 Task: Open the event Staff Training: Communication Skills on '2024/03/07', change the date to 2024/05/27, change the font style of the description to Trebuchet MS, set the availability to Busy, insert an emoji Wed, logged in from the account softage.10@softage.net and add another guest for the event, softage.6@softage.net. Change the alignment of the event description to Align right.Change the font color of the description to Light Purple and select an event charm, 
Action: Mouse moved to (406, 185)
Screenshot: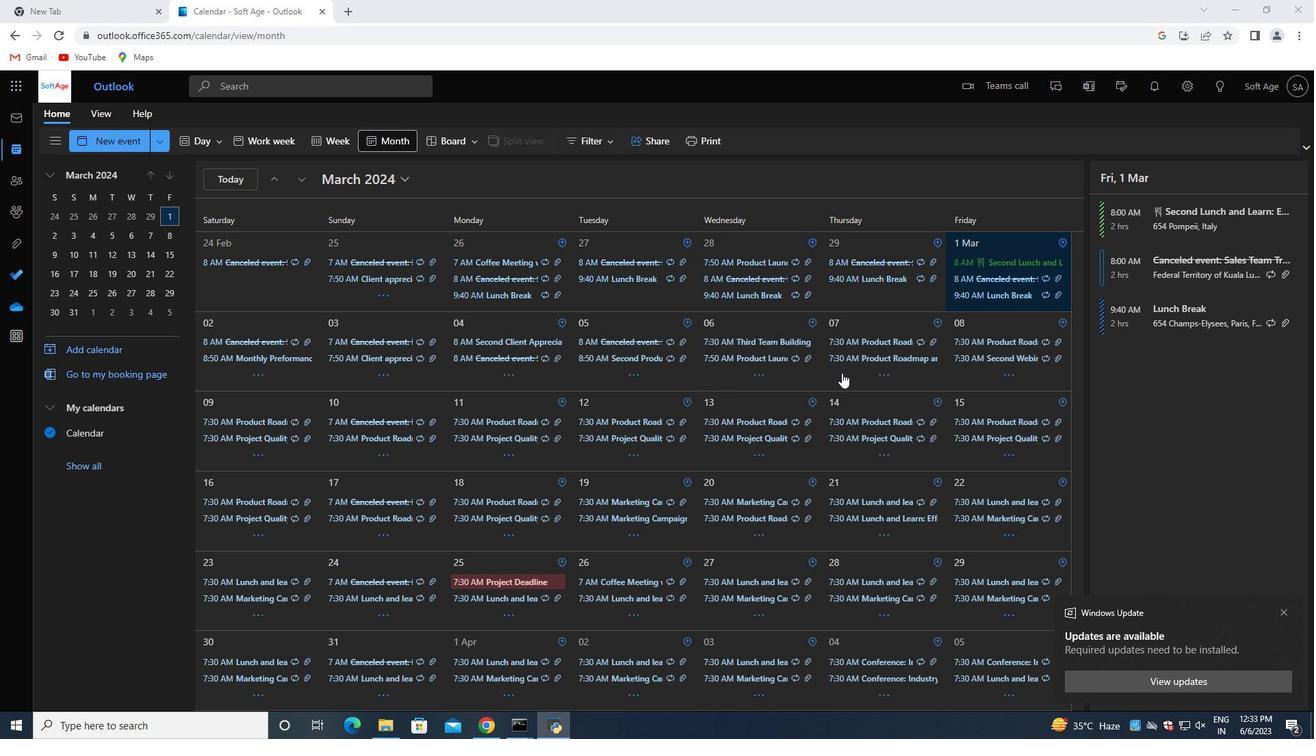 
Action: Mouse pressed left at (406, 185)
Screenshot: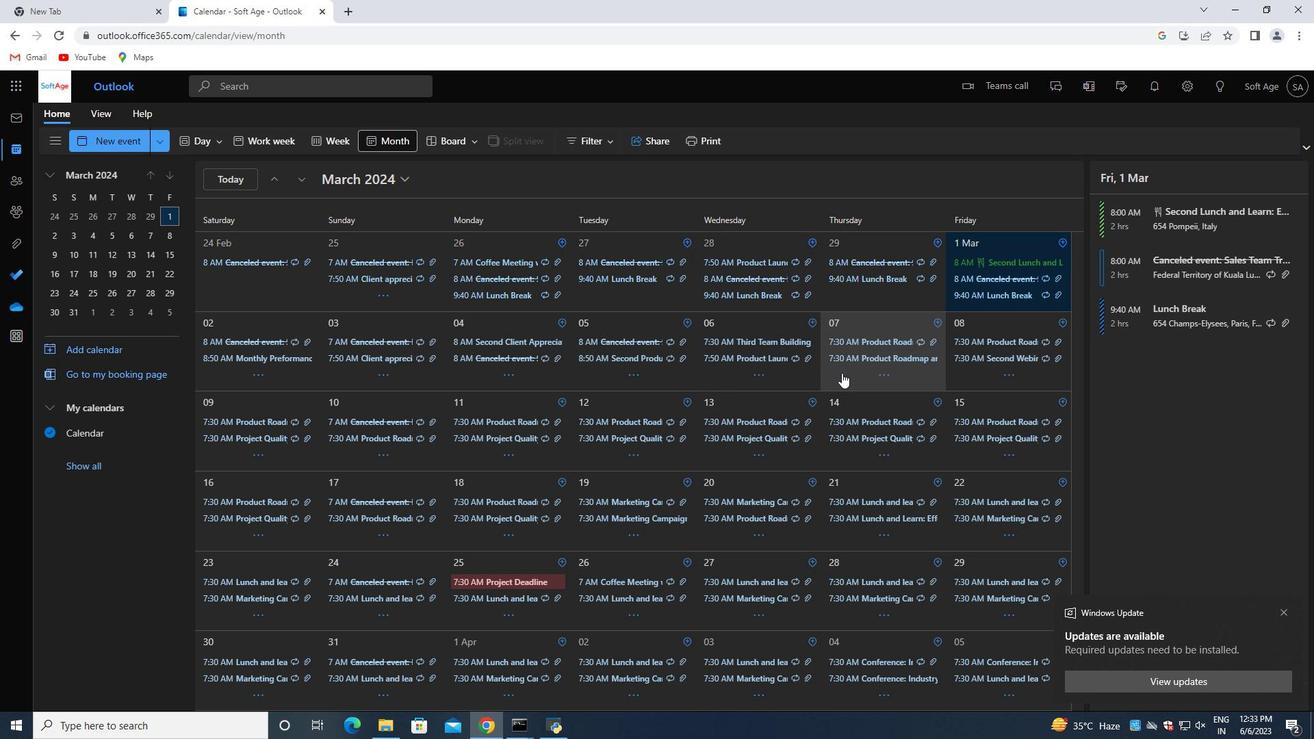 
Action: Mouse moved to (453, 210)
Screenshot: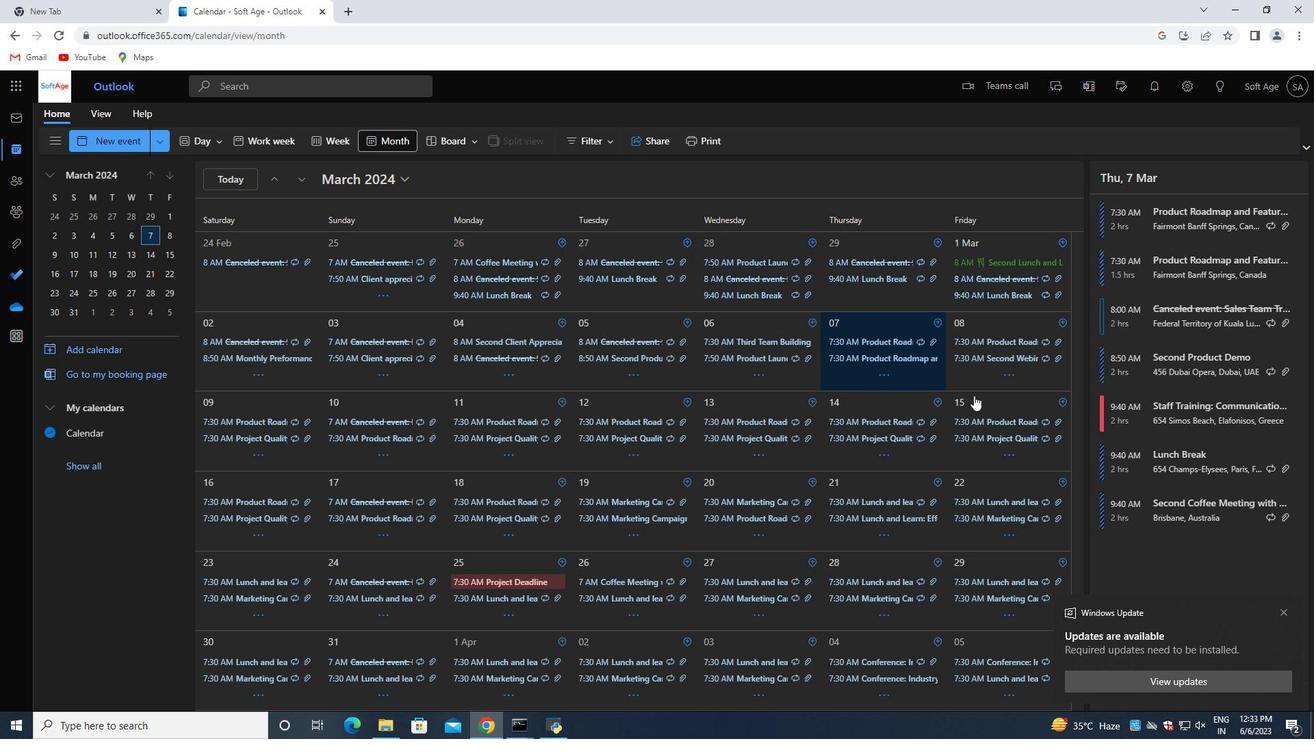 
Action: Mouse pressed left at (453, 210)
Screenshot: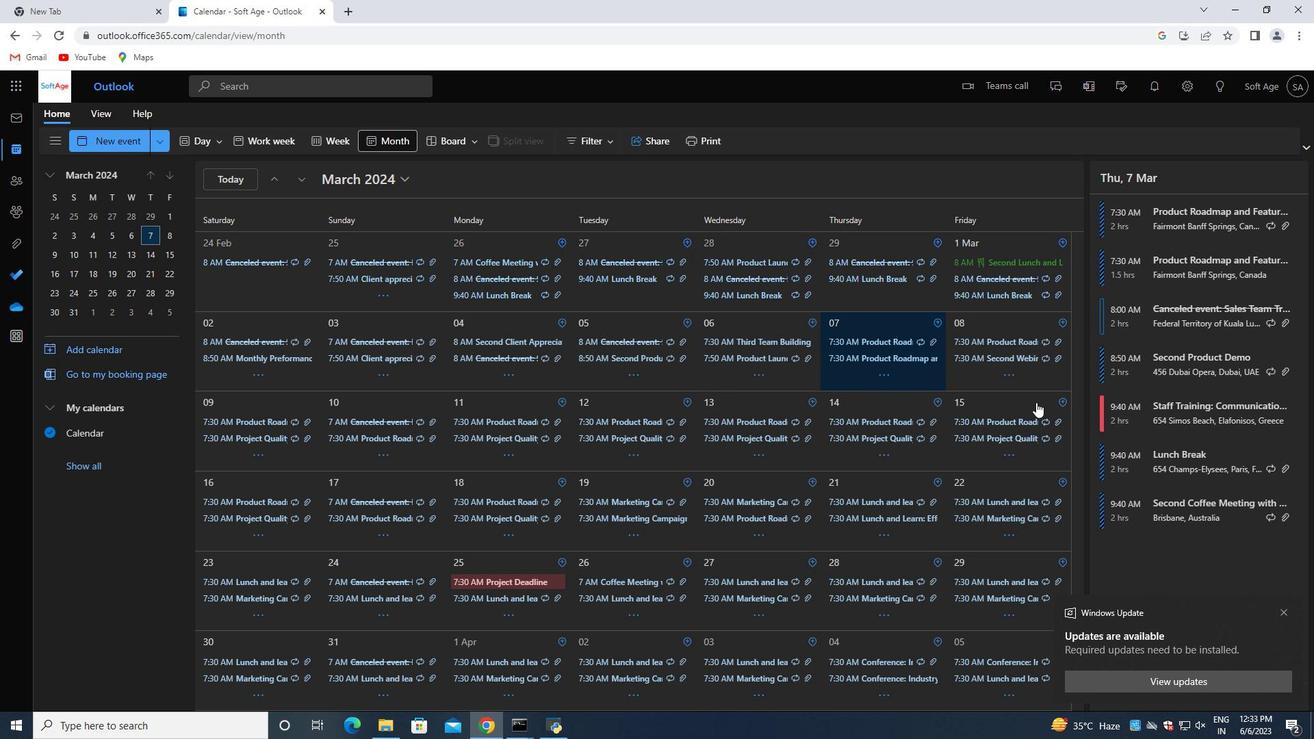 
Action: Mouse moved to (406, 243)
Screenshot: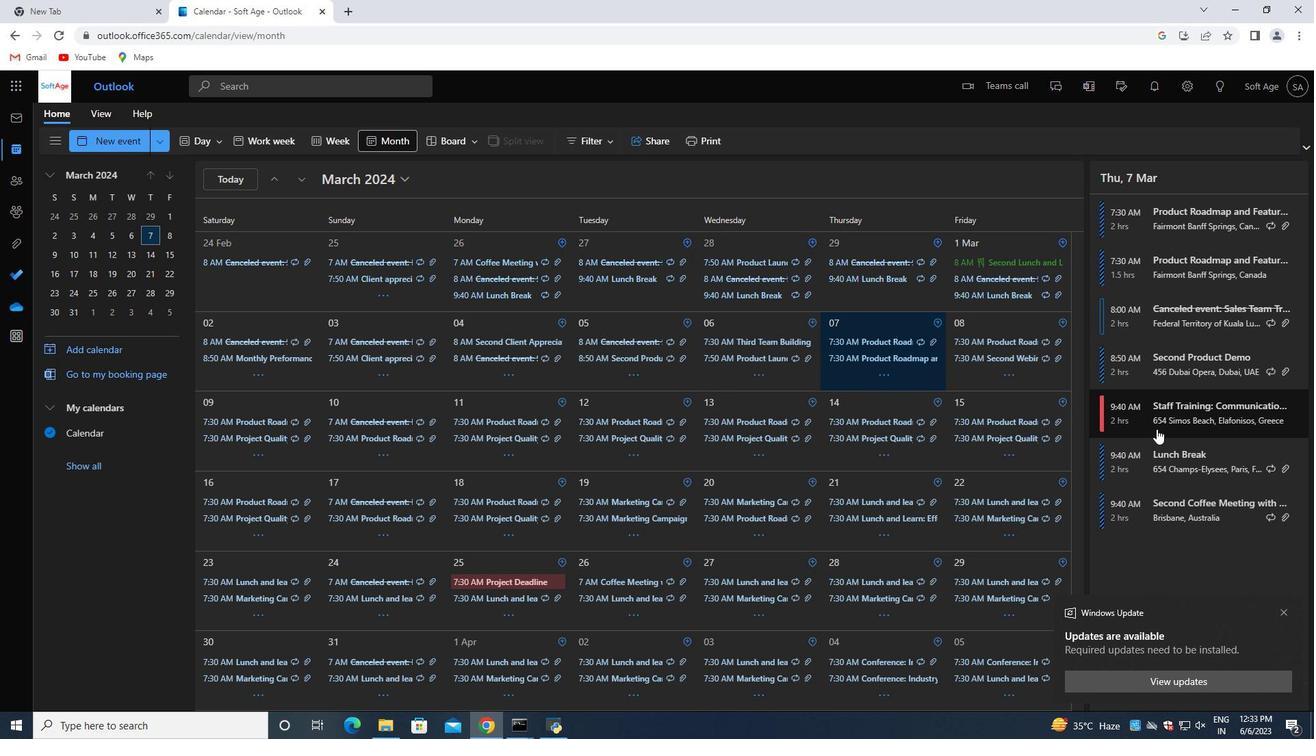 
Action: Mouse pressed left at (406, 243)
Screenshot: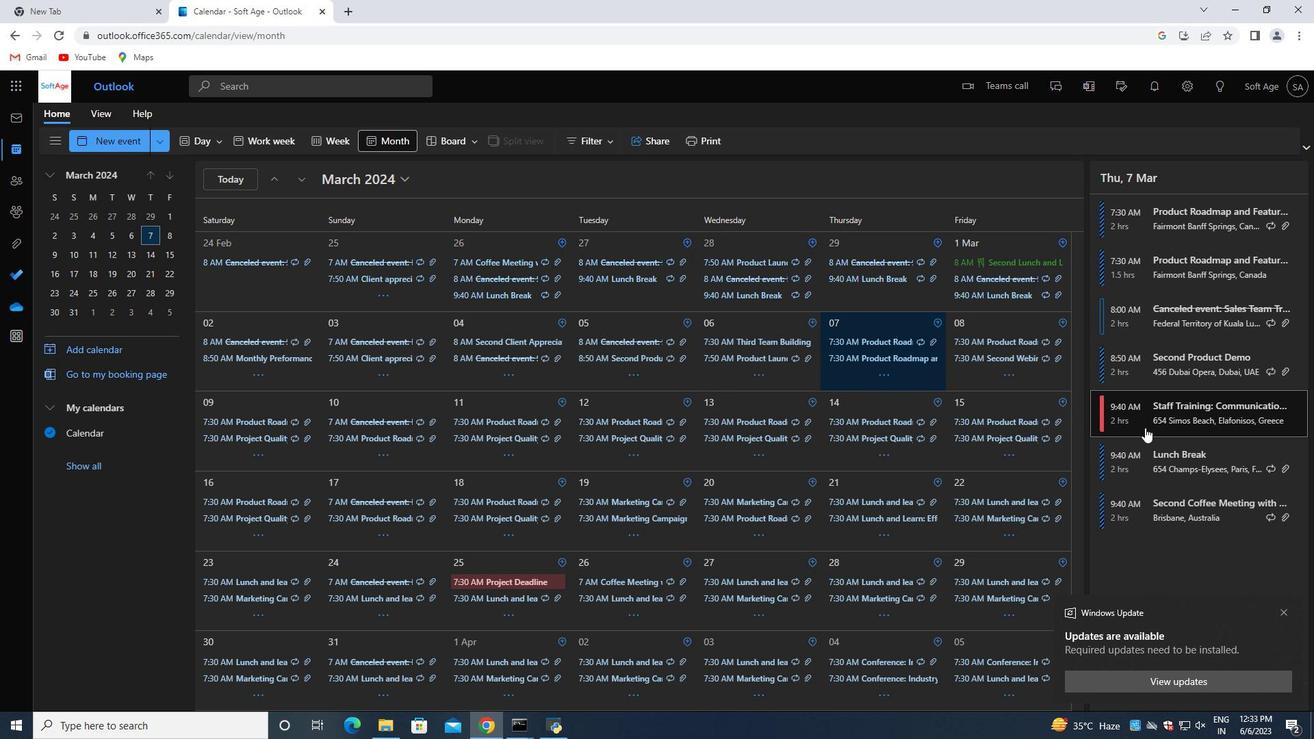 
Action: Mouse moved to (719, 186)
Screenshot: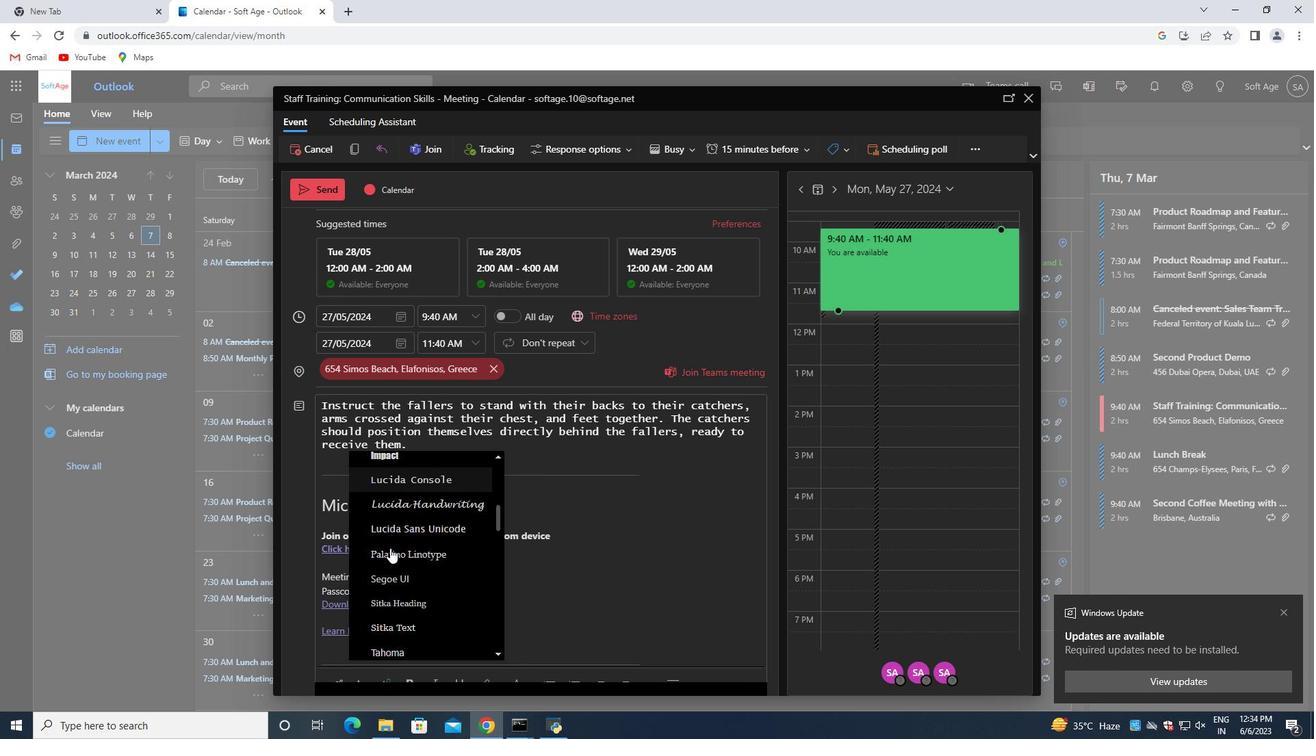 
Action: Mouse pressed left at (719, 186)
Screenshot: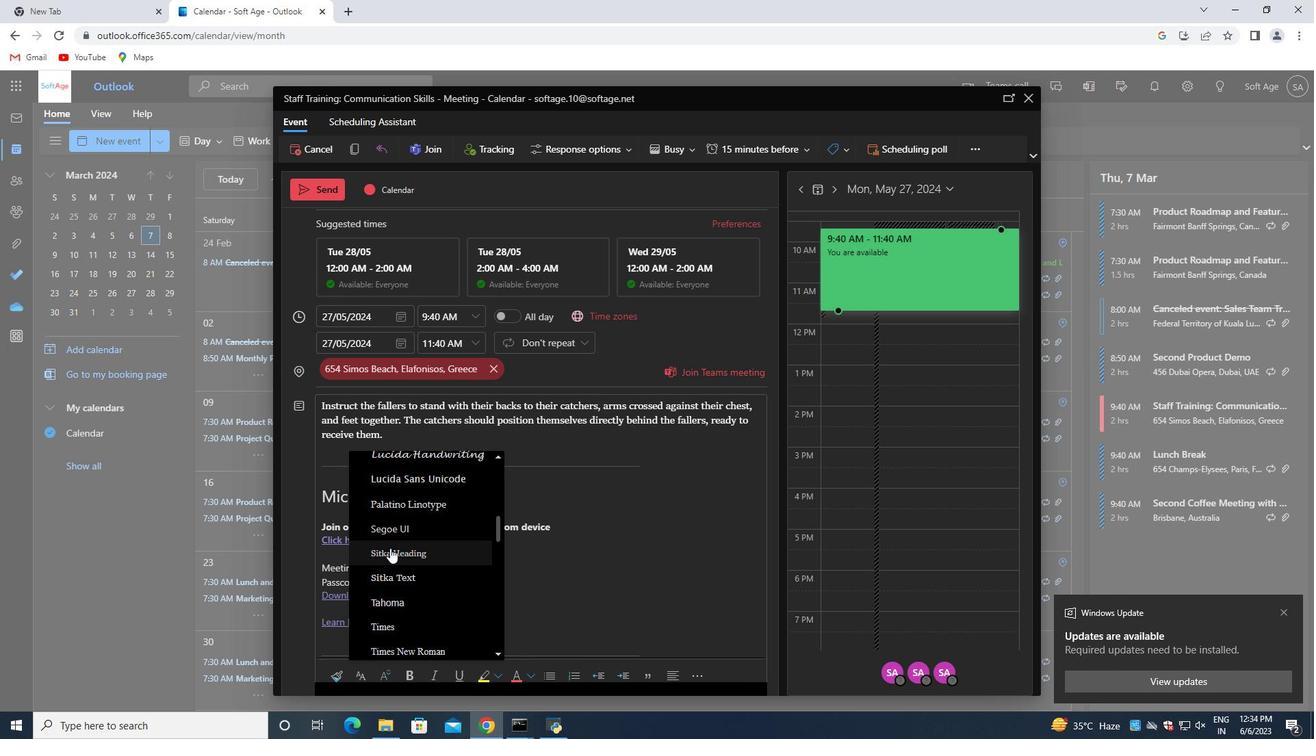 
Action: Mouse moved to (842, 373)
Screenshot: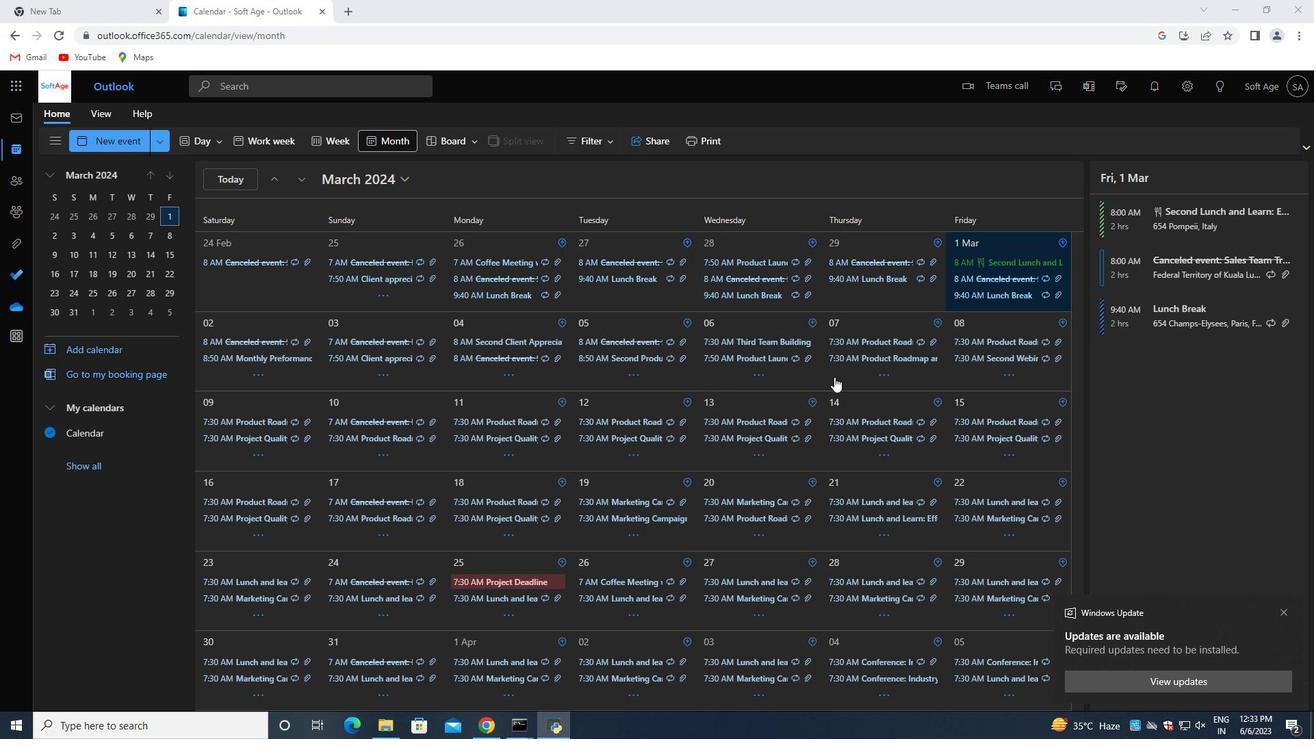 
Action: Mouse pressed left at (842, 373)
Screenshot: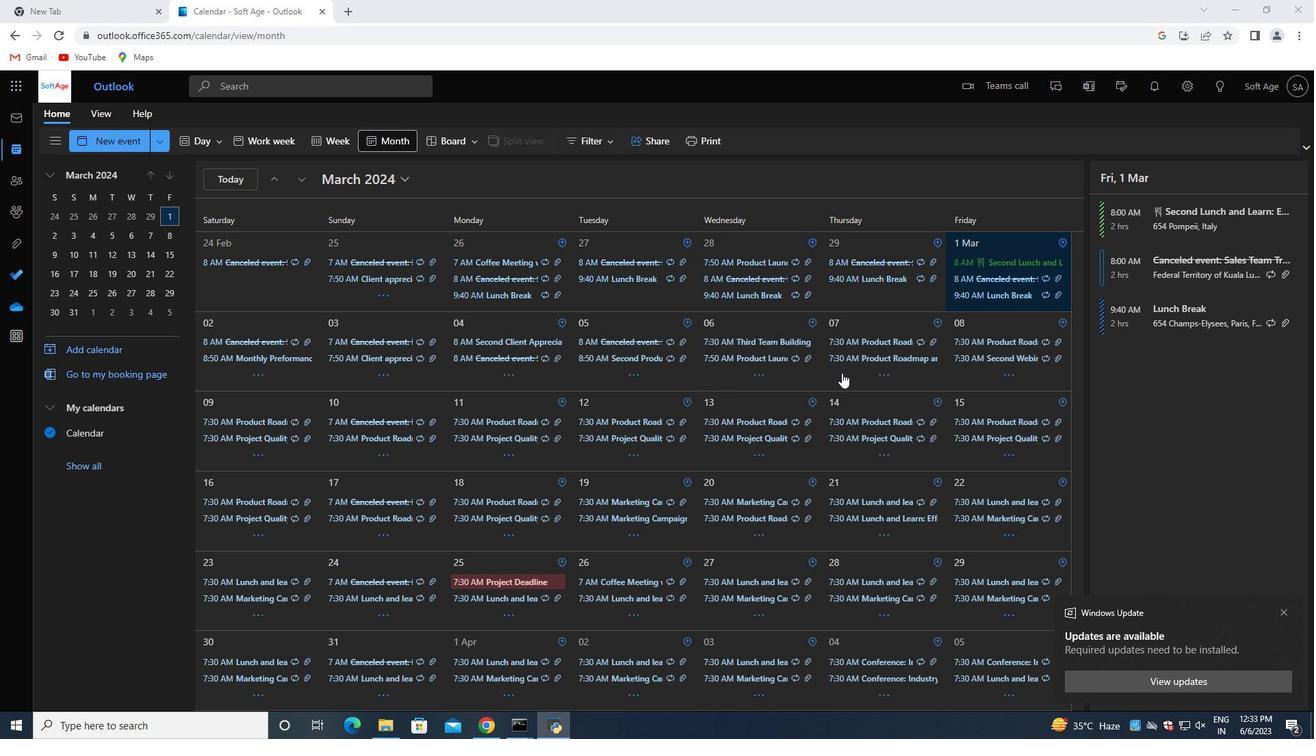 
Action: Mouse moved to (1145, 427)
Screenshot: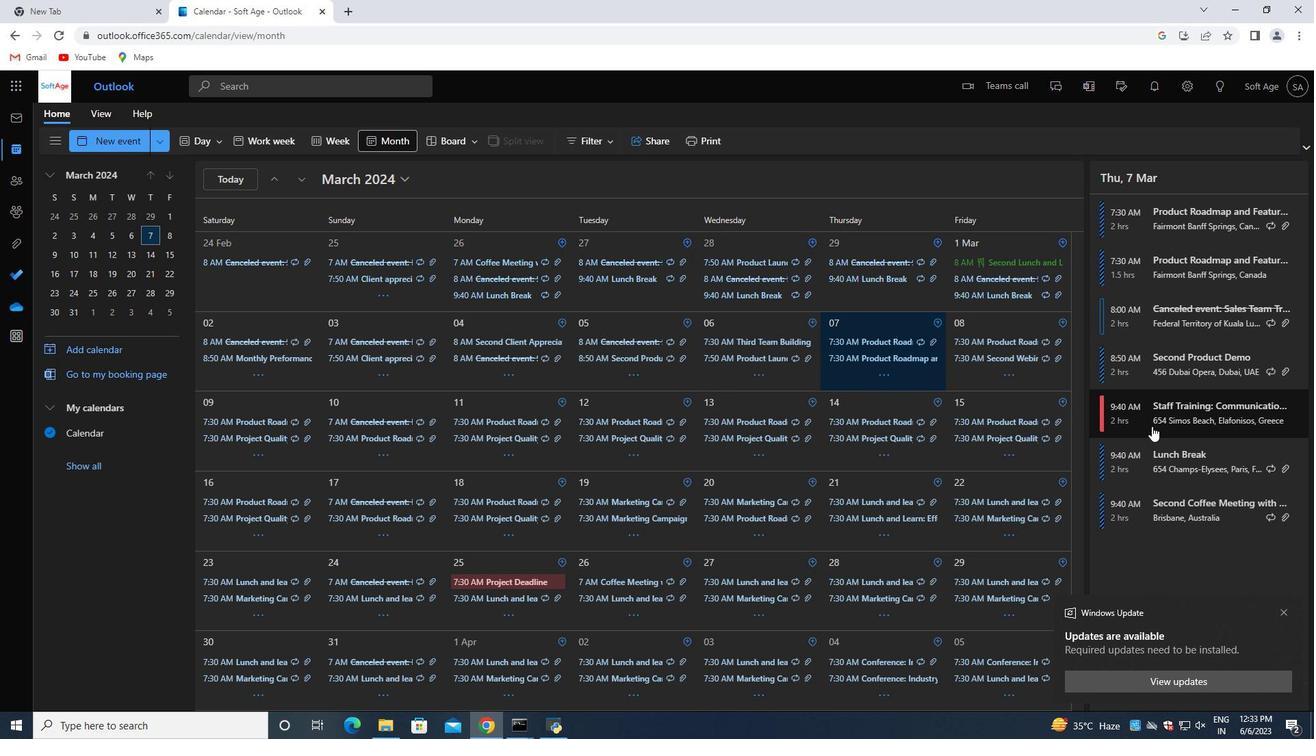 
Action: Mouse pressed left at (1145, 427)
Screenshot: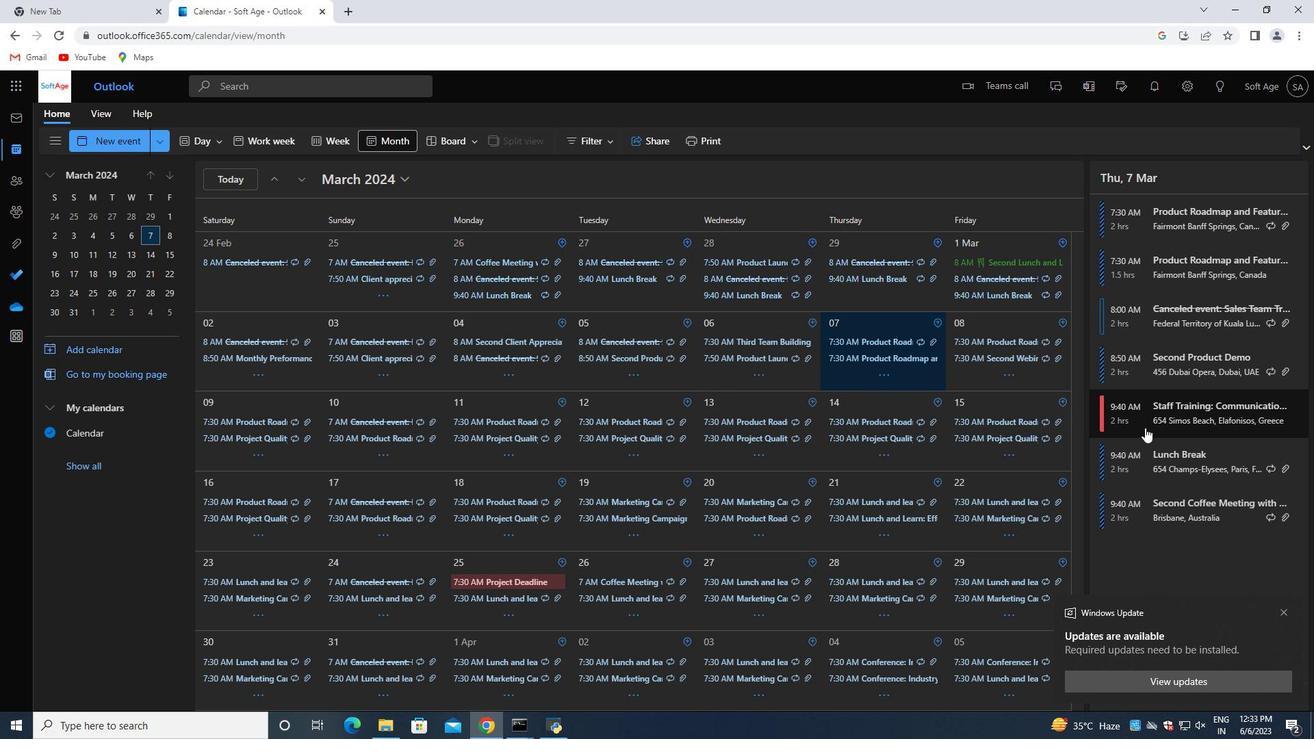 
Action: Mouse moved to (878, 542)
Screenshot: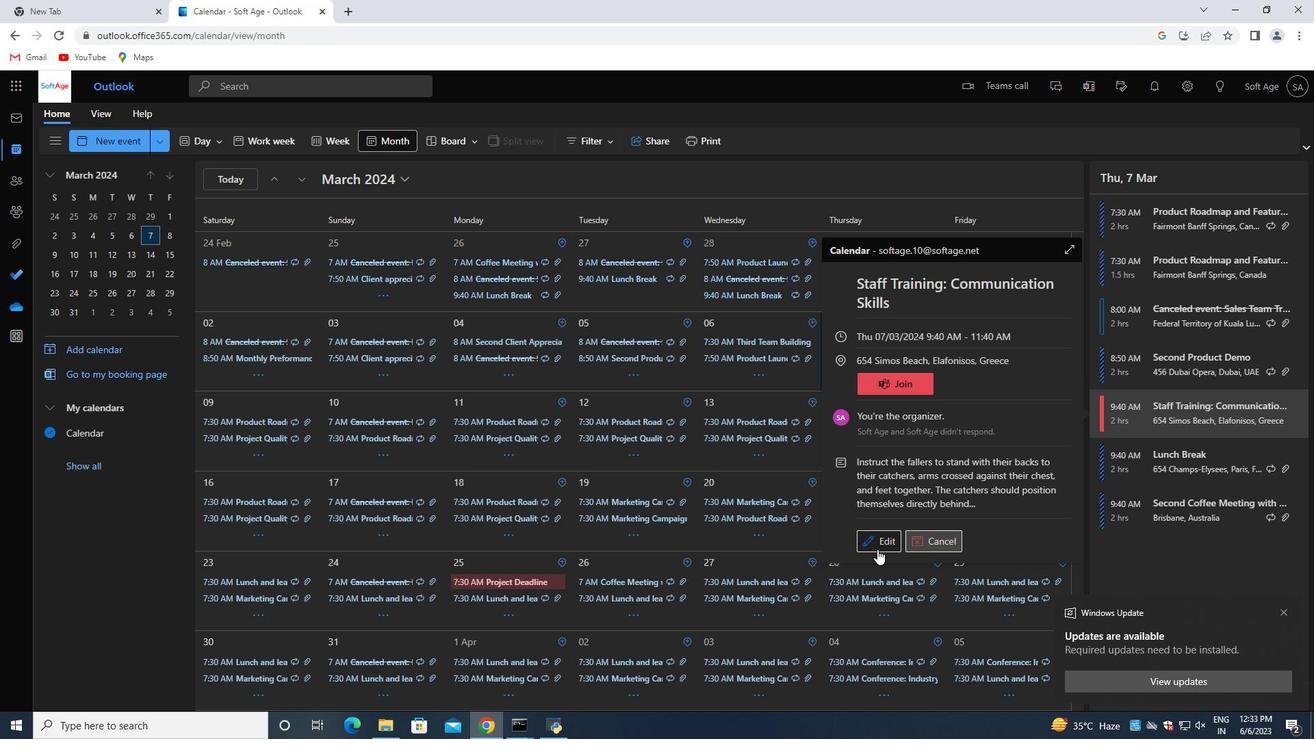 
Action: Mouse pressed left at (878, 542)
Screenshot: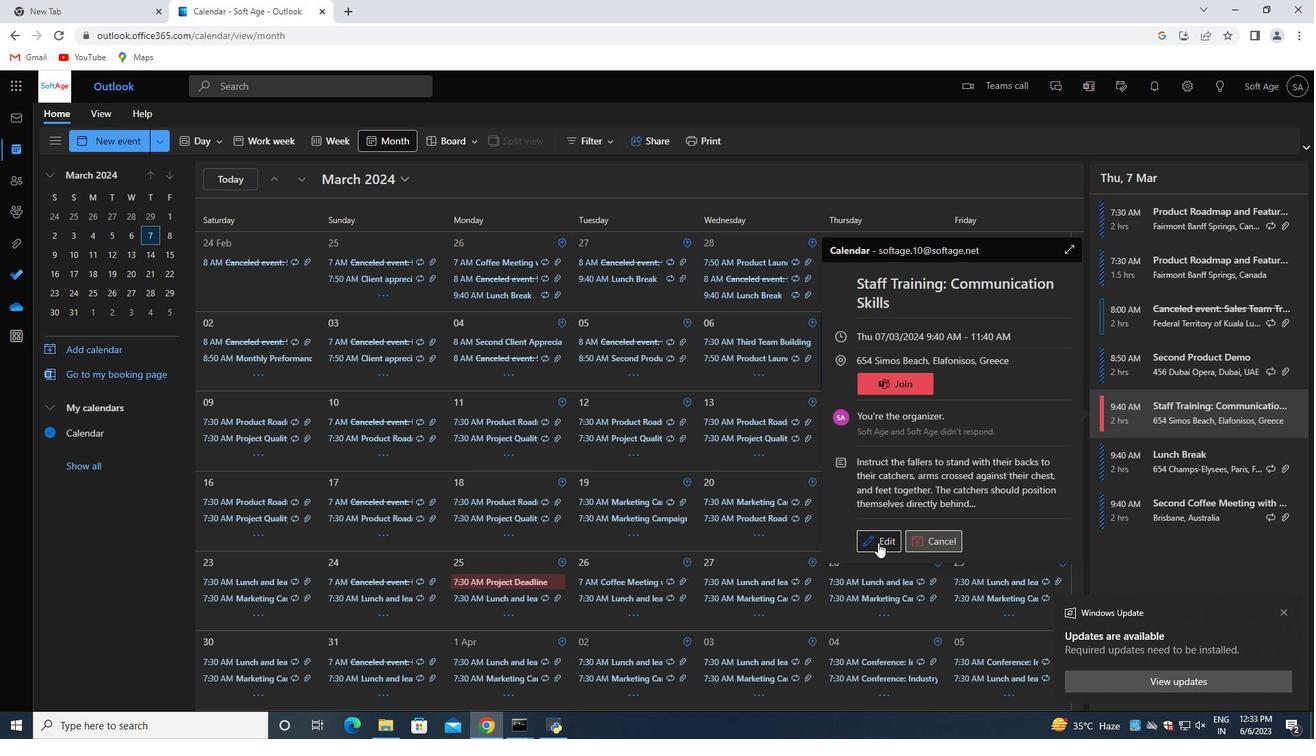 
Action: Mouse moved to (401, 380)
Screenshot: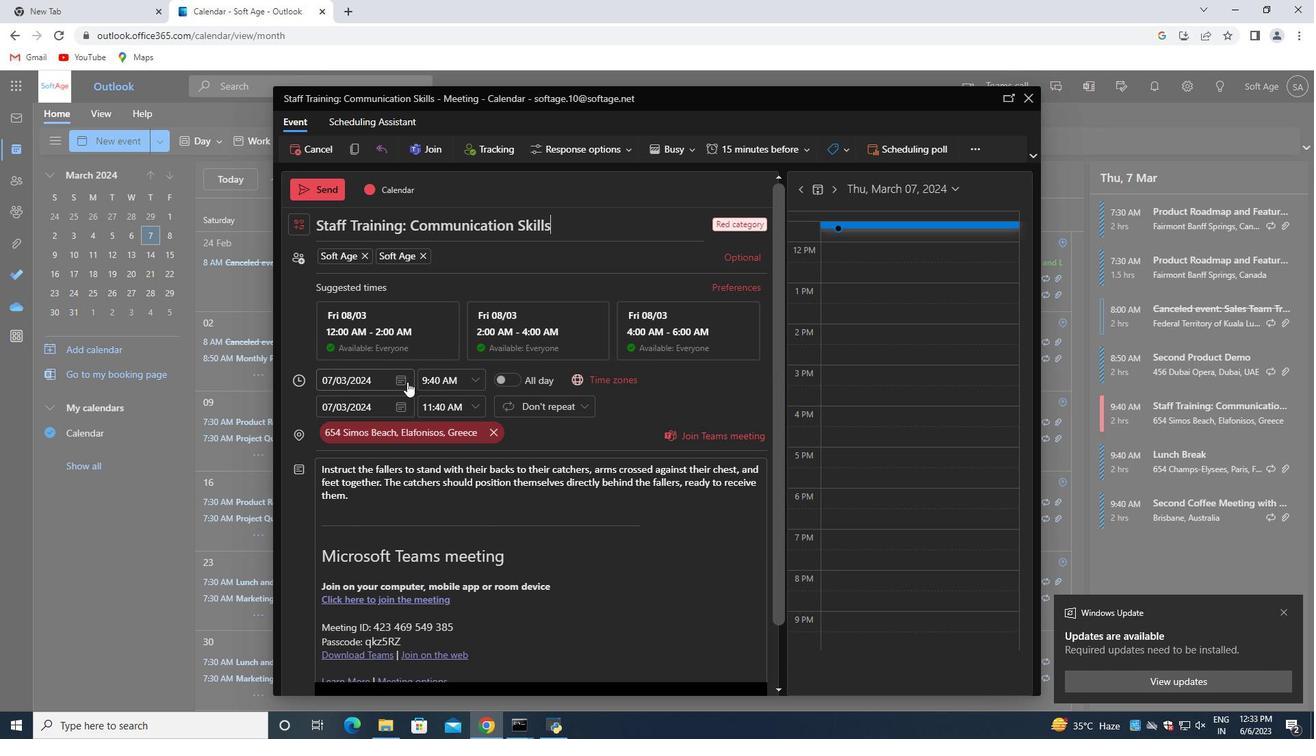 
Action: Mouse pressed left at (401, 380)
Screenshot: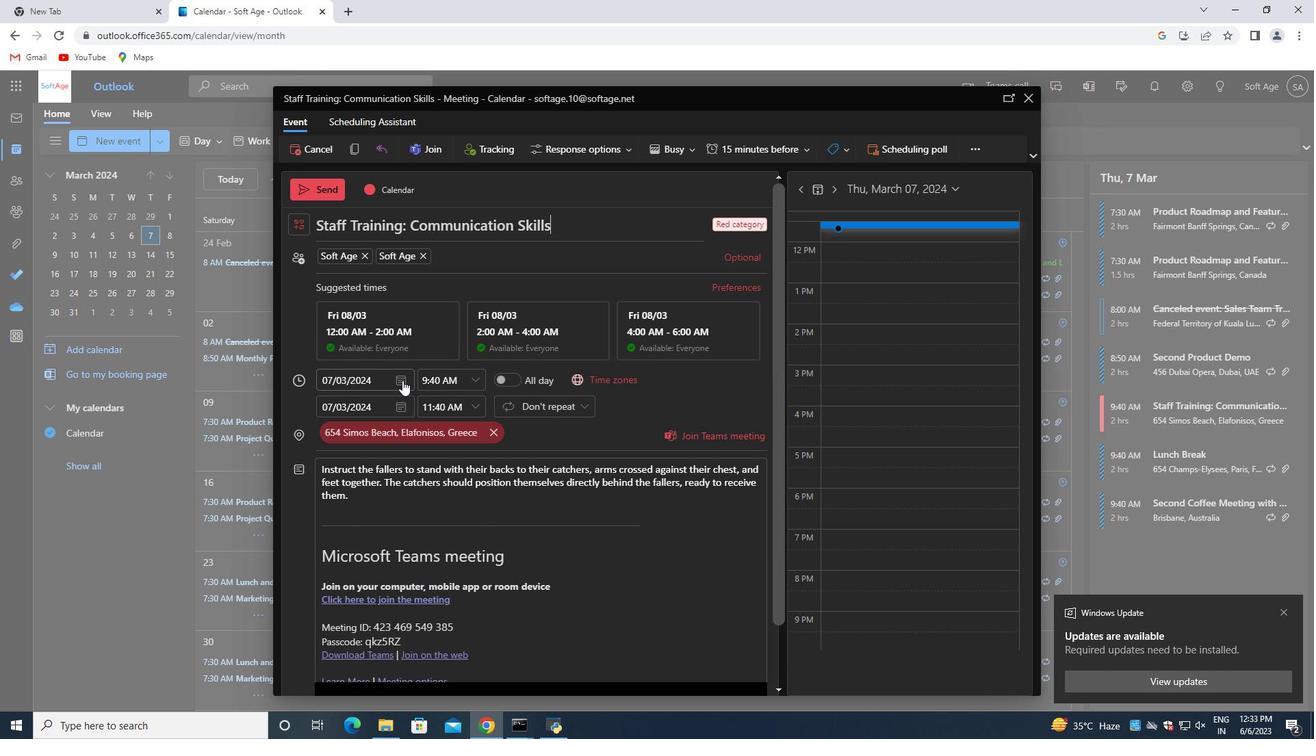 
Action: Mouse moved to (447, 401)
Screenshot: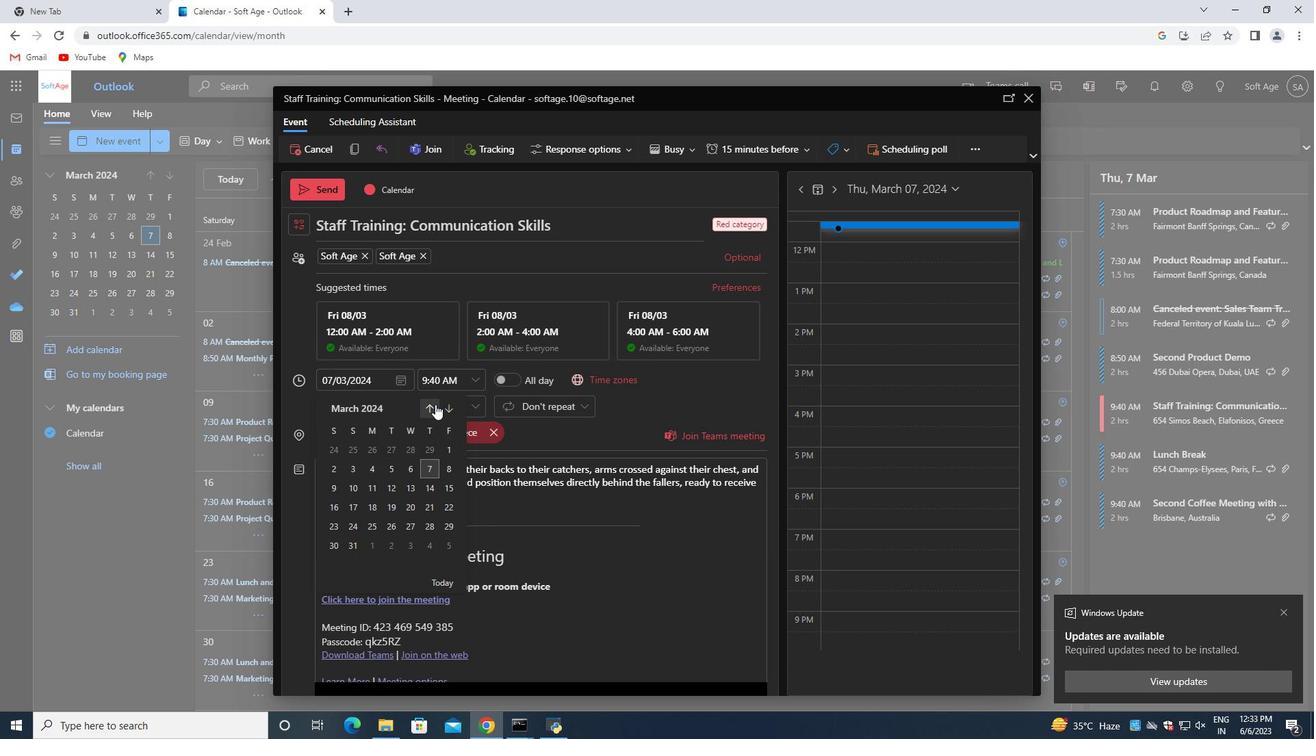 
Action: Mouse pressed left at (447, 401)
Screenshot: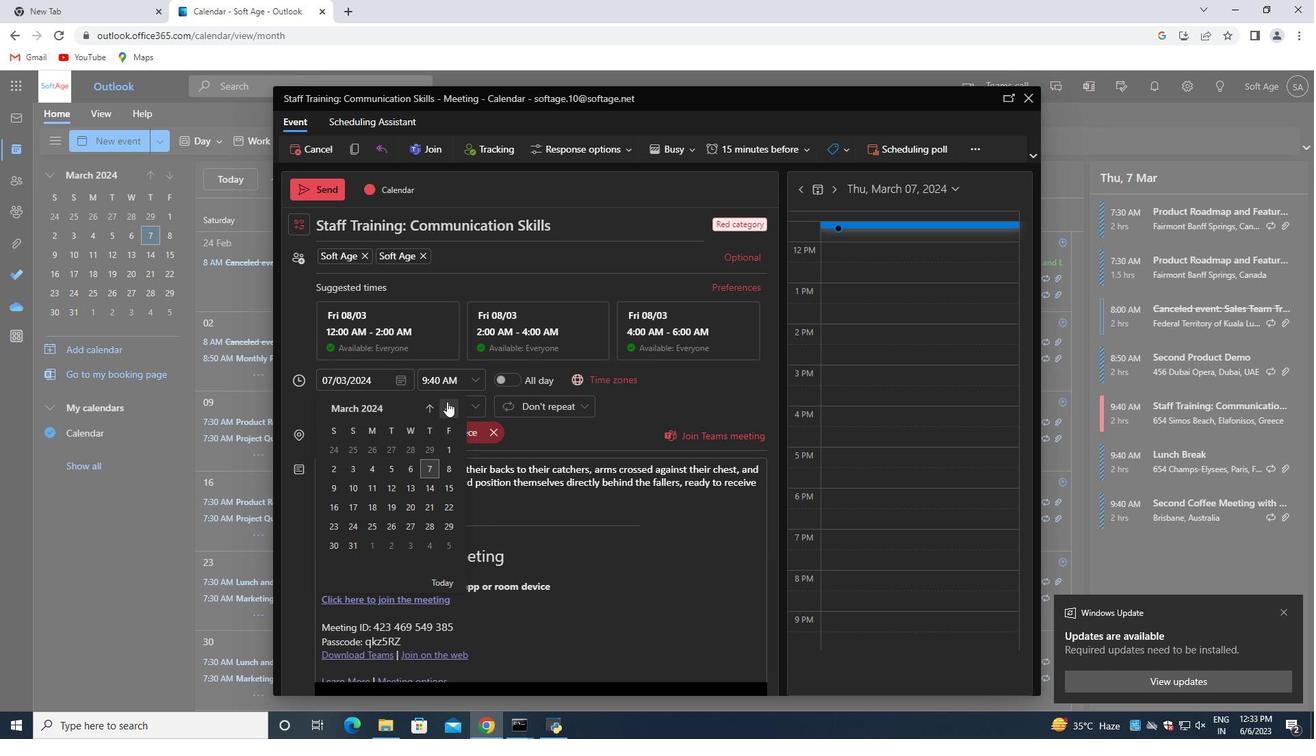 
Action: Mouse pressed left at (447, 401)
Screenshot: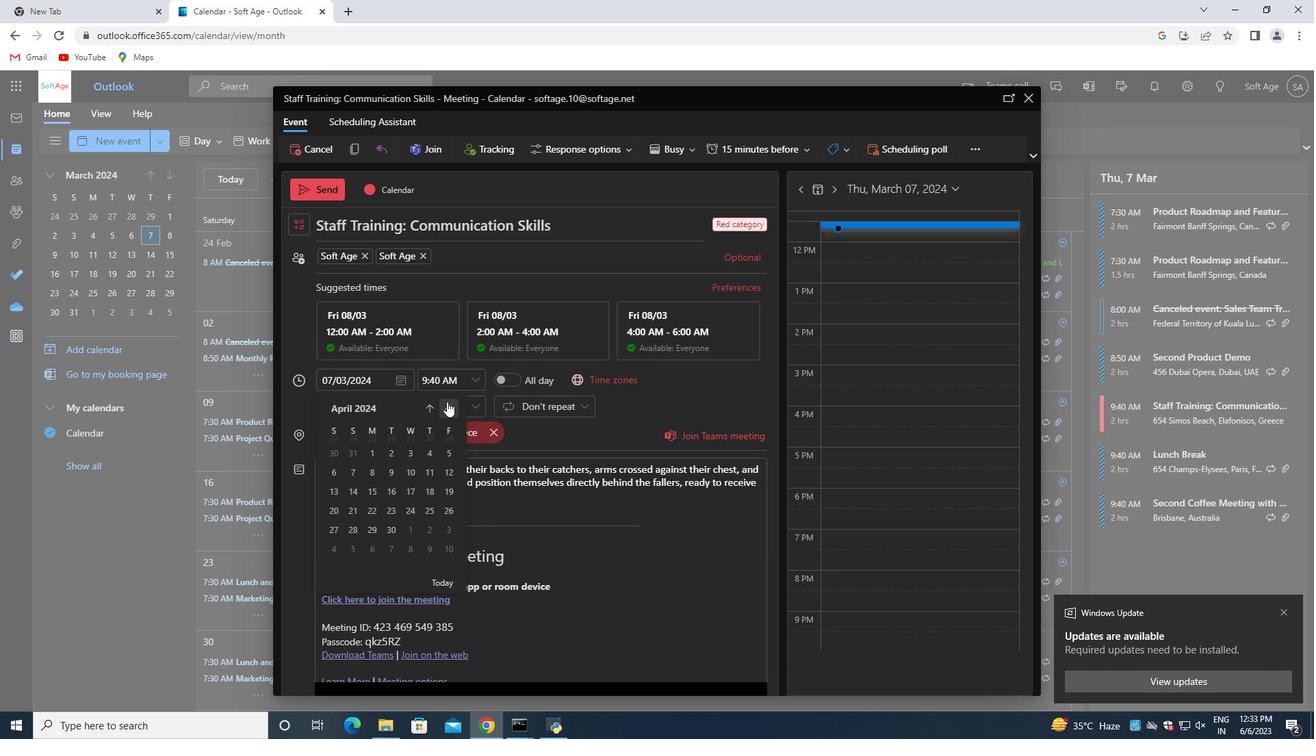 
Action: Mouse moved to (369, 525)
Screenshot: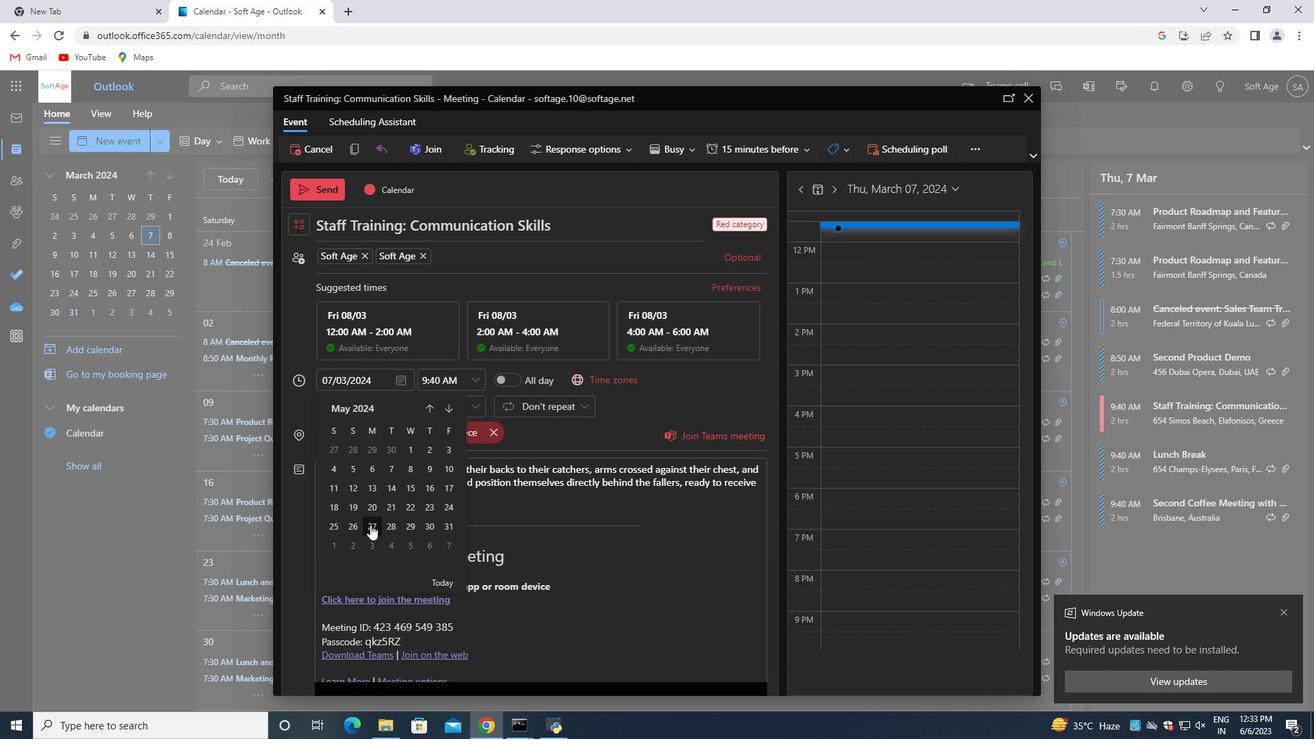 
Action: Mouse pressed left at (369, 525)
Screenshot: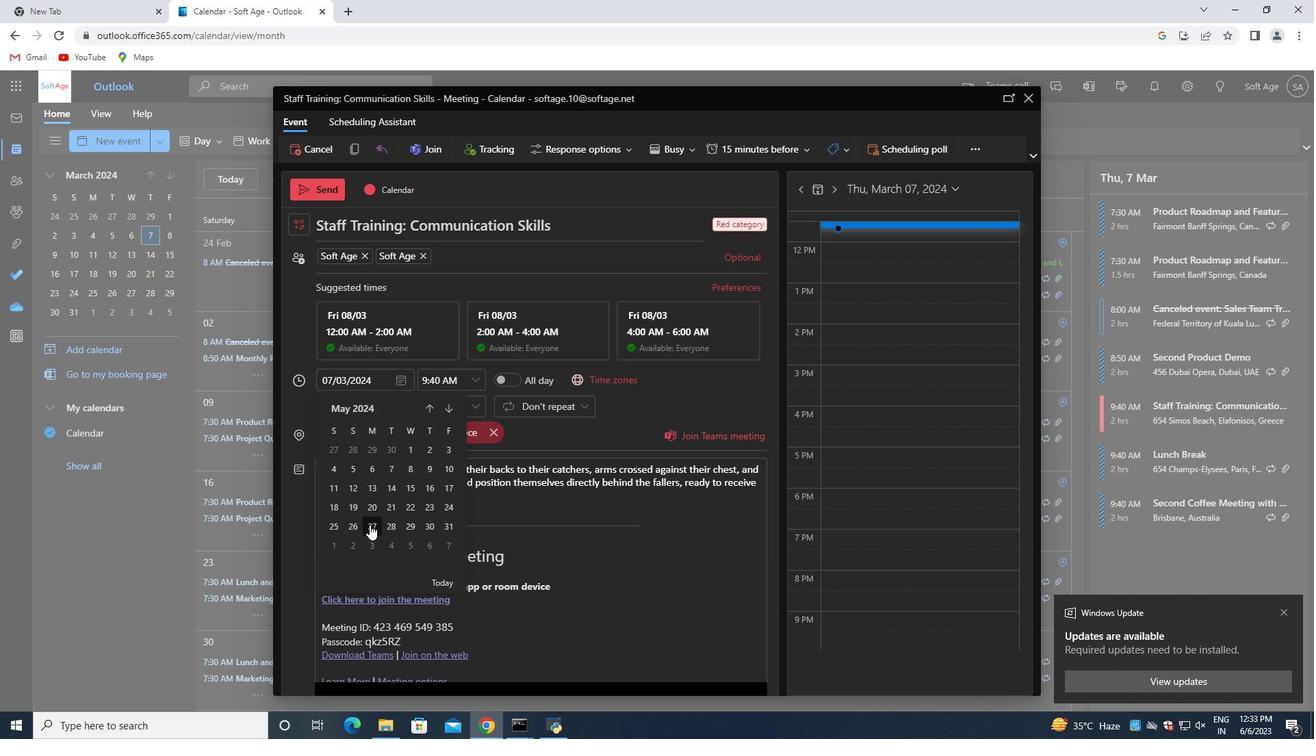 
Action: Mouse moved to (350, 498)
Screenshot: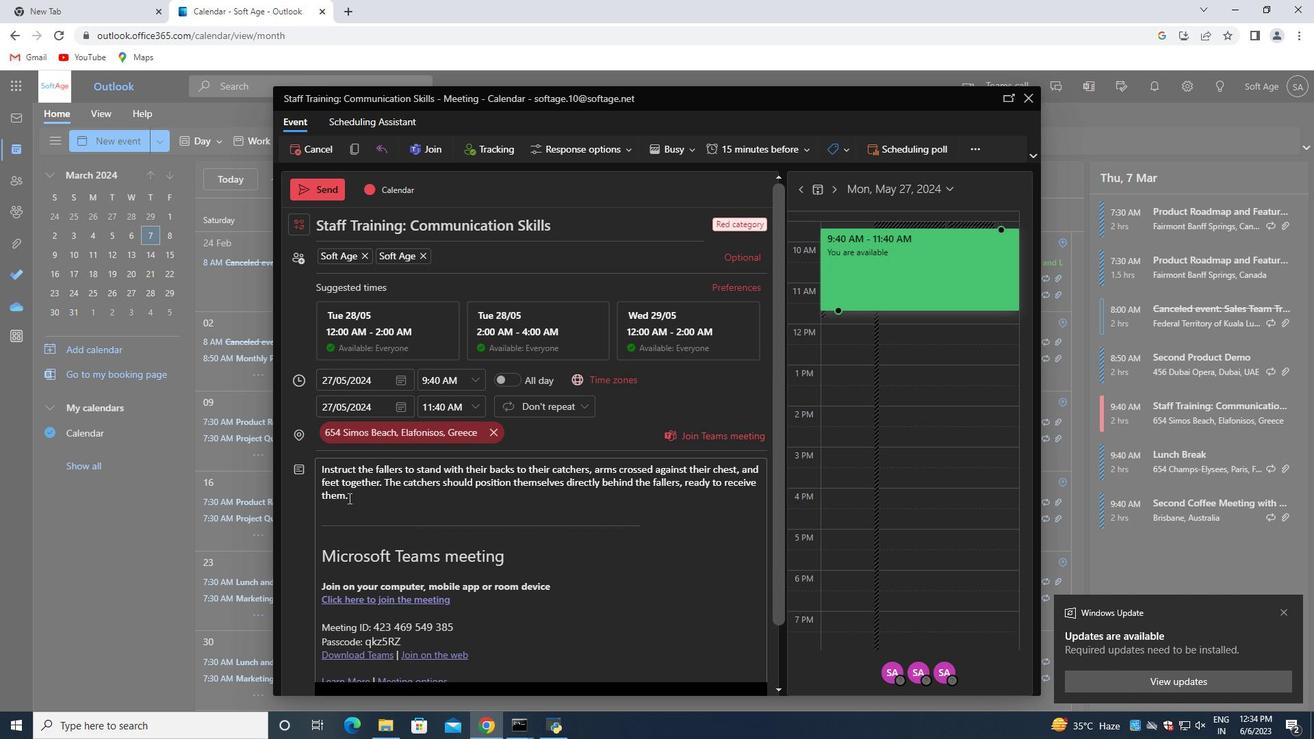 
Action: Mouse pressed left at (350, 498)
Screenshot: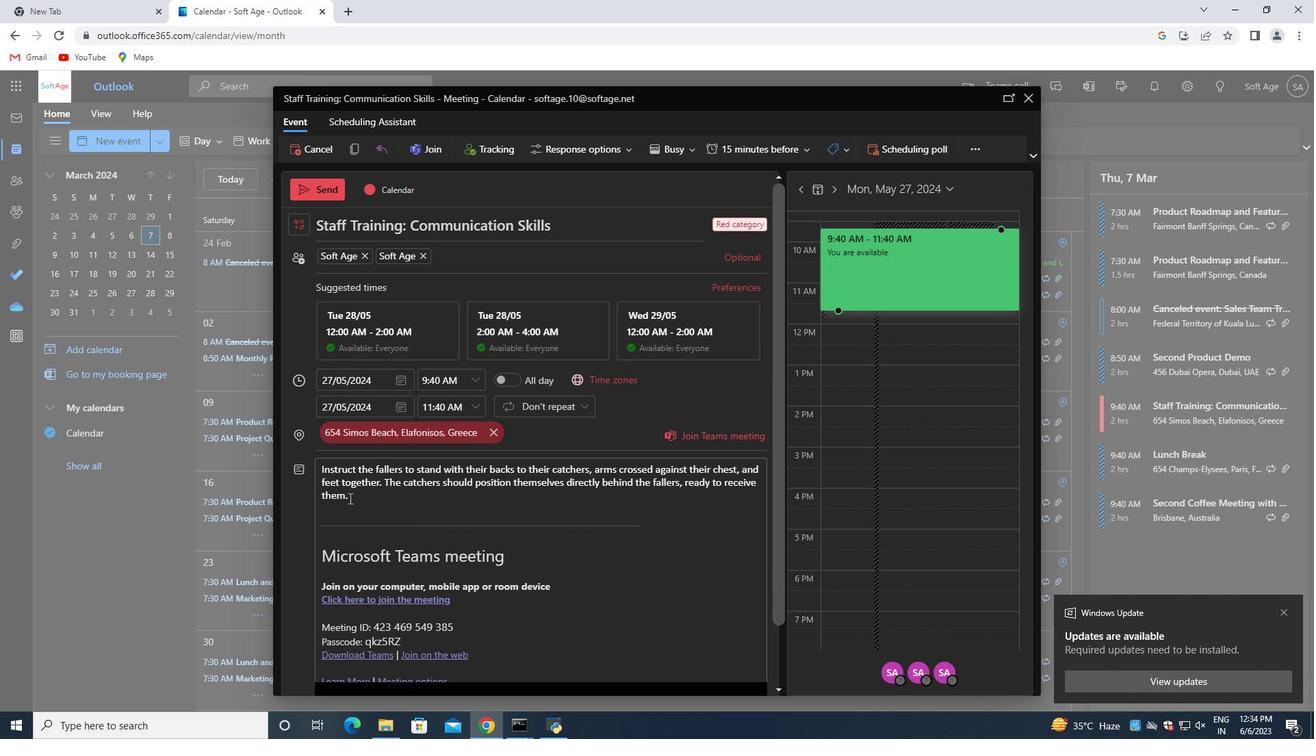 
Action: Mouse moved to (414, 539)
Screenshot: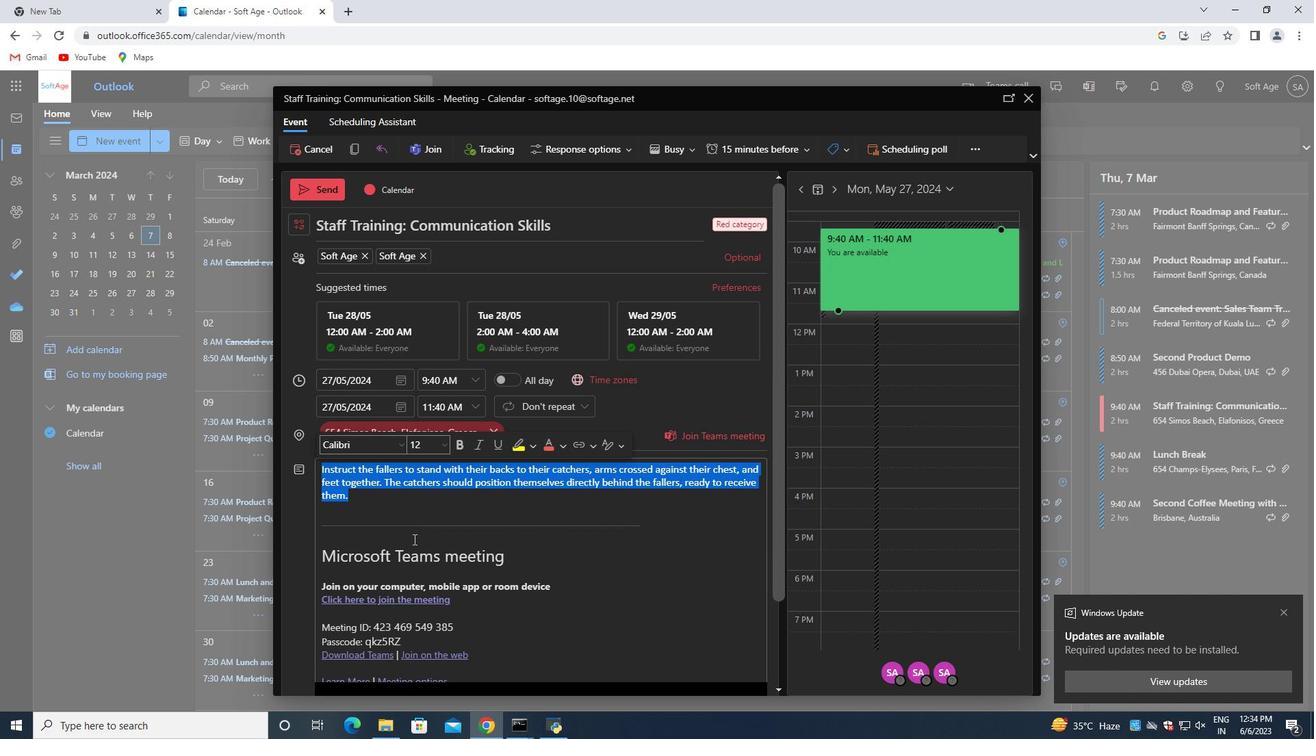 
Action: Mouse scrolled (414, 538) with delta (0, 0)
Screenshot: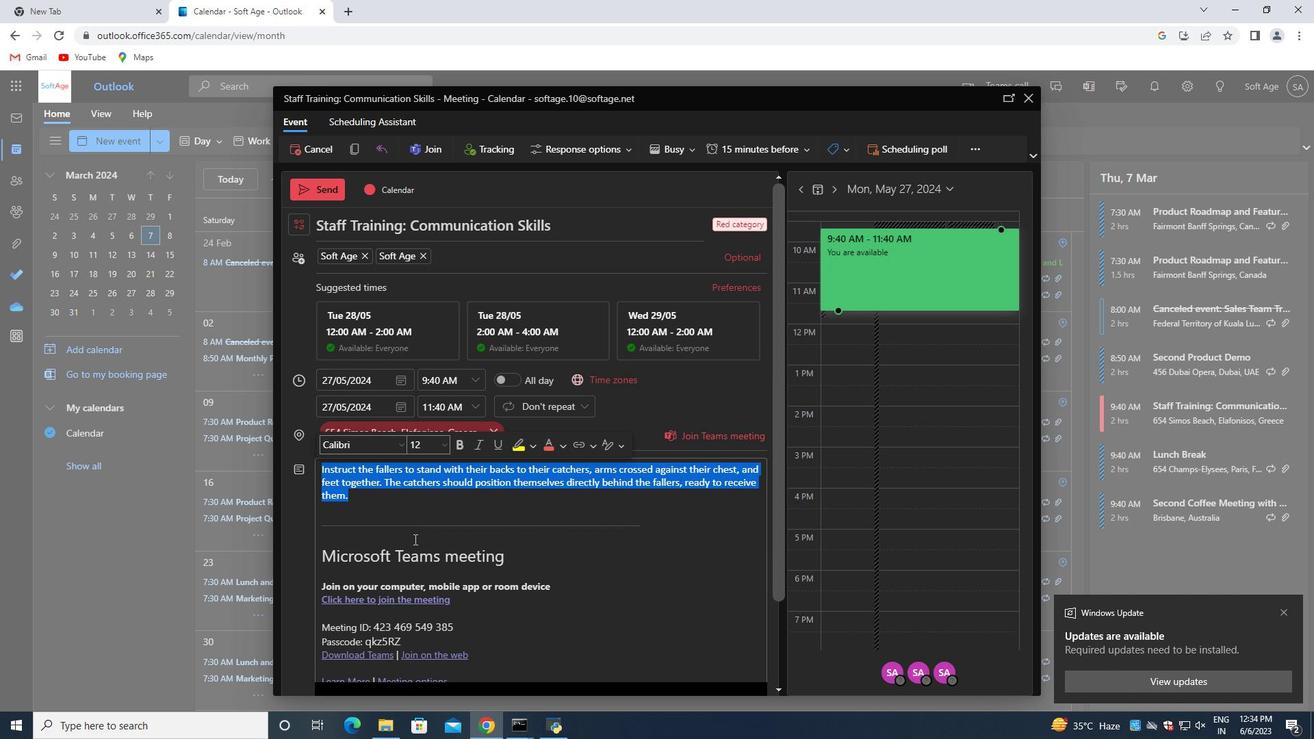 
Action: Mouse scrolled (414, 538) with delta (0, 0)
Screenshot: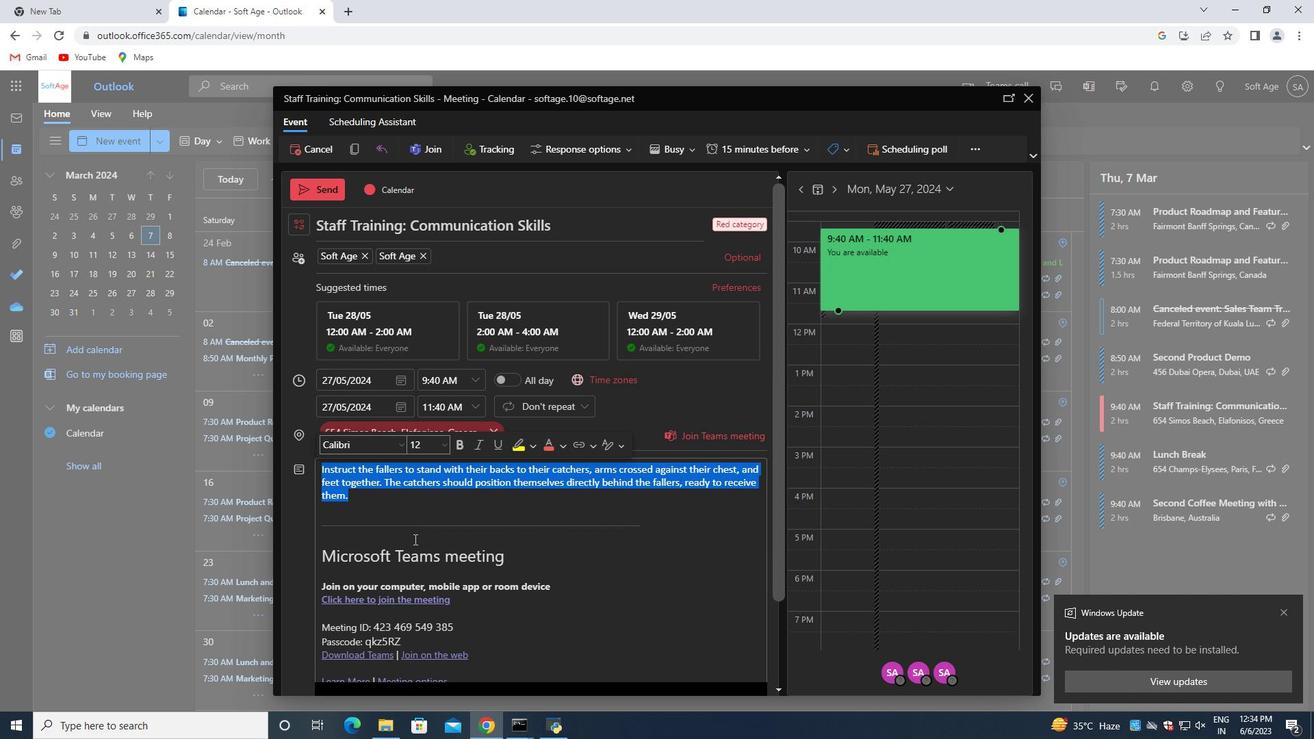 
Action: Mouse moved to (364, 626)
Screenshot: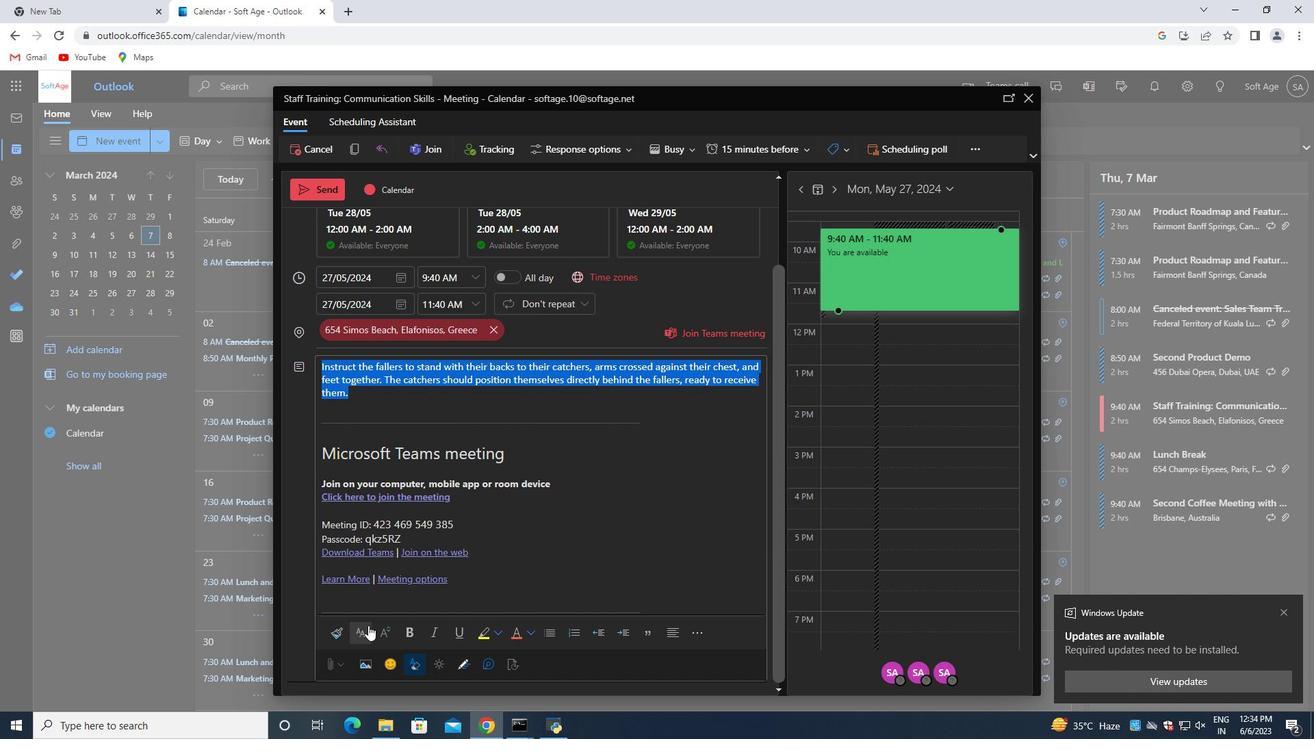 
Action: Mouse pressed left at (364, 626)
Screenshot: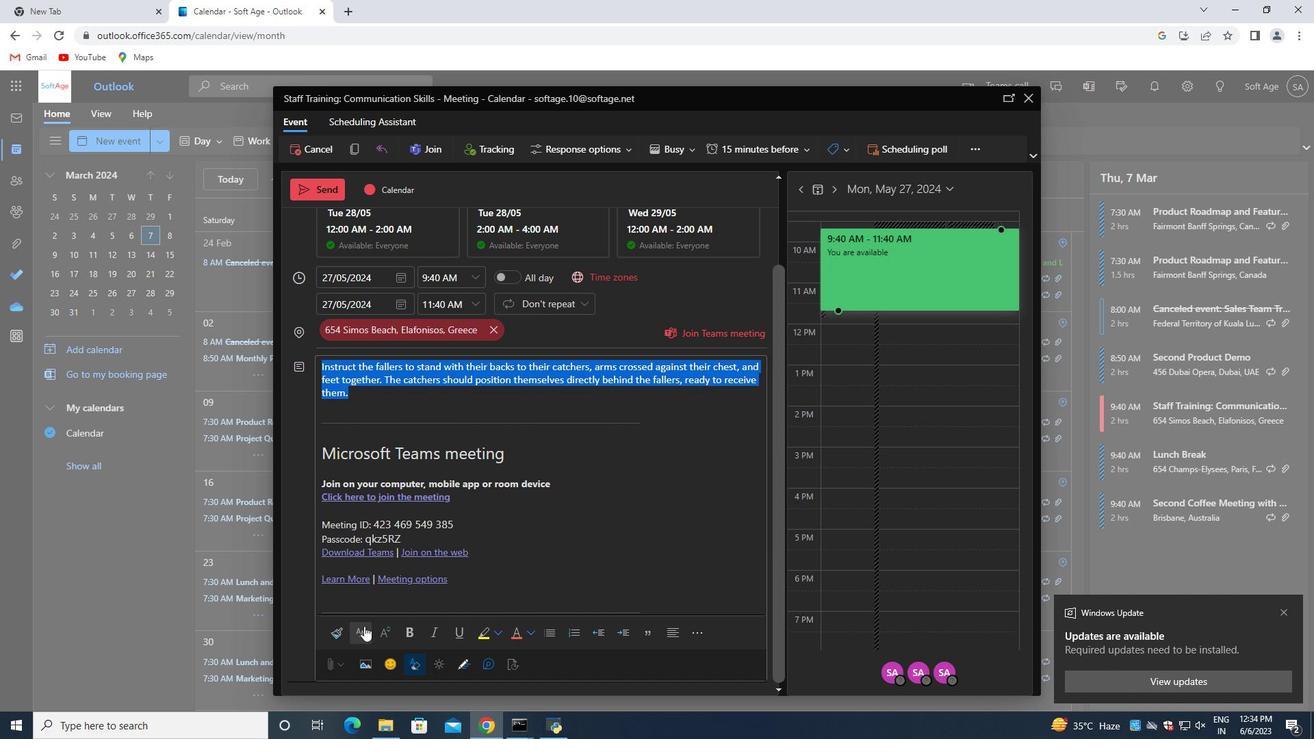 
Action: Mouse moved to (387, 542)
Screenshot: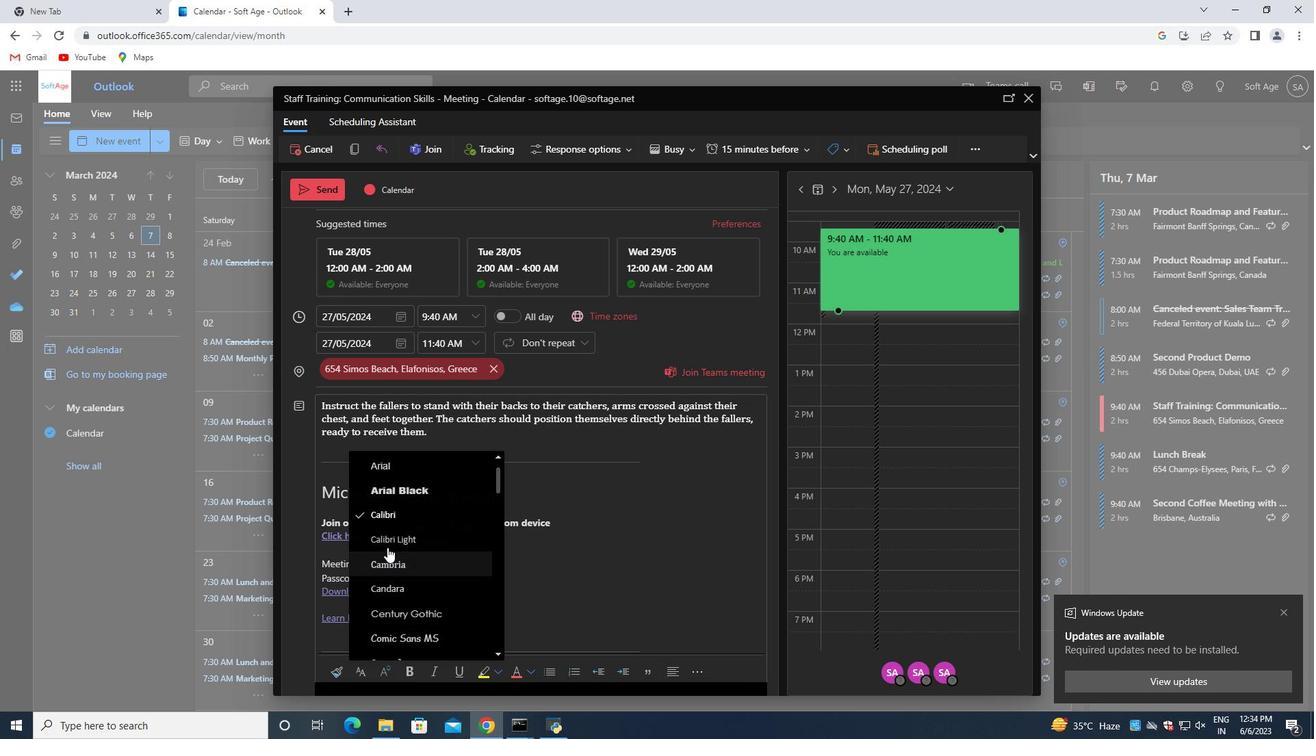 
Action: Mouse scrolled (387, 541) with delta (0, 0)
Screenshot: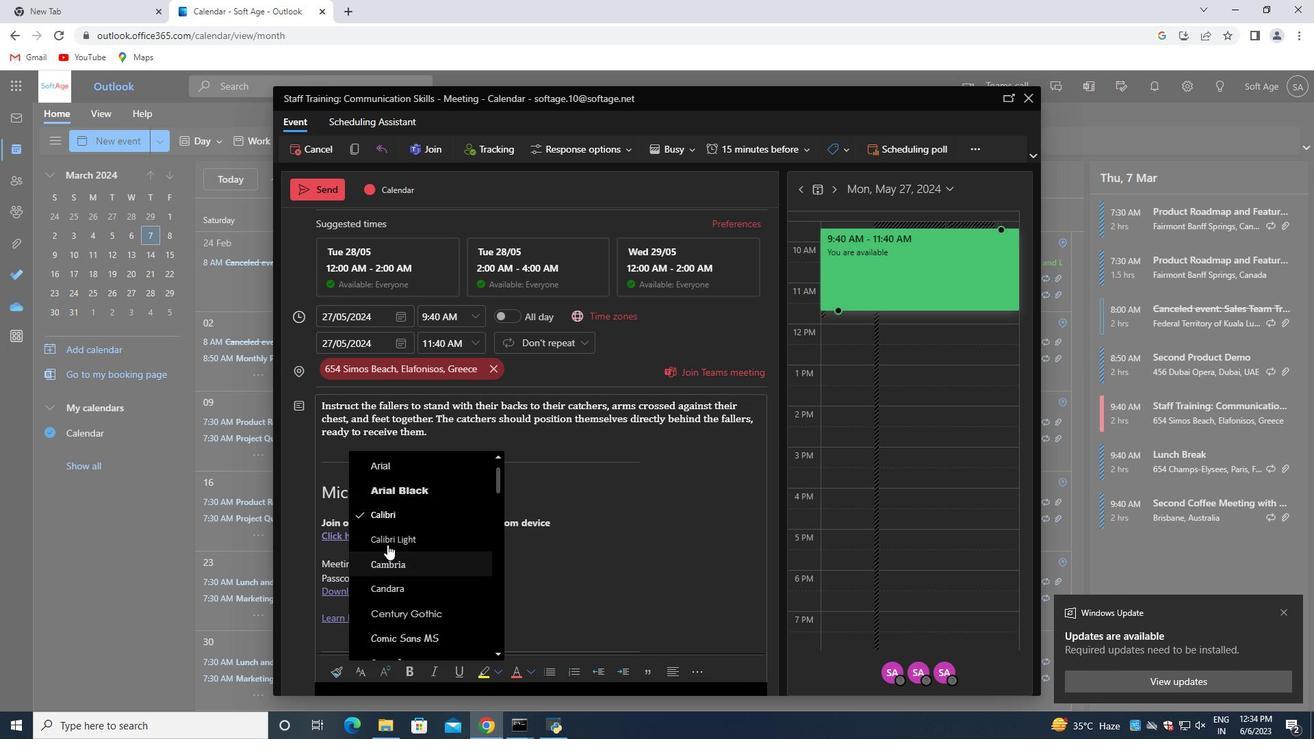 
Action: Mouse scrolled (387, 541) with delta (0, 0)
Screenshot: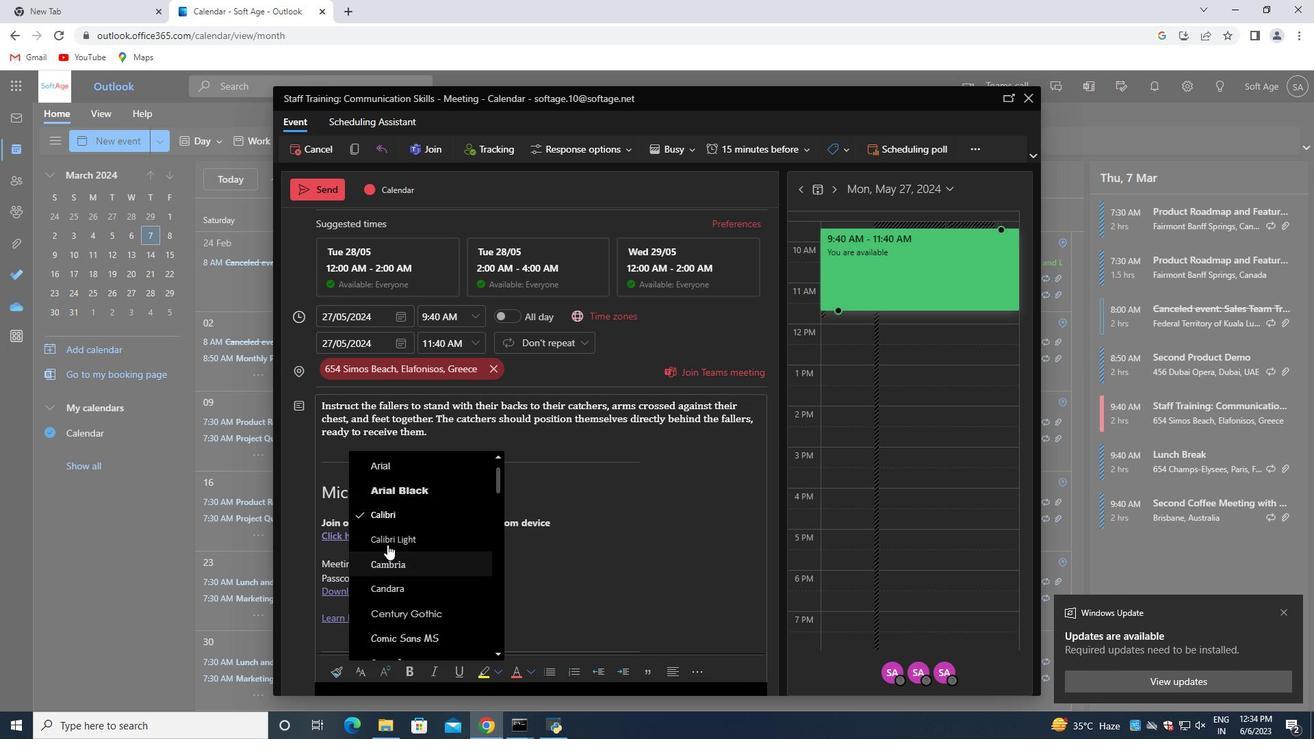 
Action: Mouse moved to (388, 543)
Screenshot: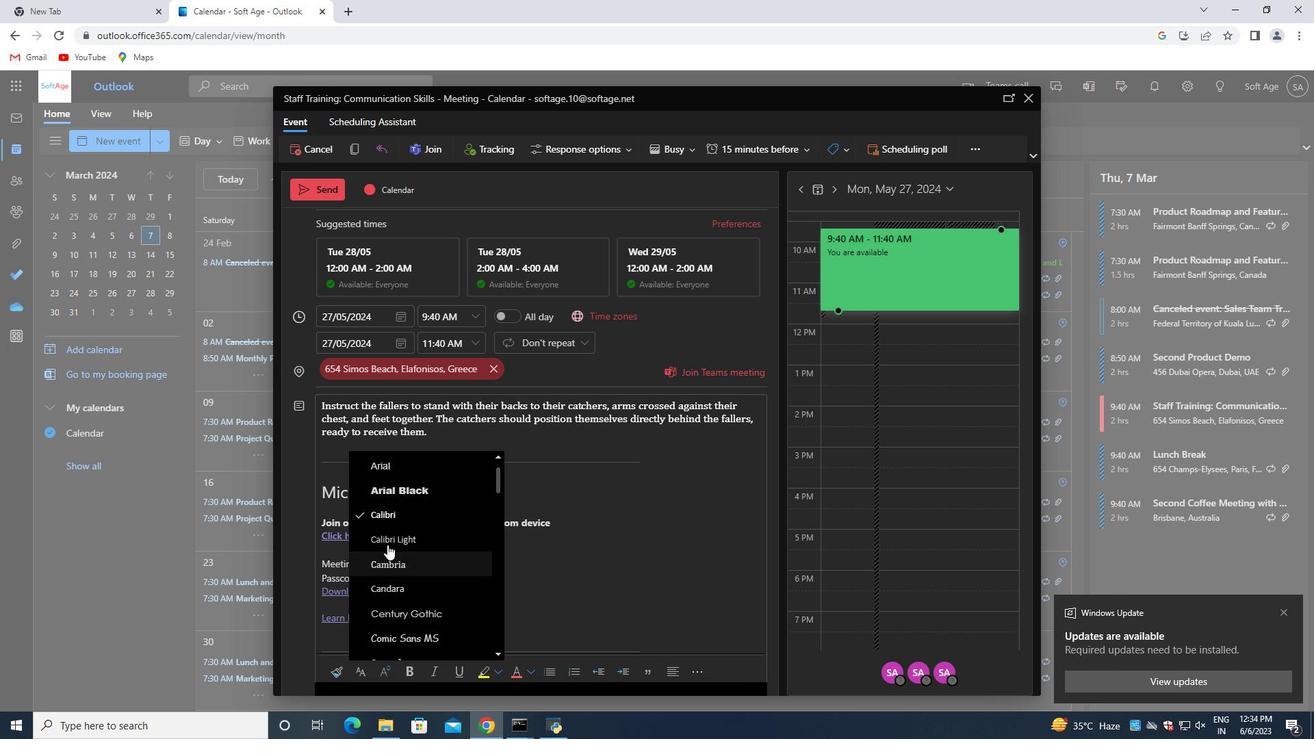 
Action: Mouse scrolled (388, 542) with delta (0, 0)
Screenshot: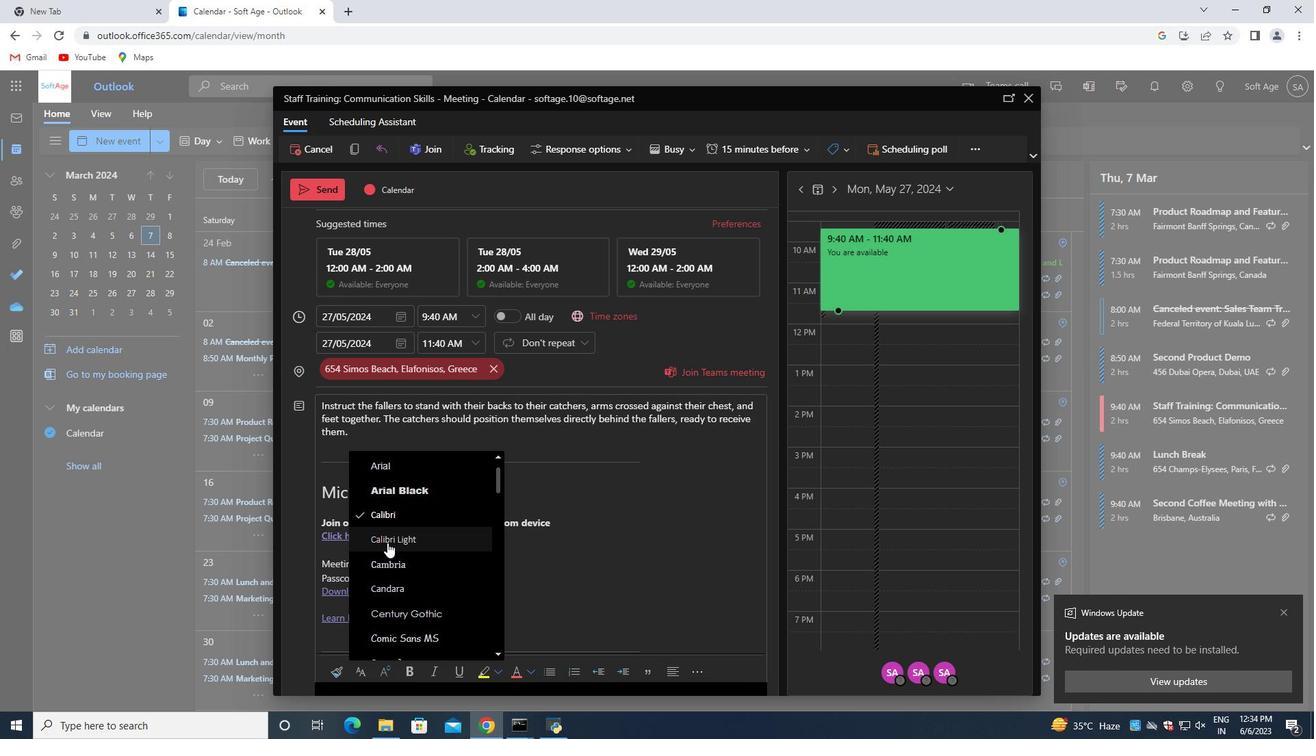 
Action: Mouse moved to (389, 547)
Screenshot: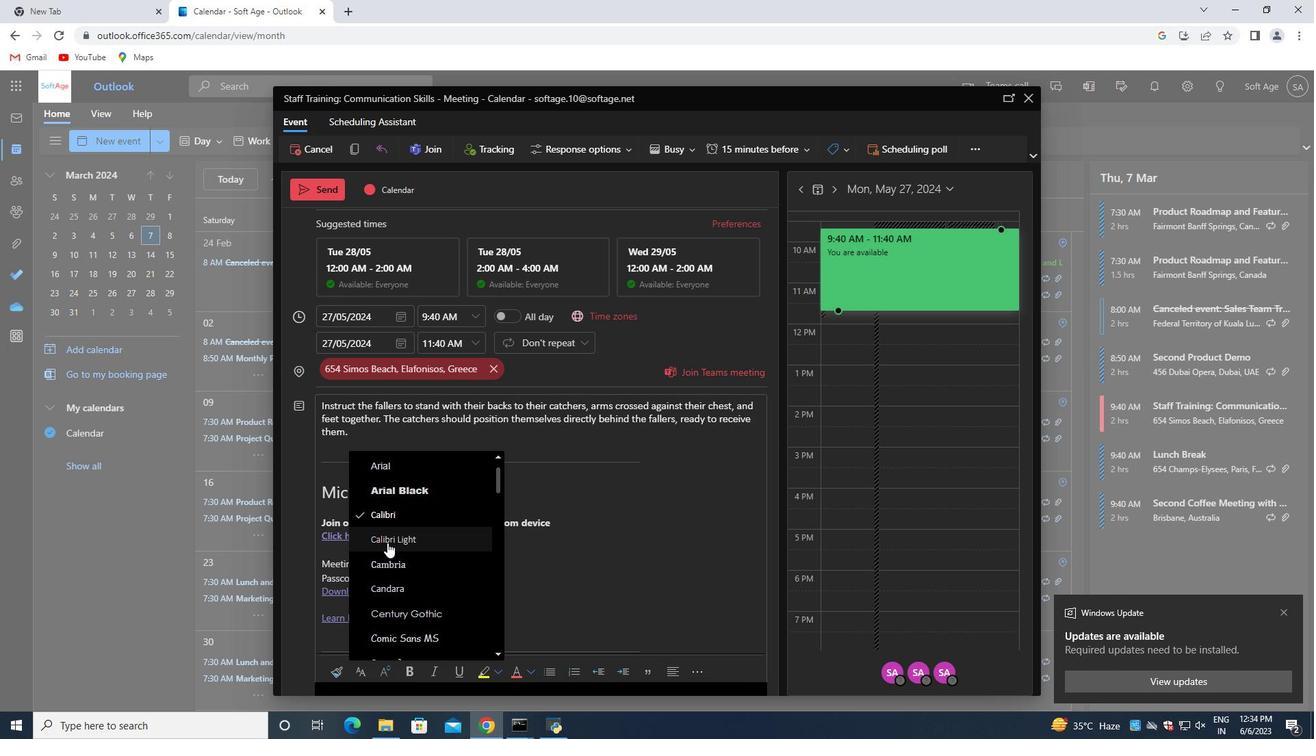 
Action: Mouse scrolled (389, 547) with delta (0, 0)
Screenshot: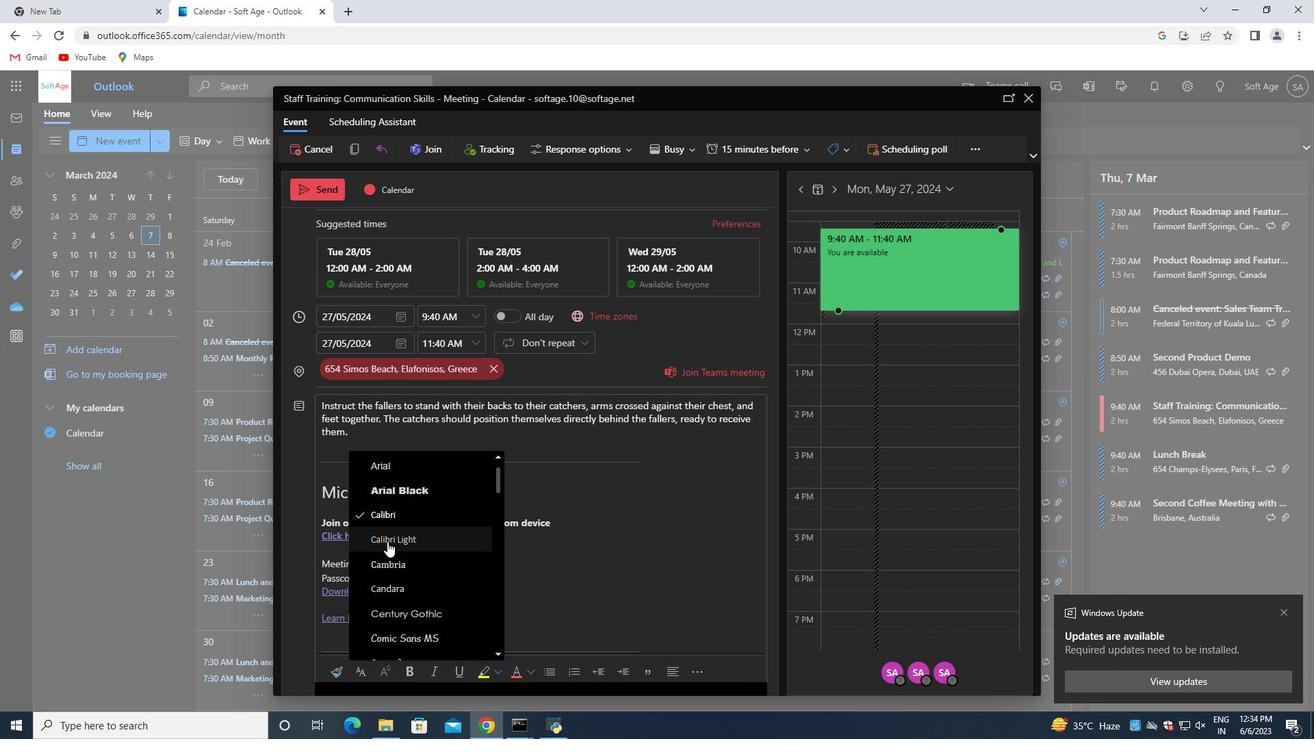 
Action: Mouse scrolled (389, 547) with delta (0, 0)
Screenshot: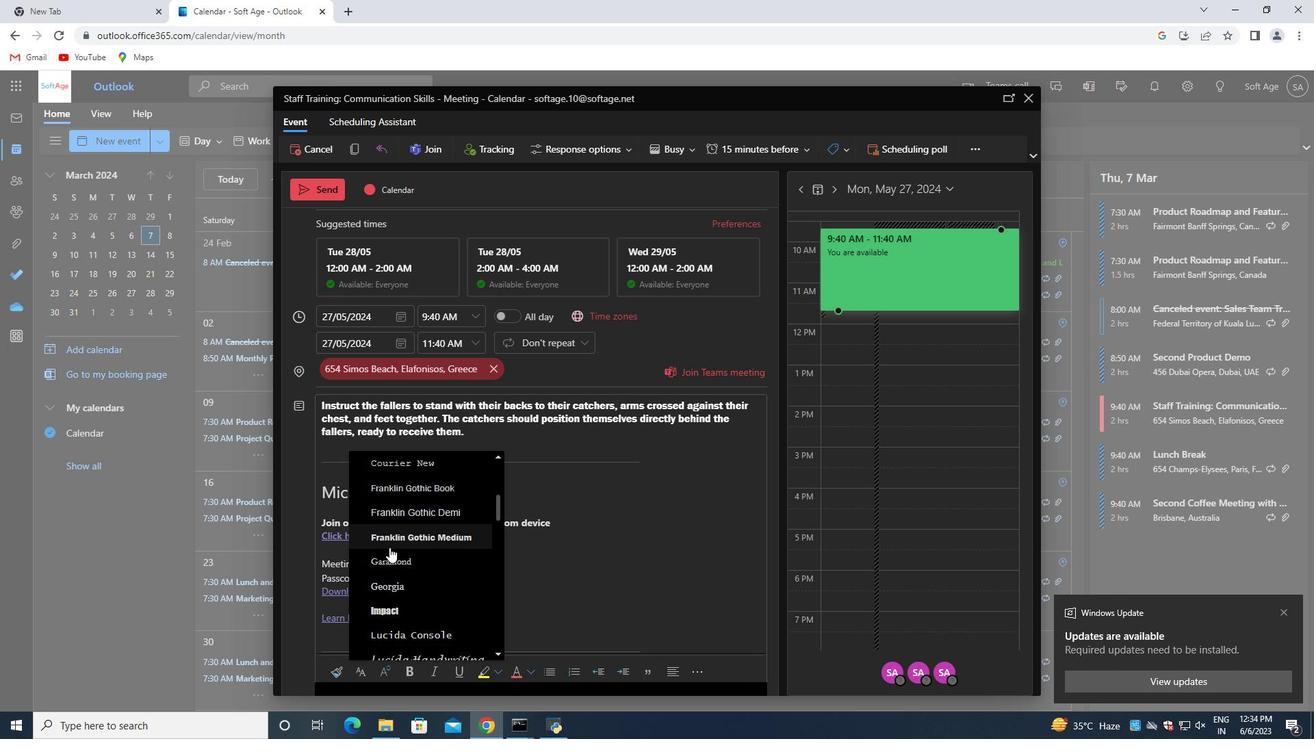 
Action: Mouse scrolled (389, 547) with delta (0, 0)
Screenshot: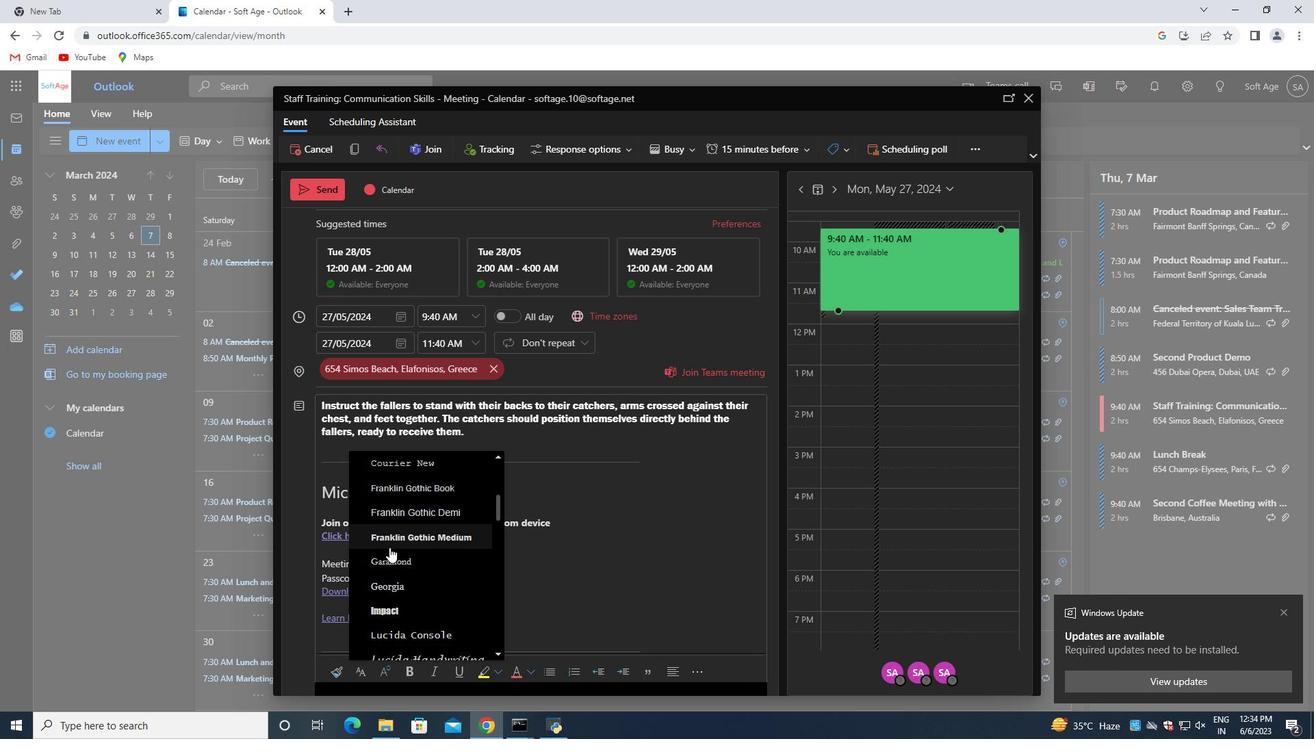 
Action: Mouse scrolled (389, 547) with delta (0, 0)
Screenshot: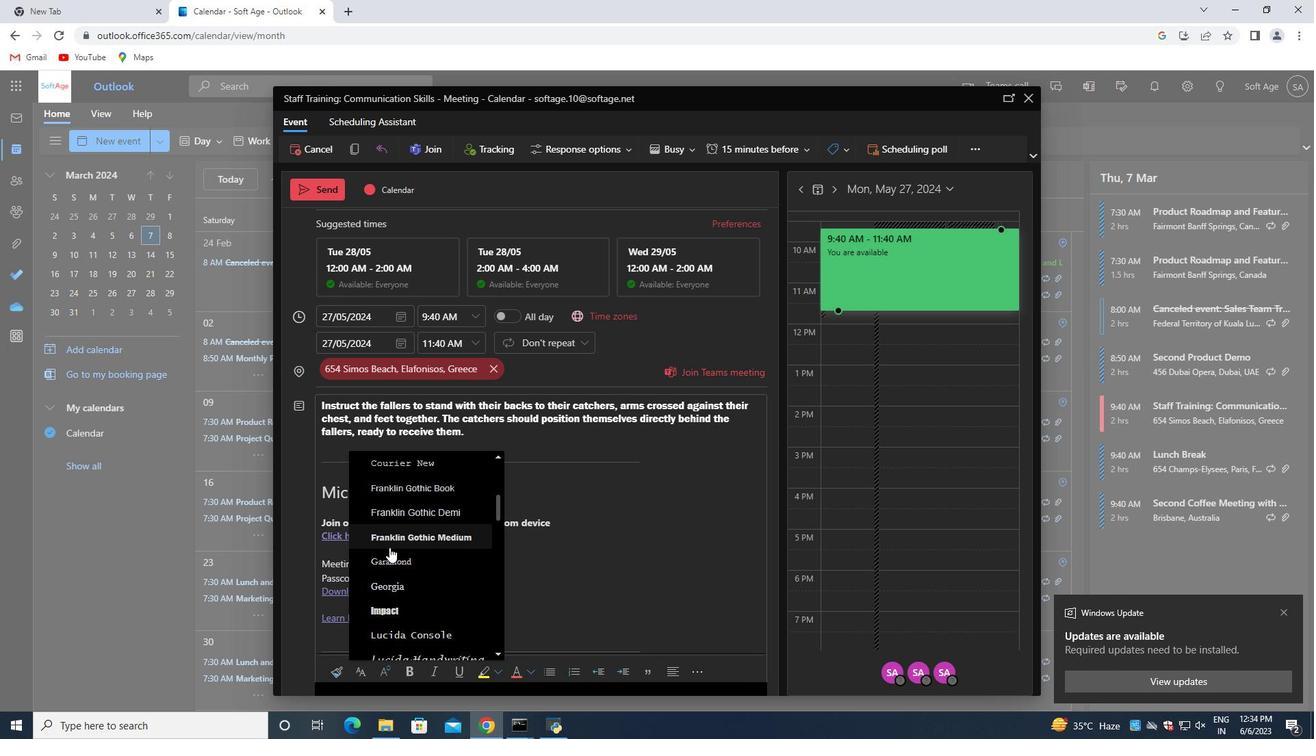 
Action: Mouse moved to (390, 548)
Screenshot: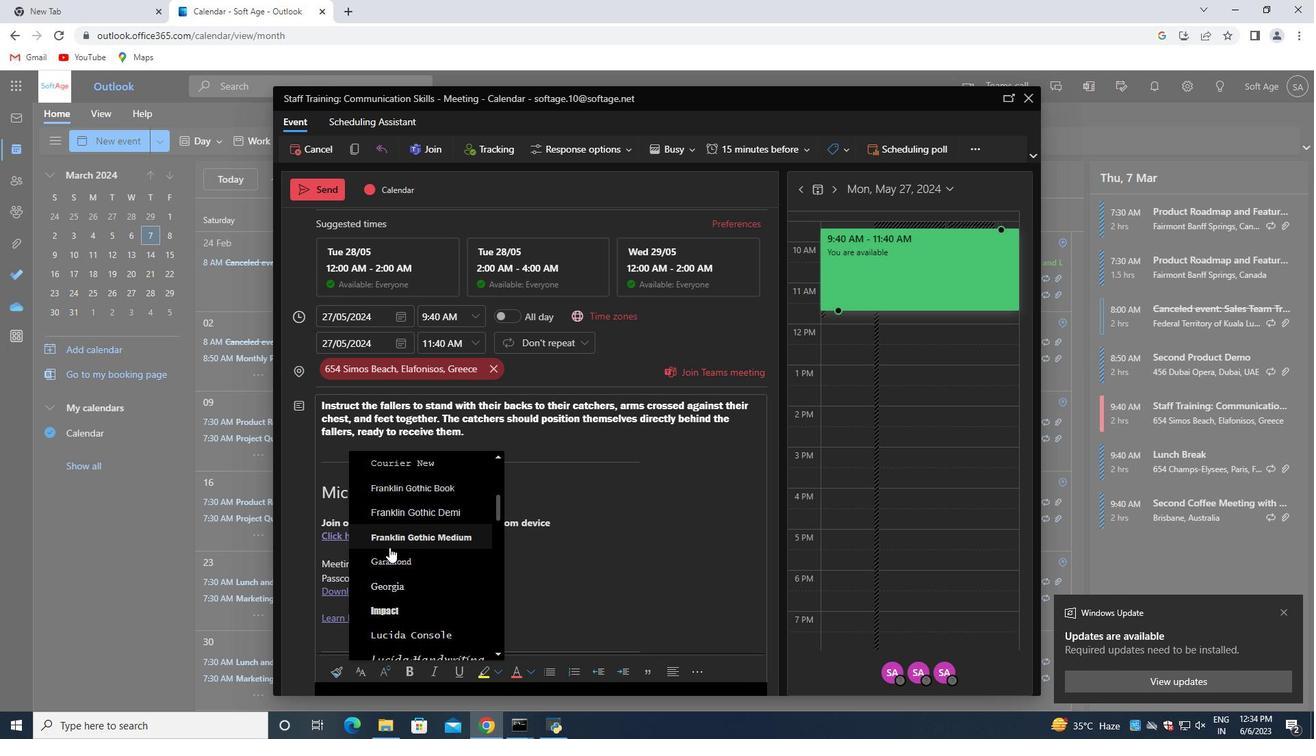 
Action: Mouse scrolled (390, 547) with delta (0, 0)
Screenshot: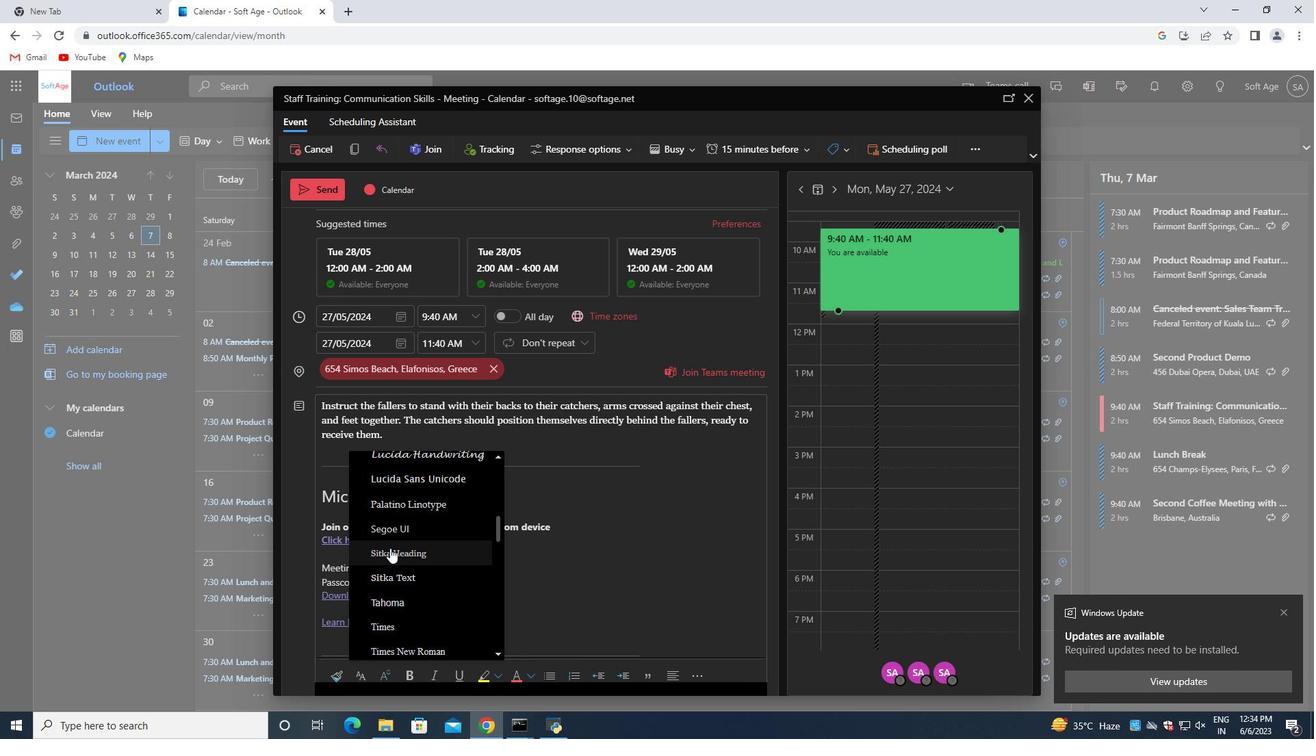 
Action: Mouse moved to (415, 602)
Screenshot: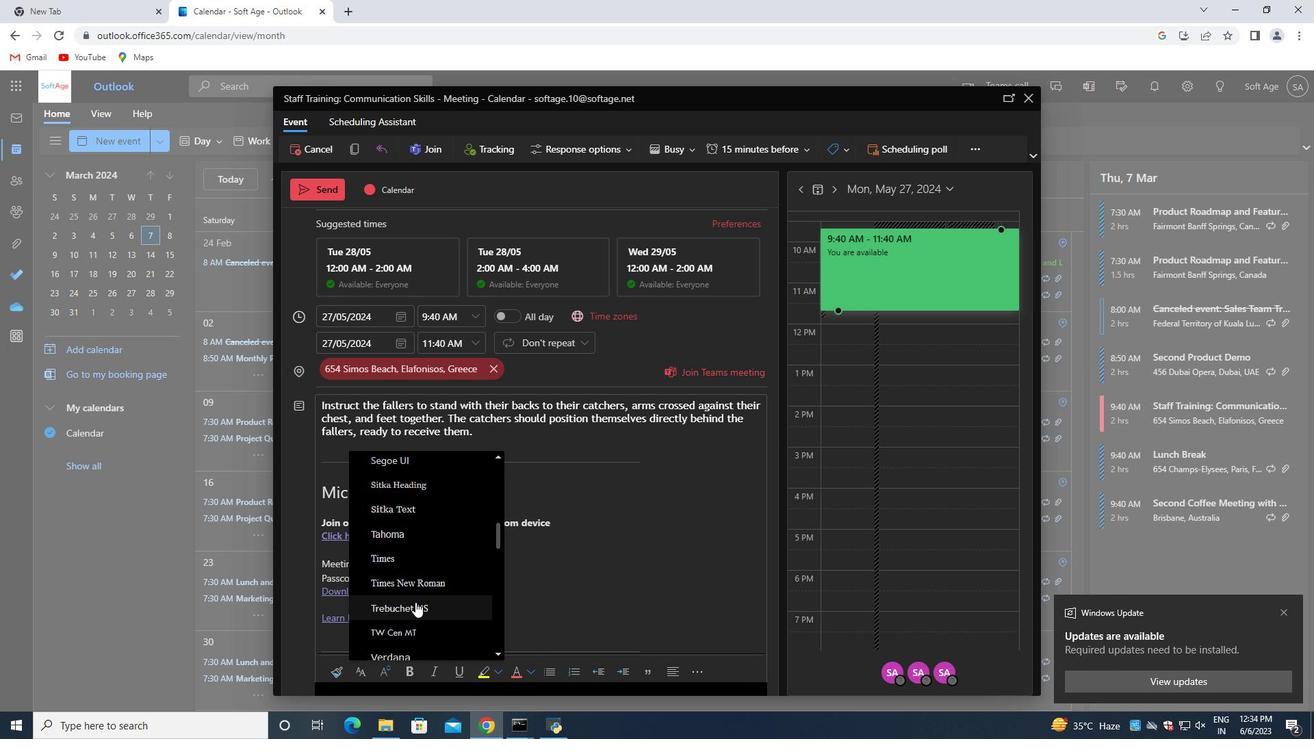 
Action: Mouse pressed left at (415, 602)
Screenshot: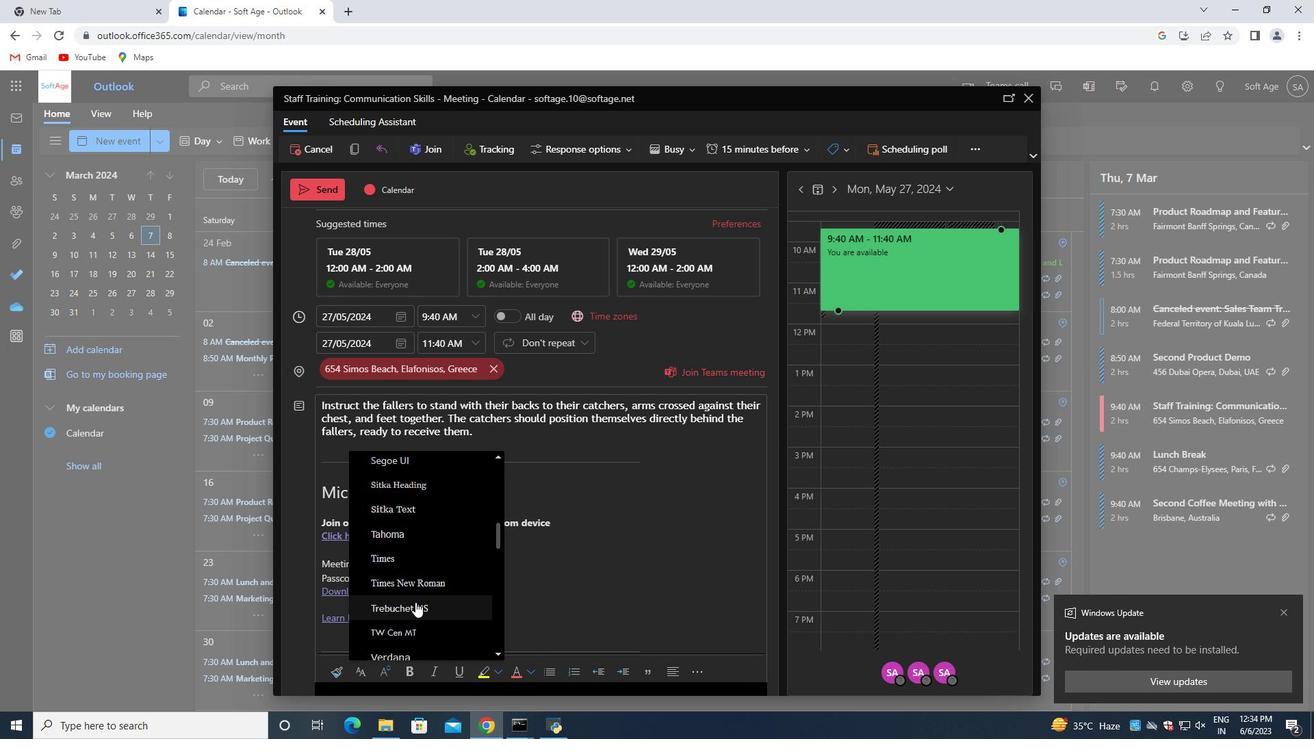 
Action: Mouse moved to (499, 434)
Screenshot: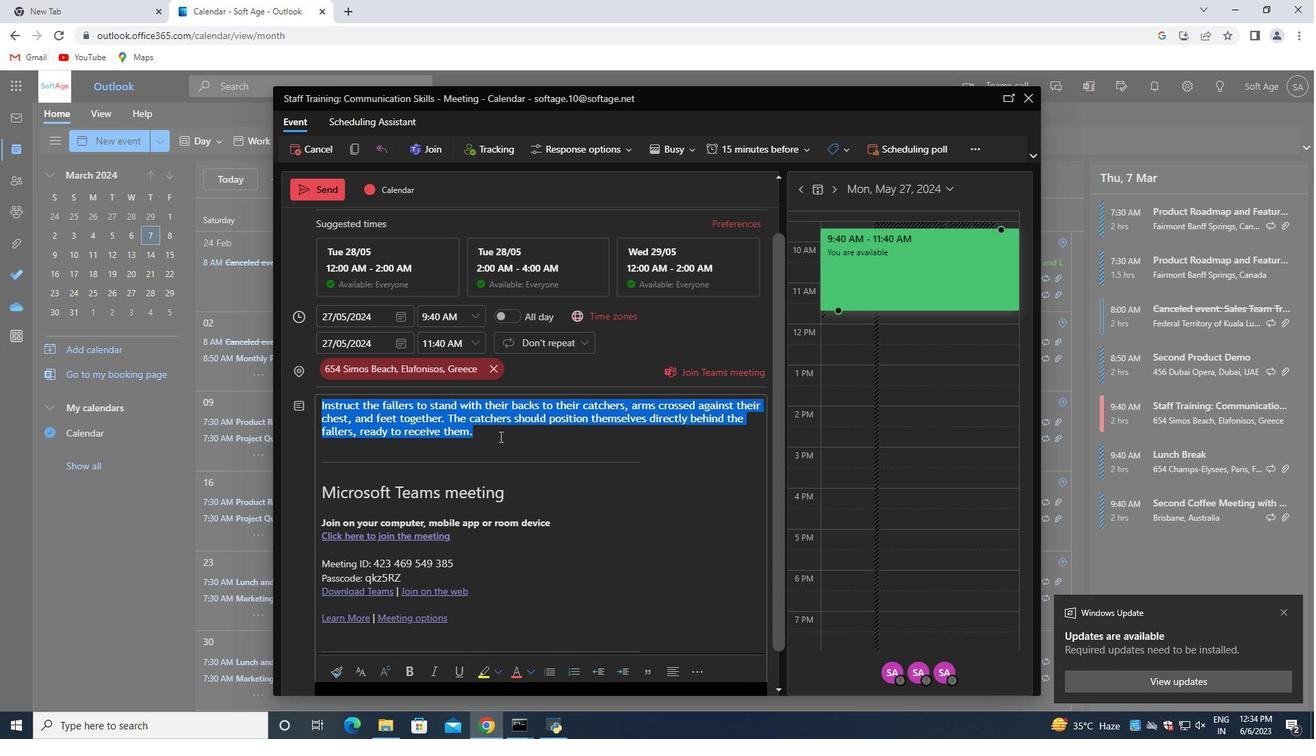 
Action: Mouse pressed left at (499, 434)
Screenshot: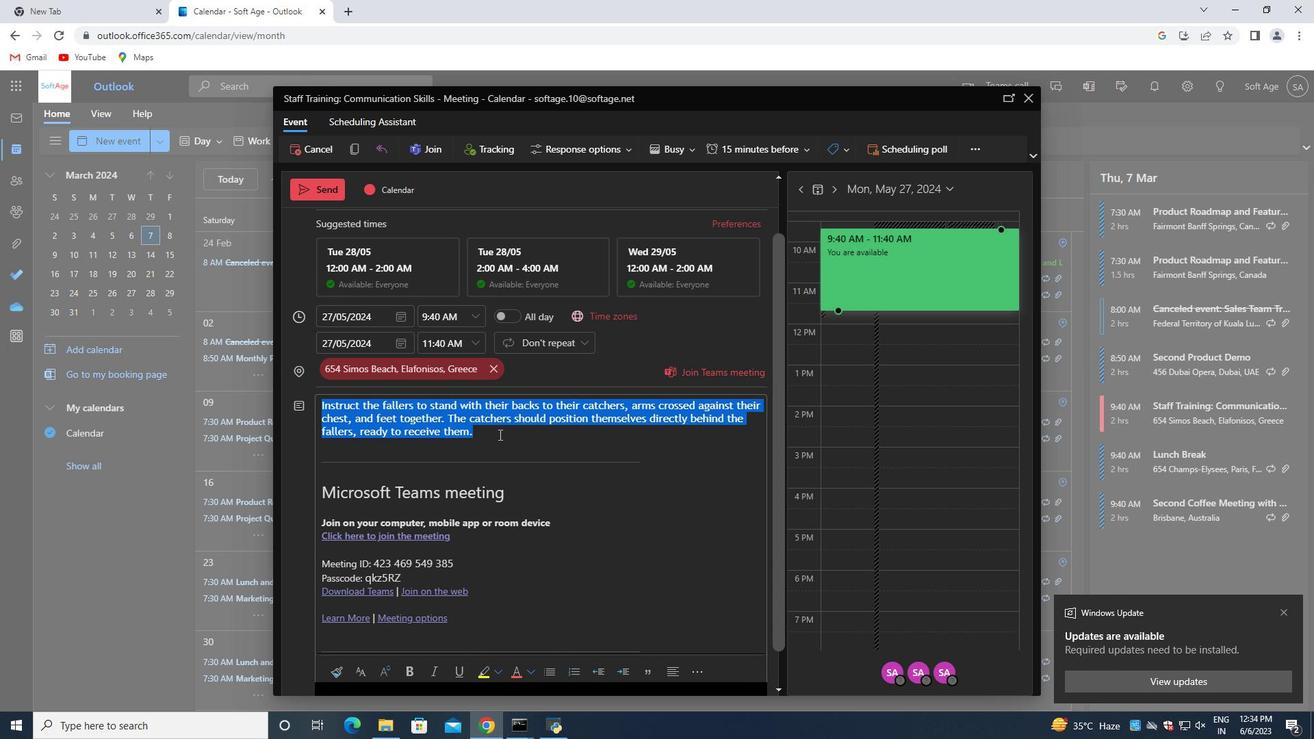 
Action: Mouse scrolled (499, 435) with delta (0, 0)
Screenshot: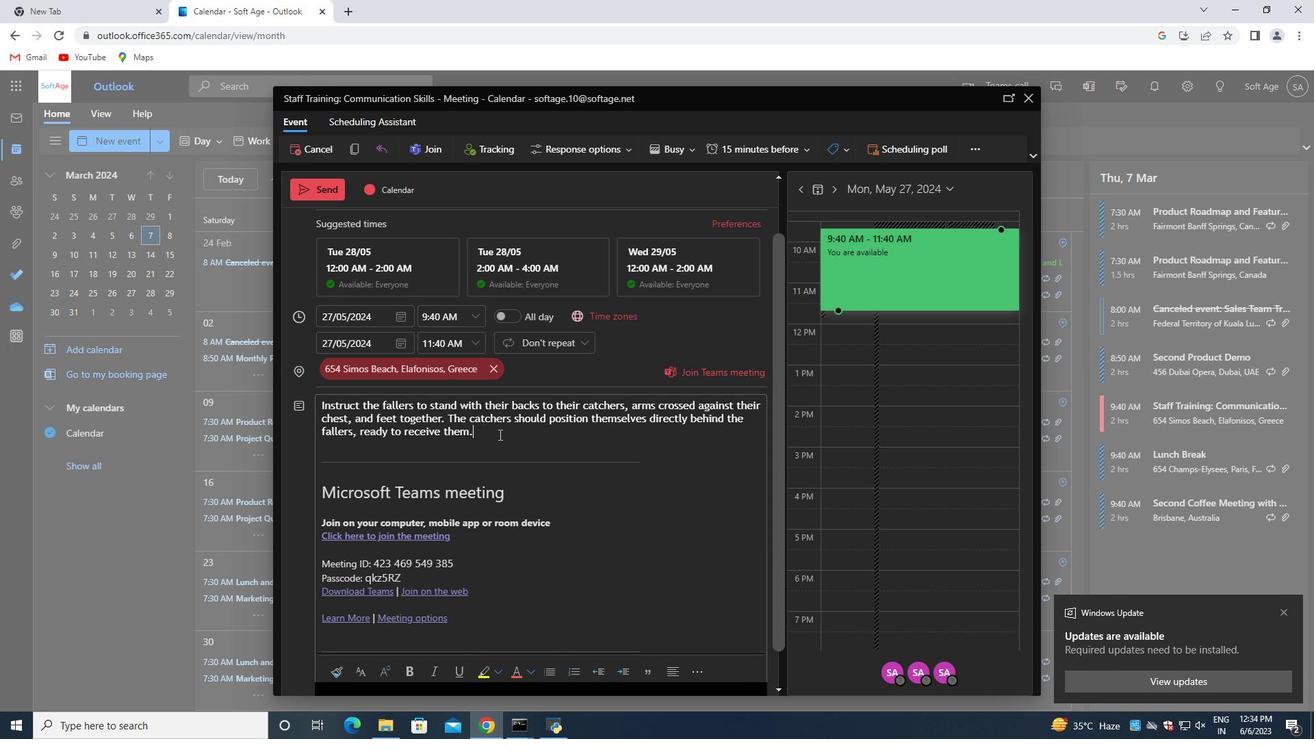
Action: Mouse scrolled (499, 435) with delta (0, 0)
Screenshot: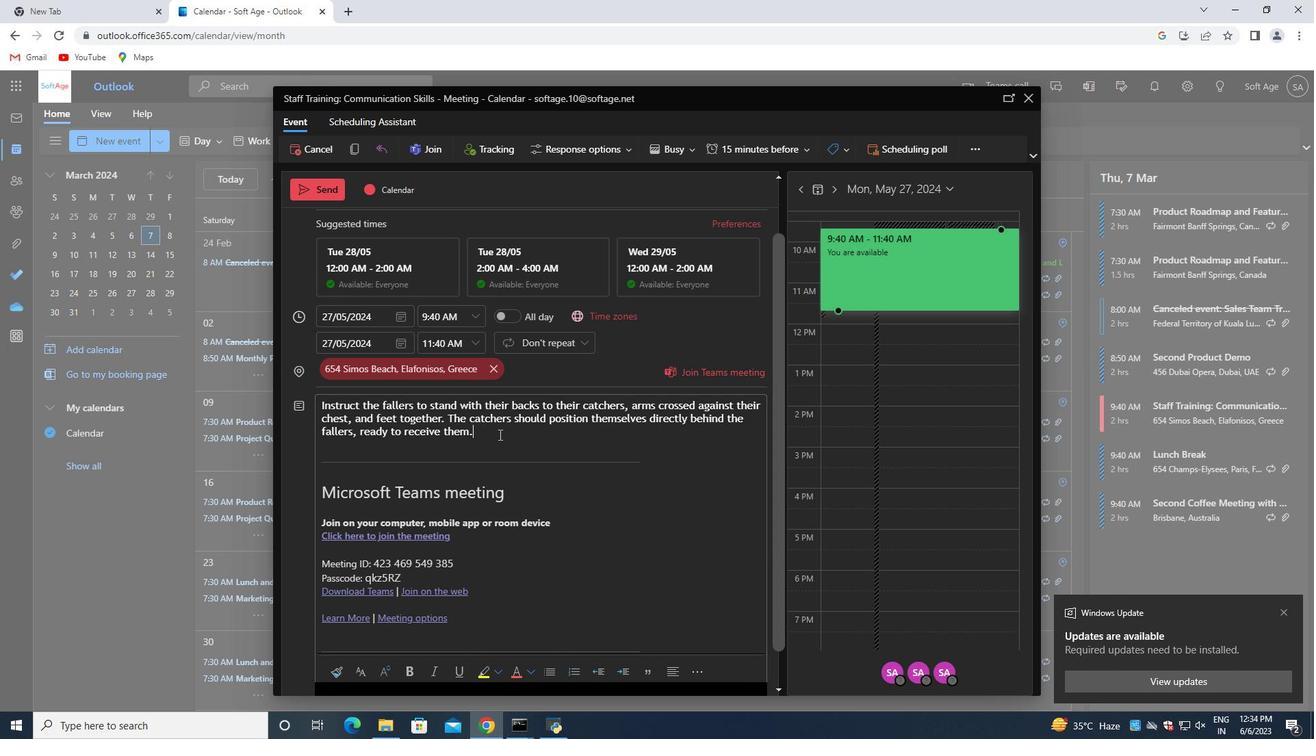 
Action: Mouse scrolled (499, 435) with delta (0, 0)
Screenshot: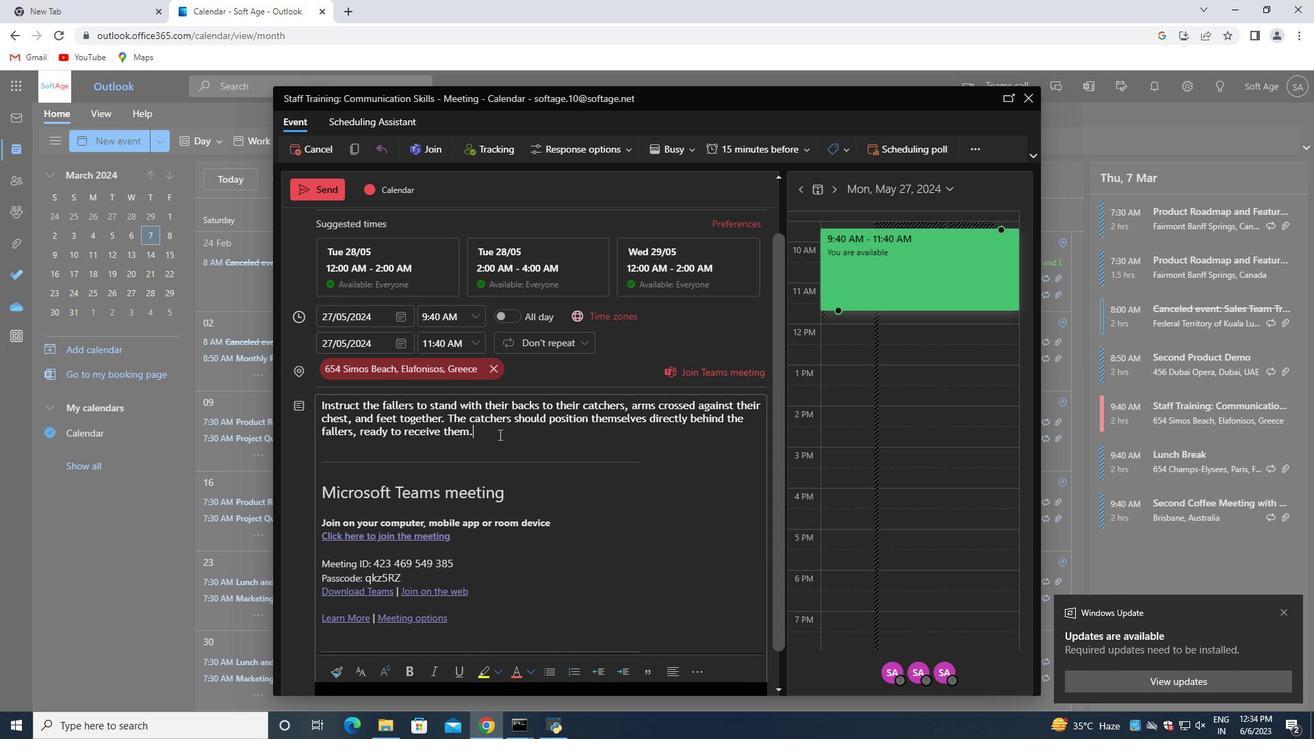 
Action: Mouse scrolled (499, 435) with delta (0, 0)
Screenshot: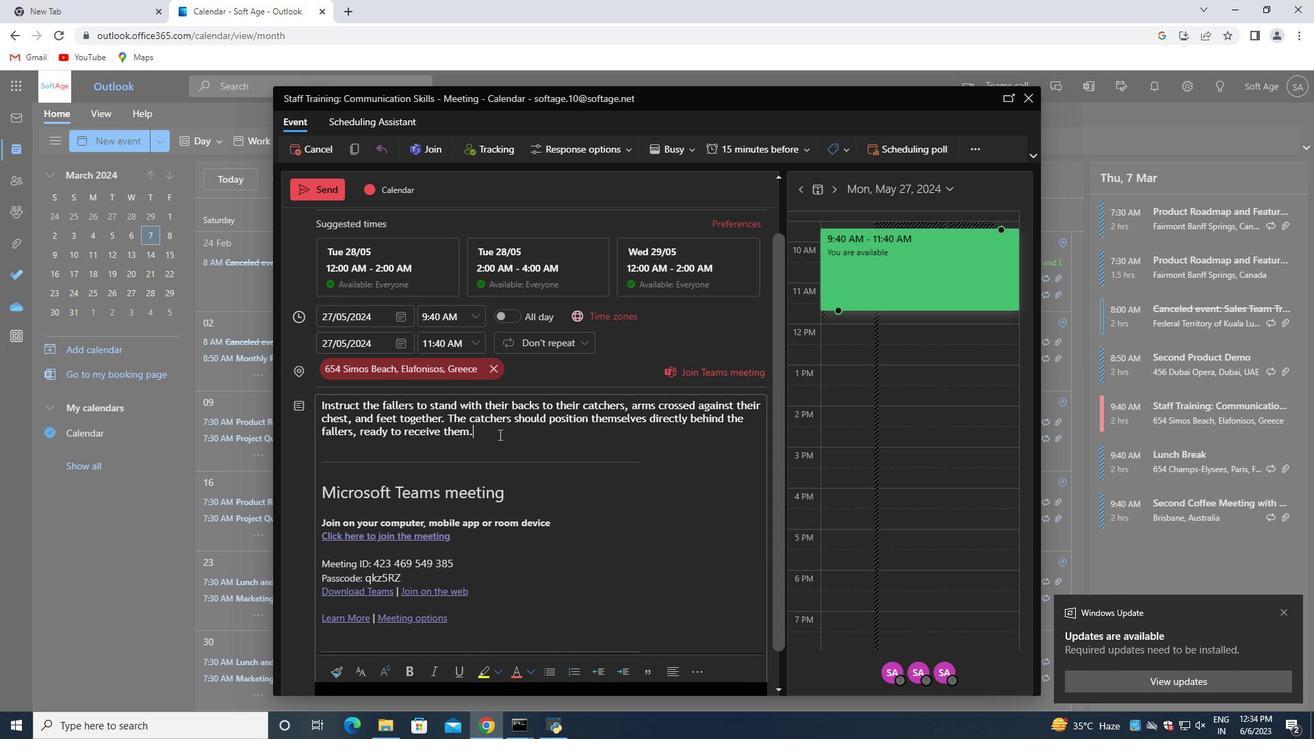 
Action: Mouse scrolled (499, 435) with delta (0, 0)
Screenshot: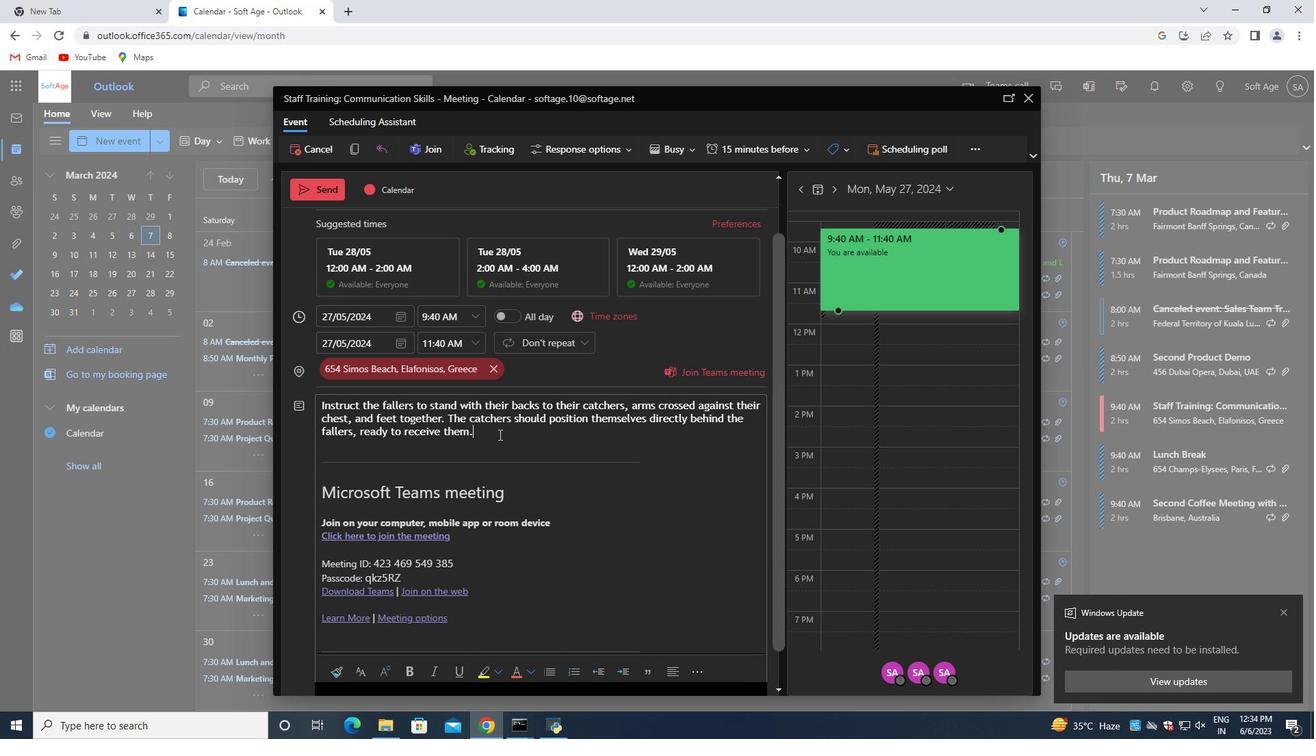 
Action: Mouse scrolled (499, 435) with delta (0, 0)
Screenshot: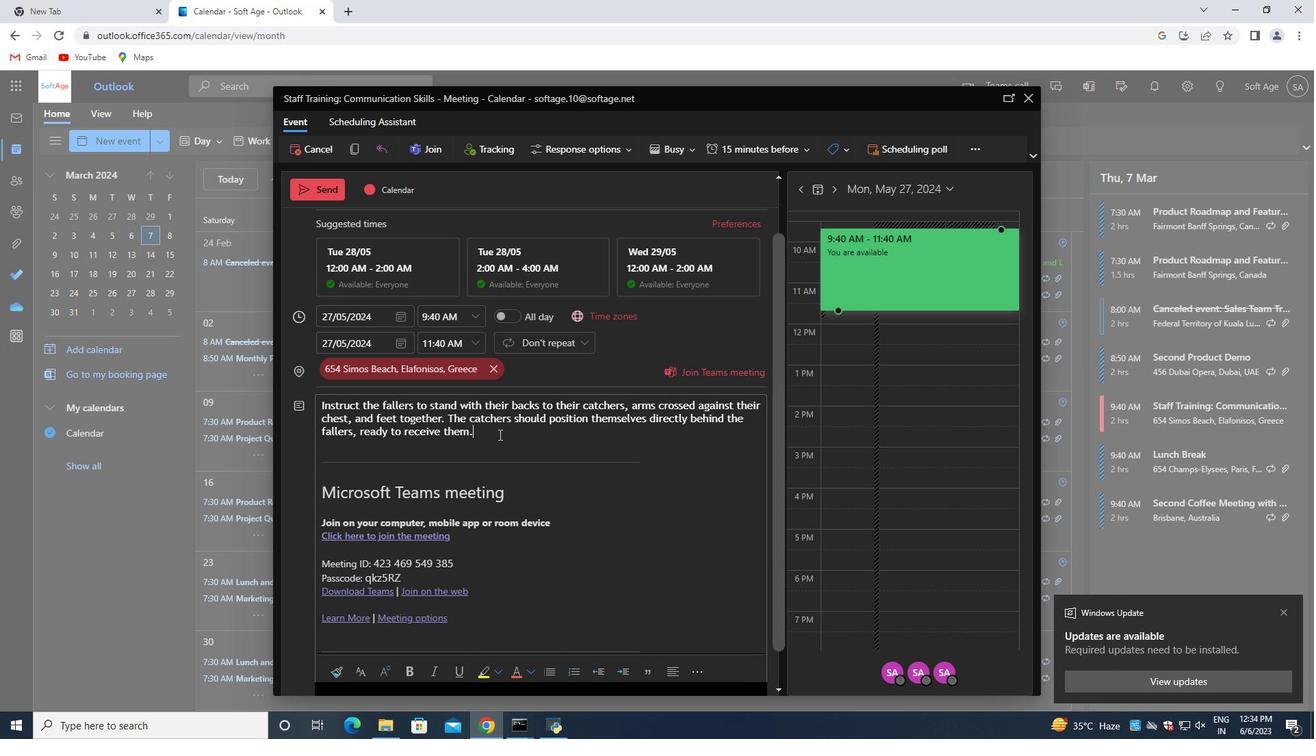 
Action: Mouse moved to (666, 147)
Screenshot: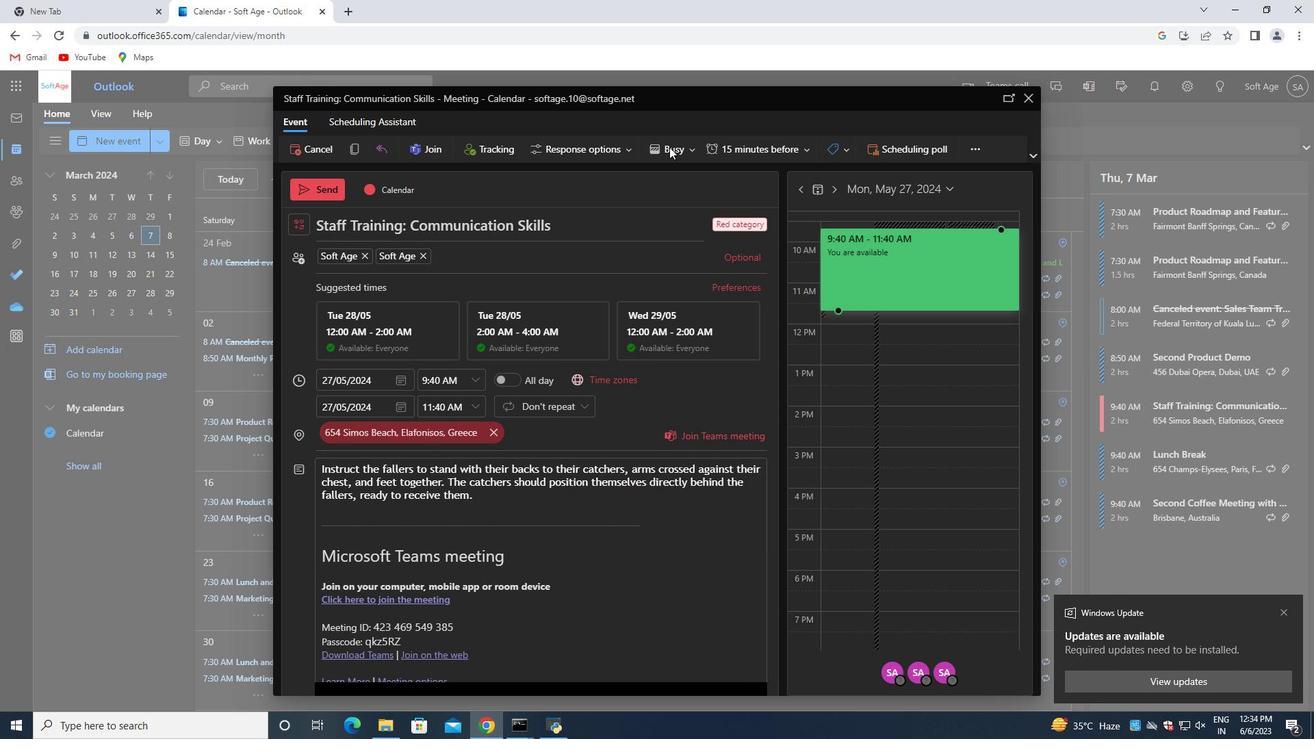 
Action: Mouse pressed left at (666, 147)
Screenshot: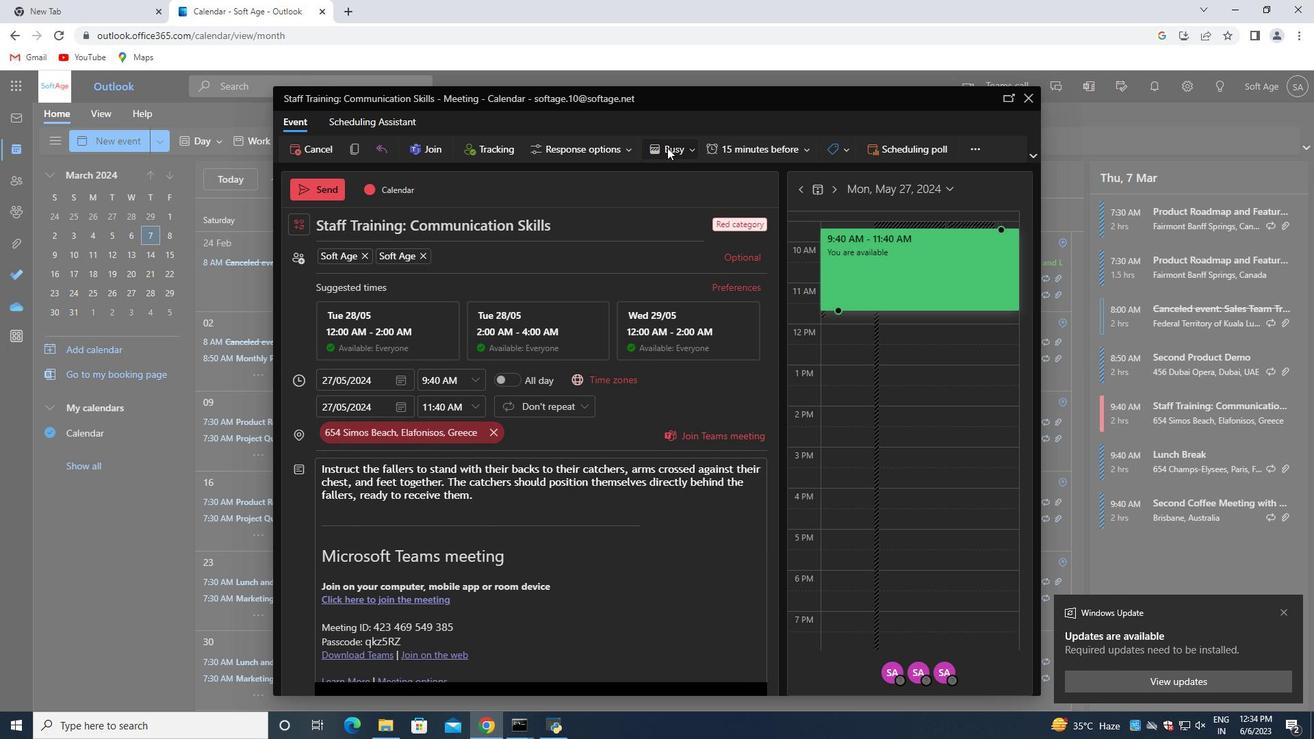 
Action: Mouse moved to (618, 255)
Screenshot: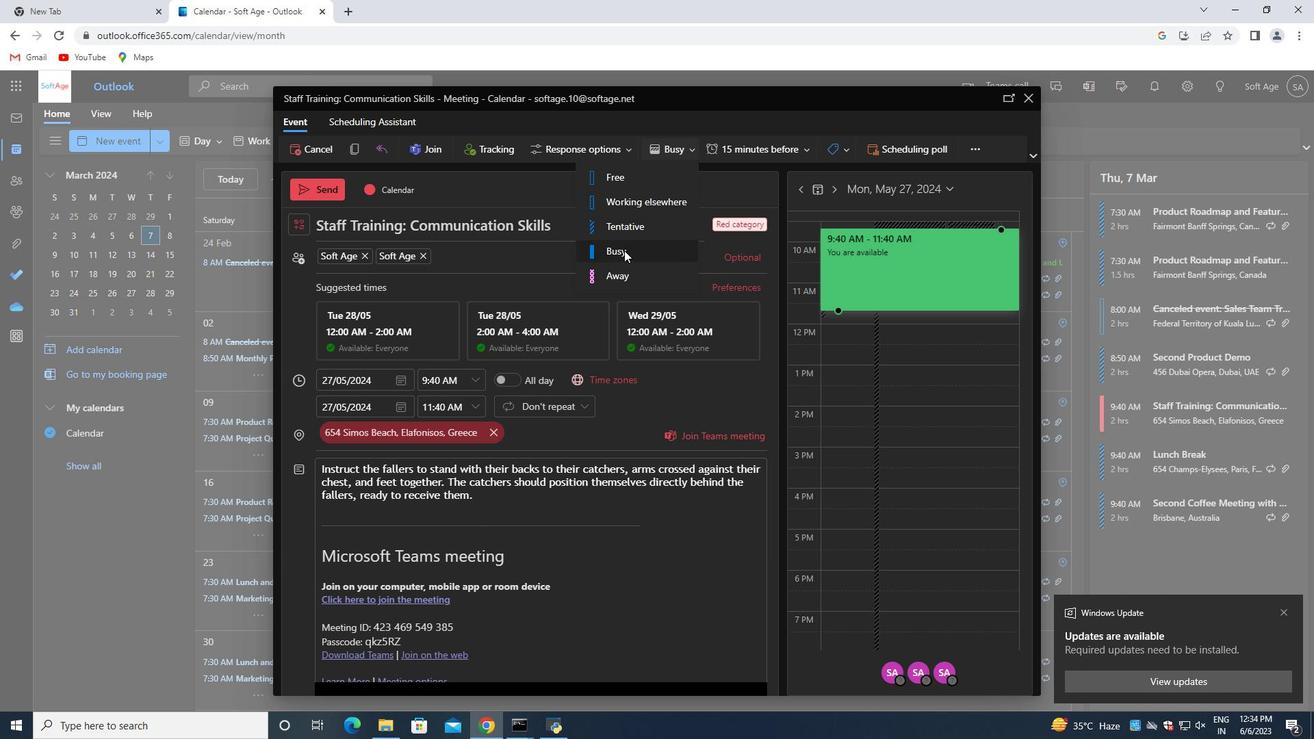
Action: Mouse pressed left at (618, 255)
Screenshot: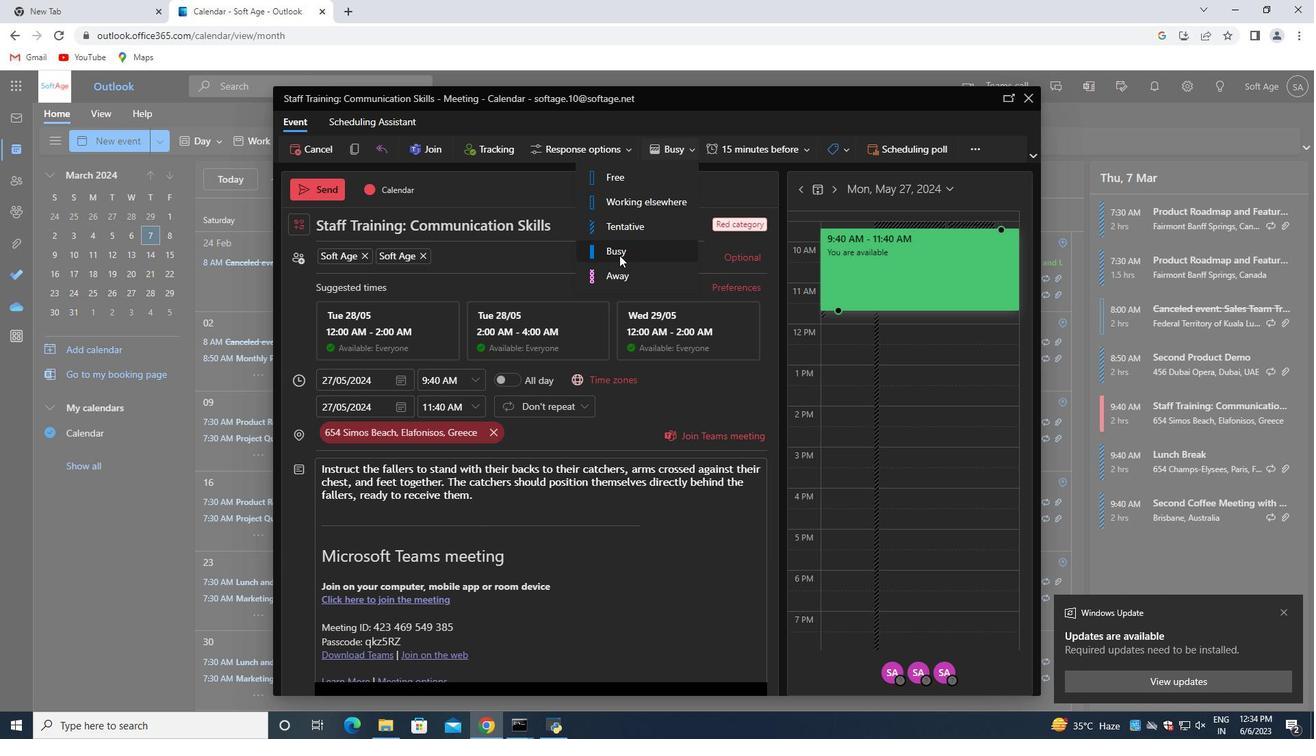 
Action: Mouse moved to (477, 497)
Screenshot: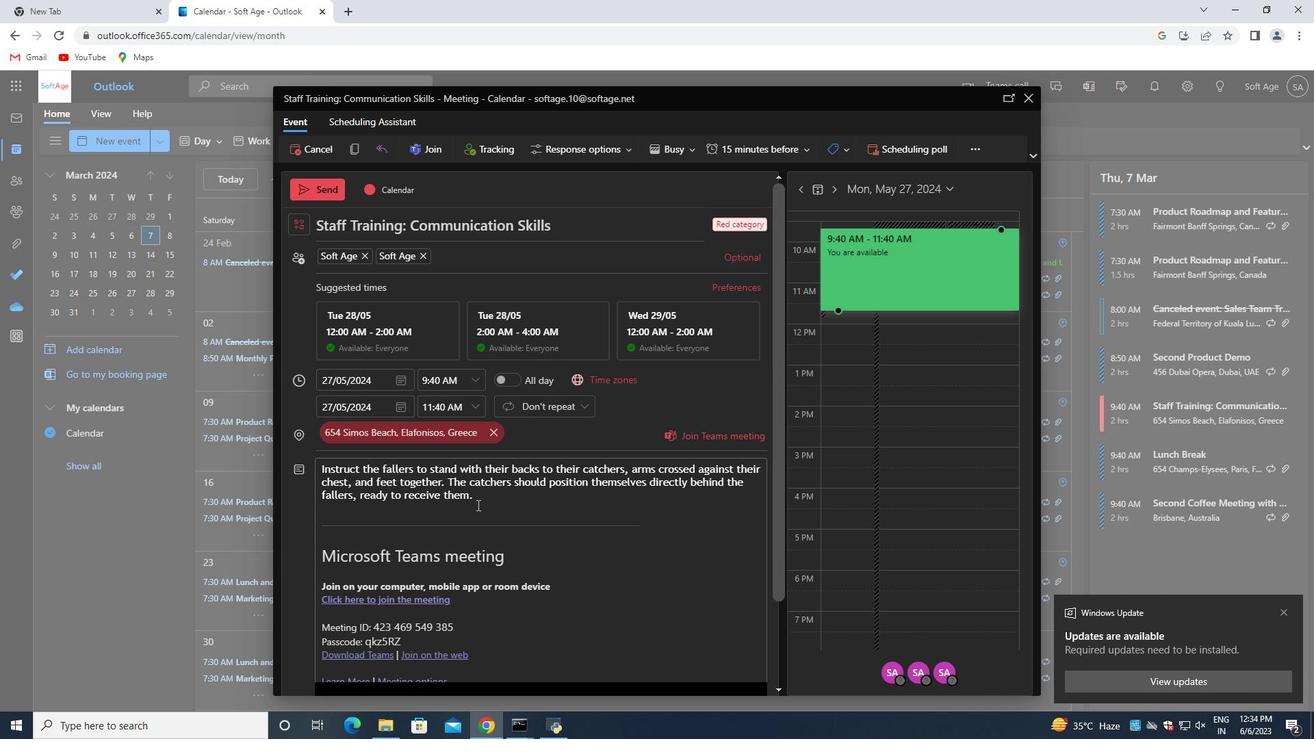 
Action: Mouse pressed left at (477, 497)
Screenshot: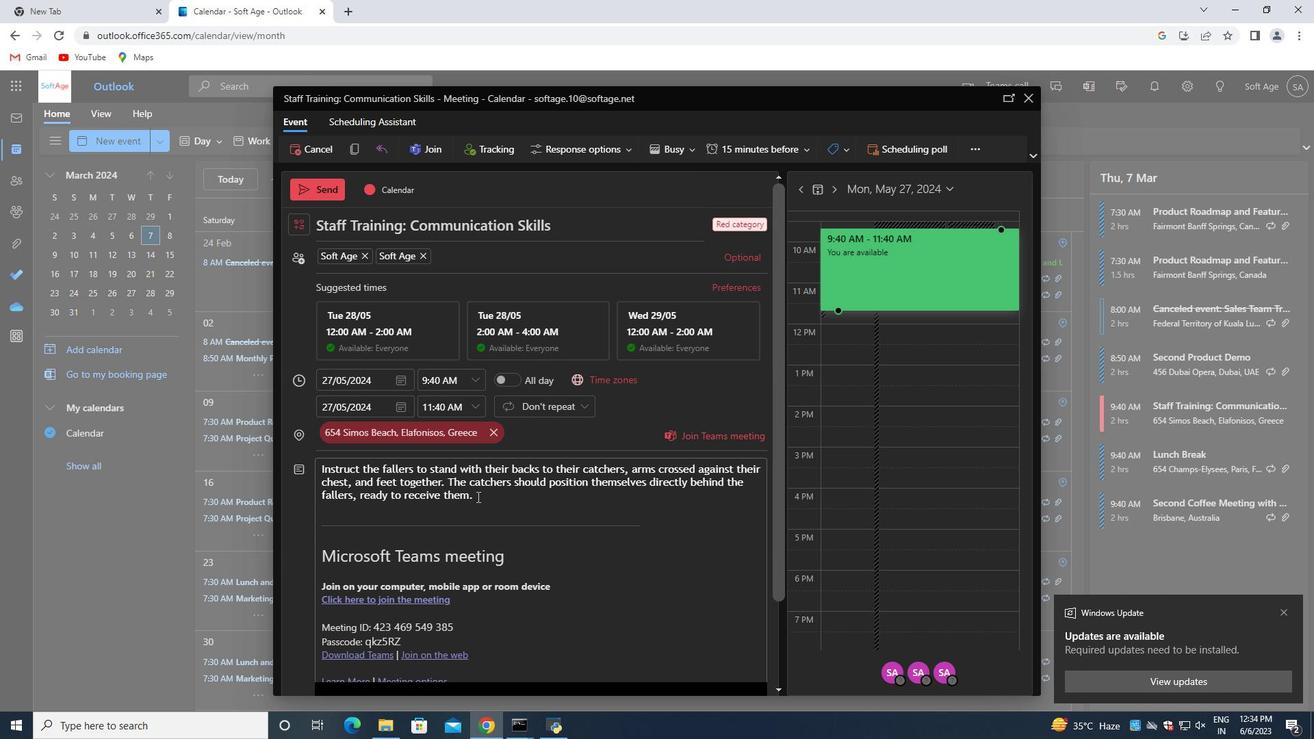 
Action: Mouse moved to (488, 262)
Screenshot: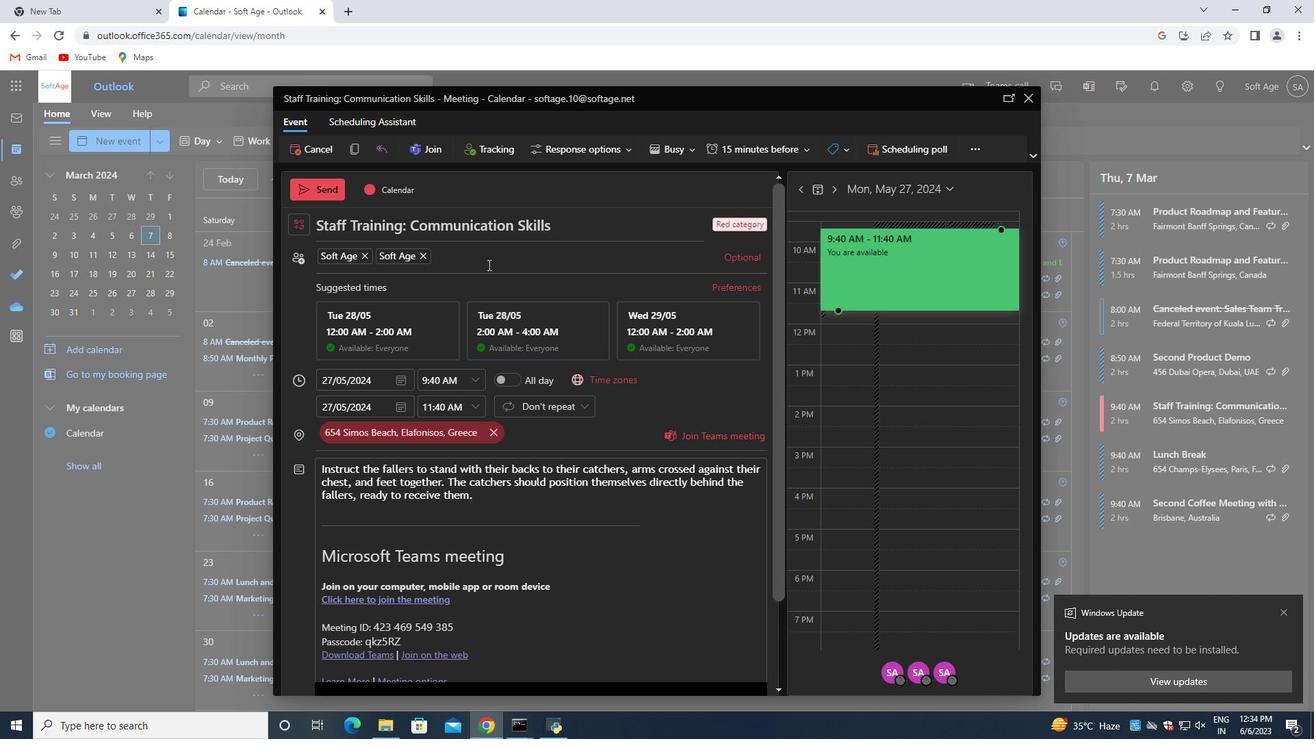 
Action: Mouse pressed left at (488, 262)
Screenshot: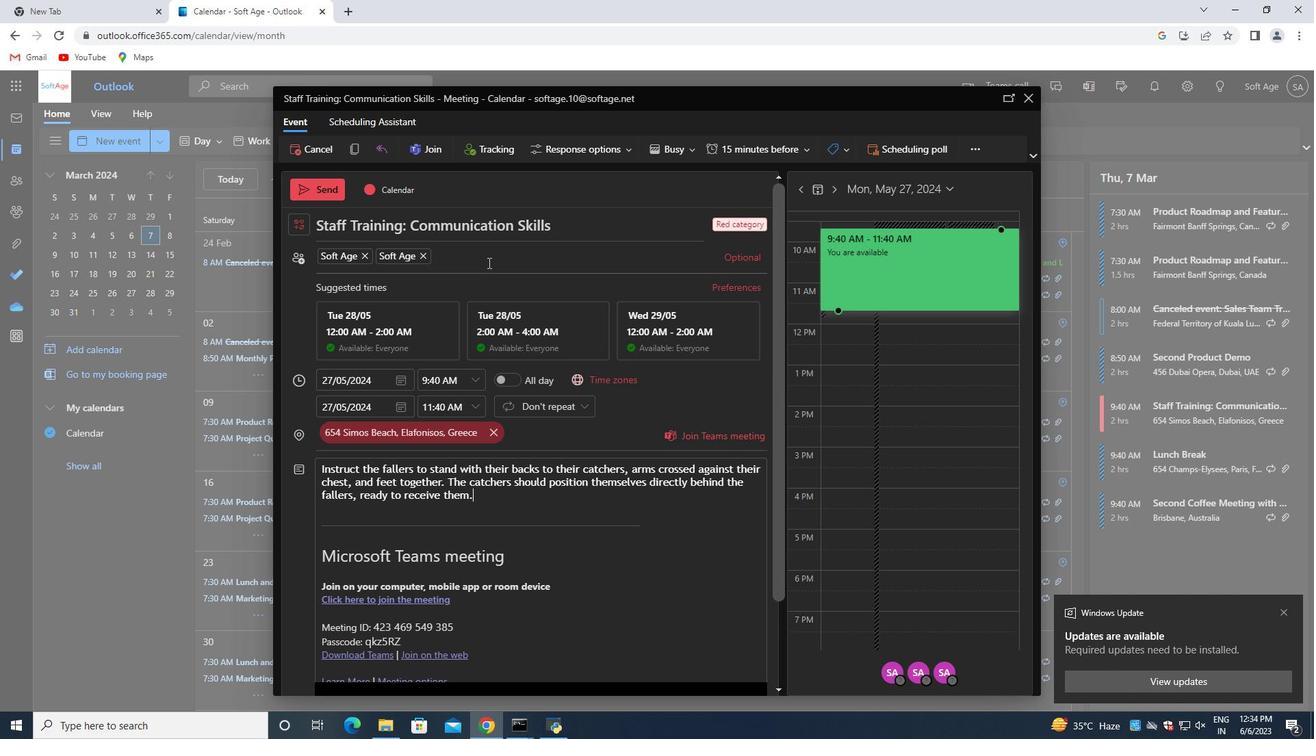 
Action: Mouse moved to (514, 283)
Screenshot: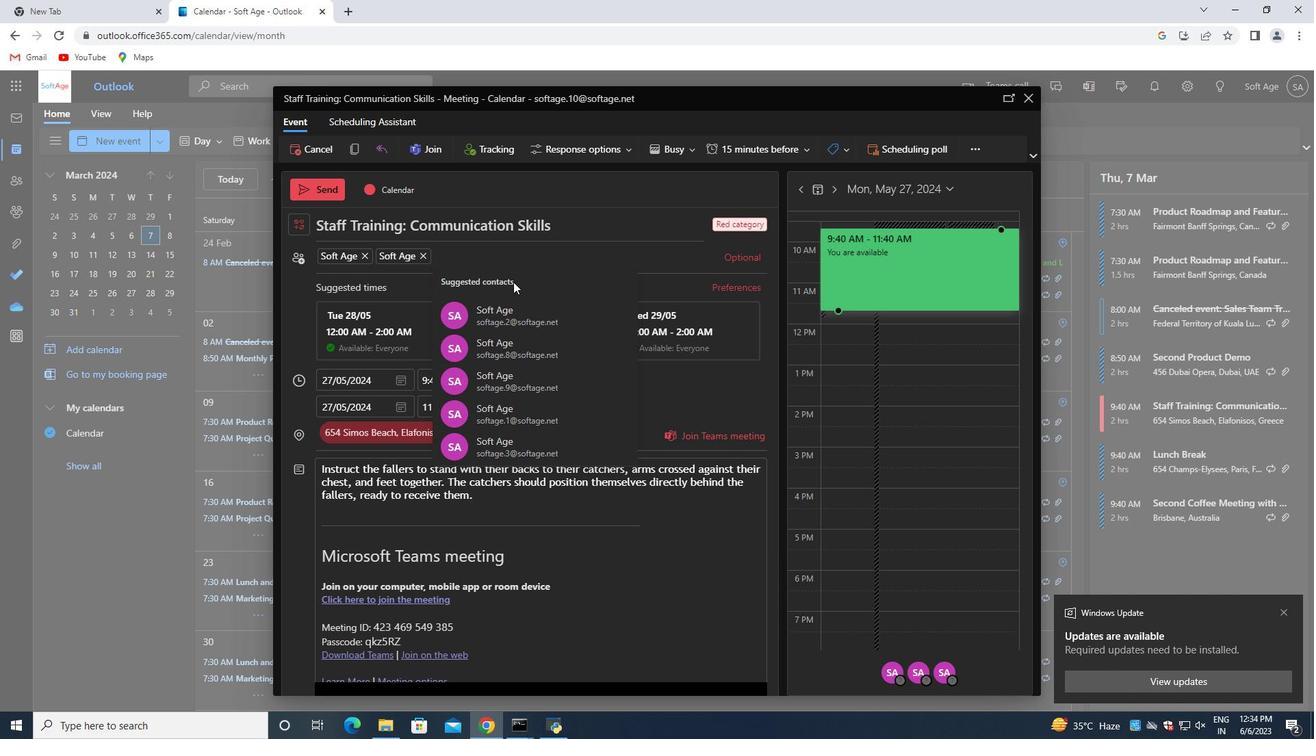 
Action: Key pressed s
Screenshot: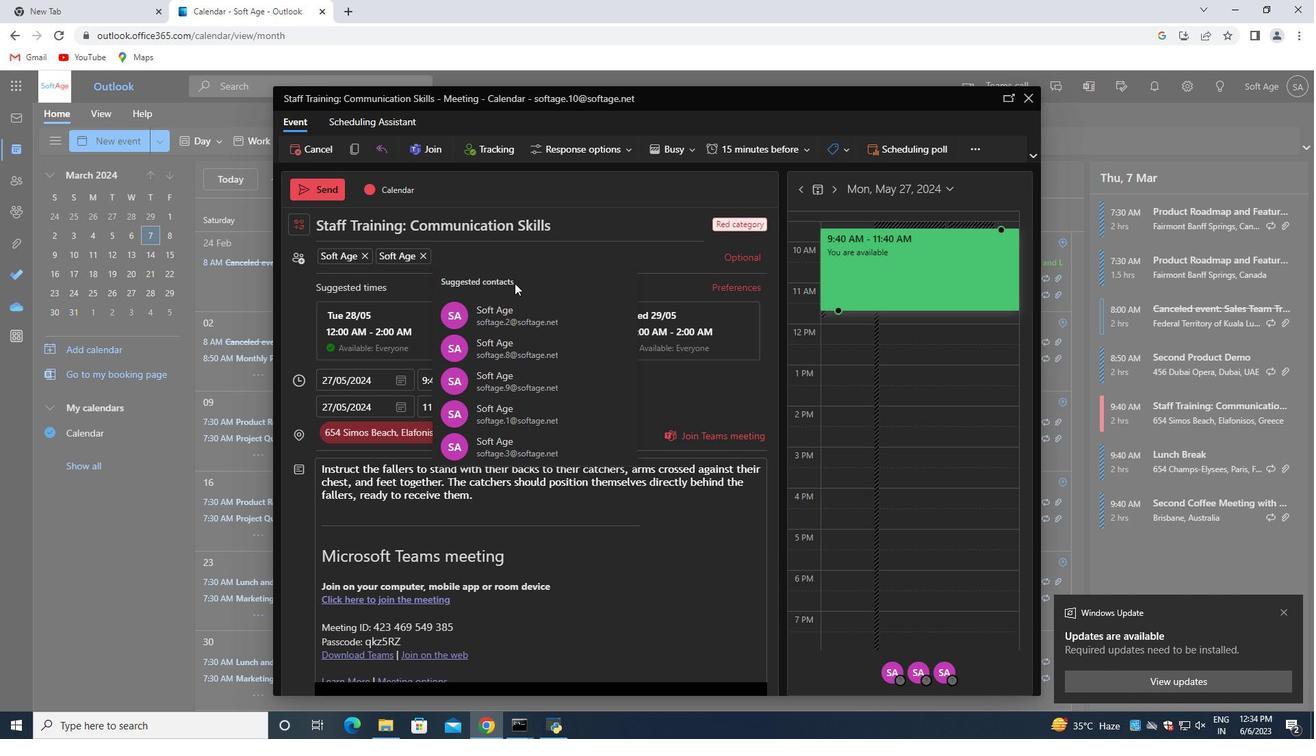 
Action: Mouse moved to (515, 284)
Screenshot: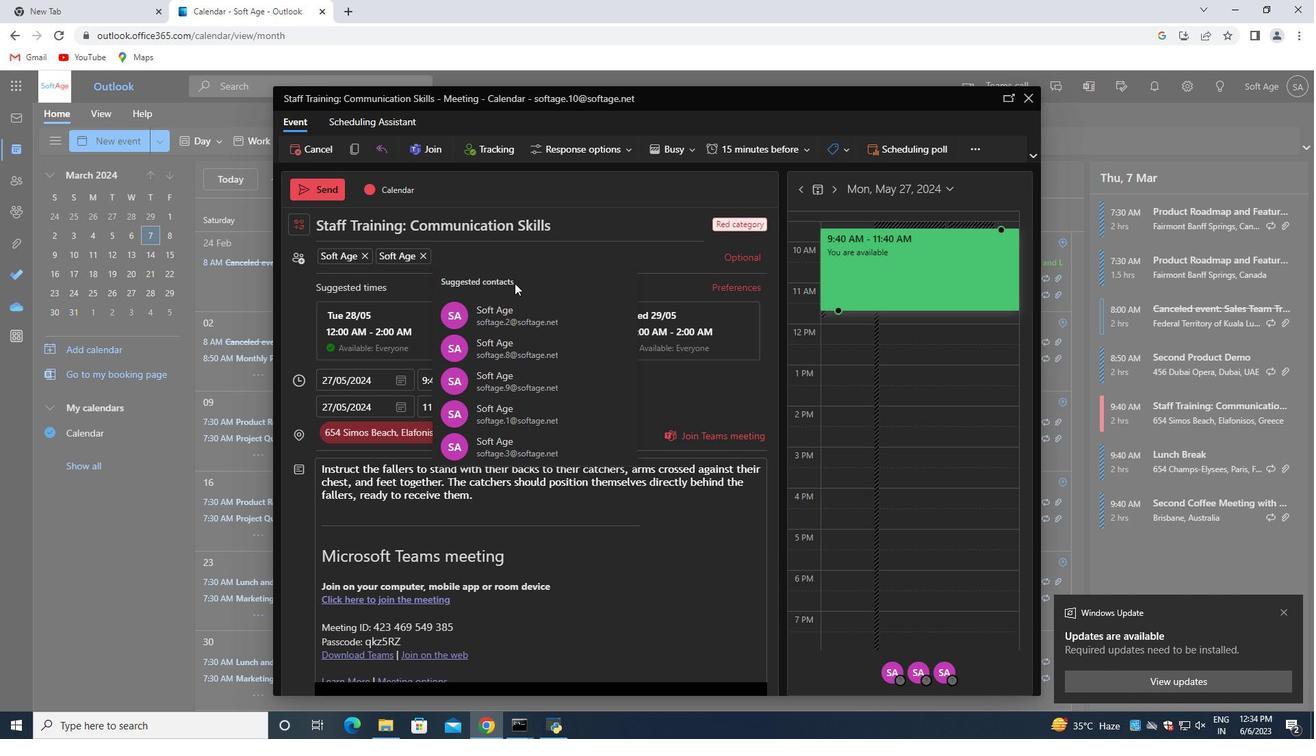
Action: Key pressed oft
Screenshot: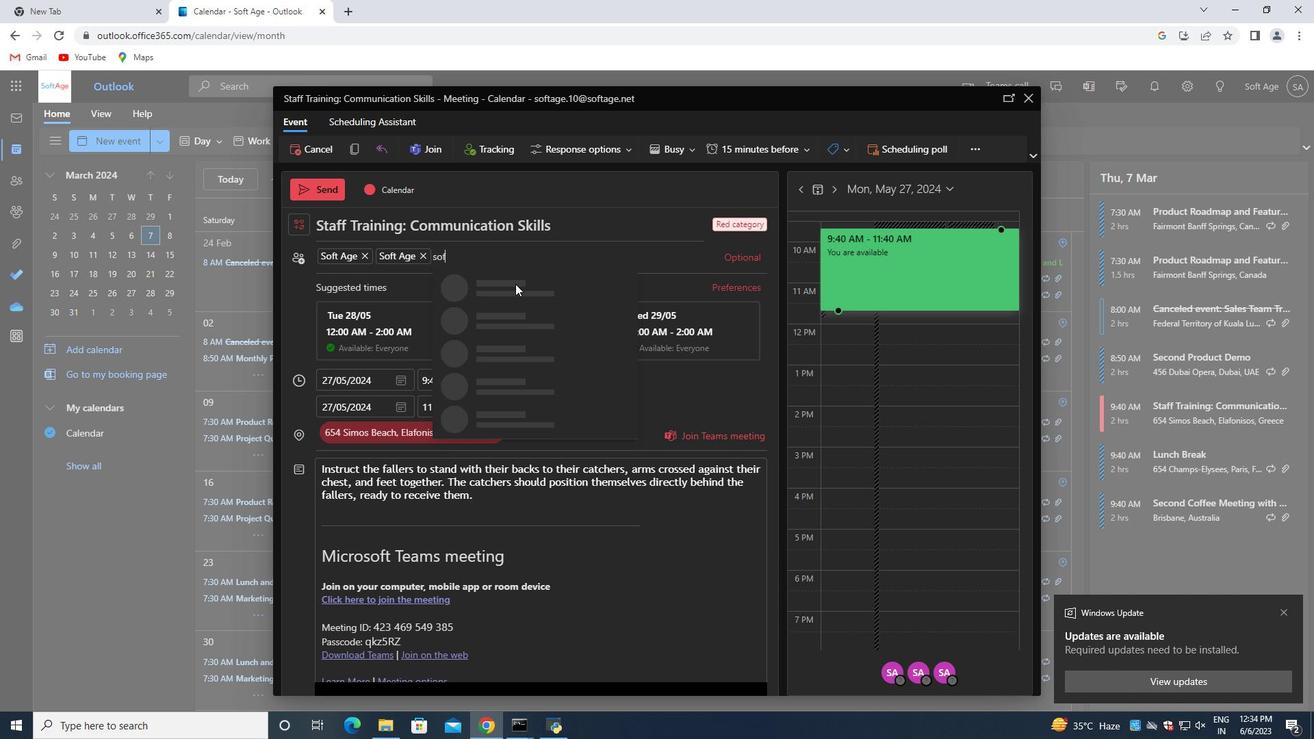 
Action: Mouse moved to (515, 284)
Screenshot: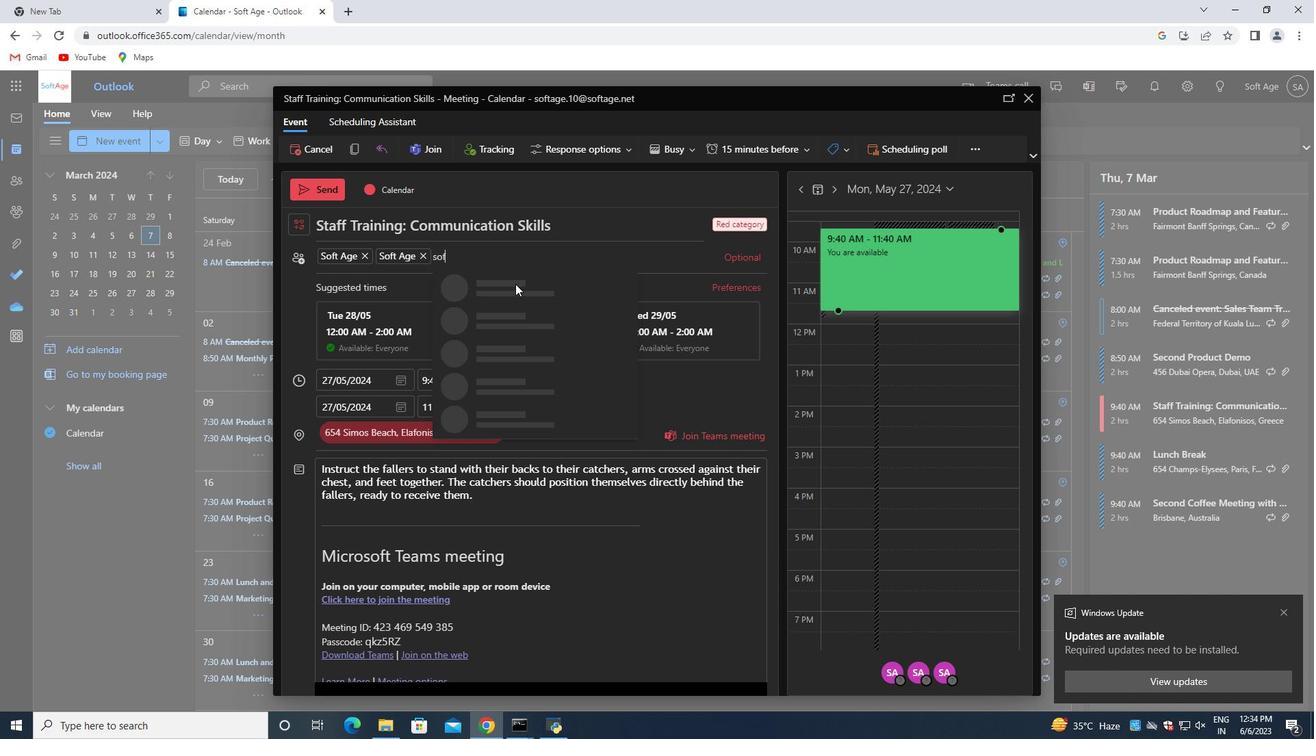 
Action: Key pressed age.6<Key.shift>@softage<Key.space><Key.space><Key.backspace><Key.backspace>.net<Key.enter>
Screenshot: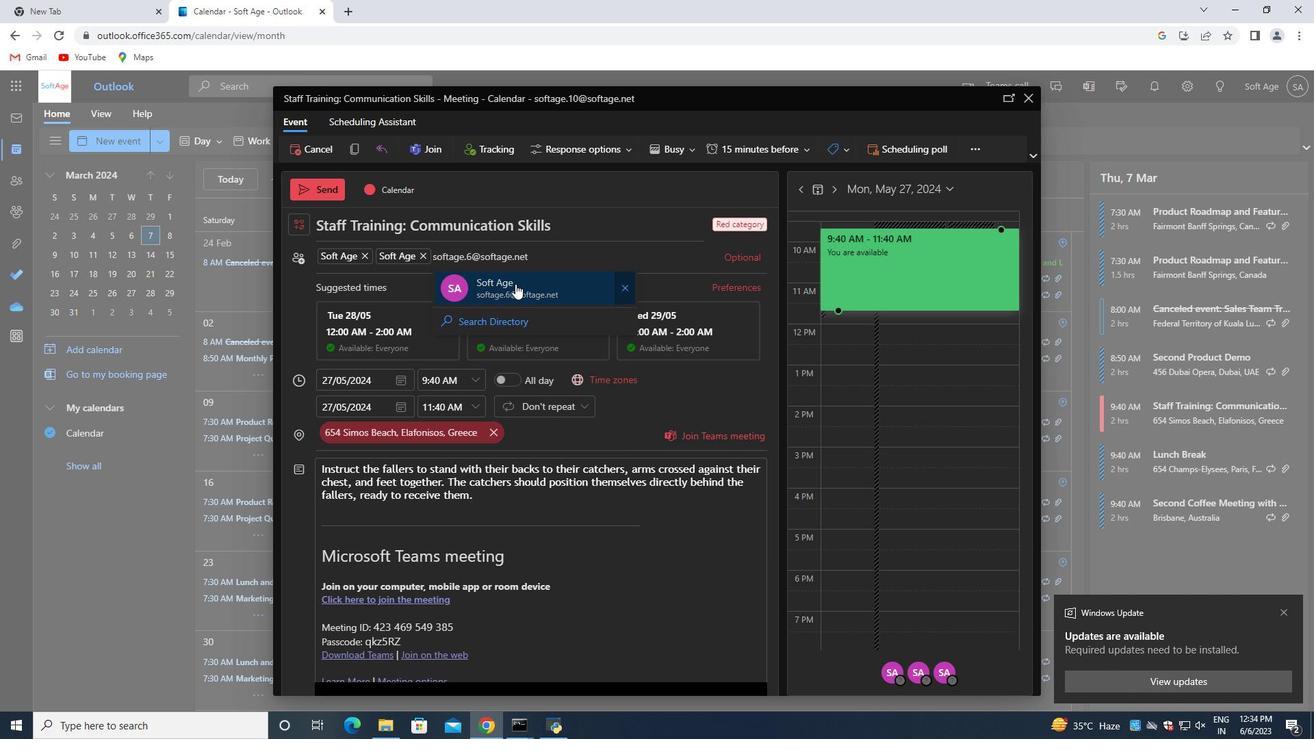 
Action: Mouse moved to (516, 288)
Screenshot: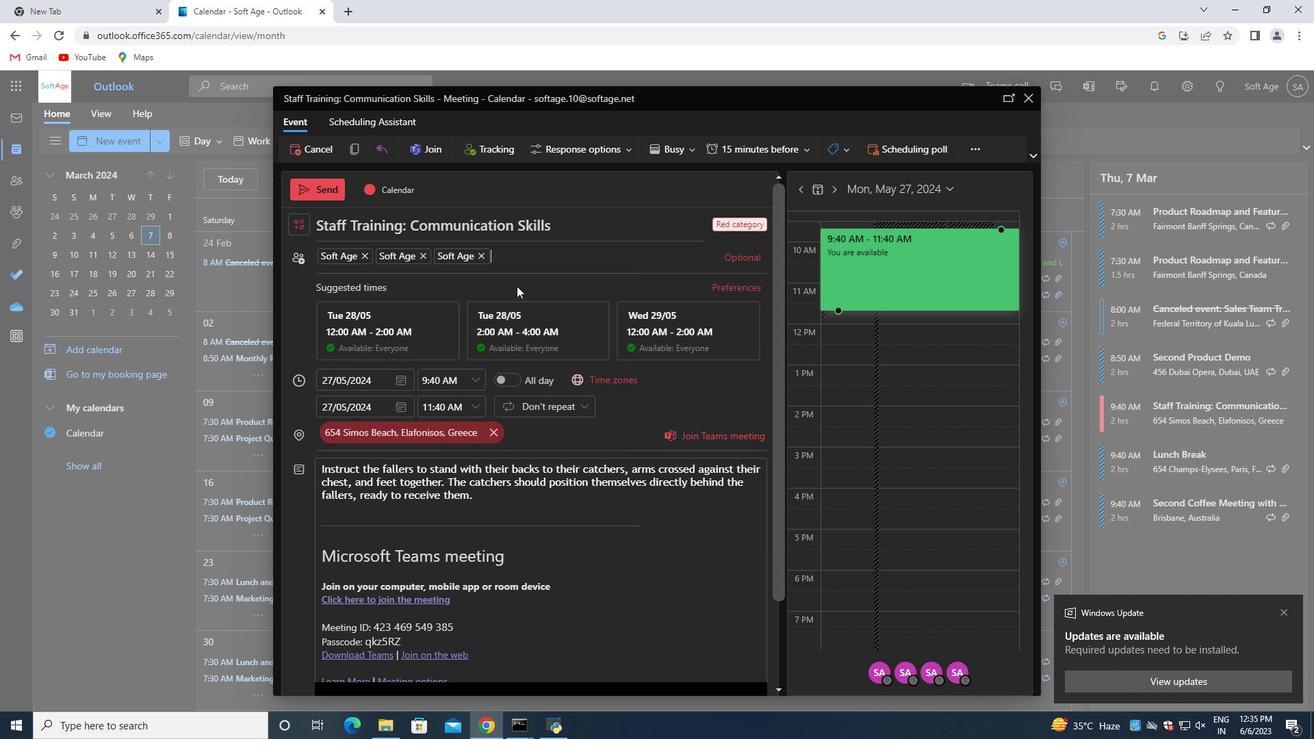 
Action: Mouse scrolled (516, 287) with delta (0, 0)
Screenshot: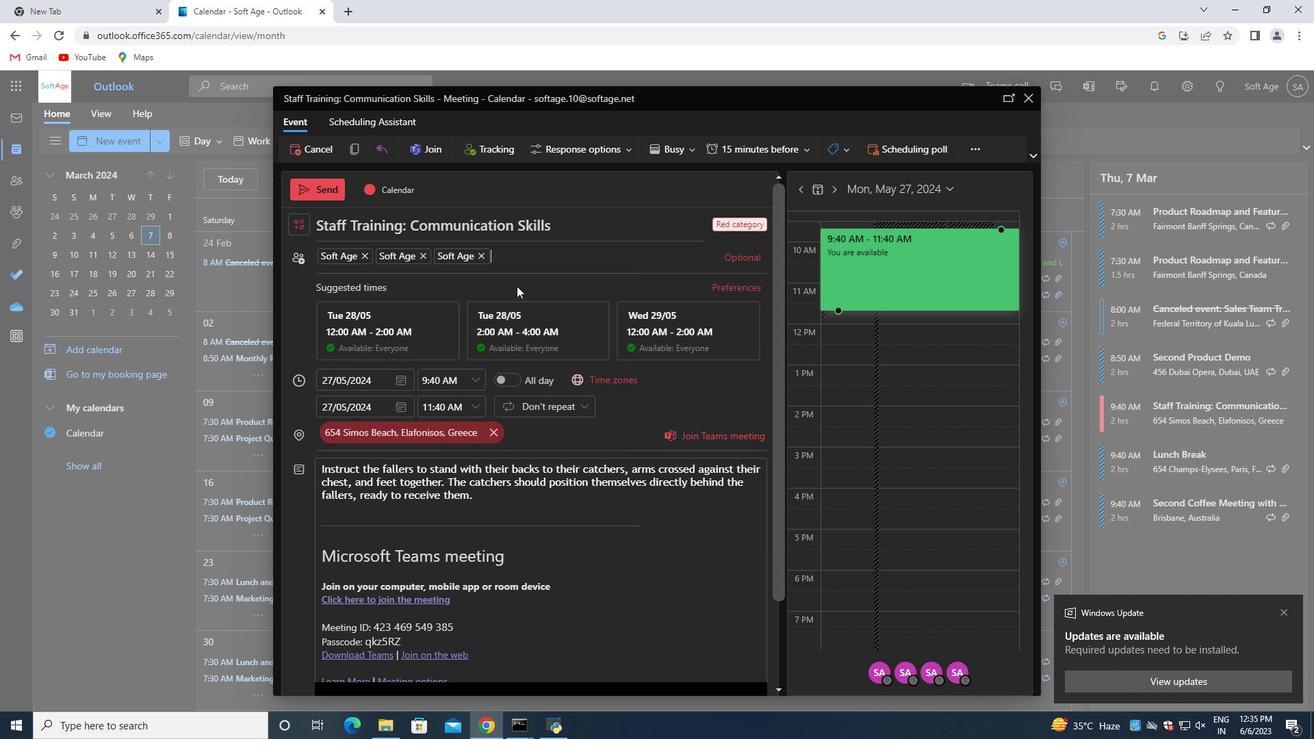 
Action: Mouse moved to (514, 290)
Screenshot: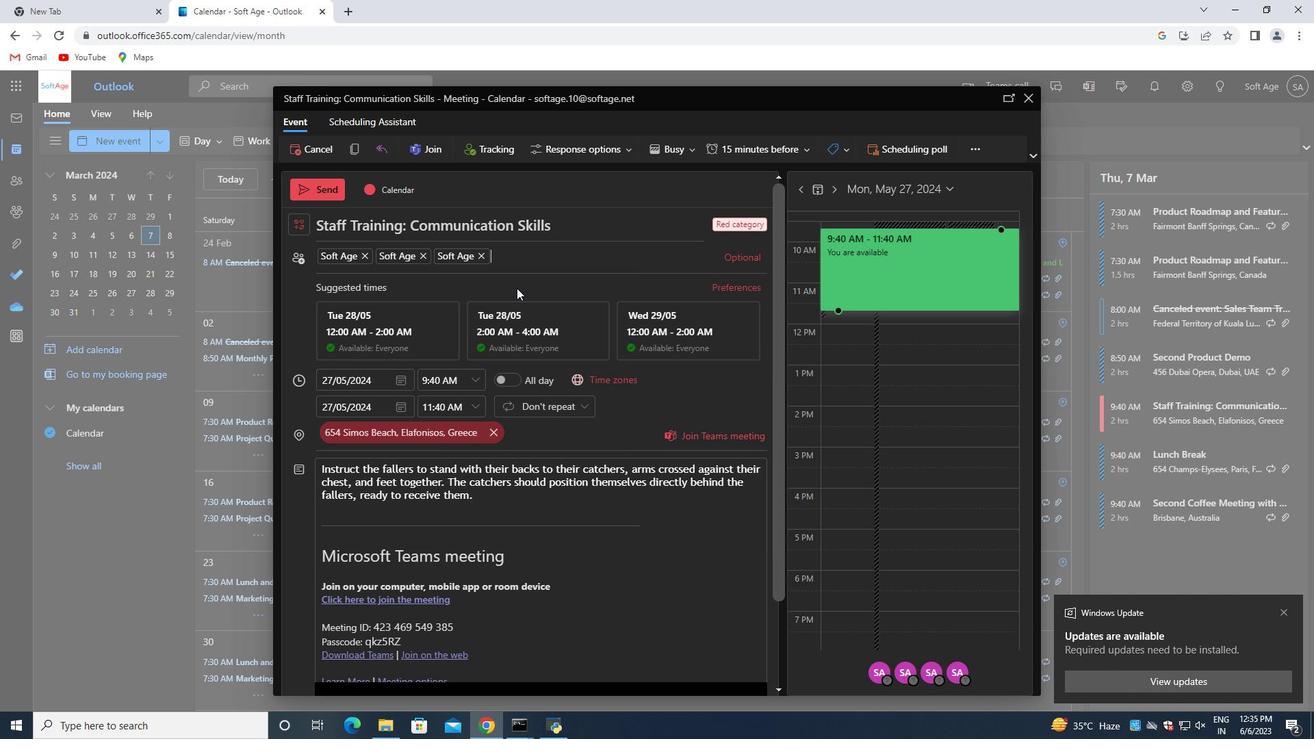 
Action: Mouse scrolled (514, 289) with delta (0, 0)
Screenshot: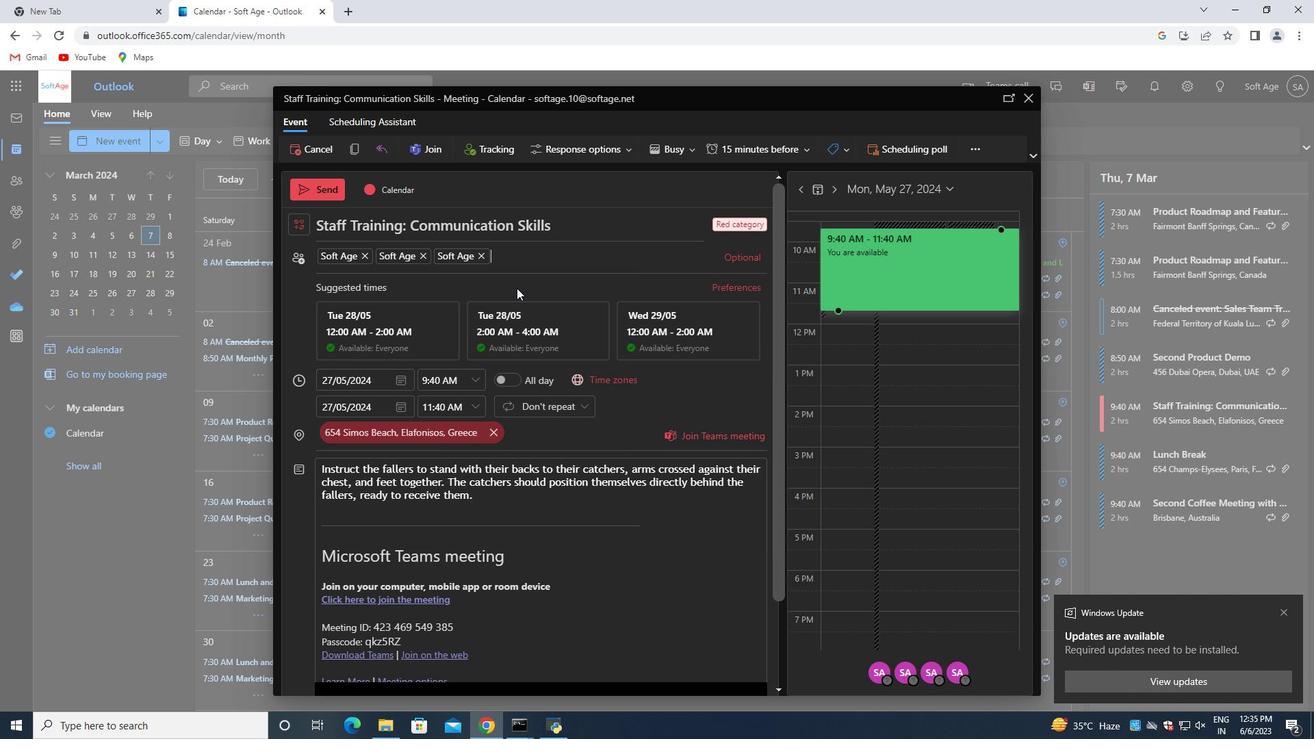 
Action: Mouse moved to (512, 301)
Screenshot: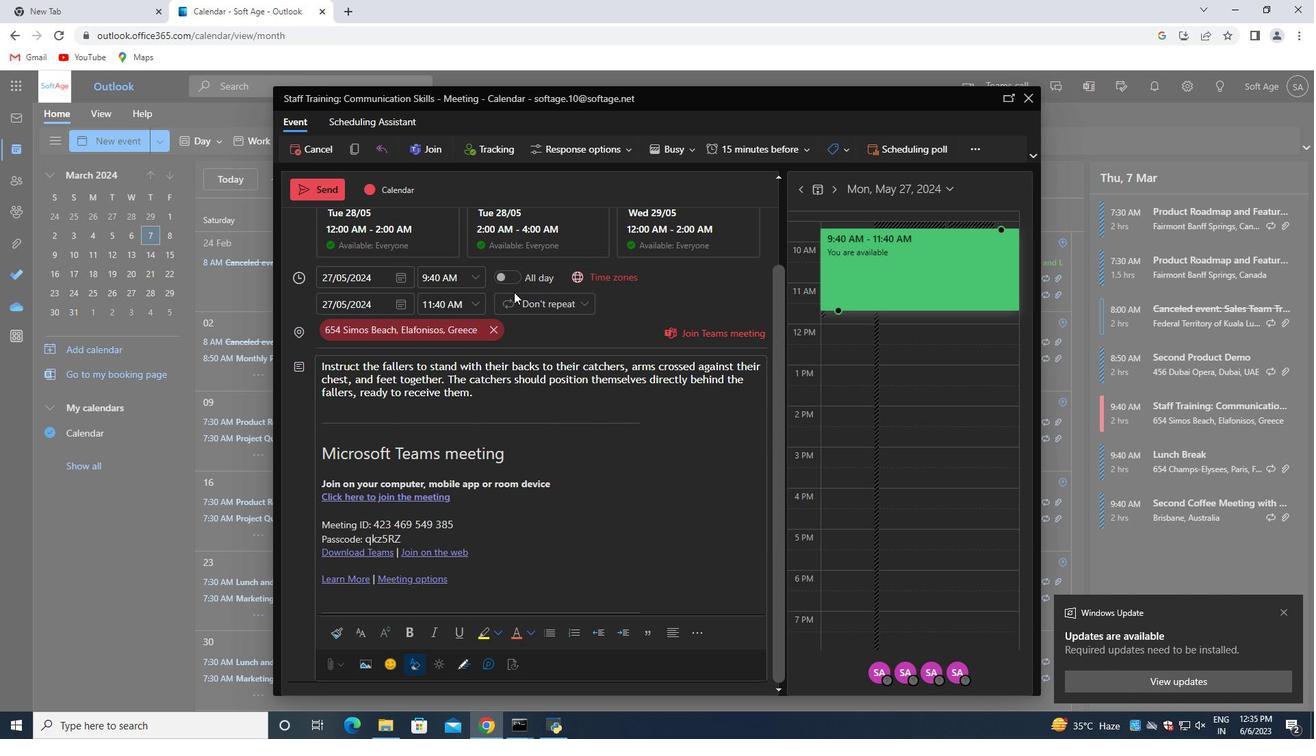 
Action: Mouse scrolled (512, 300) with delta (0, 0)
Screenshot: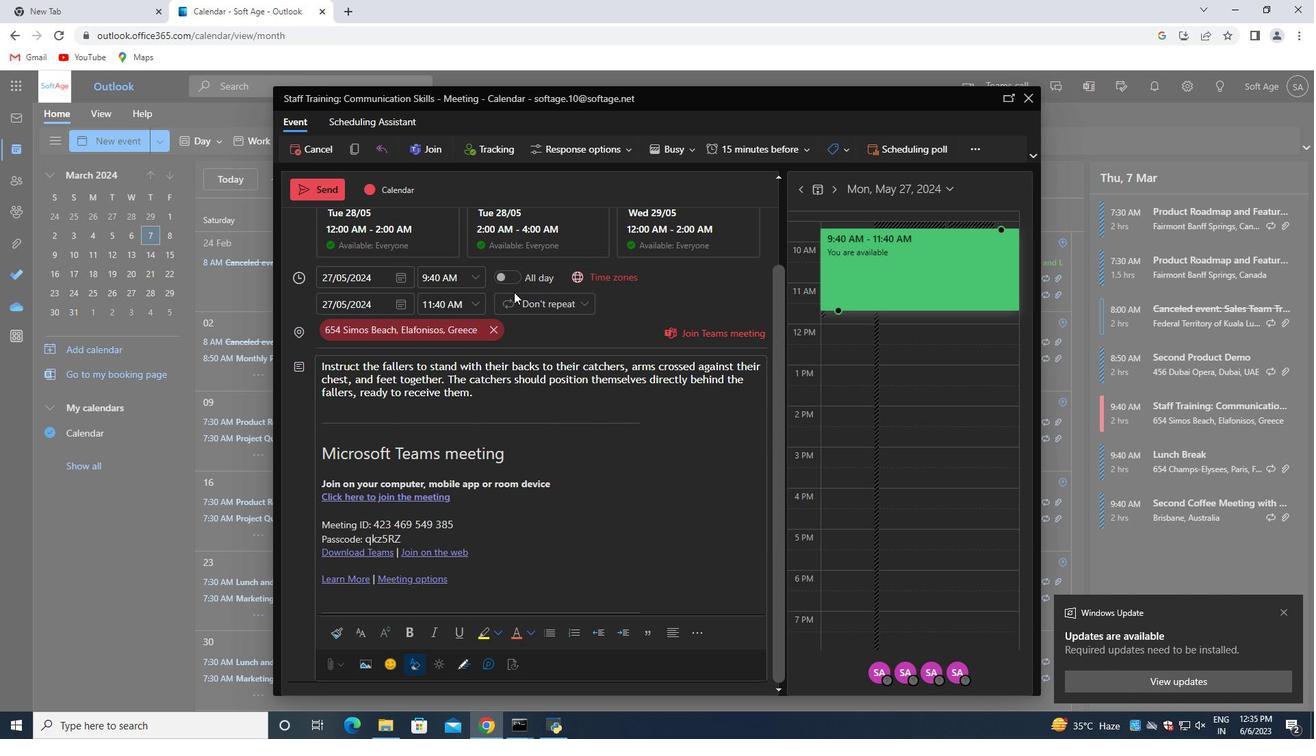 
Action: Mouse moved to (479, 394)
Screenshot: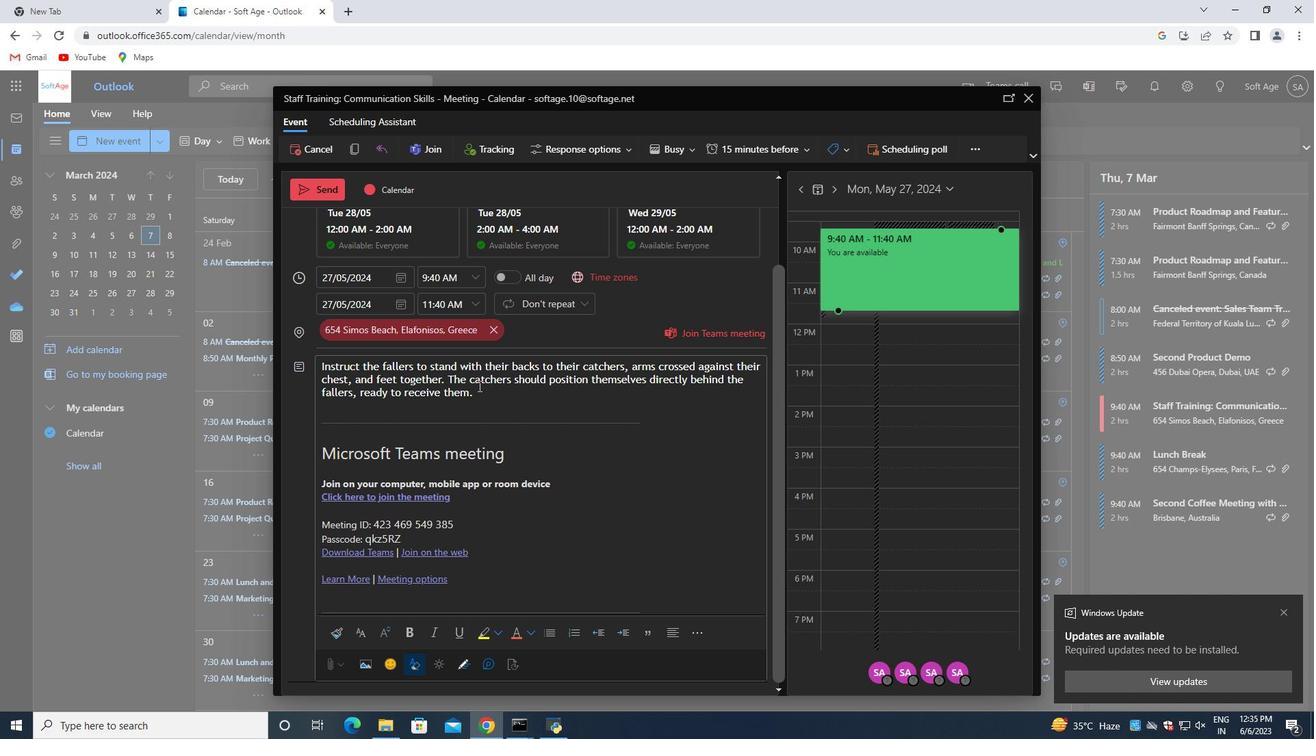 
Action: Mouse pressed left at (479, 394)
Screenshot: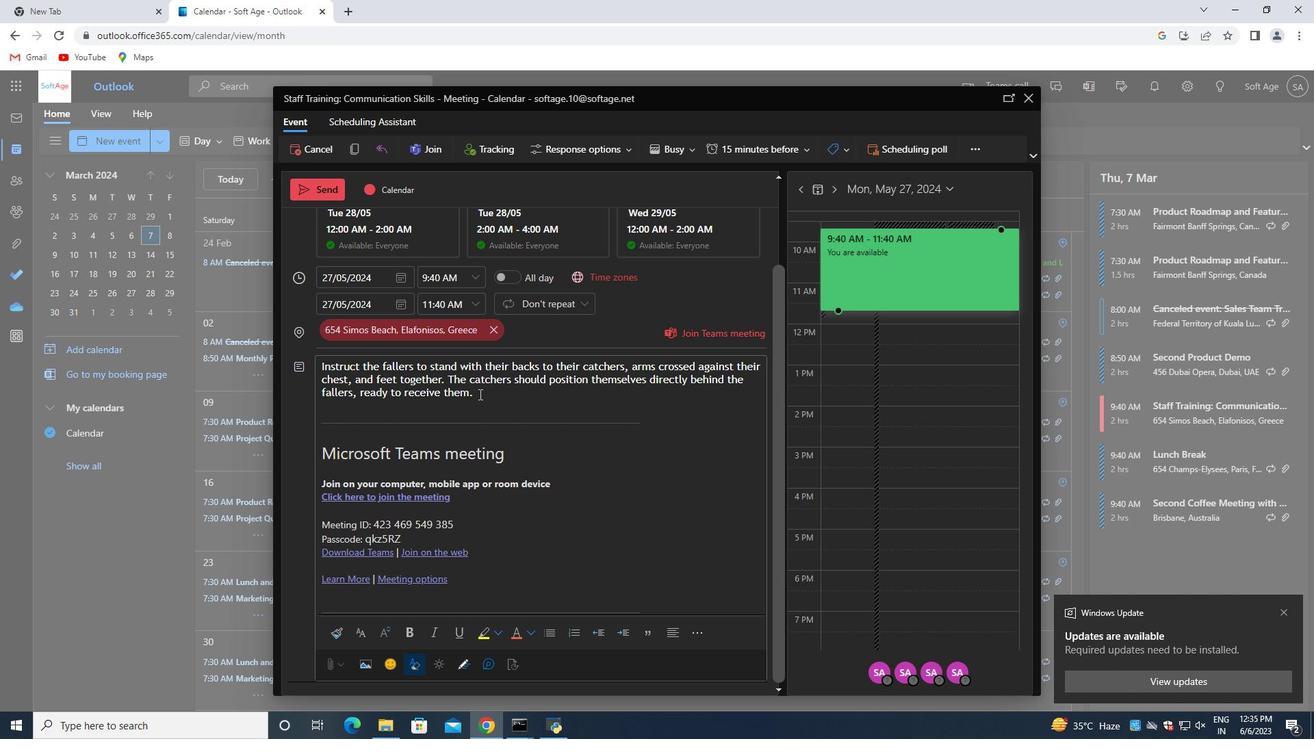 
Action: Mouse moved to (388, 666)
Screenshot: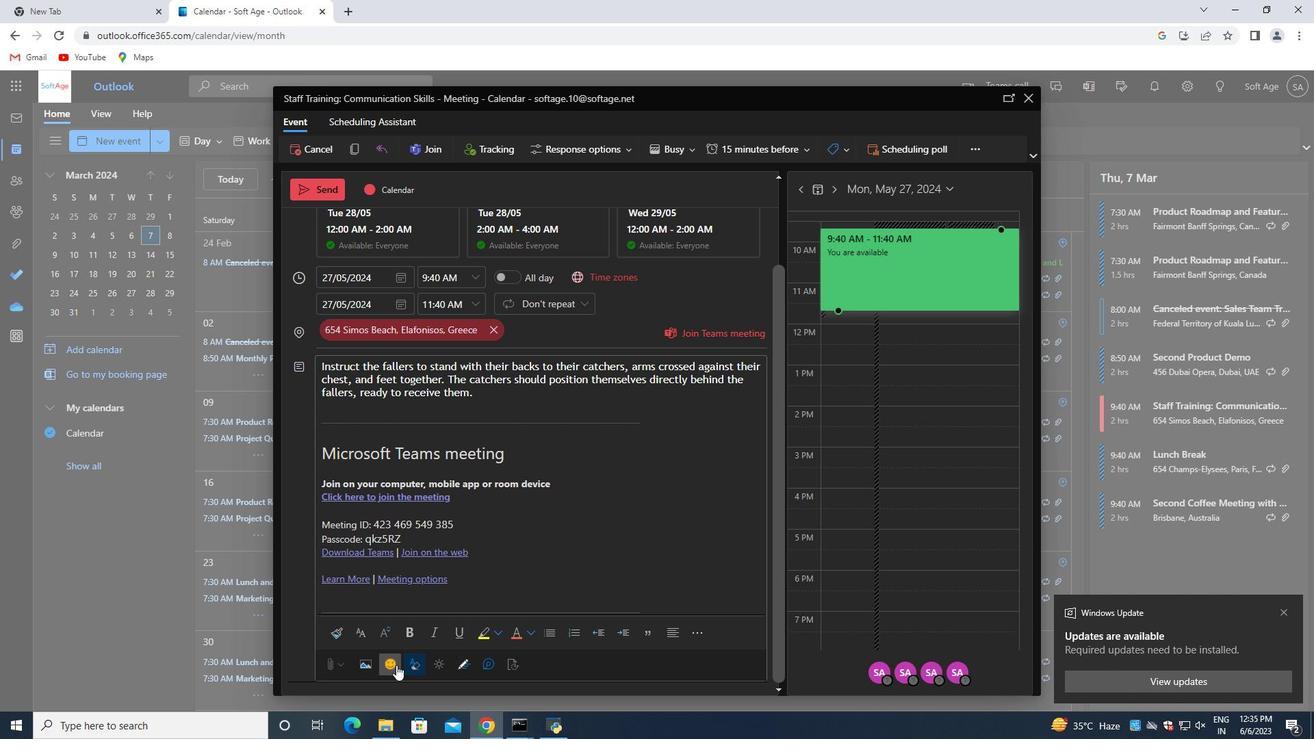 
Action: Mouse pressed left at (388, 666)
Screenshot: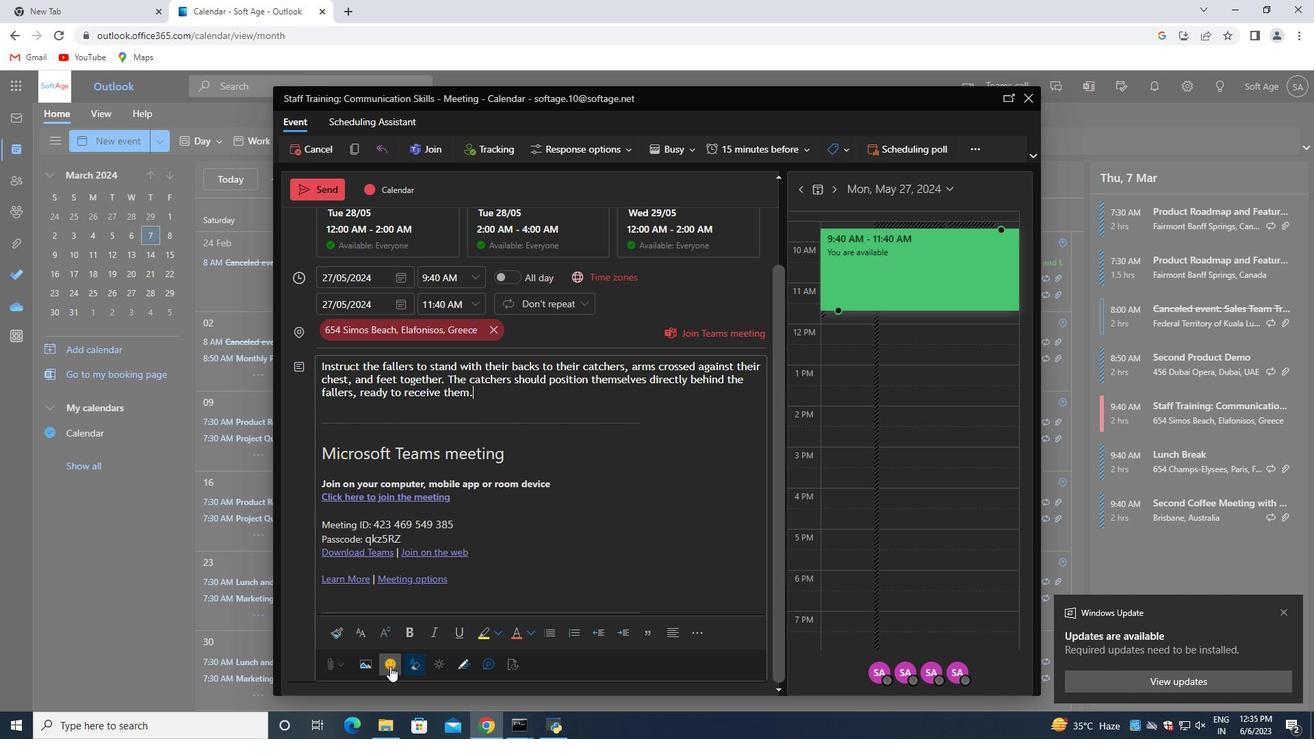 
Action: Mouse moved to (575, 514)
Screenshot: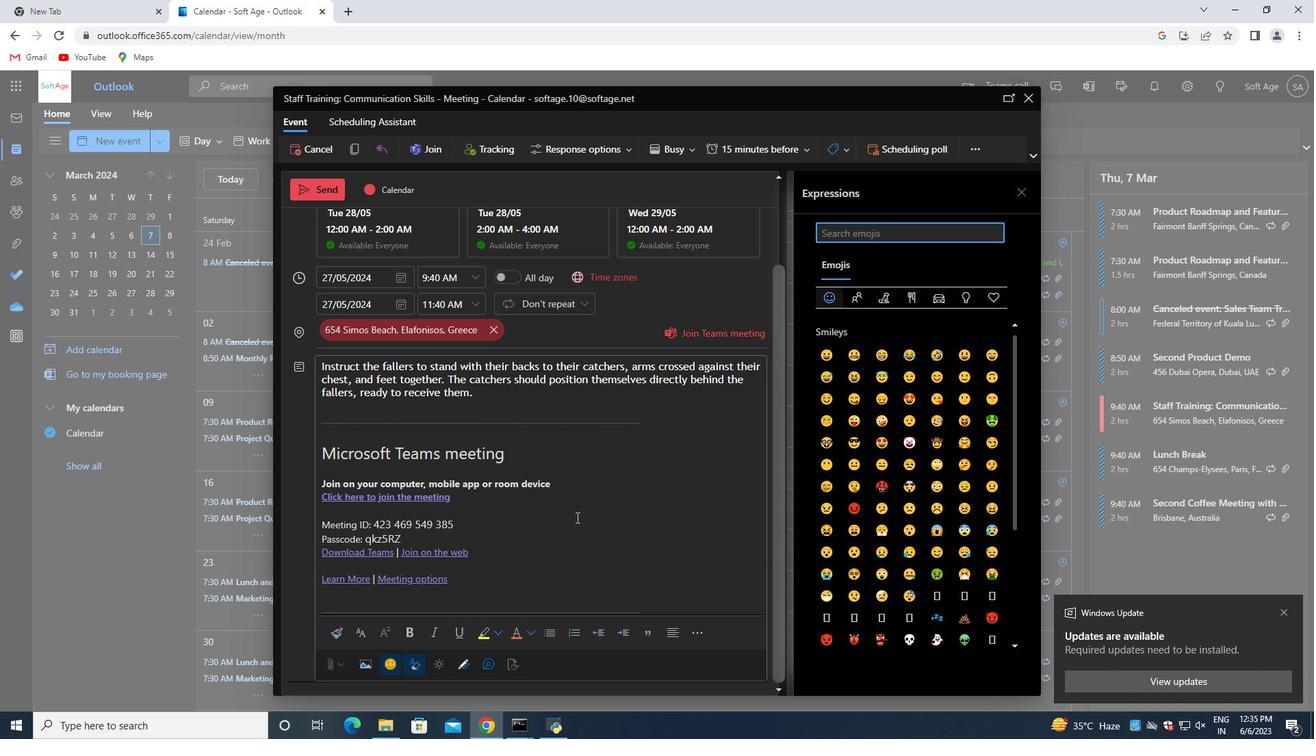 
Action: Mouse scrolled (575, 514) with delta (0, 0)
Screenshot: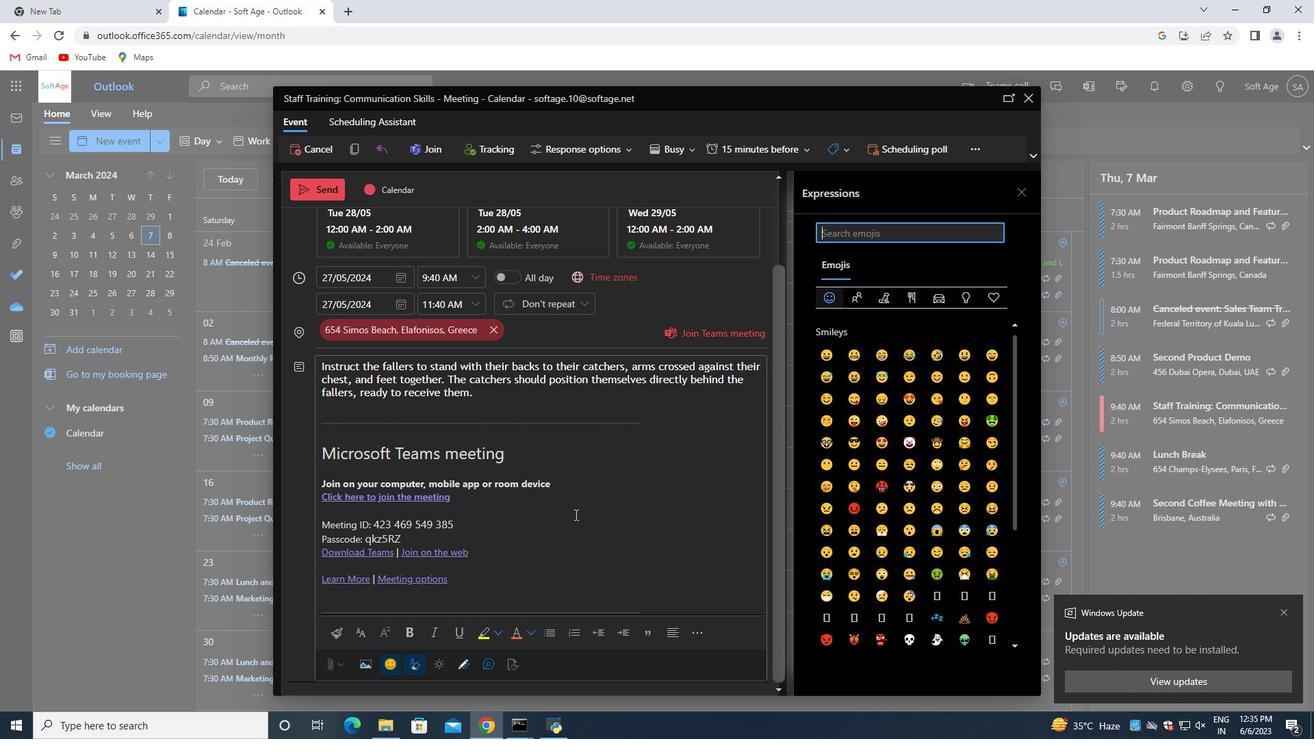 
Action: Mouse scrolled (575, 514) with delta (0, 0)
Screenshot: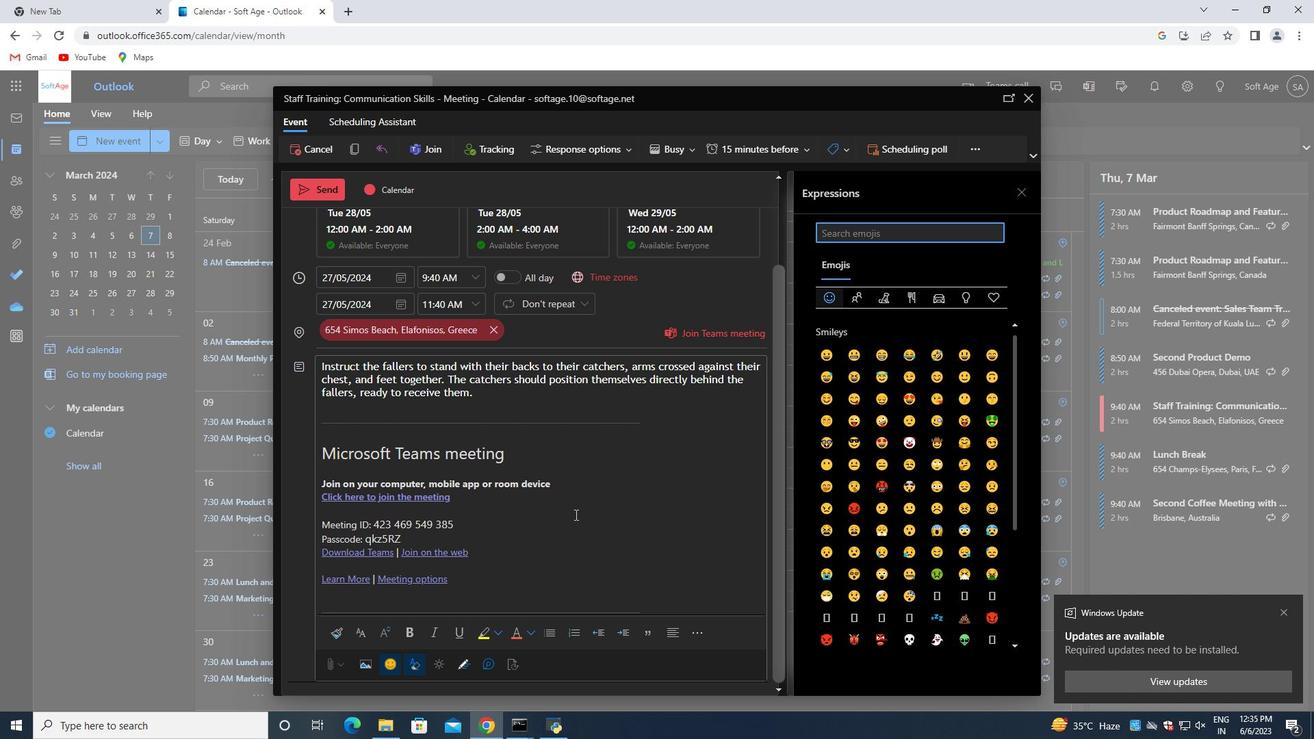 
Action: Mouse moved to (897, 447)
Screenshot: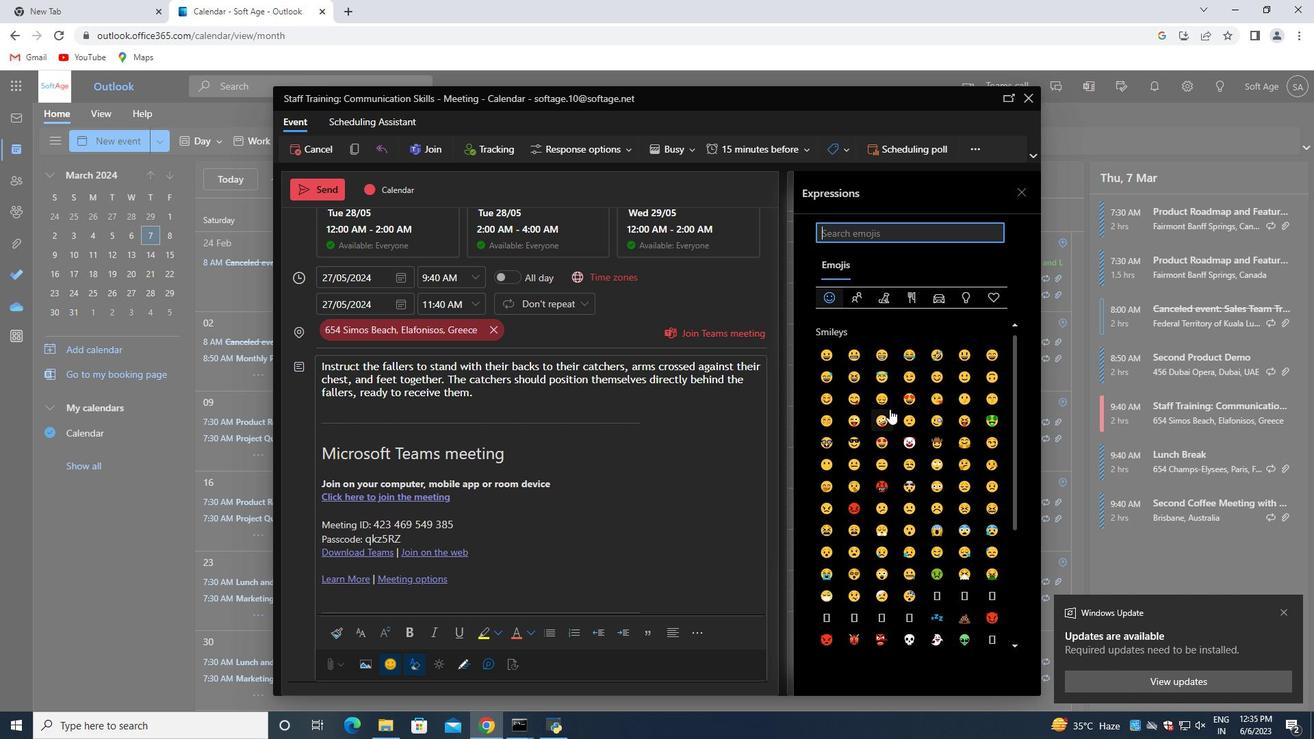 
Action: Mouse scrolled (901, 437) with delta (0, 0)
Screenshot: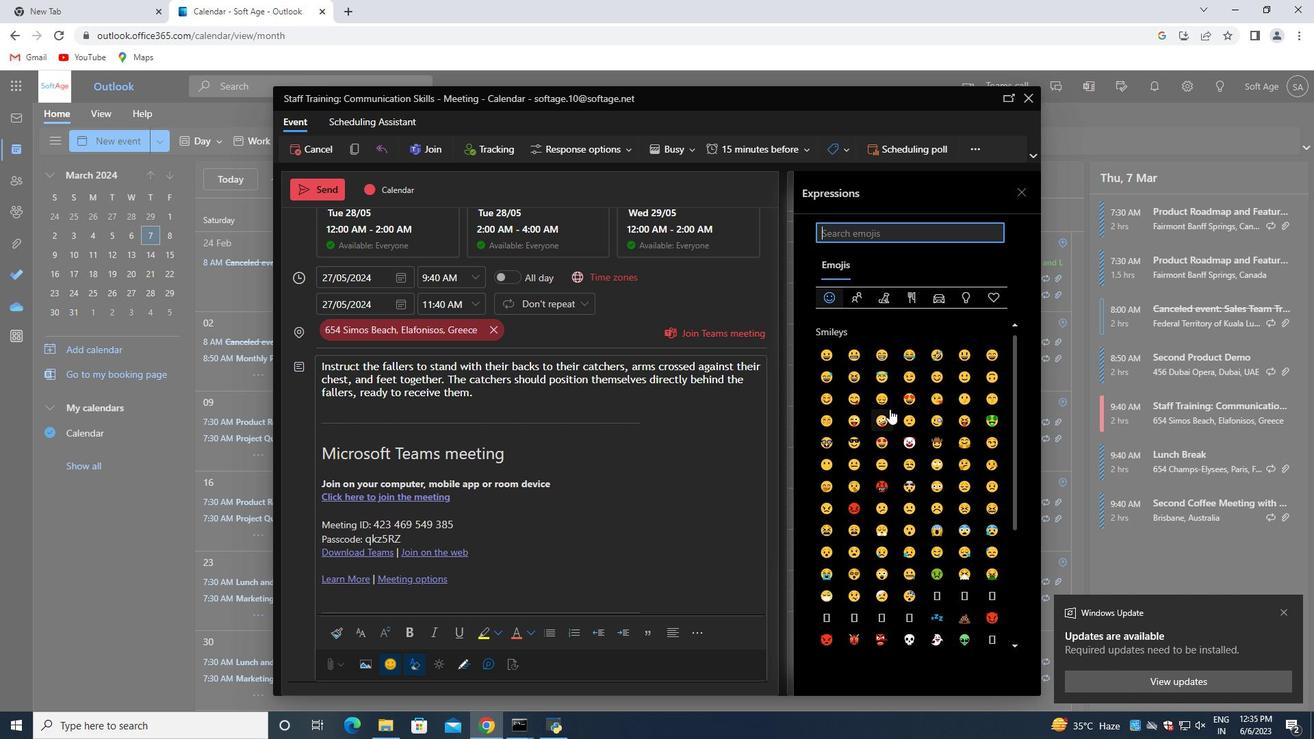 
Action: Mouse moved to (897, 448)
Screenshot: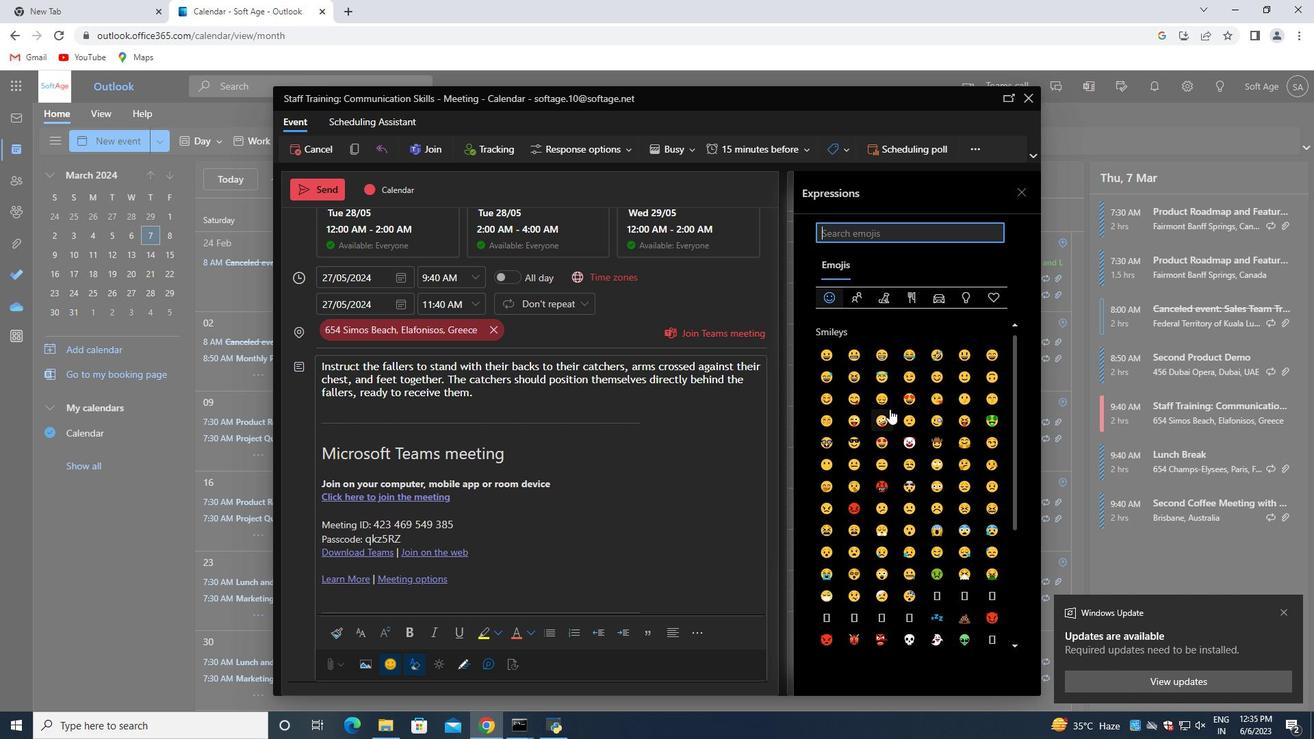 
Action: Mouse scrolled (897, 447) with delta (0, 0)
Screenshot: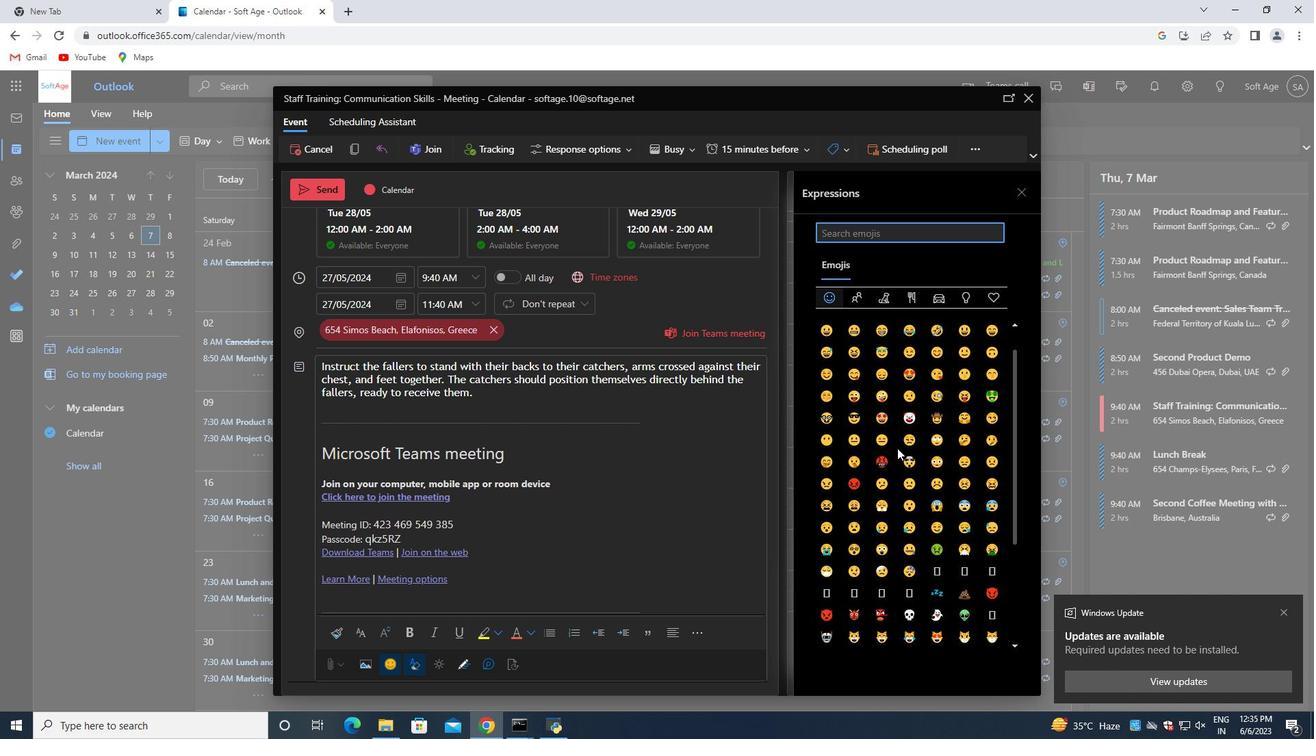 
Action: Mouse moved to (897, 449)
Screenshot: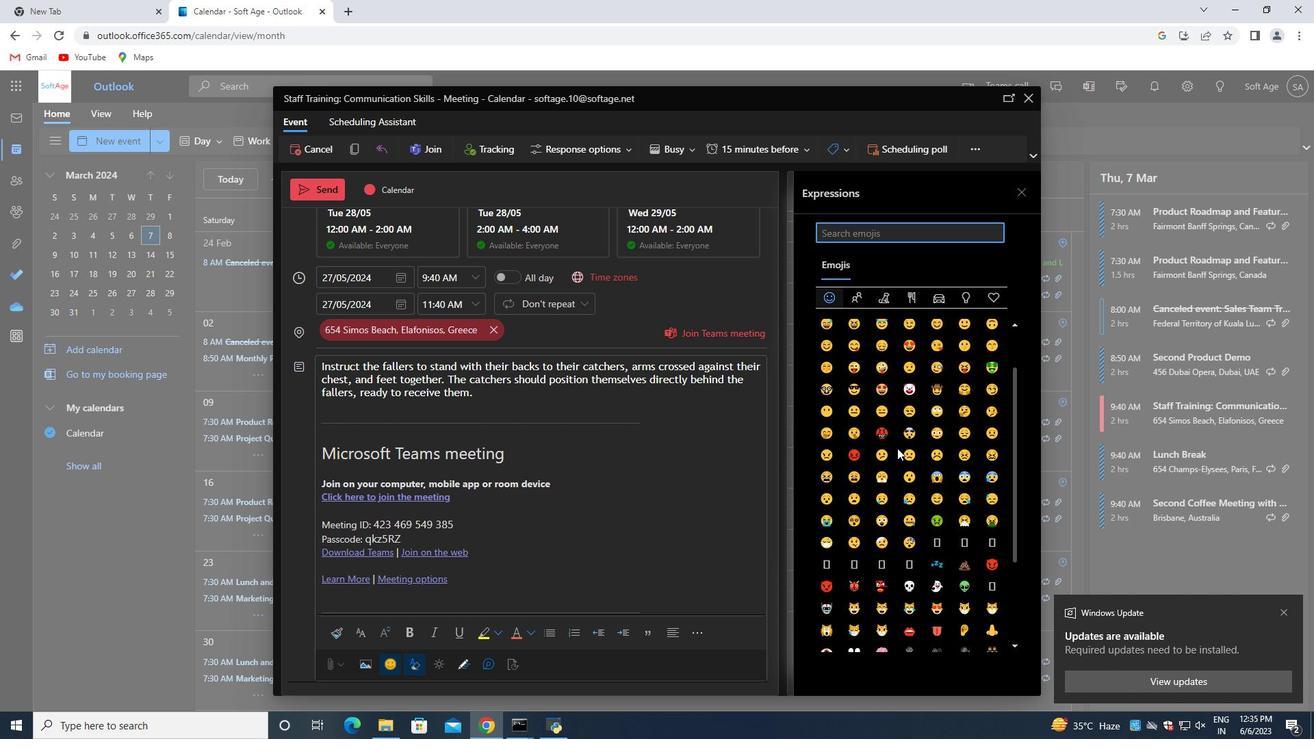 
Action: Mouse scrolled (897, 448) with delta (0, 0)
Screenshot: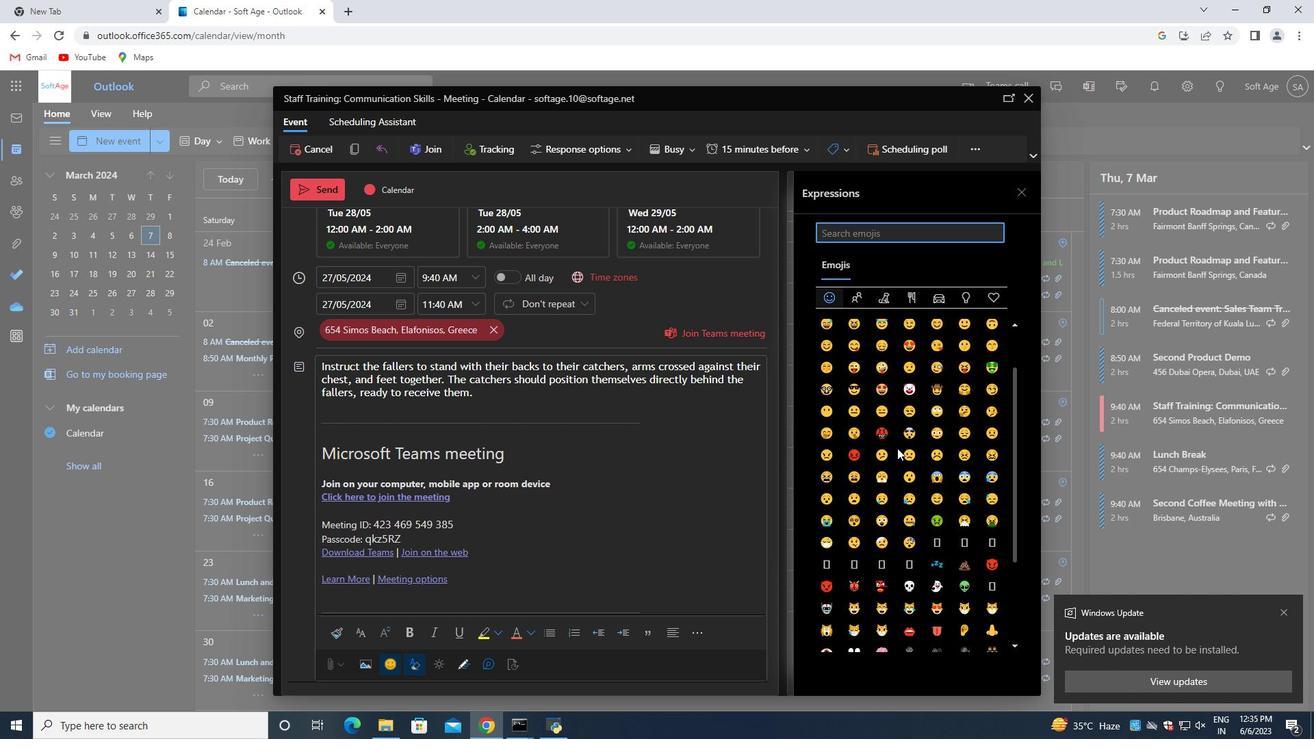 
Action: Mouse moved to (897, 450)
Screenshot: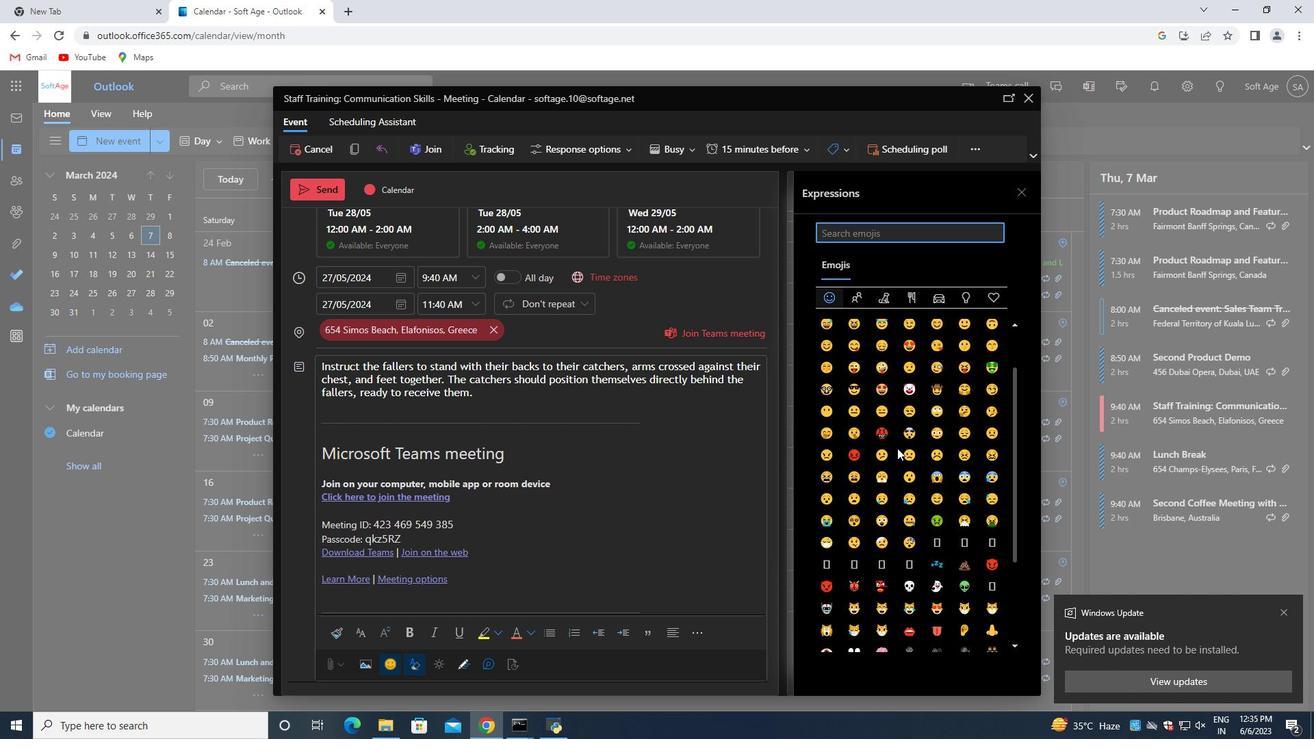 
Action: Mouse scrolled (897, 449) with delta (0, 0)
Screenshot: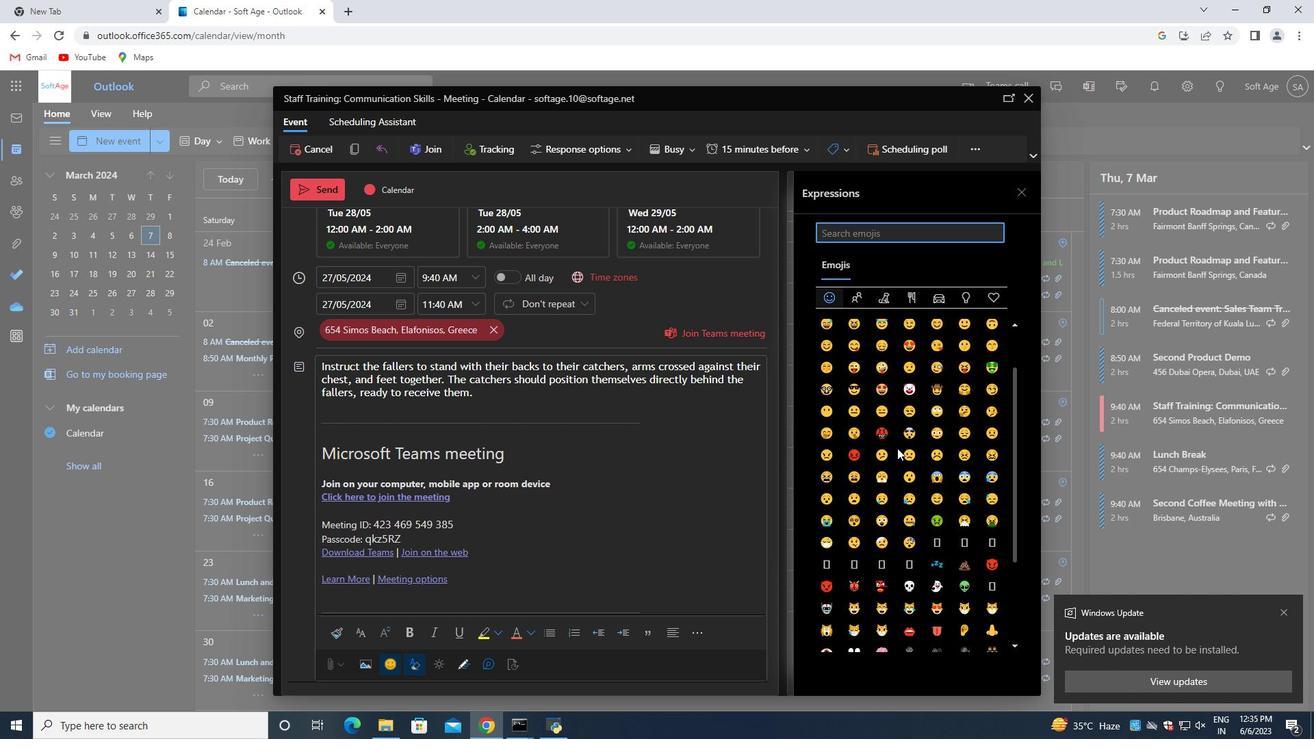 
Action: Mouse moved to (897, 451)
Screenshot: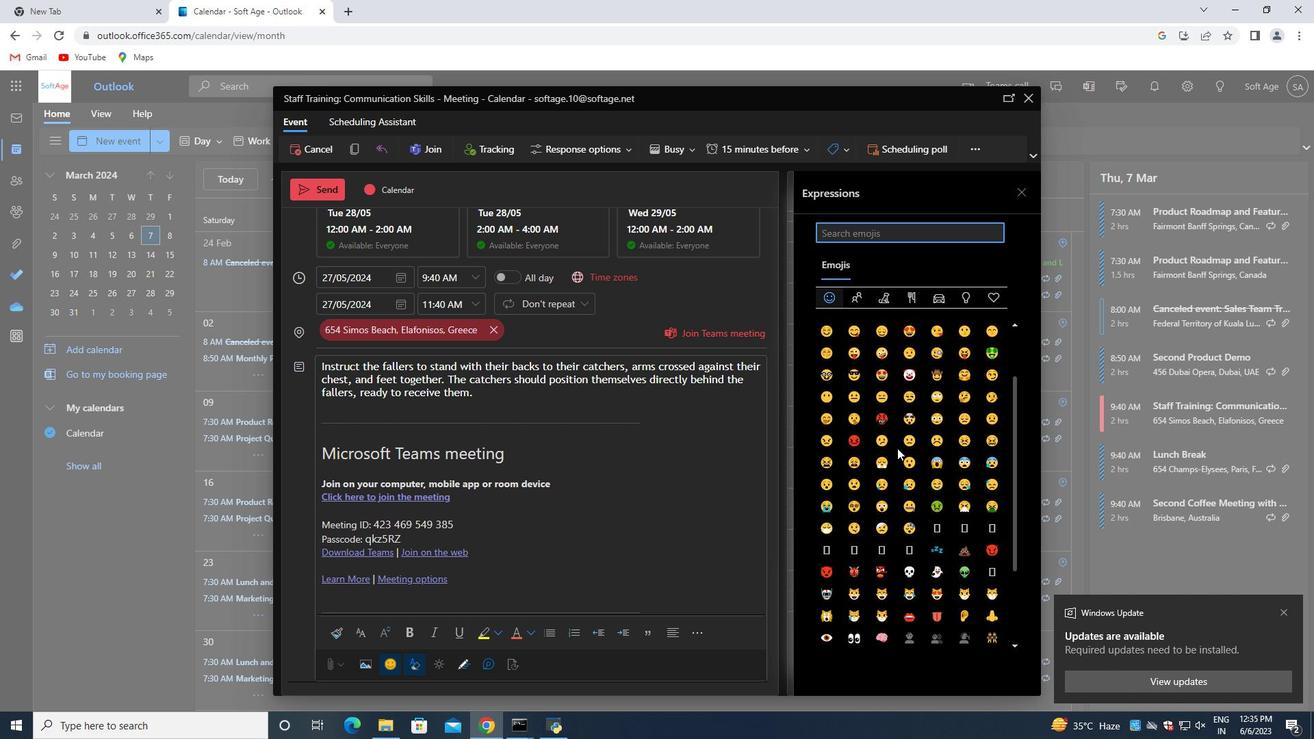
Action: Mouse scrolled (897, 450) with delta (0, 0)
Screenshot: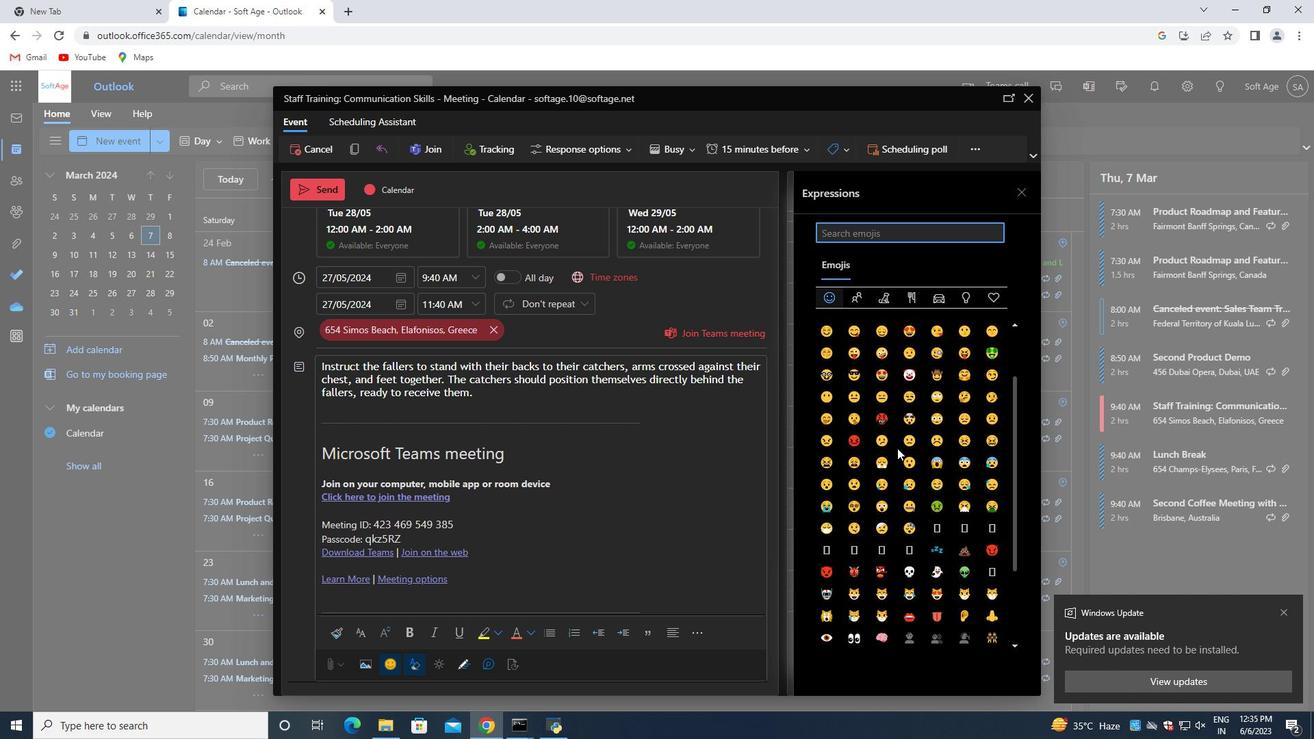 
Action: Mouse moved to (897, 453)
Screenshot: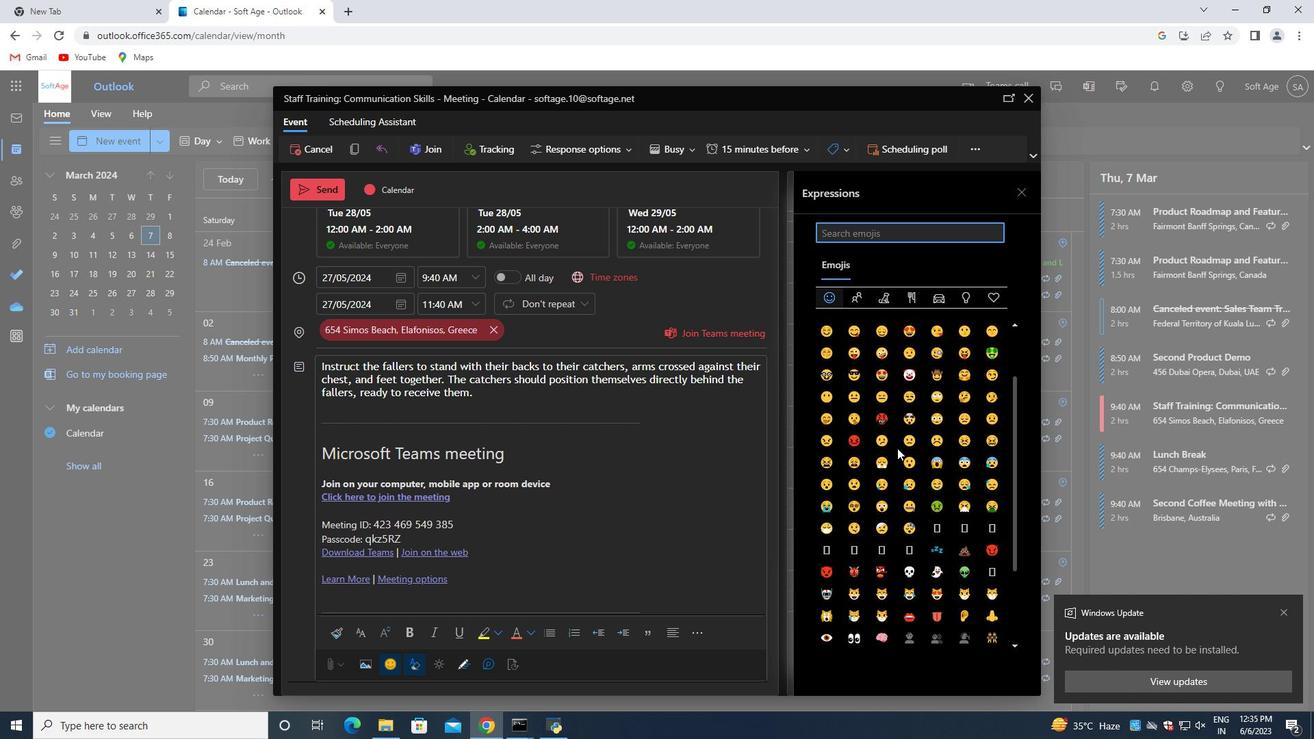 
Action: Mouse scrolled (897, 453) with delta (0, 0)
Screenshot: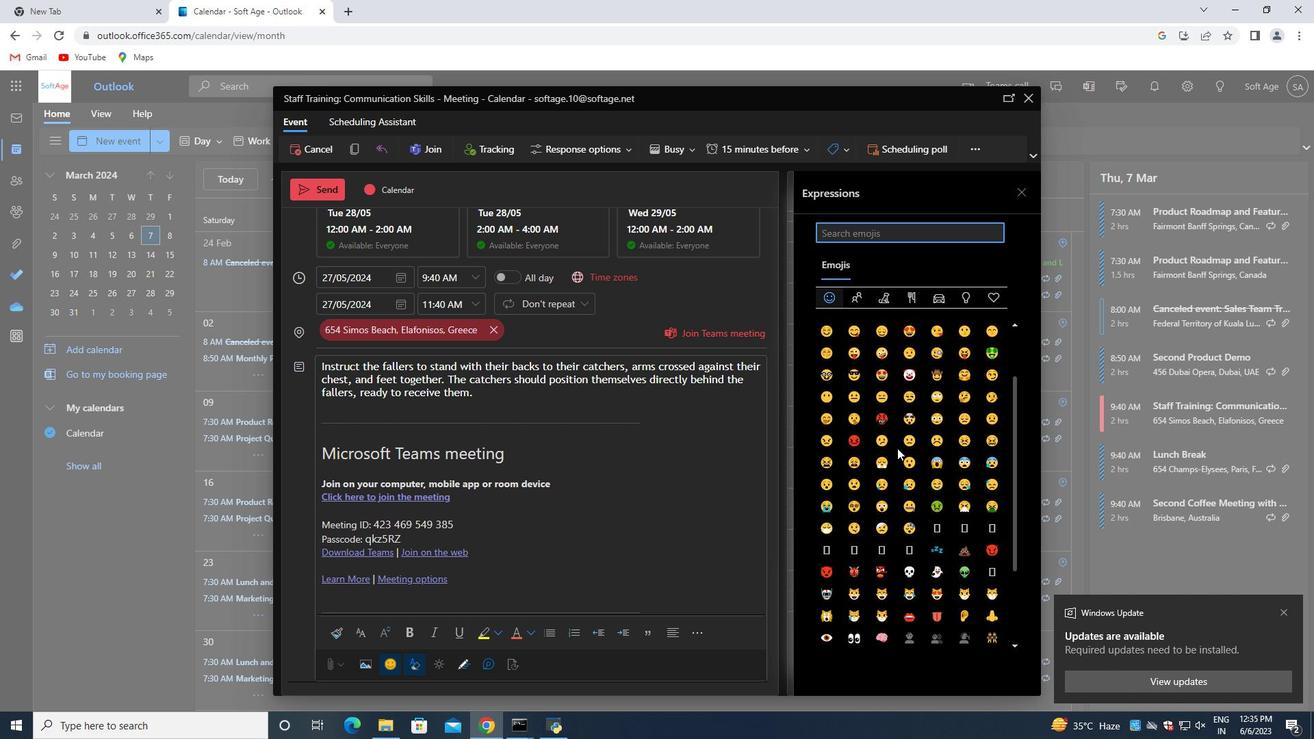 
Action: Mouse moved to (897, 461)
Screenshot: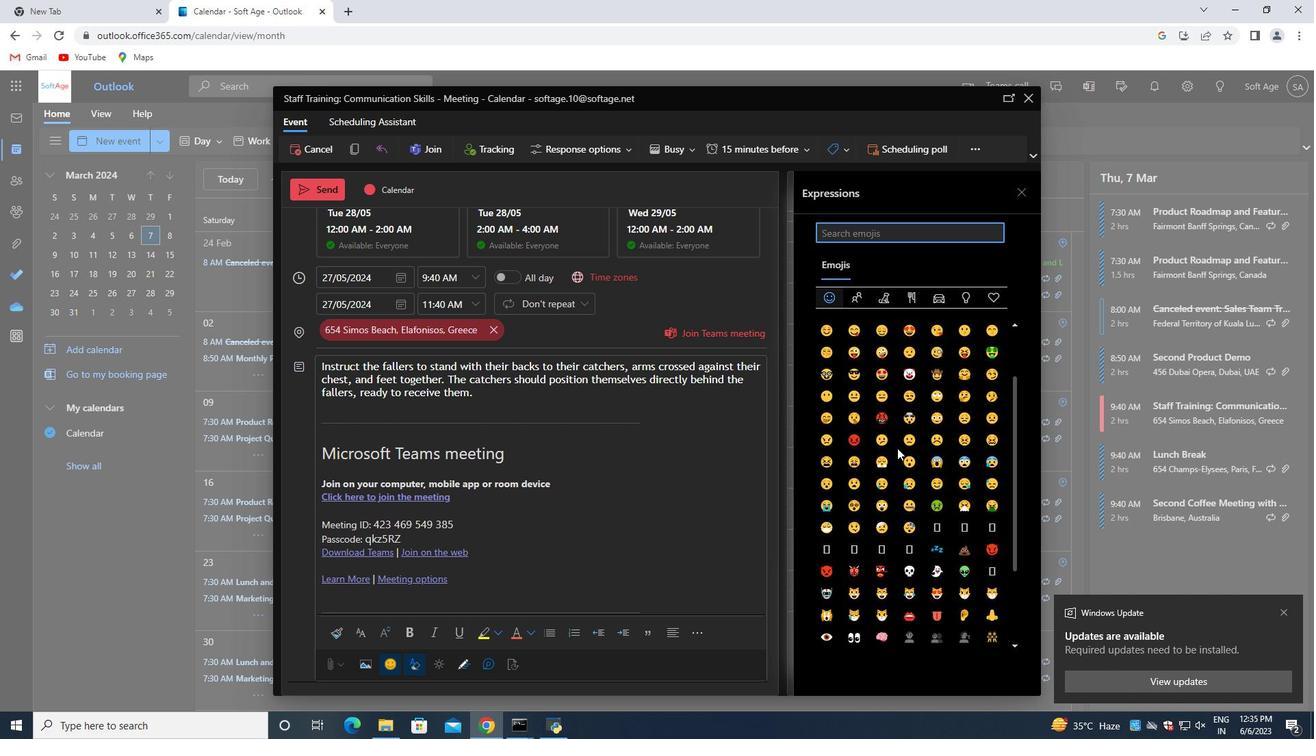 
Action: Mouse scrolled (897, 460) with delta (0, 0)
Screenshot: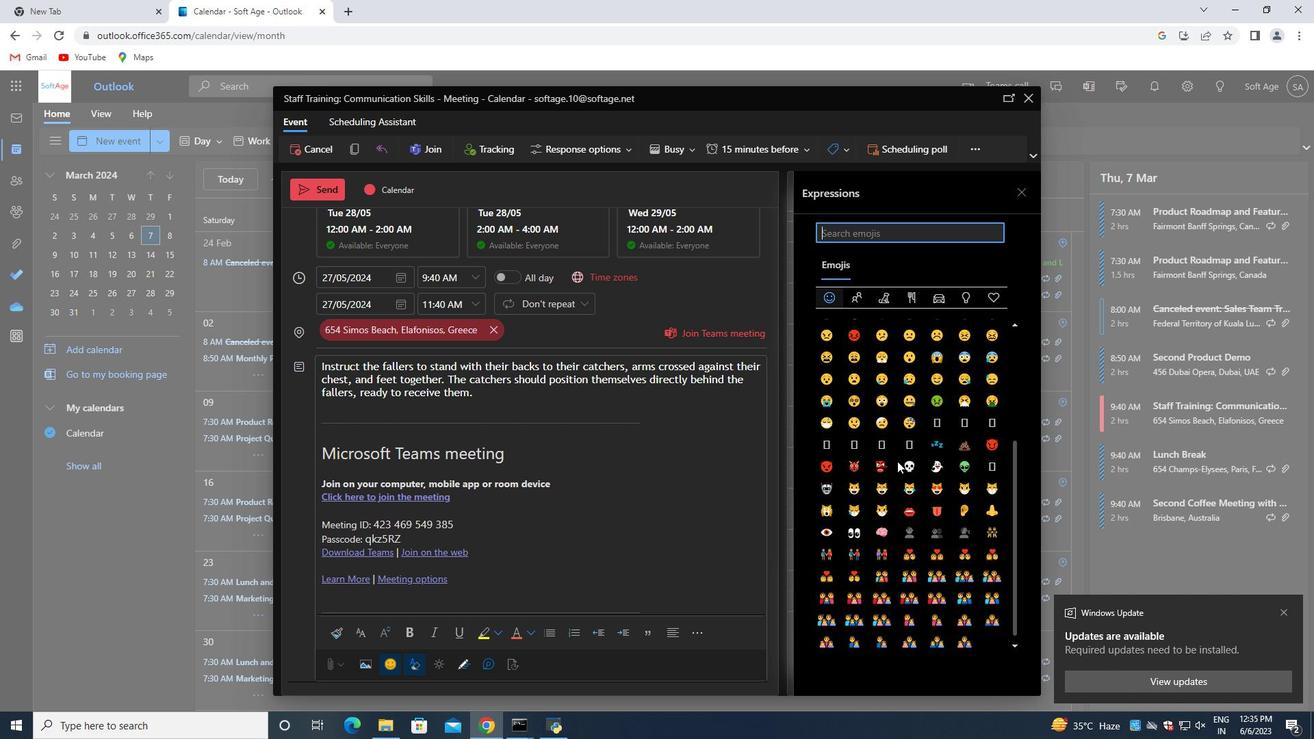 
Action: Mouse moved to (896, 462)
Screenshot: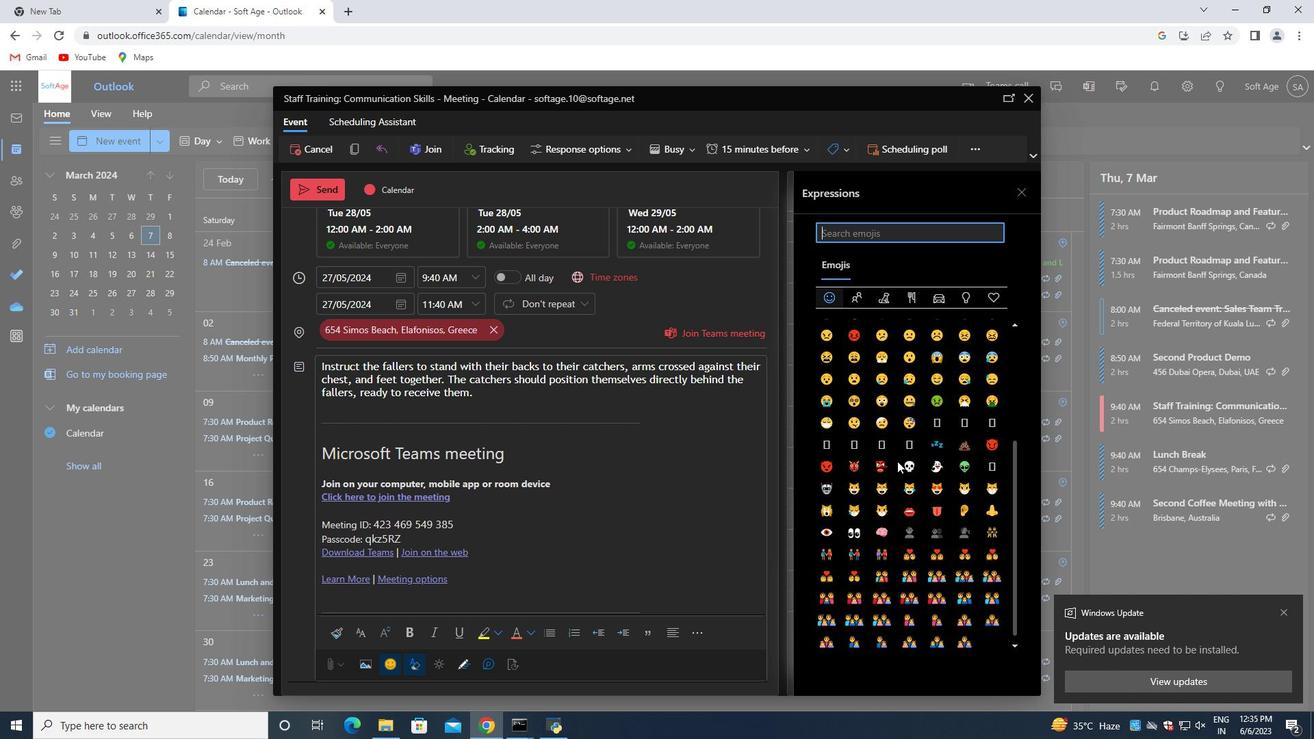 
Action: Mouse scrolled (896, 461) with delta (0, 0)
Screenshot: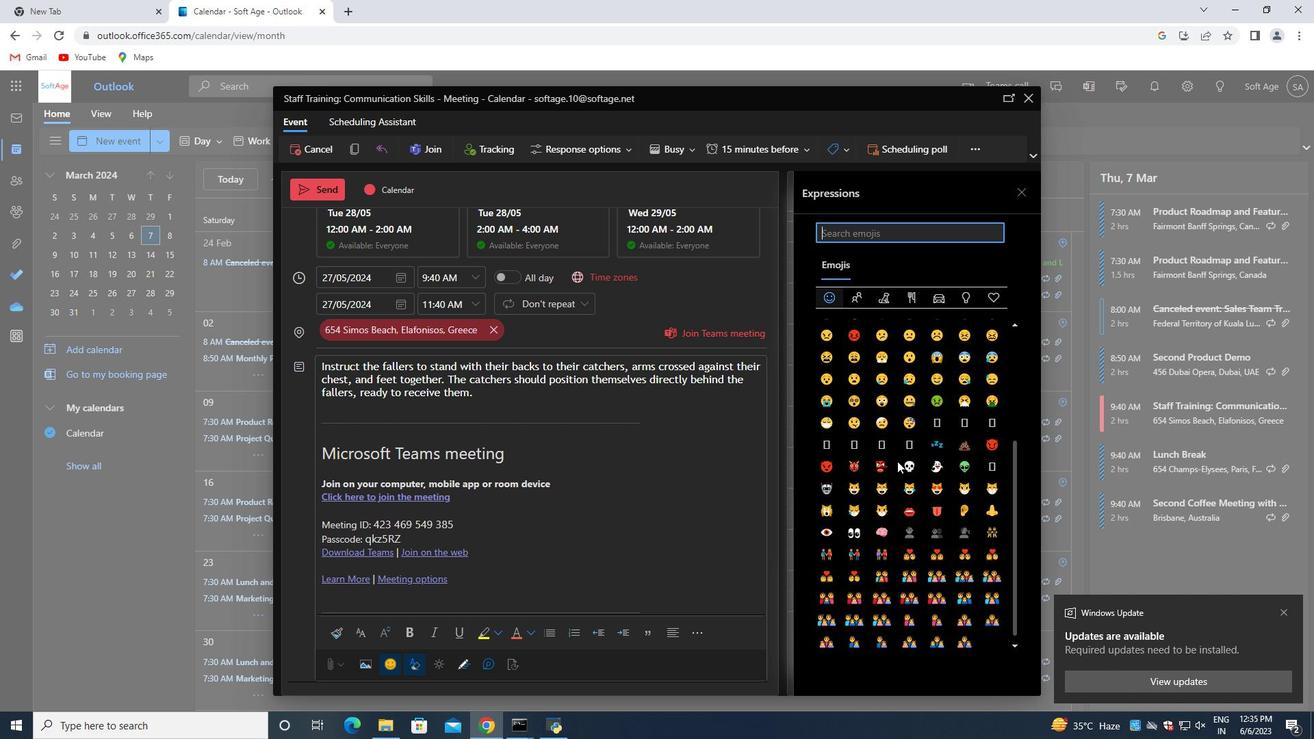
Action: Mouse scrolled (896, 461) with delta (0, 0)
Screenshot: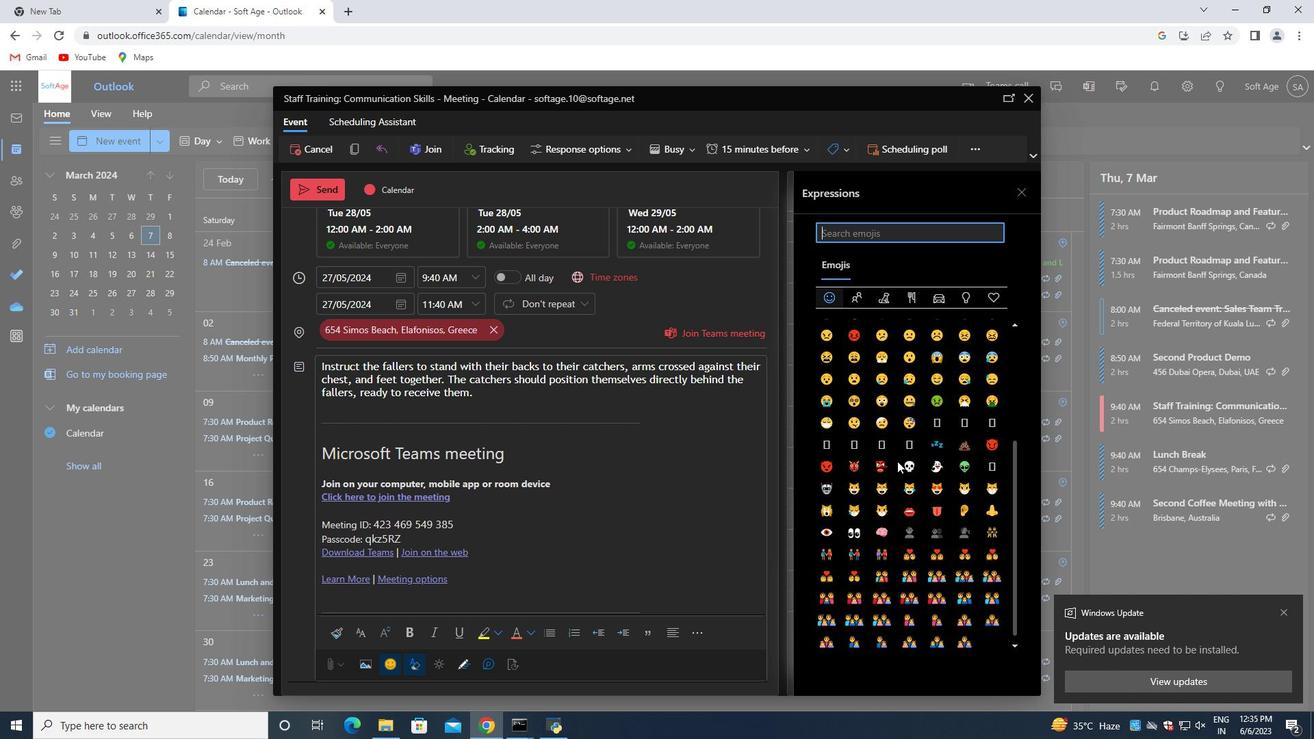 
Action: Mouse scrolled (896, 461) with delta (0, 0)
Screenshot: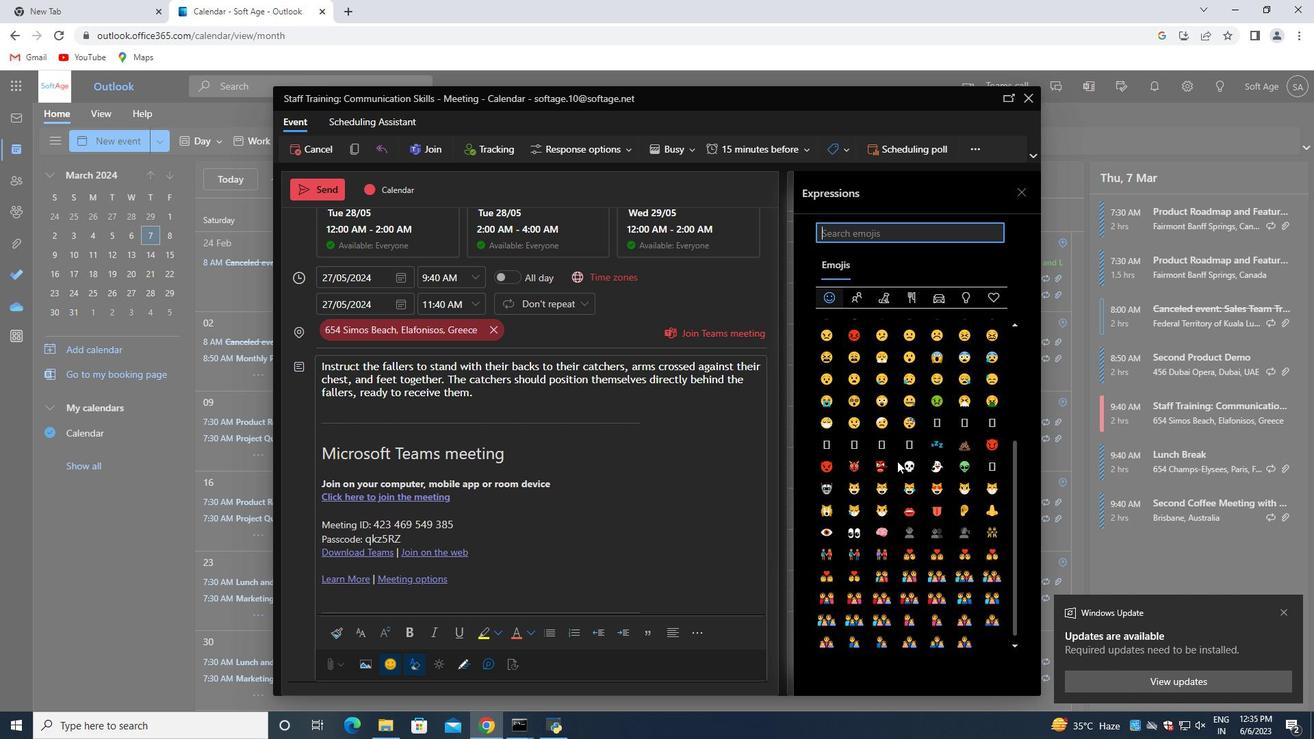 
Action: Mouse moved to (855, 292)
Screenshot: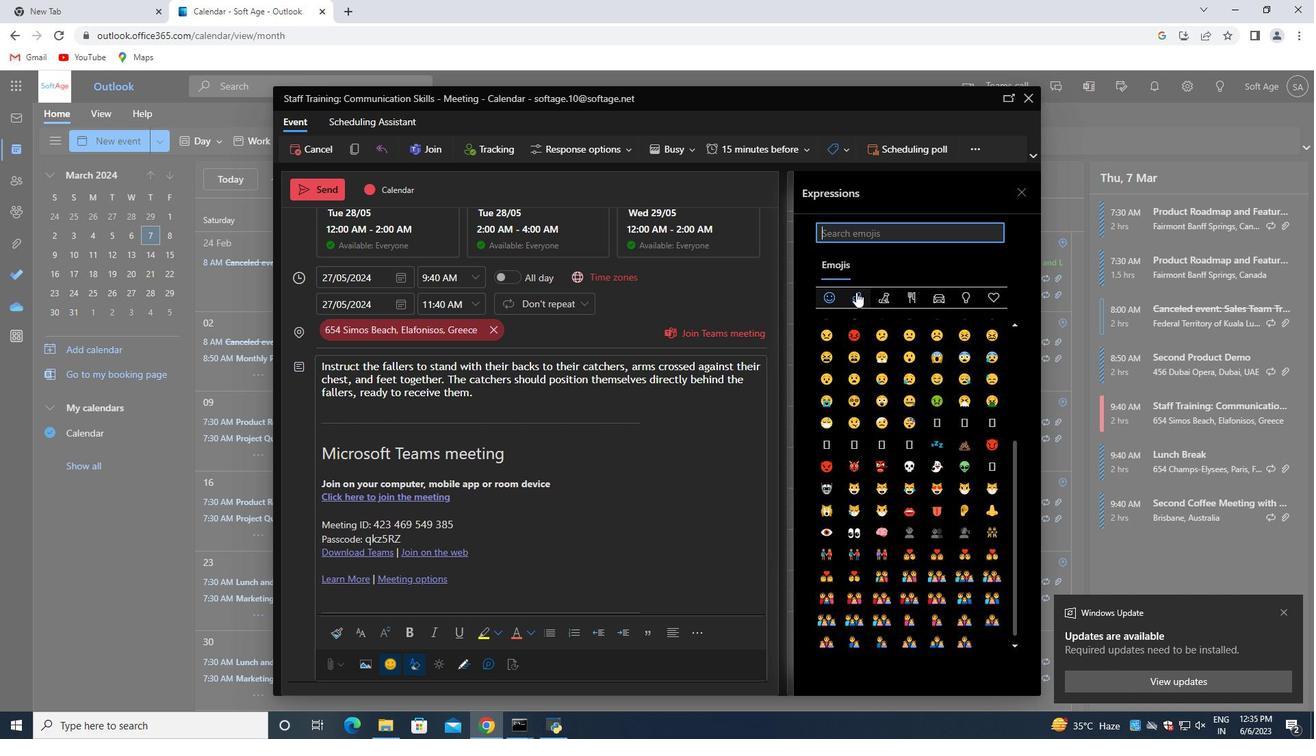 
Action: Mouse pressed left at (855, 292)
Screenshot: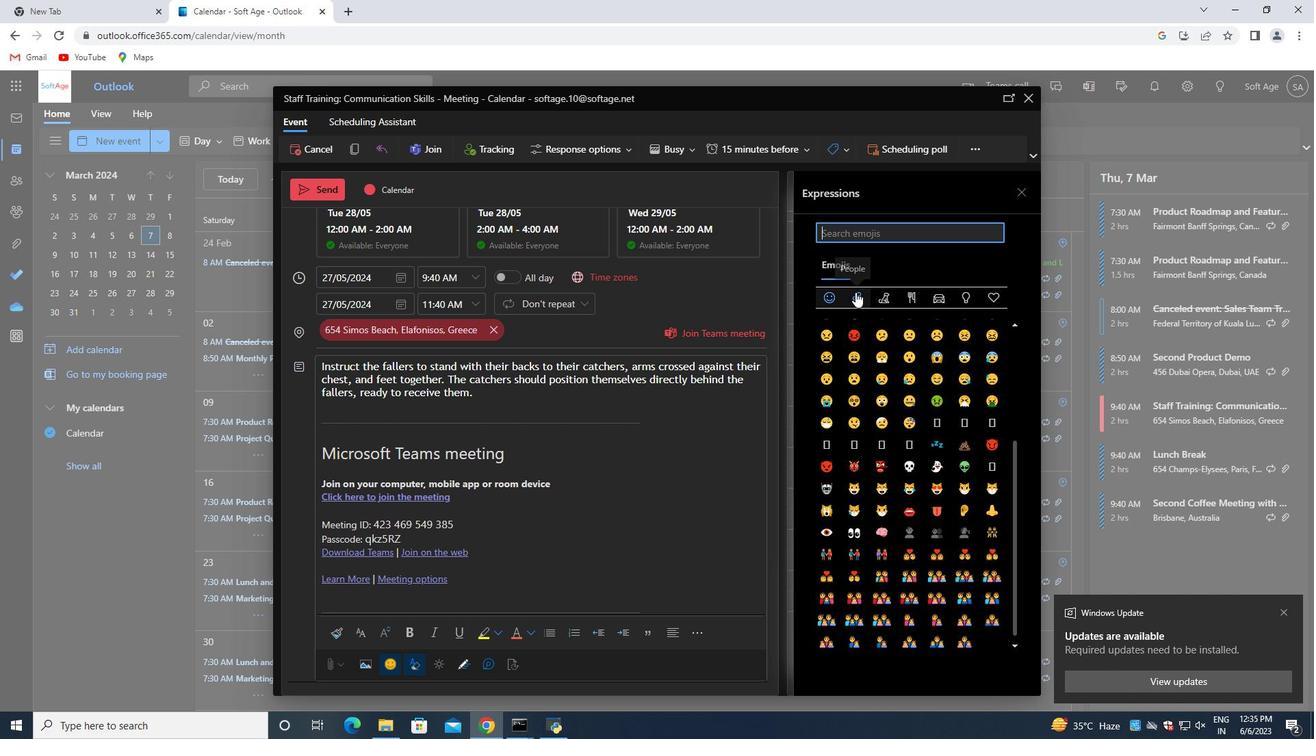 
Action: Mouse moved to (870, 484)
Screenshot: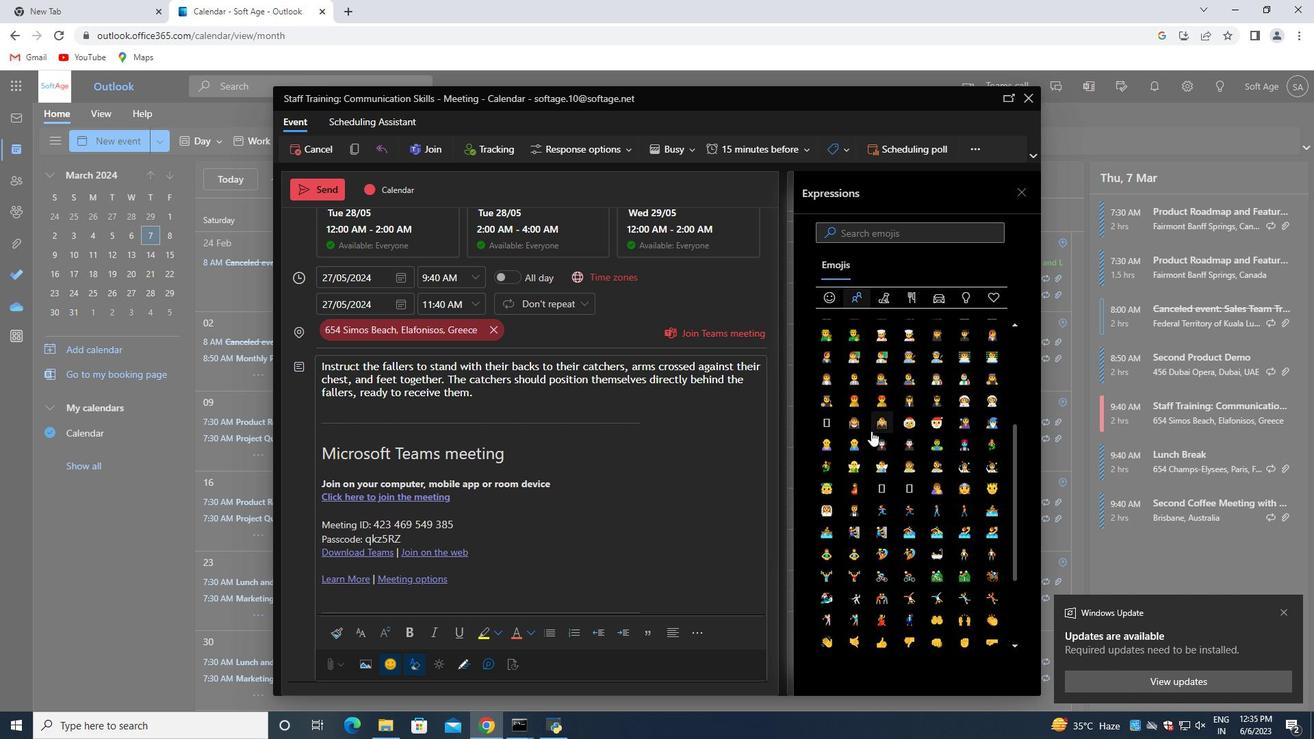 
Action: Mouse scrolled (870, 483) with delta (0, 0)
Screenshot: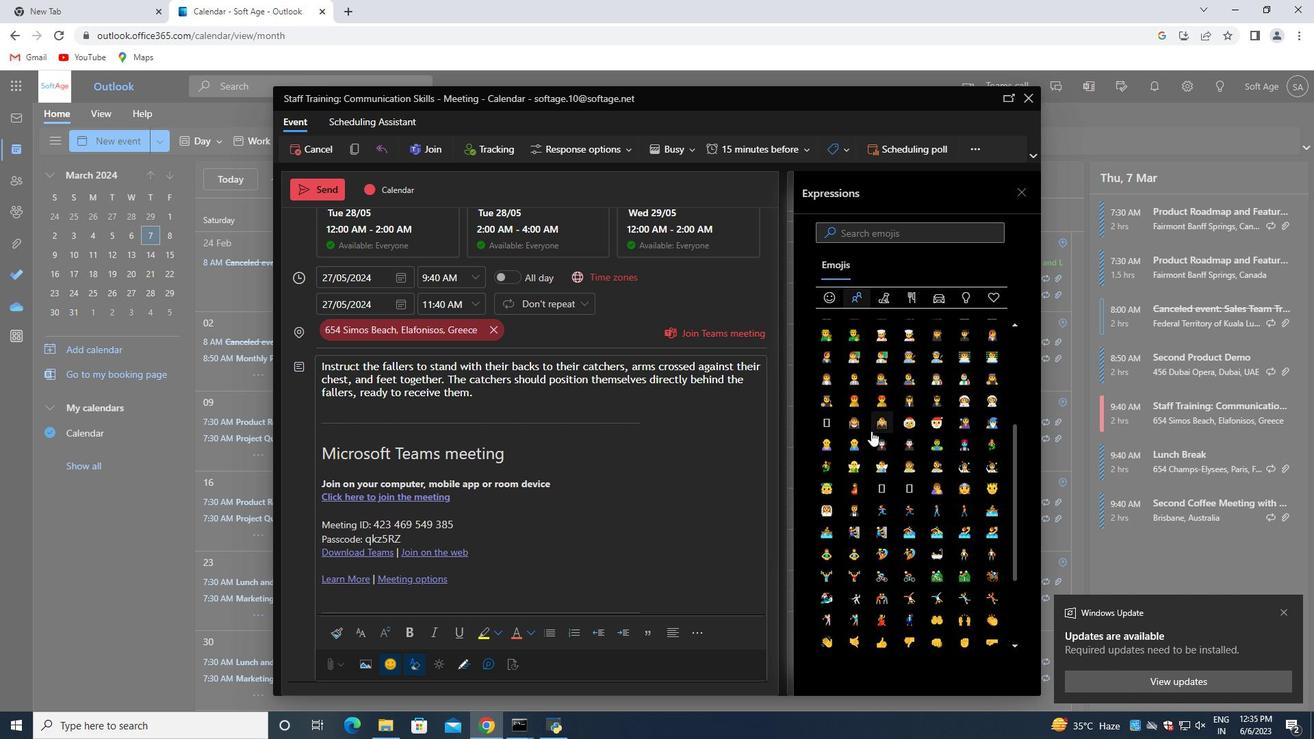 
Action: Mouse moved to (871, 495)
Screenshot: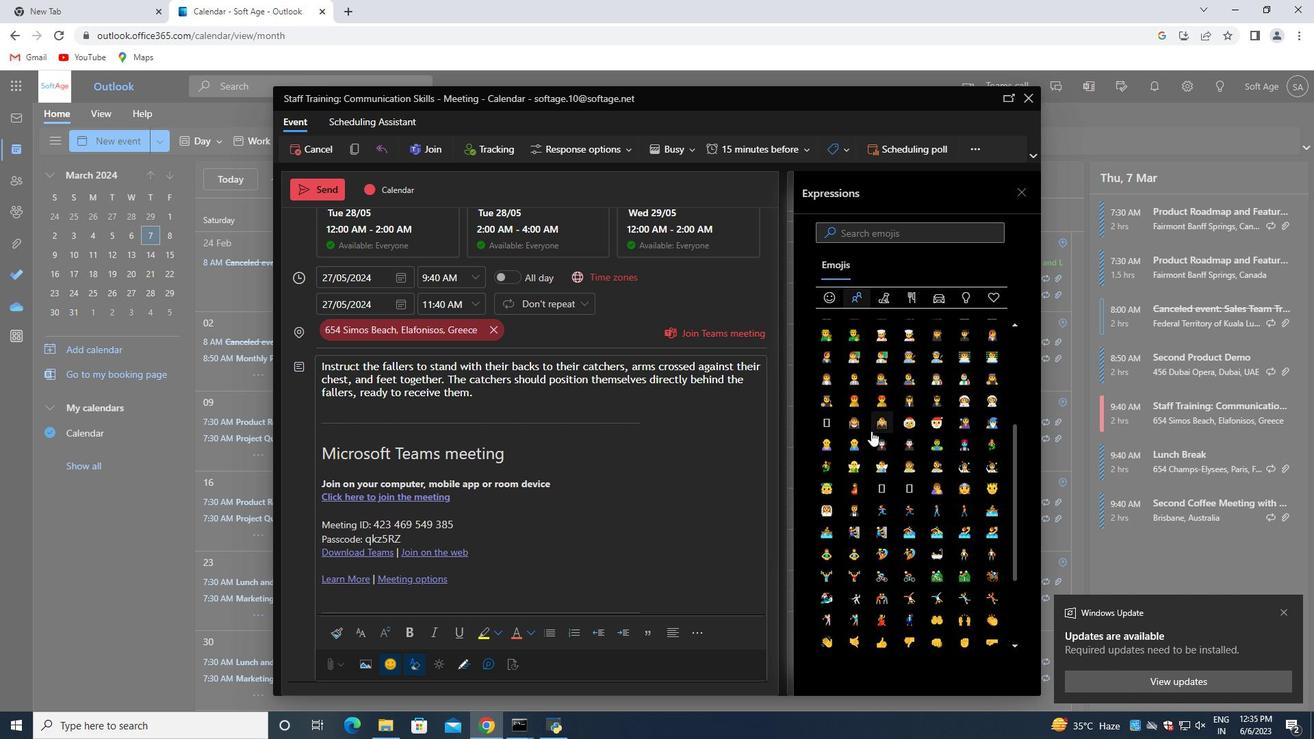 
Action: Mouse scrolled (871, 495) with delta (0, 0)
Screenshot: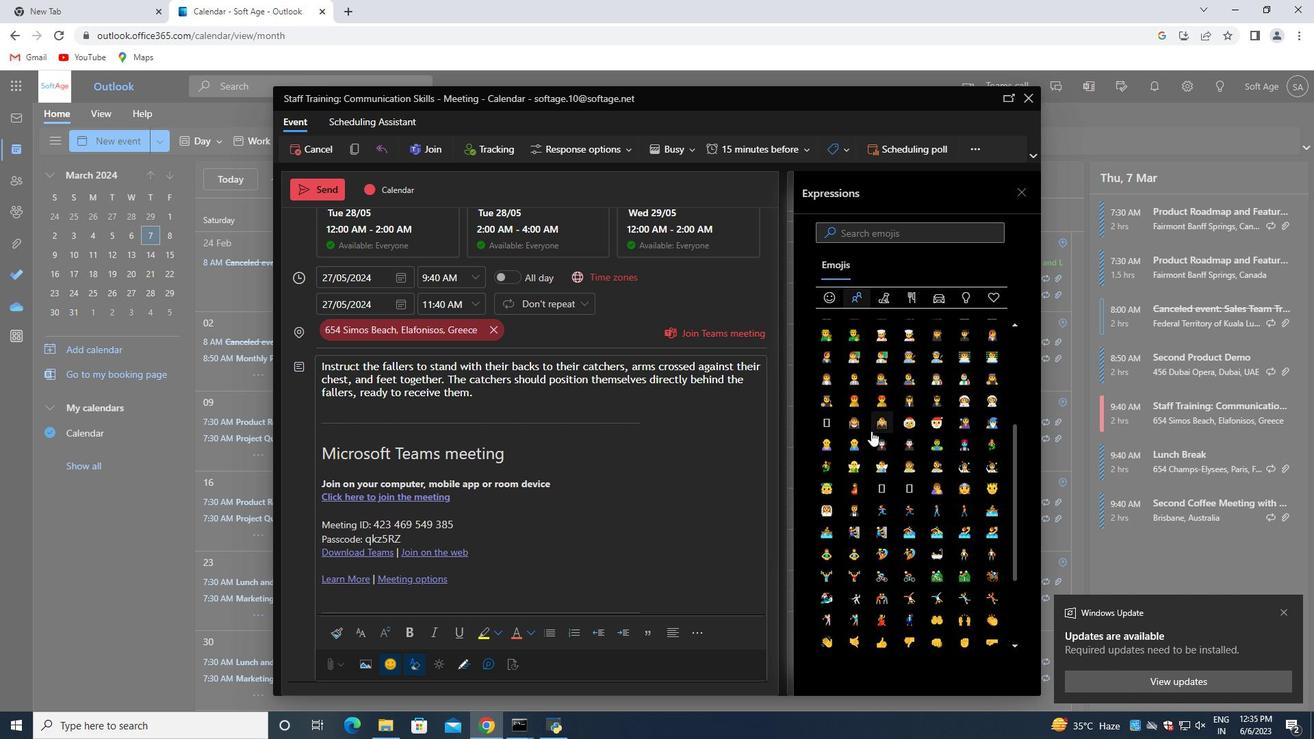 
Action: Mouse moved to (875, 511)
Screenshot: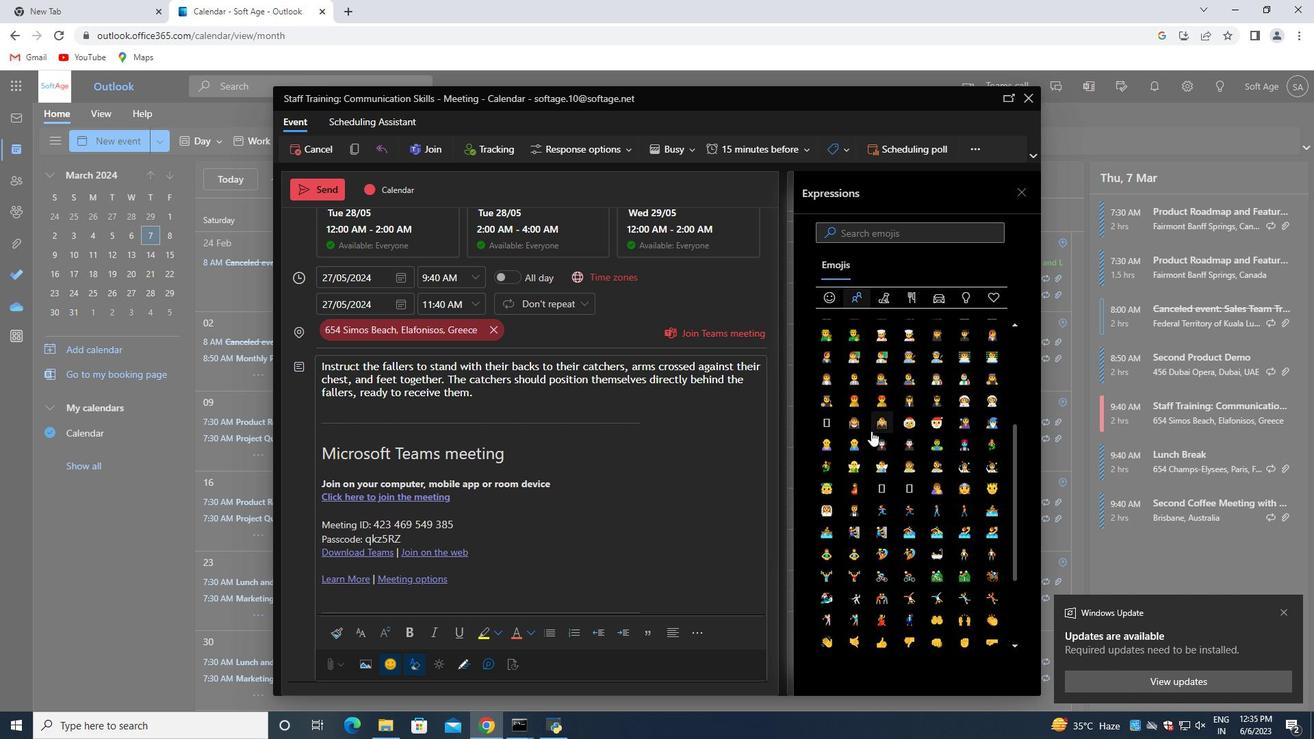 
Action: Mouse scrolled (875, 510) with delta (0, 0)
Screenshot: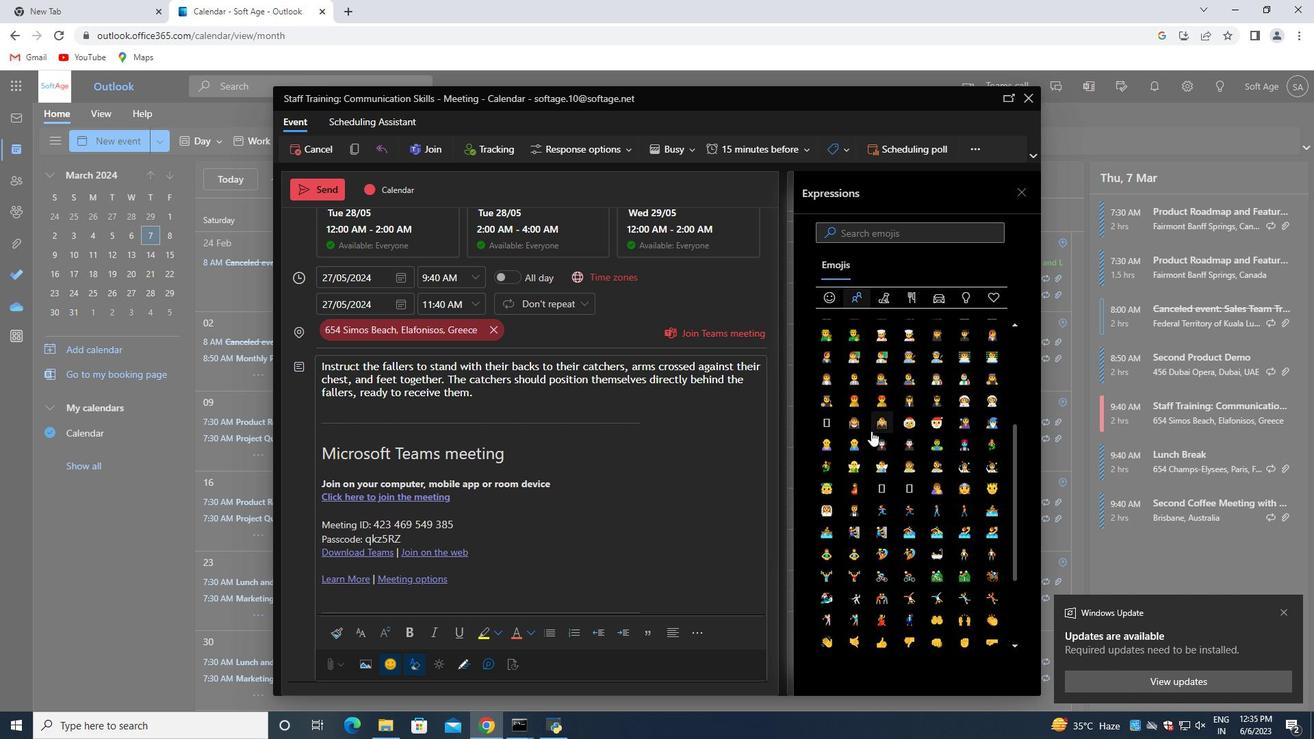 
Action: Mouse moved to (876, 521)
Screenshot: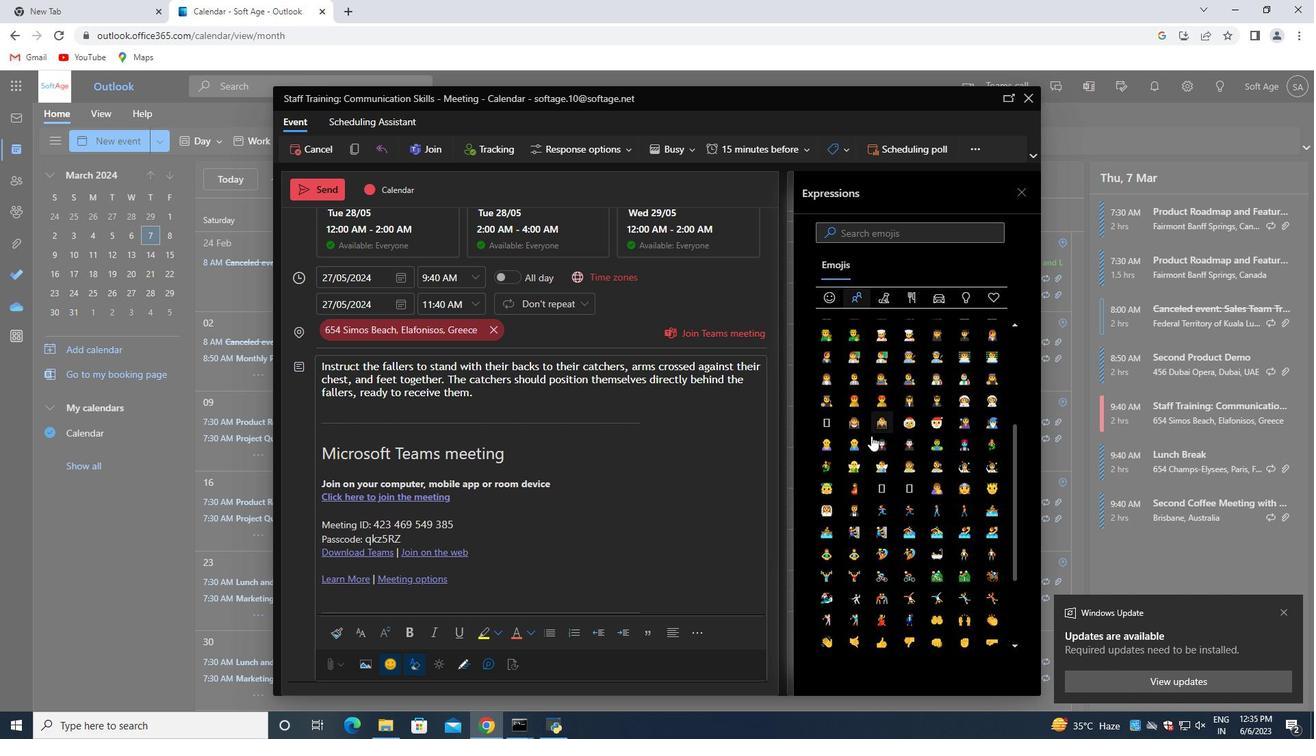 
Action: Mouse scrolled (876, 521) with delta (0, 0)
Screenshot: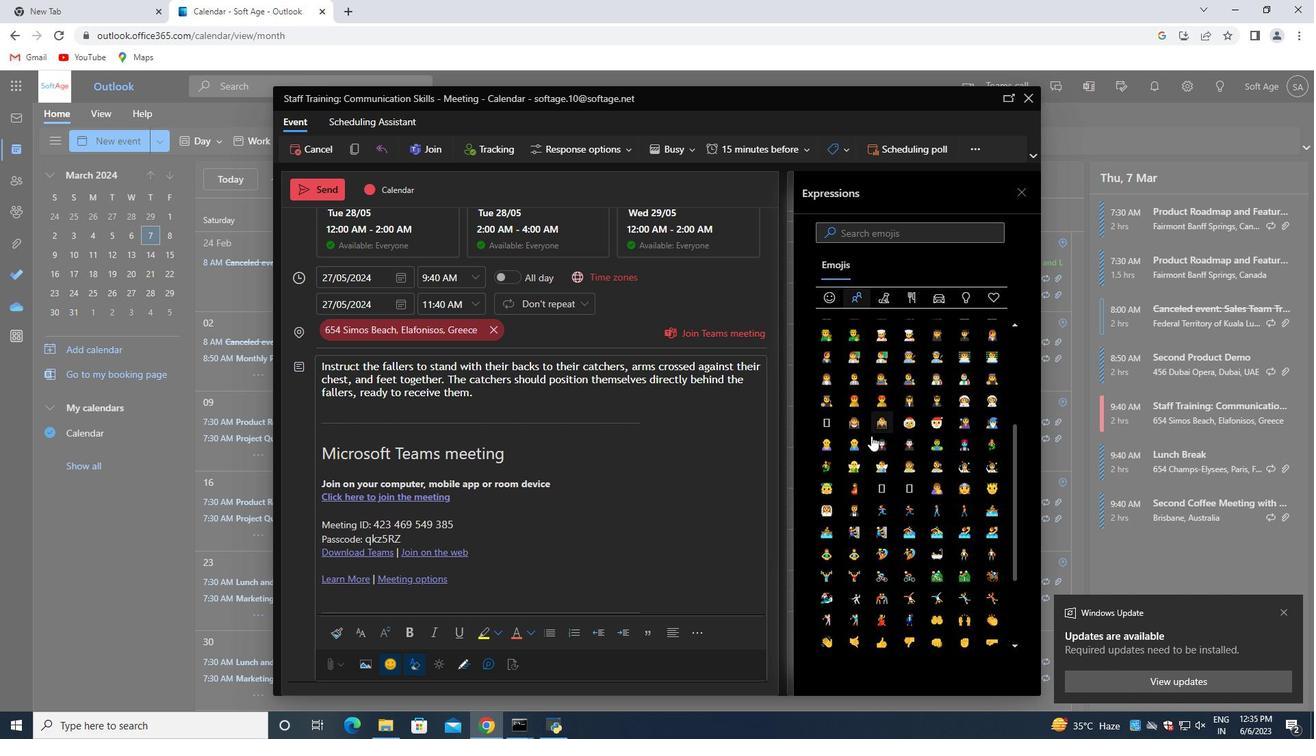 
Action: Mouse moved to (888, 536)
Screenshot: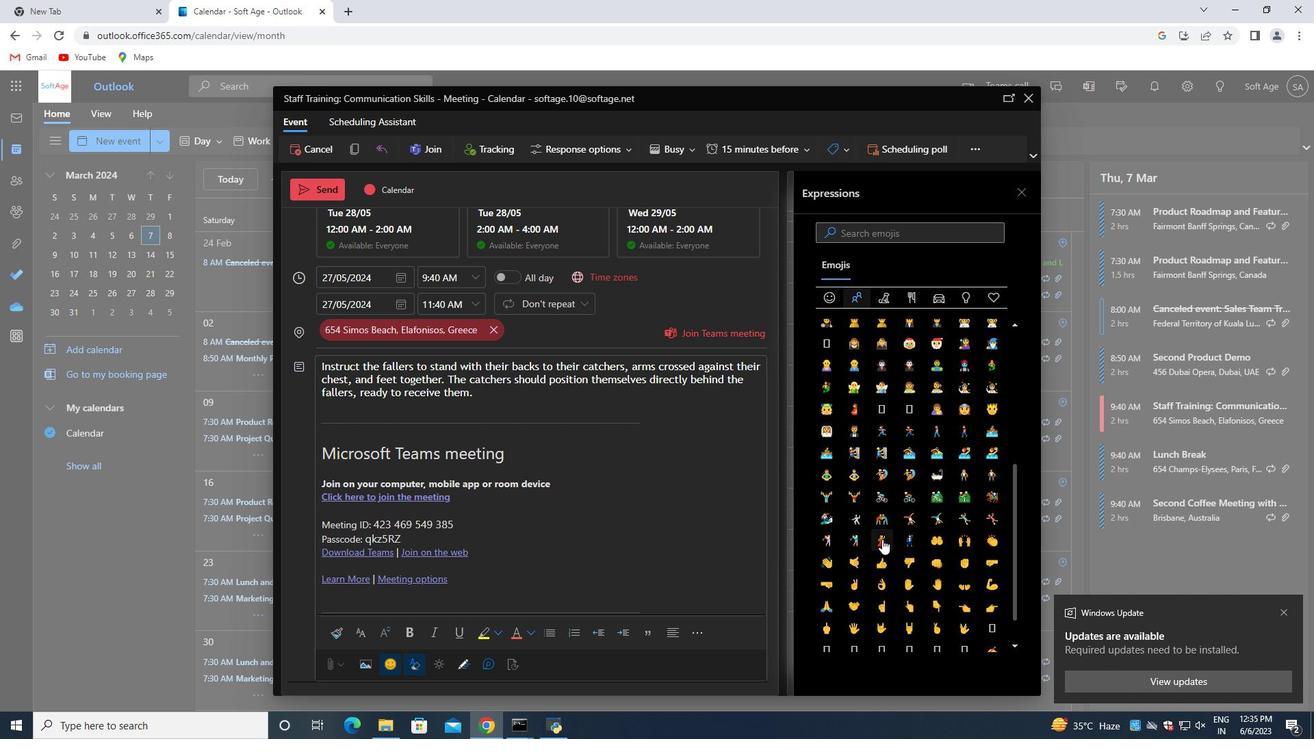 
Action: Mouse scrolled (888, 535) with delta (0, 0)
Screenshot: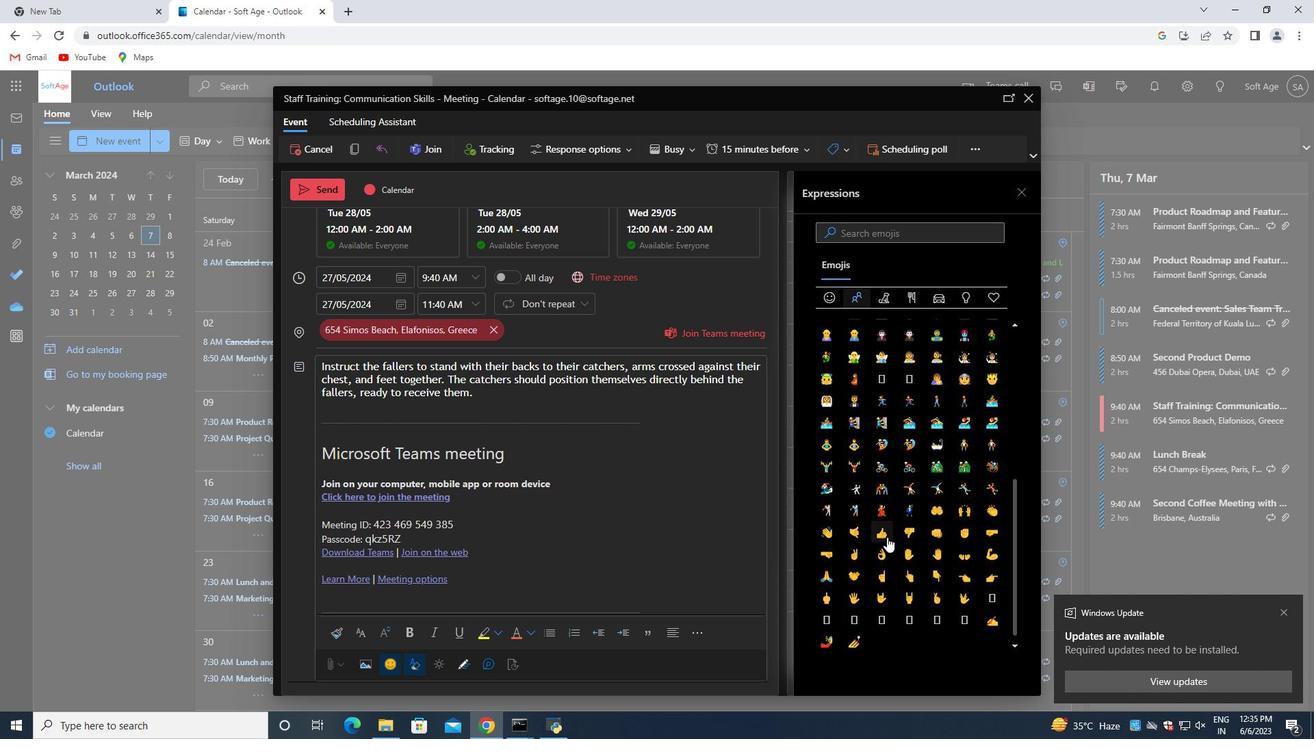 
Action: Mouse scrolled (888, 535) with delta (0, 0)
Screenshot: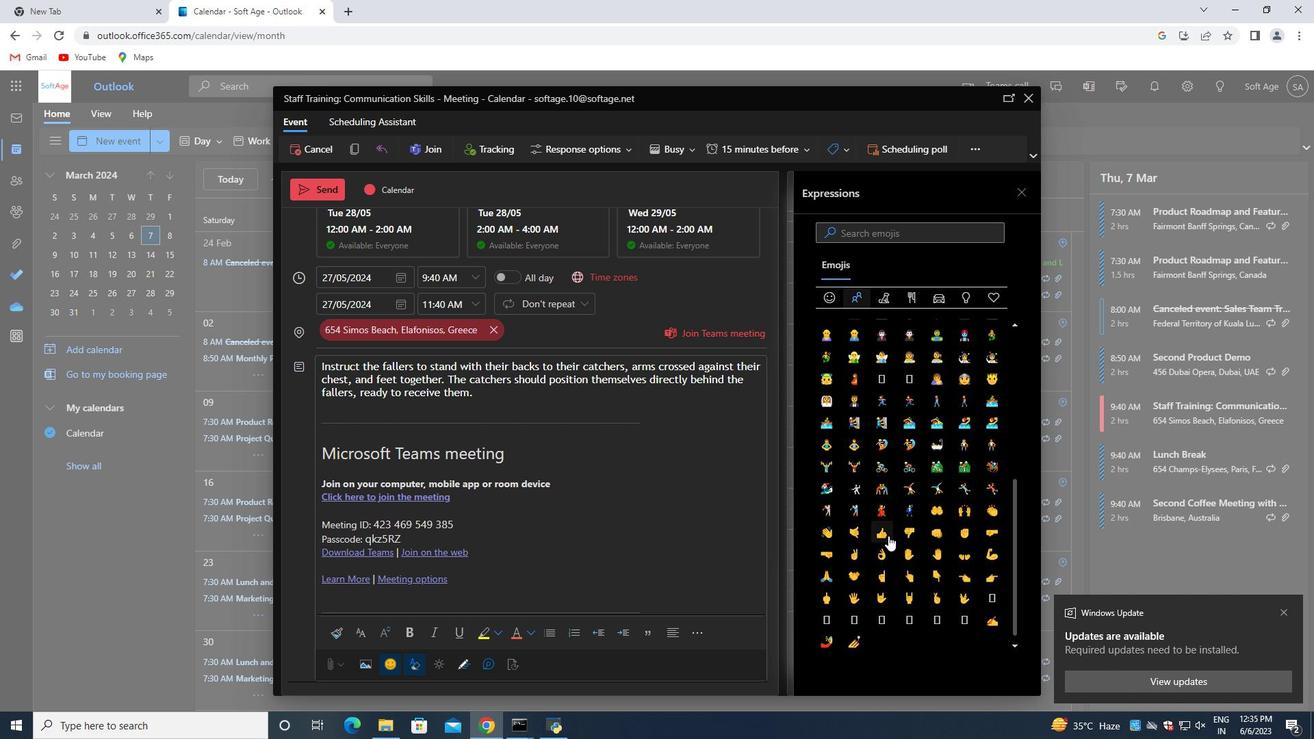 
Action: Mouse scrolled (888, 535) with delta (0, 0)
Screenshot: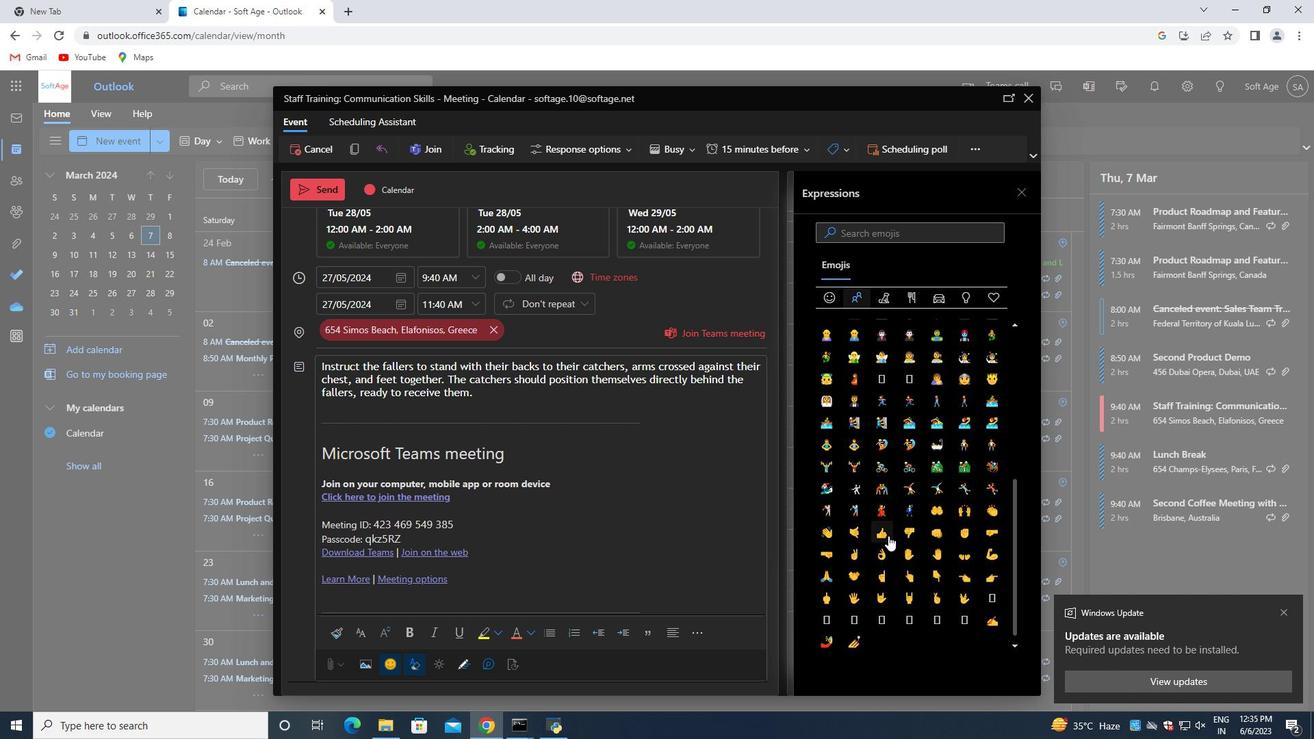 
Action: Mouse scrolled (888, 535) with delta (0, 0)
Screenshot: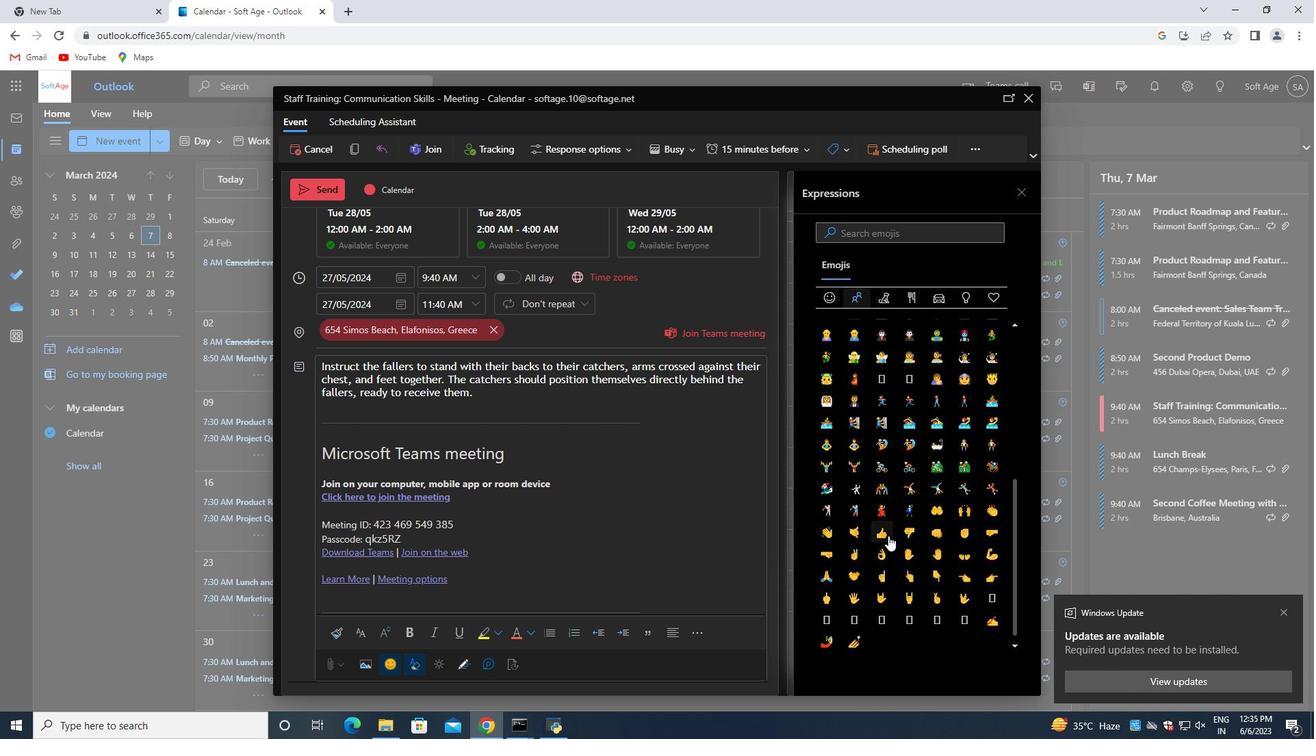 
Action: Mouse moved to (888, 536)
Screenshot: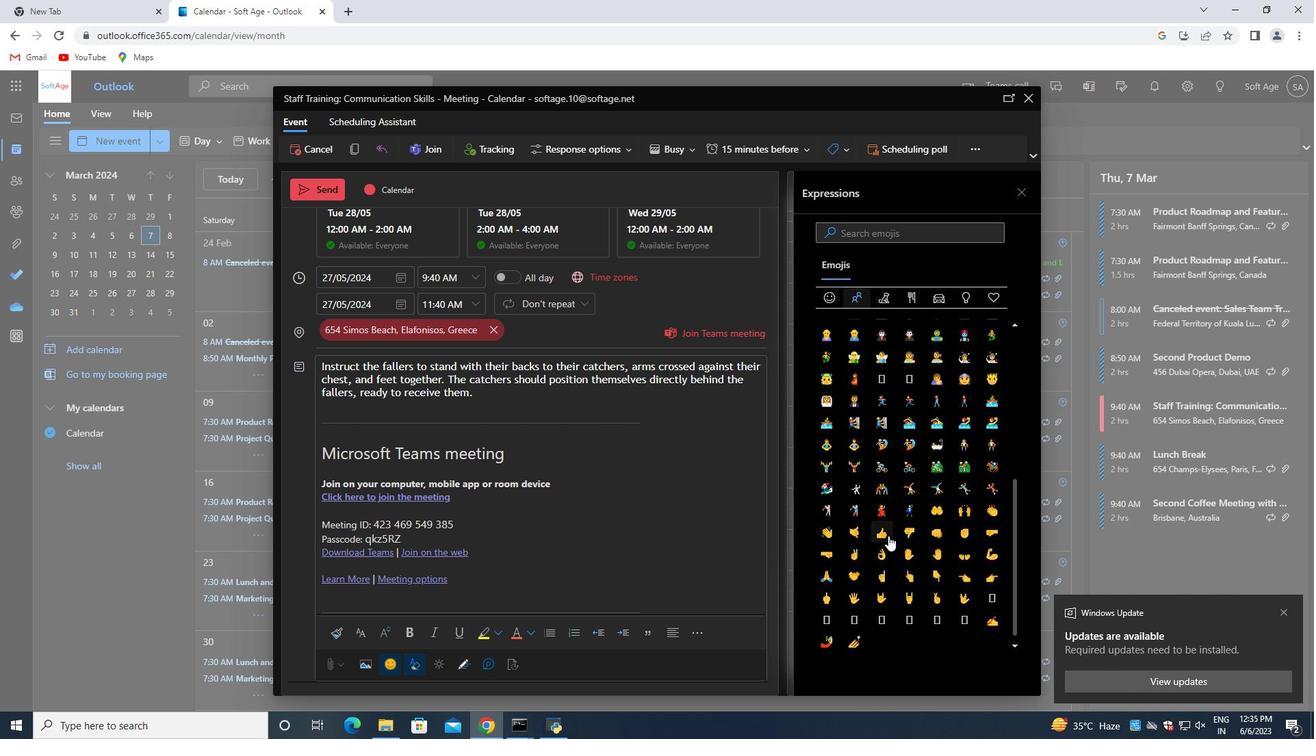 
Action: Mouse scrolled (888, 535) with delta (0, 0)
Screenshot: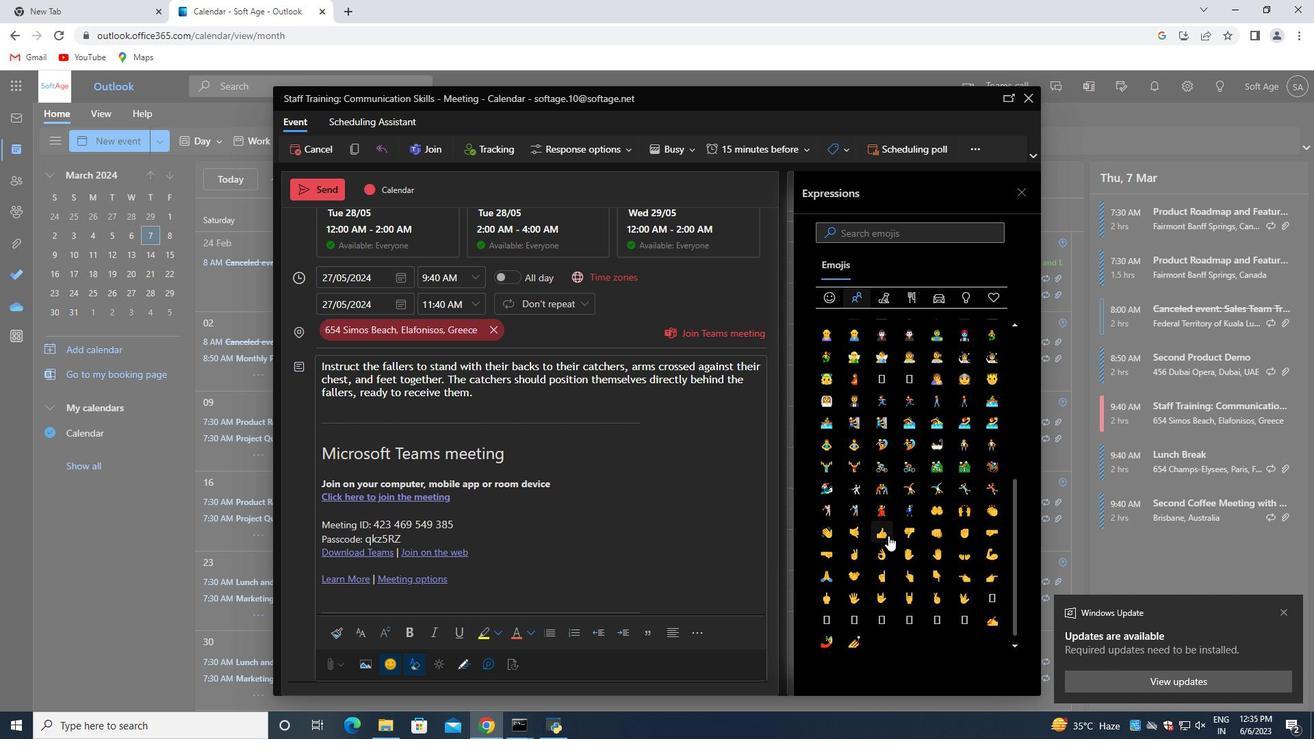 
Action: Mouse scrolled (888, 536) with delta (0, 0)
Screenshot: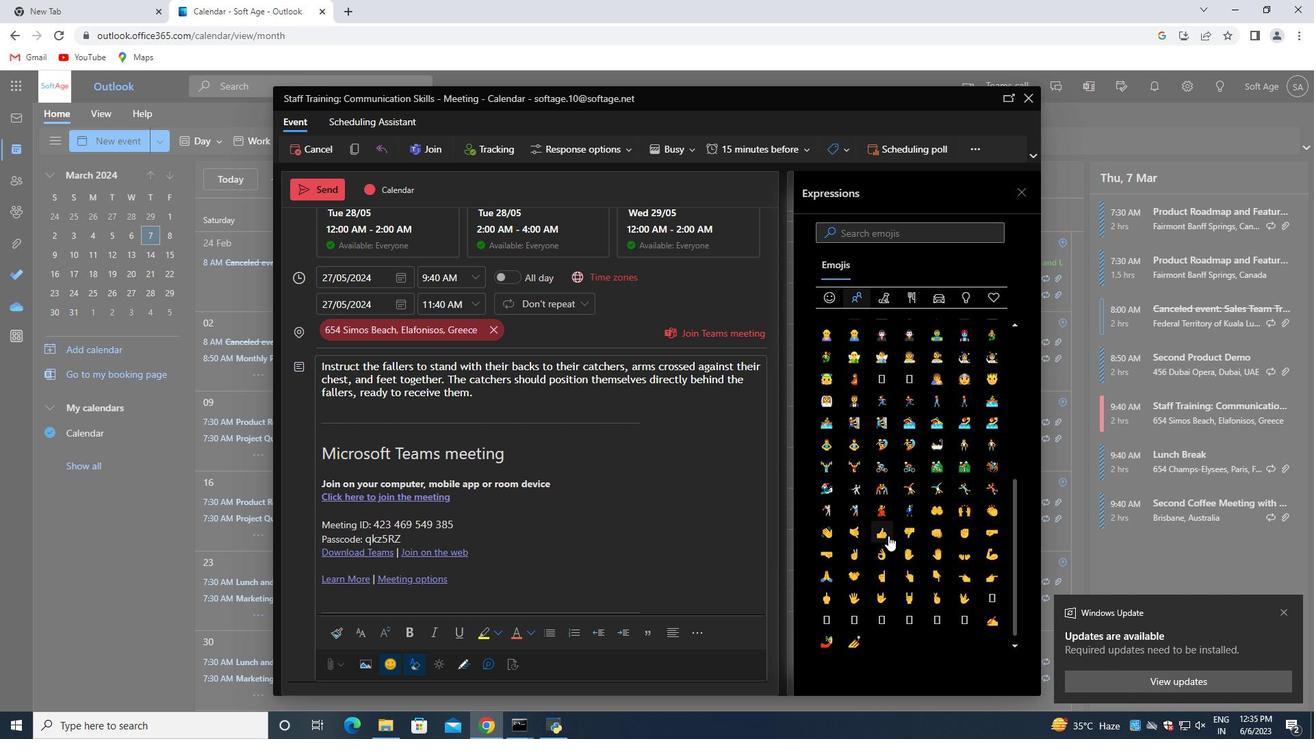 
Action: Mouse scrolled (888, 536) with delta (0, 0)
Screenshot: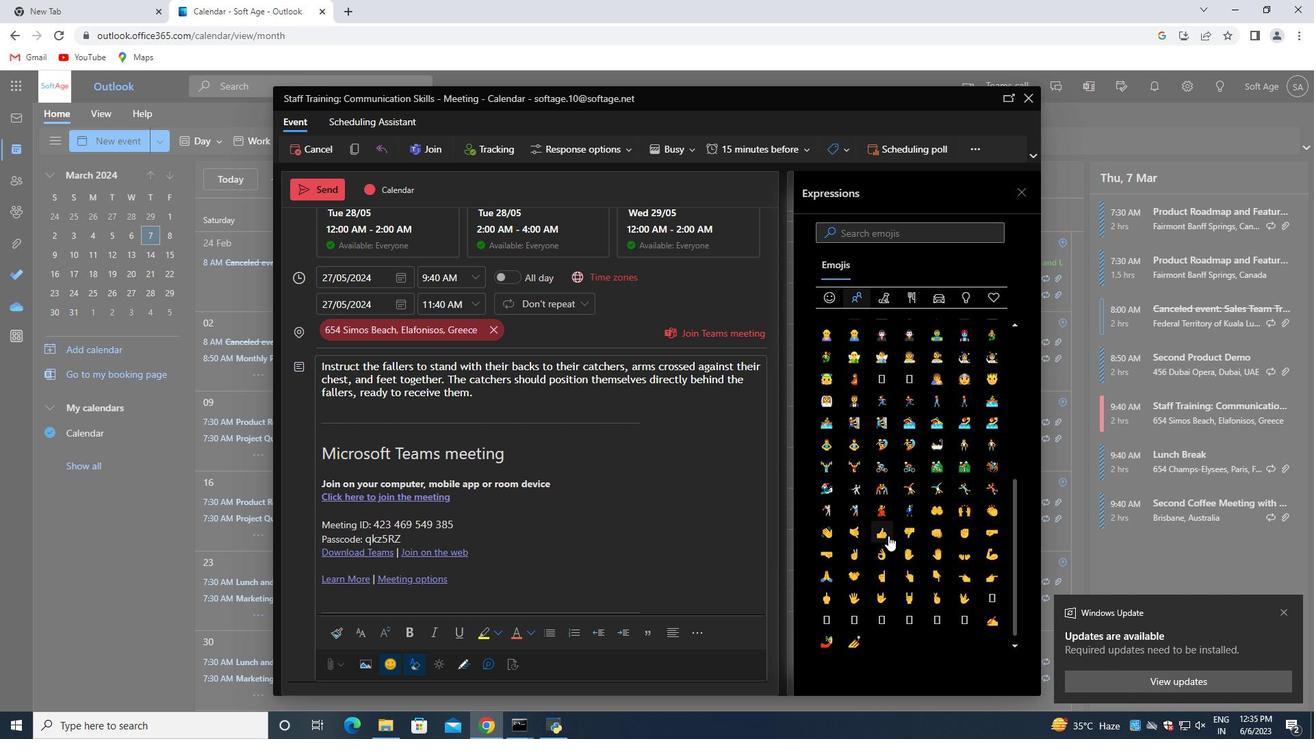 
Action: Mouse scrolled (888, 536) with delta (0, 0)
Screenshot: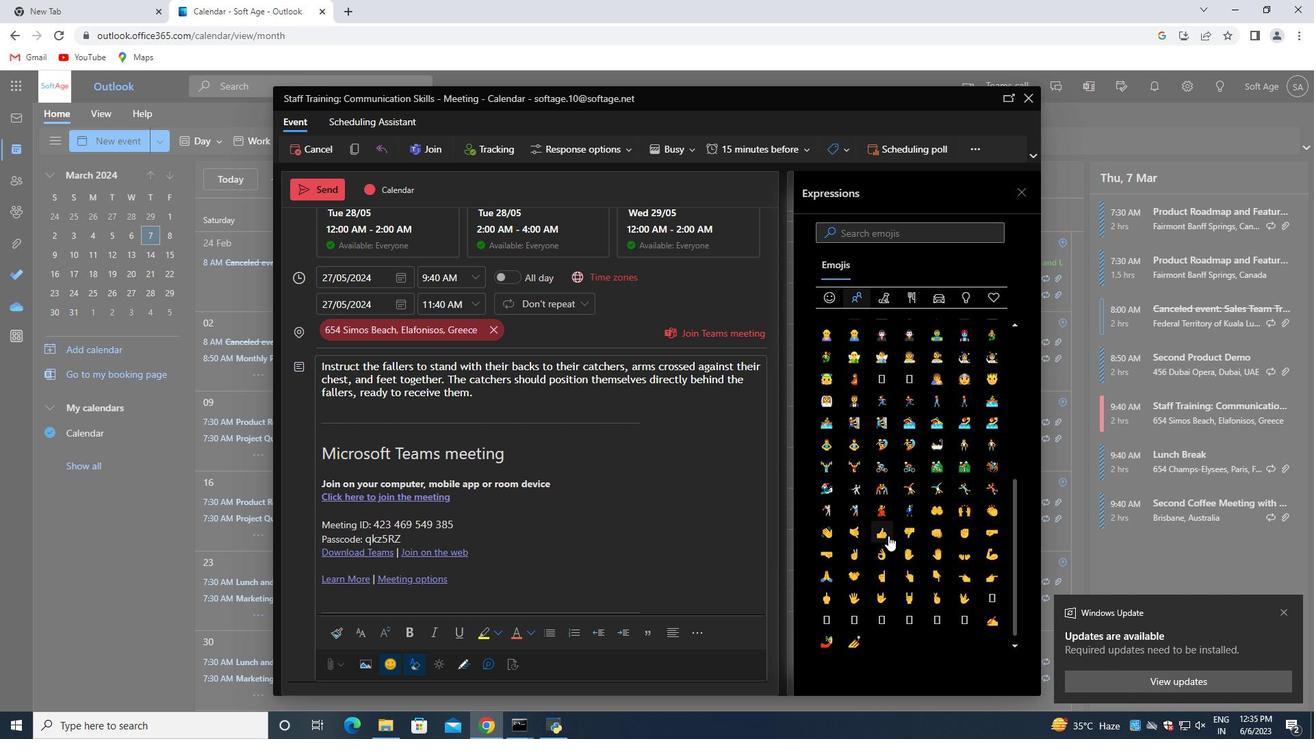 
Action: Mouse scrolled (888, 536) with delta (0, 0)
Screenshot: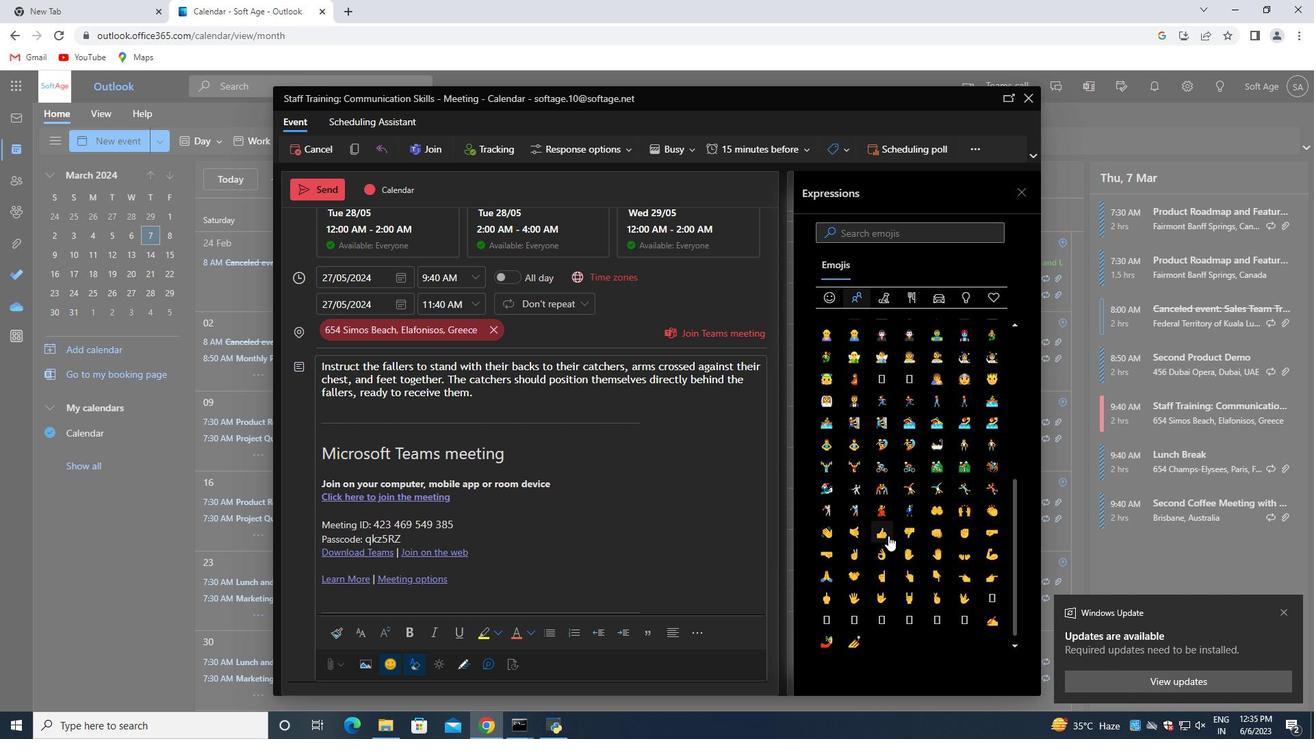 
Action: Mouse scrolled (888, 536) with delta (0, 0)
Screenshot: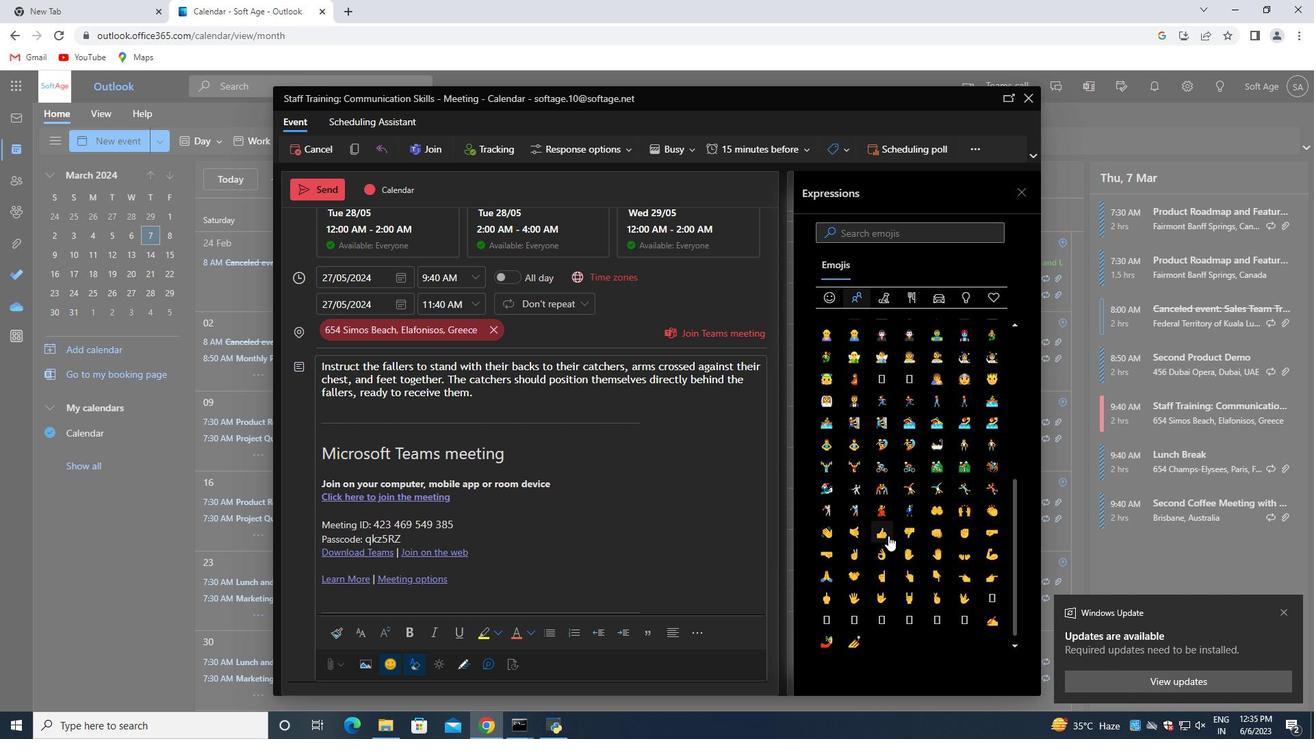 
Action: Mouse scrolled (888, 536) with delta (0, 0)
Screenshot: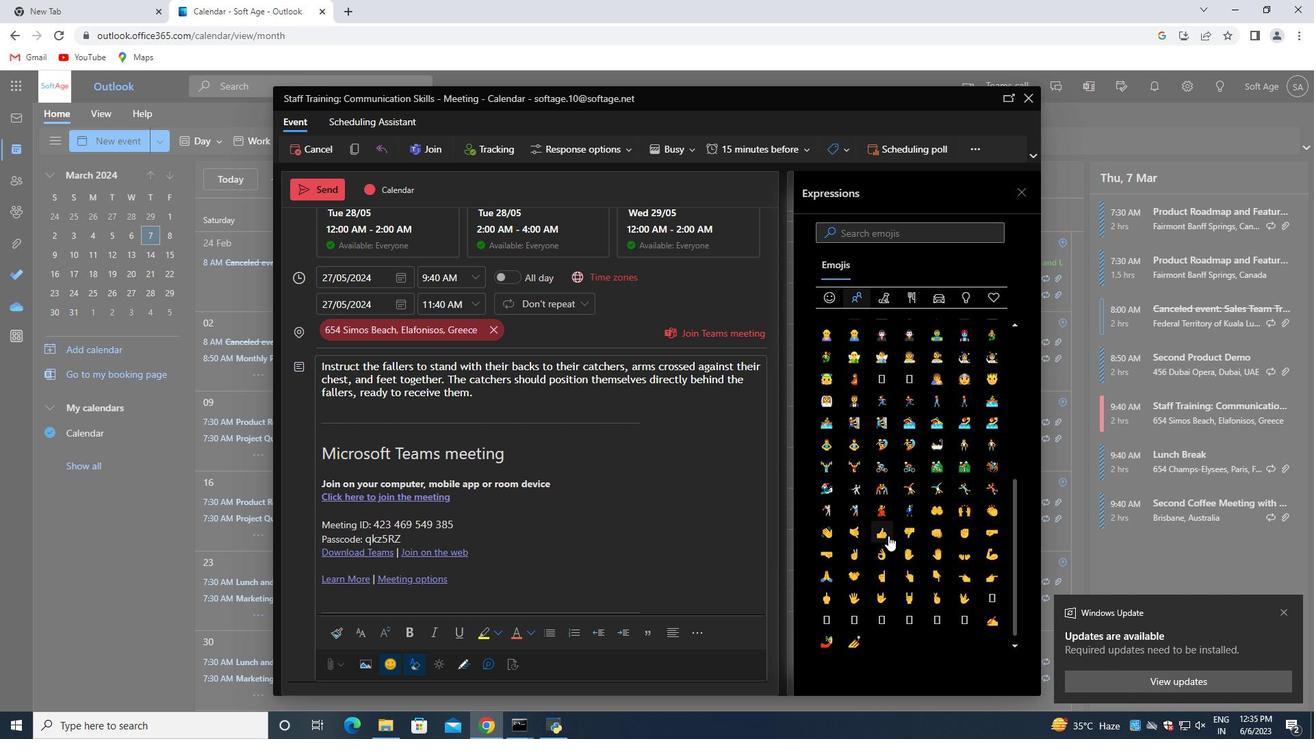 
Action: Mouse scrolled (888, 536) with delta (0, 0)
Screenshot: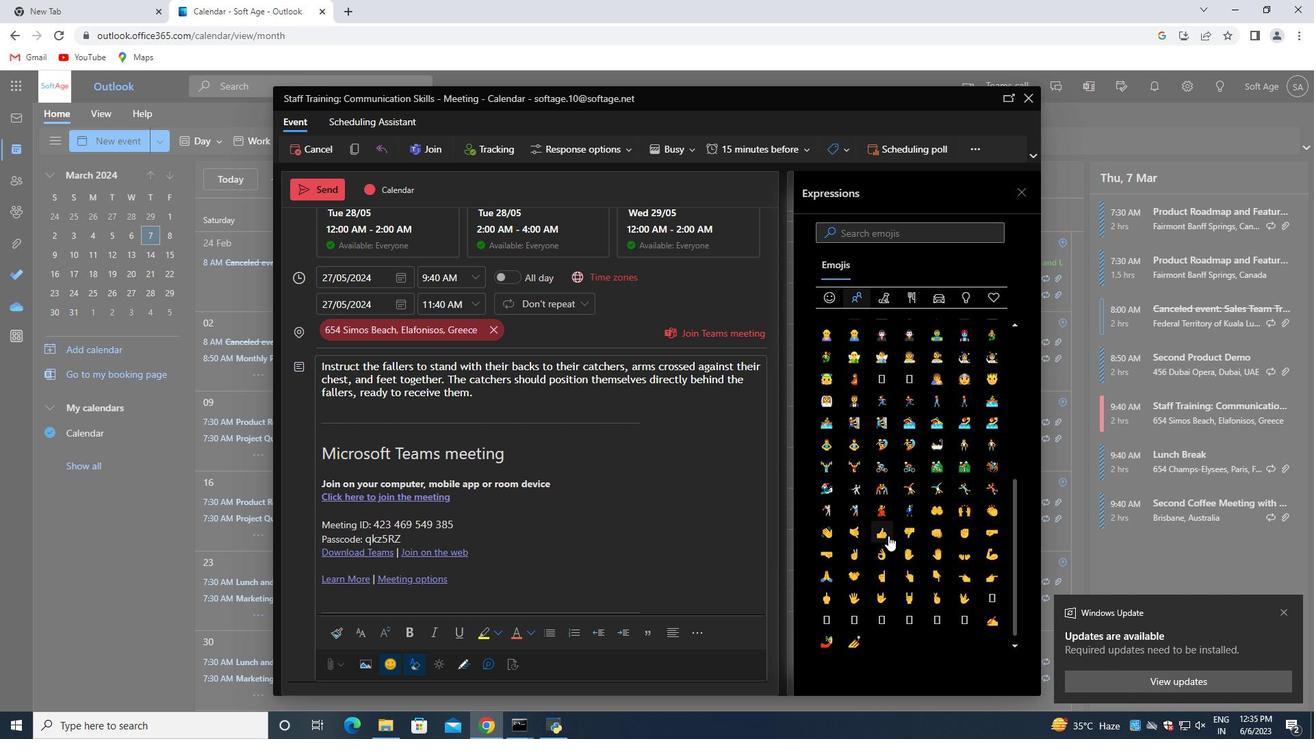 
Action: Mouse scrolled (888, 536) with delta (0, 0)
Screenshot: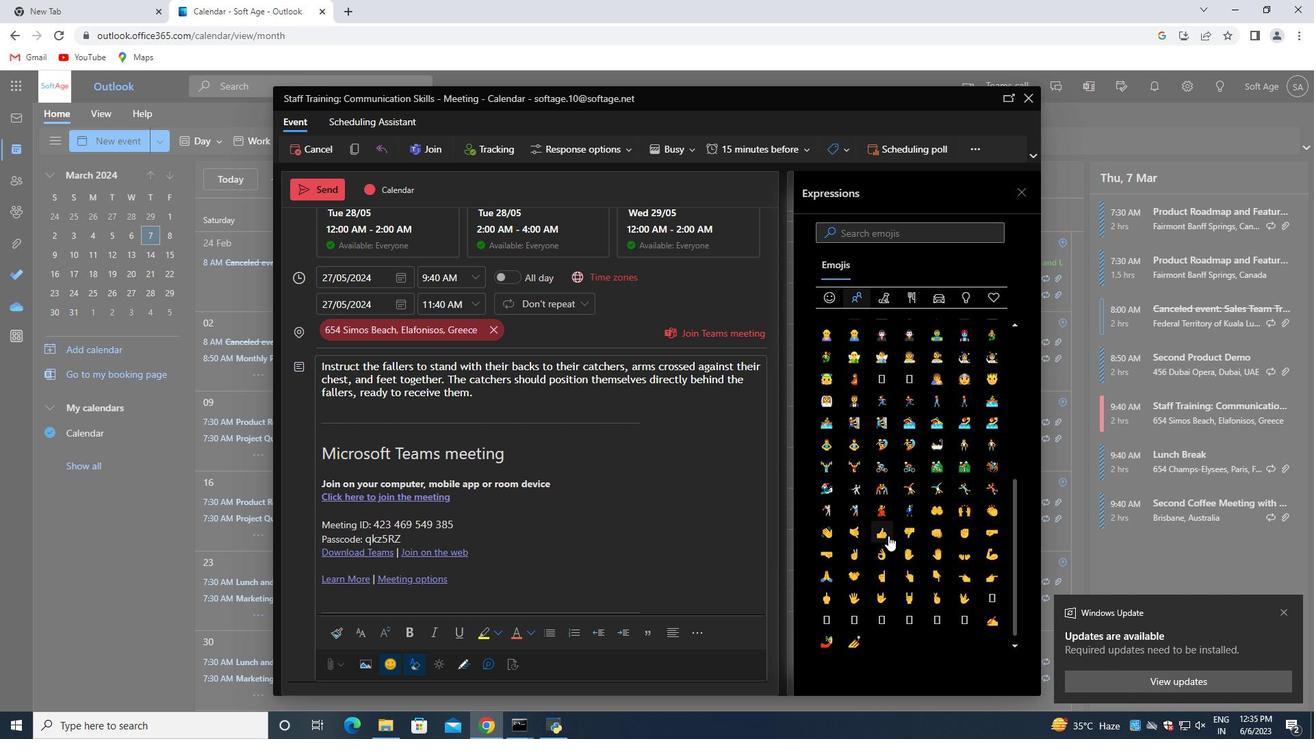 
Action: Mouse scrolled (888, 536) with delta (0, 0)
Screenshot: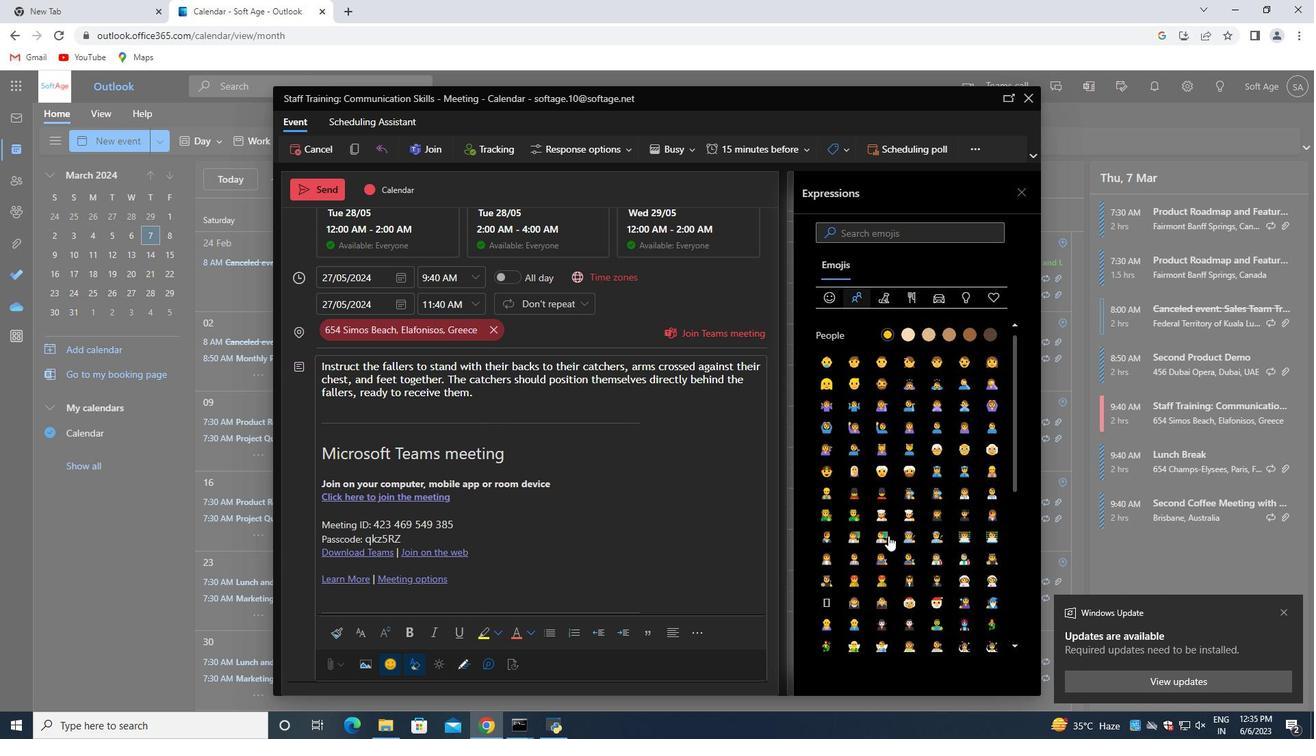 
Action: Mouse scrolled (888, 536) with delta (0, 0)
Screenshot: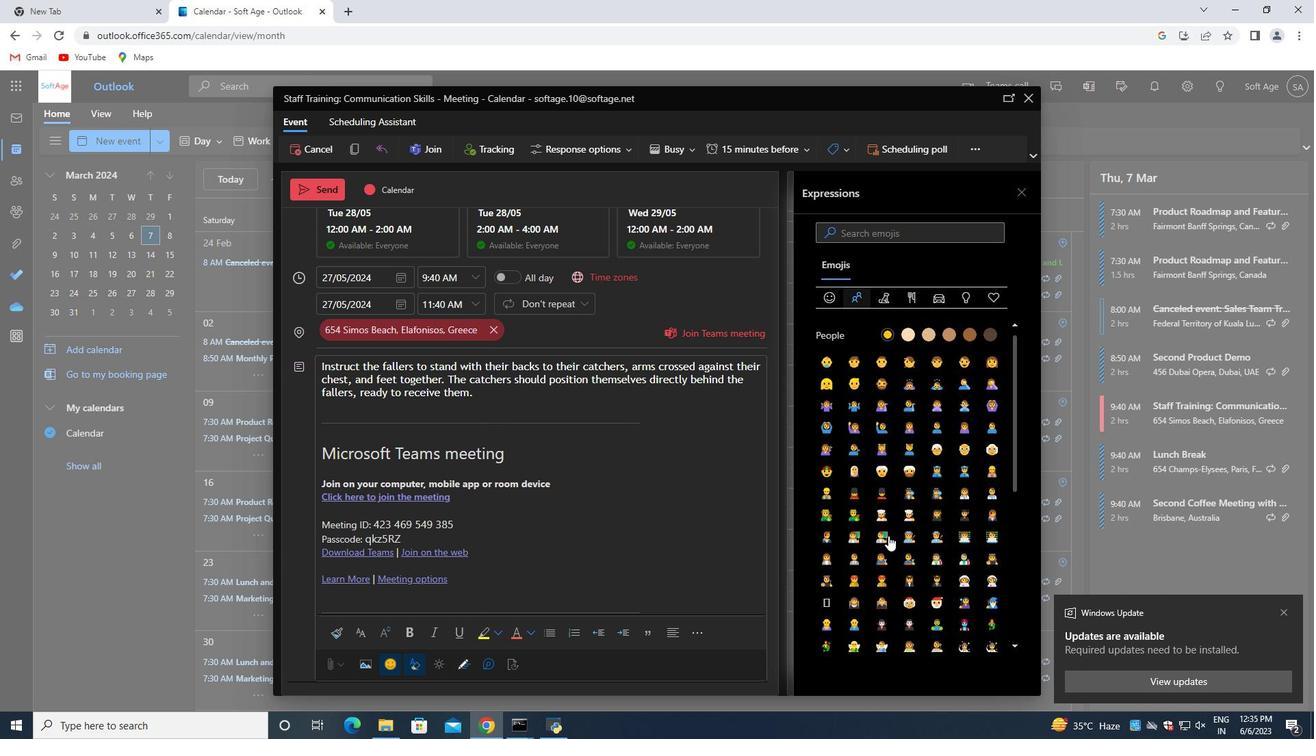 
Action: Mouse scrolled (888, 536) with delta (0, 0)
Screenshot: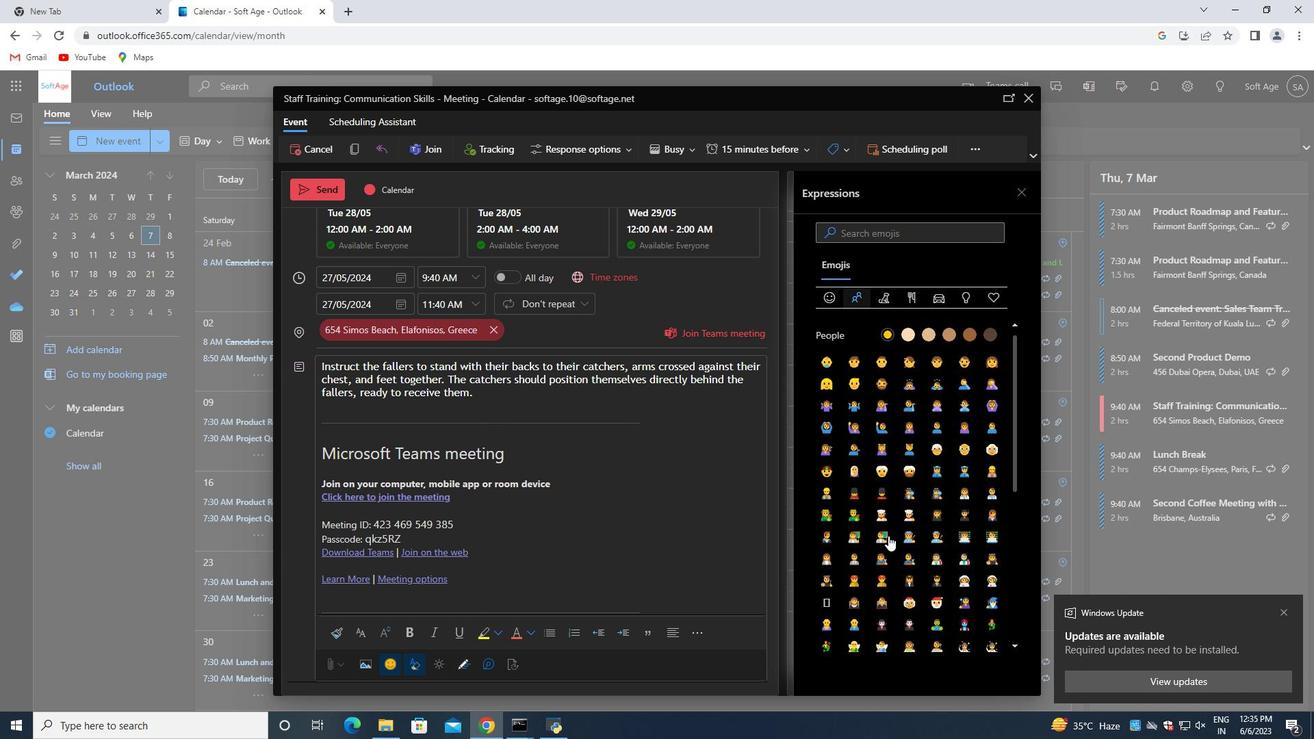 
Action: Mouse moved to (888, 535)
Screenshot: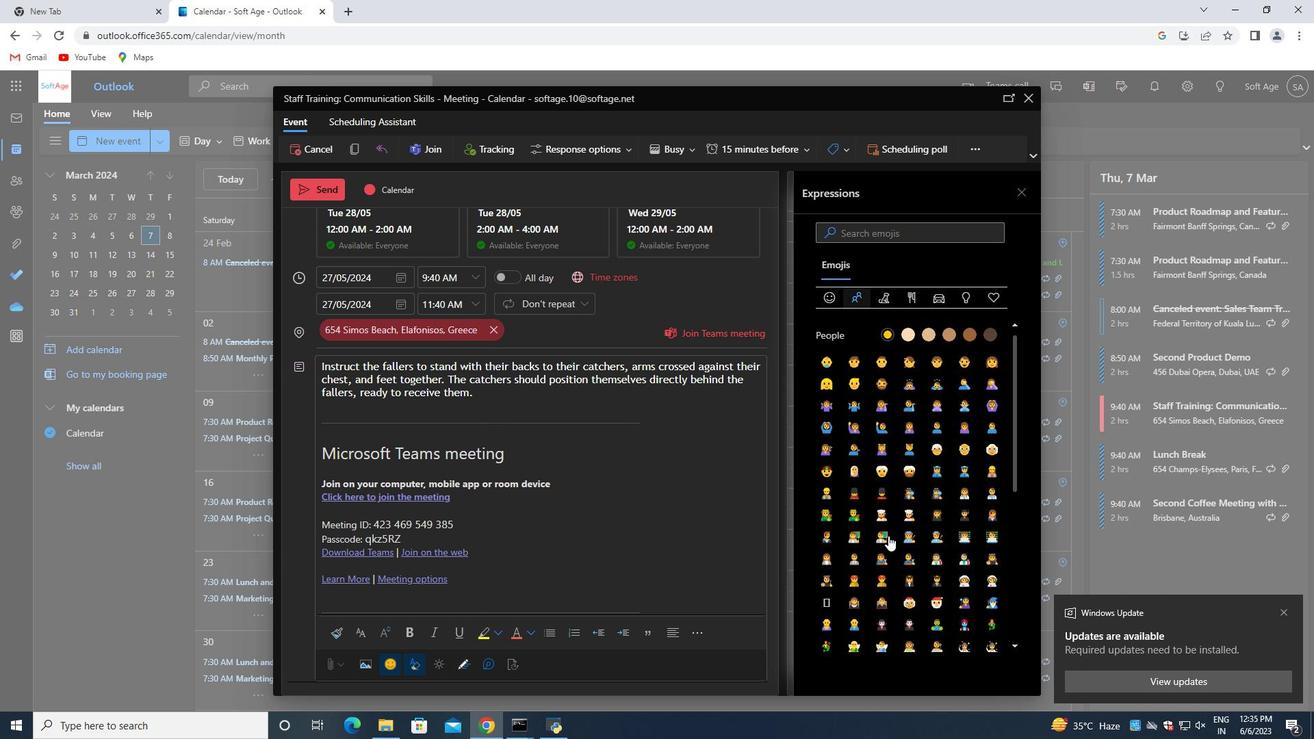 
Action: Mouse scrolled (888, 536) with delta (0, 0)
Screenshot: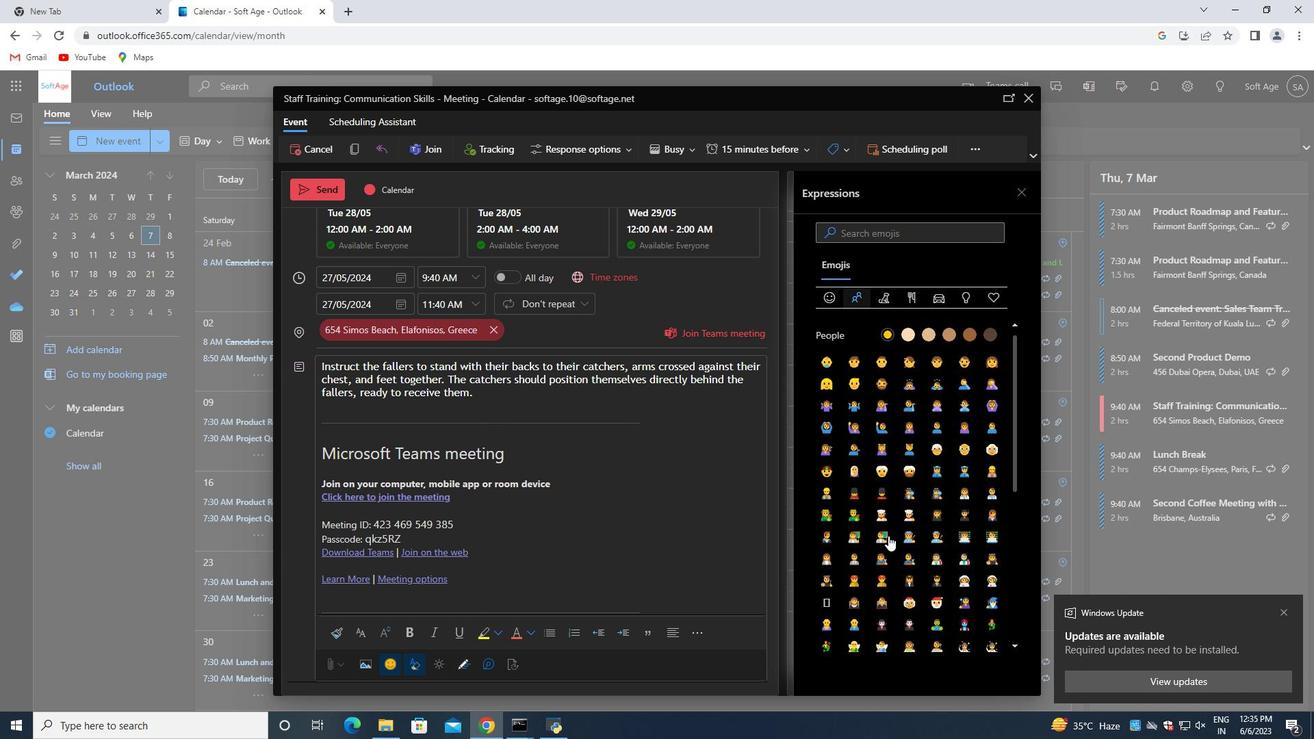 
Action: Mouse scrolled (888, 536) with delta (0, 0)
Screenshot: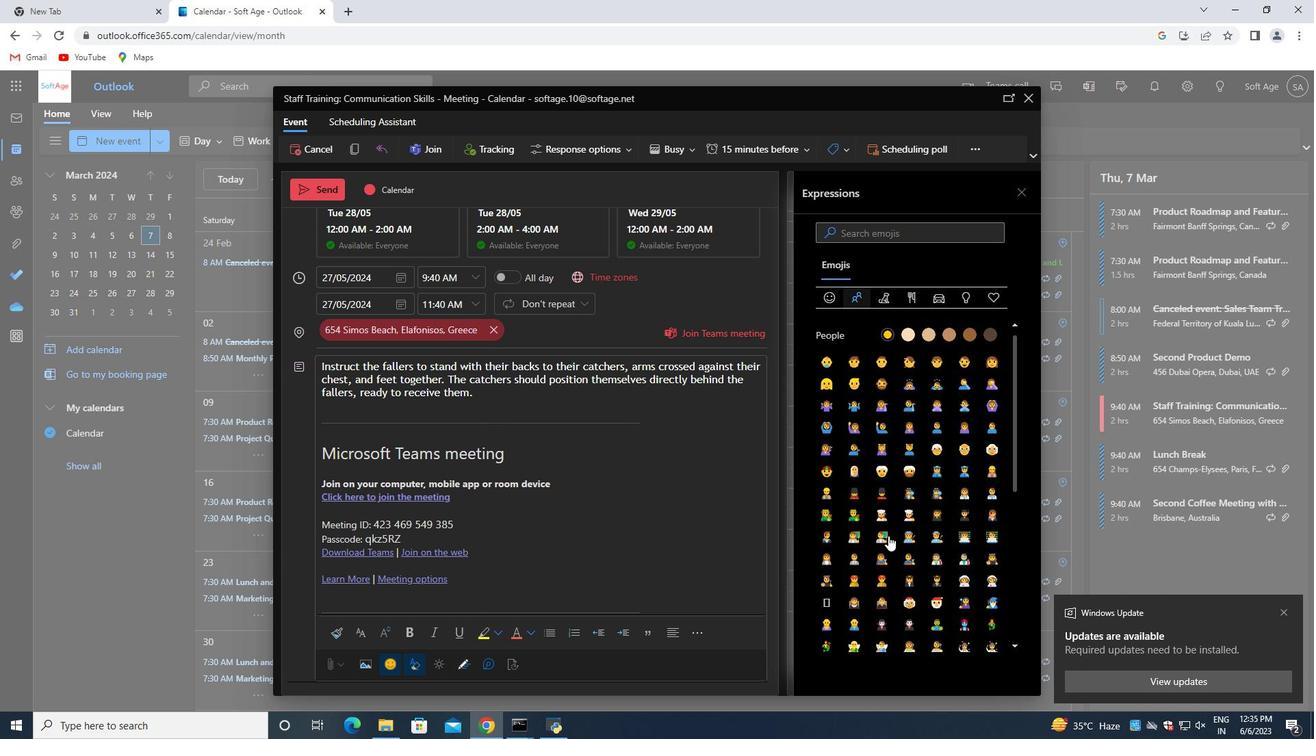 
Action: Mouse scrolled (888, 536) with delta (0, 0)
Screenshot: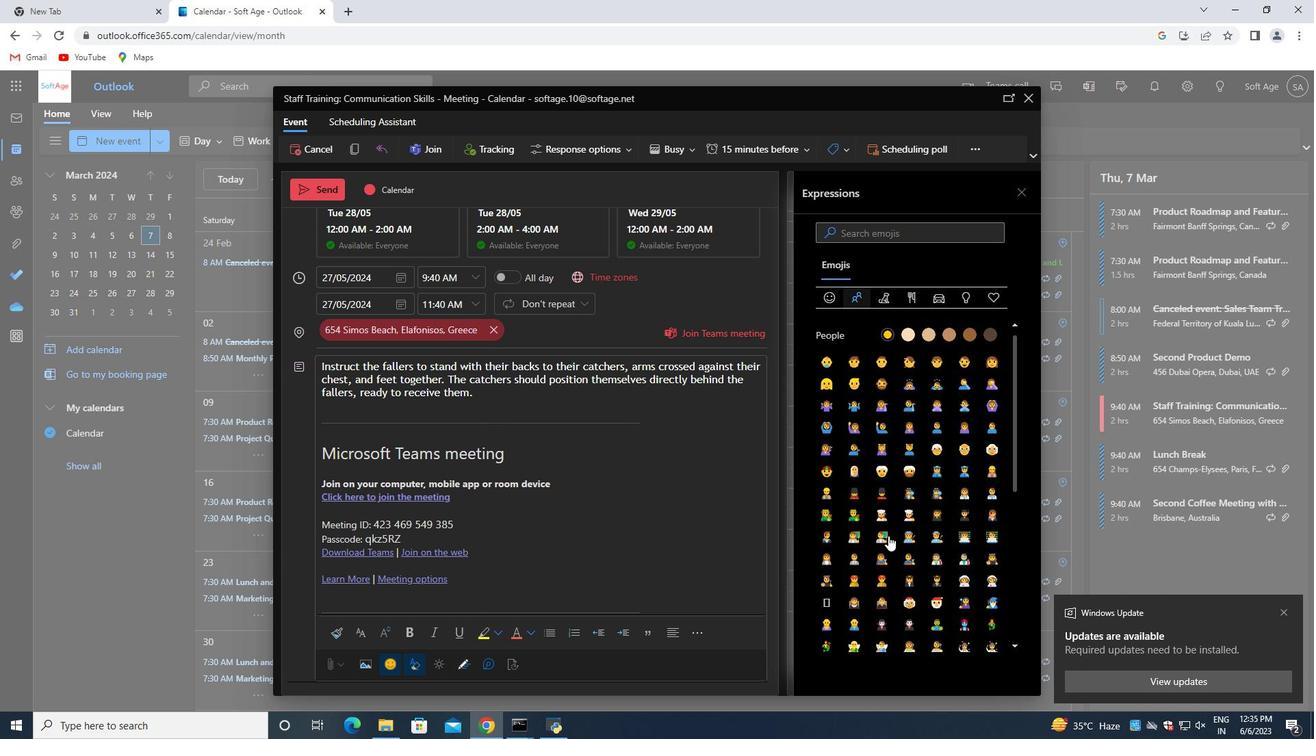 
Action: Mouse scrolled (888, 536) with delta (0, 0)
Screenshot: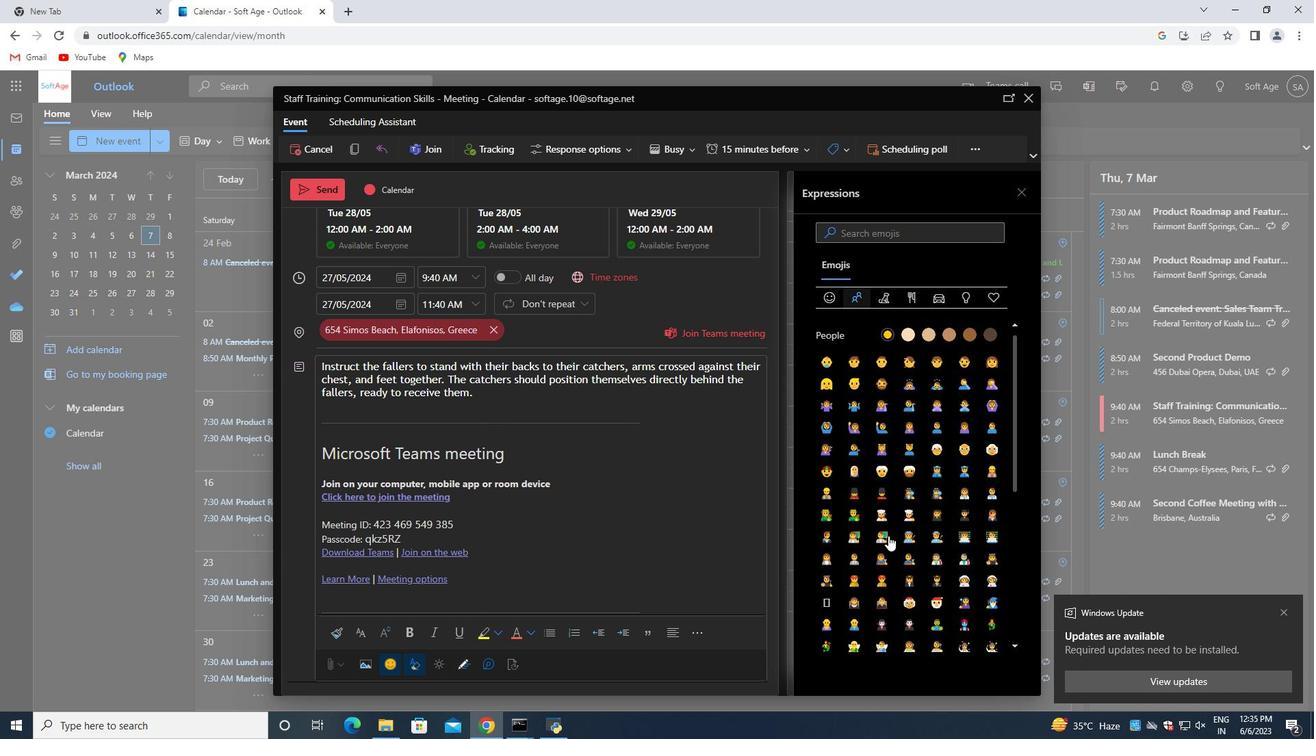 
Action: Mouse scrolled (888, 536) with delta (0, 0)
Screenshot: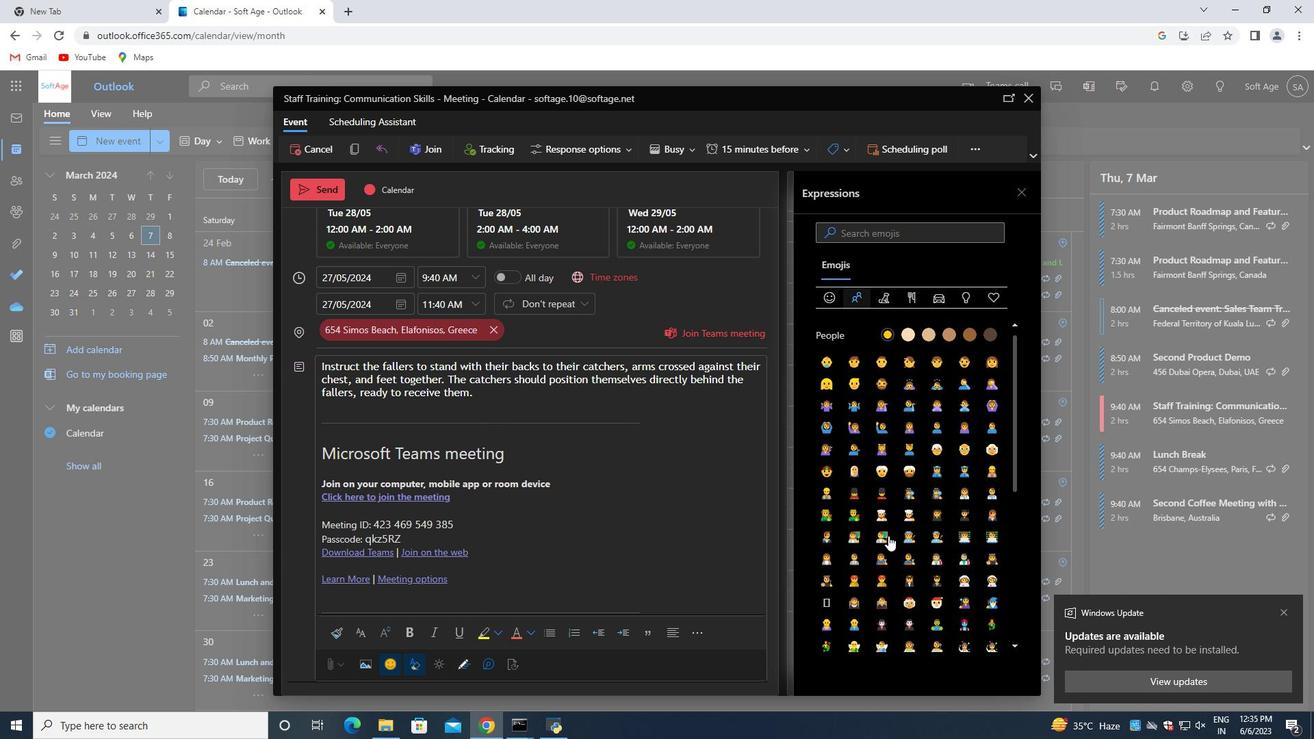 
Action: Mouse moved to (877, 294)
Screenshot: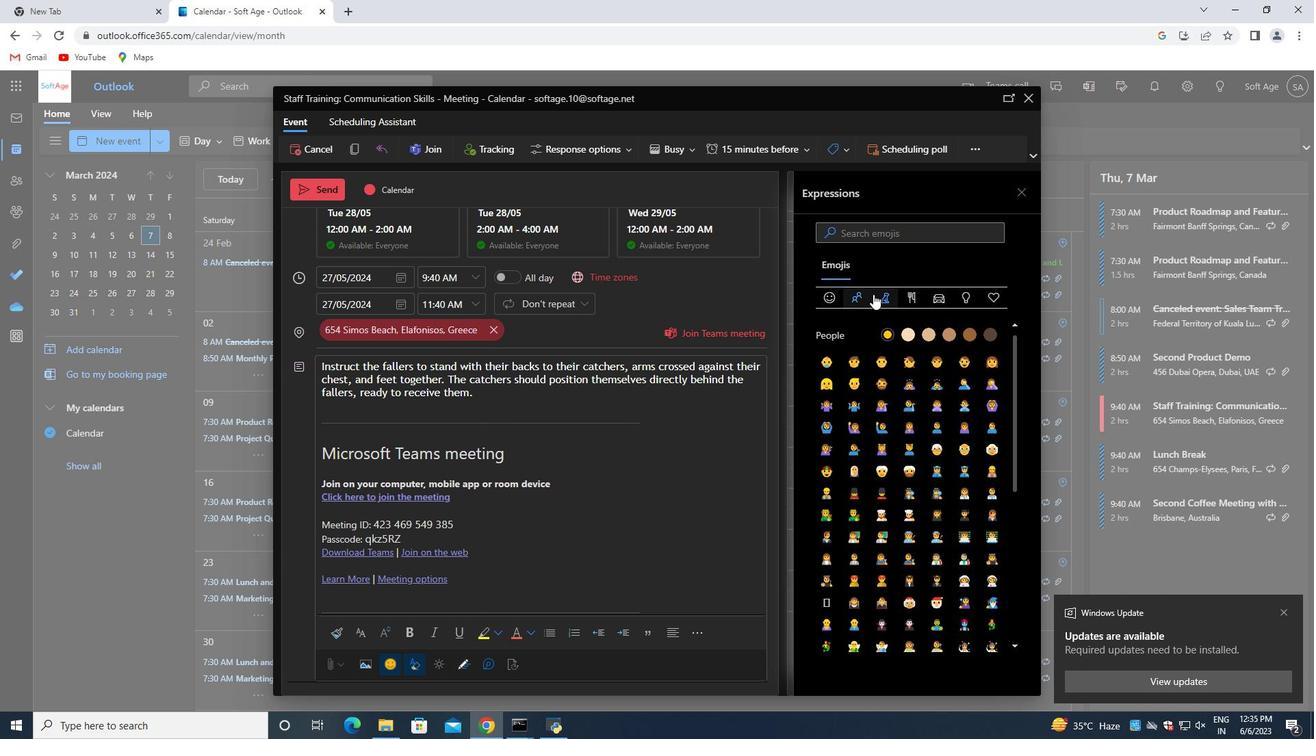 
Action: Mouse pressed left at (877, 294)
Screenshot: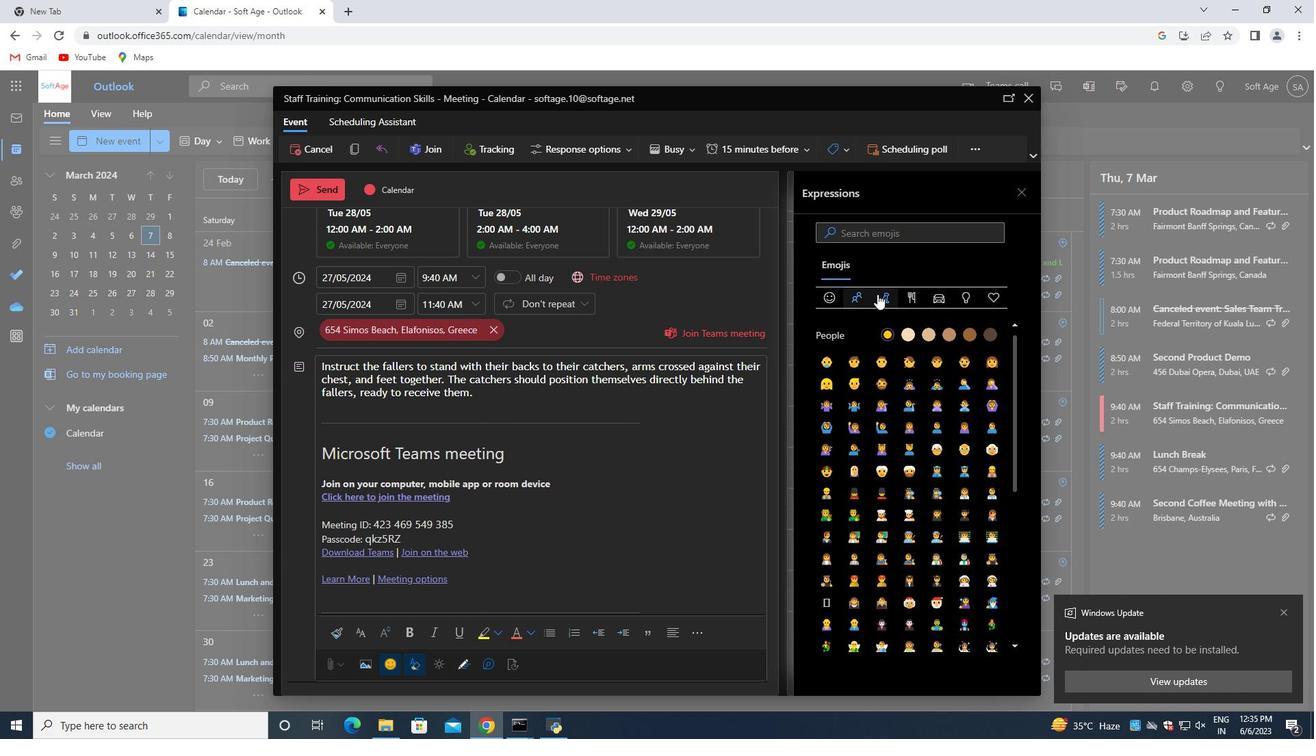 
Action: Mouse moved to (956, 449)
Screenshot: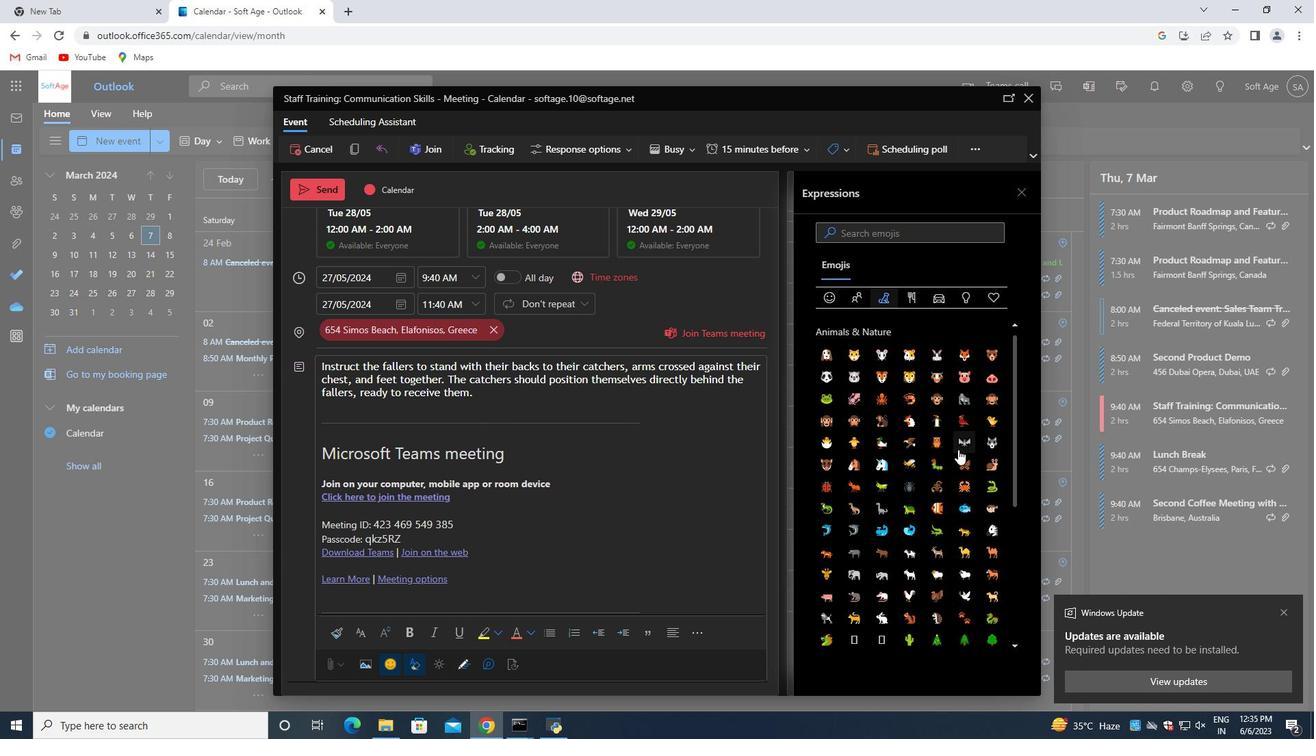 
Action: Mouse scrolled (956, 449) with delta (0, 0)
Screenshot: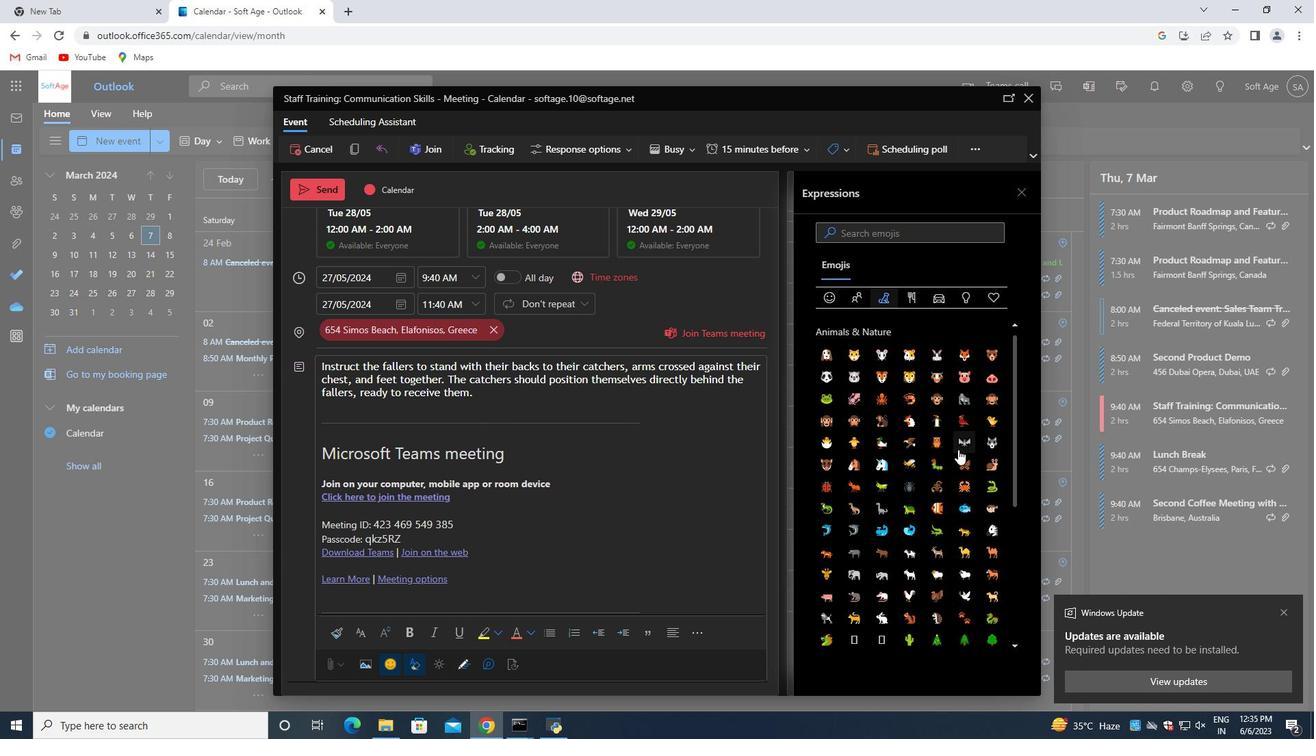 
Action: Mouse moved to (953, 453)
Screenshot: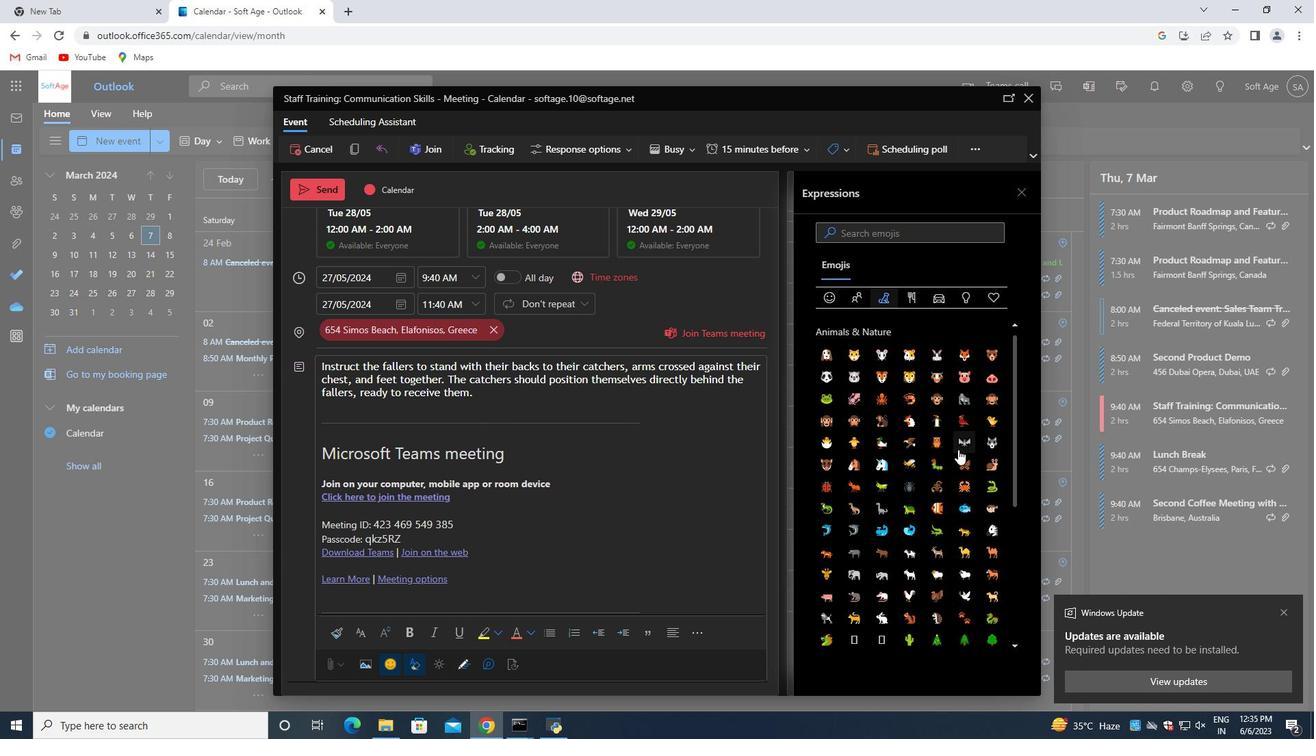 
Action: Mouse scrolled (953, 452) with delta (0, 0)
Screenshot: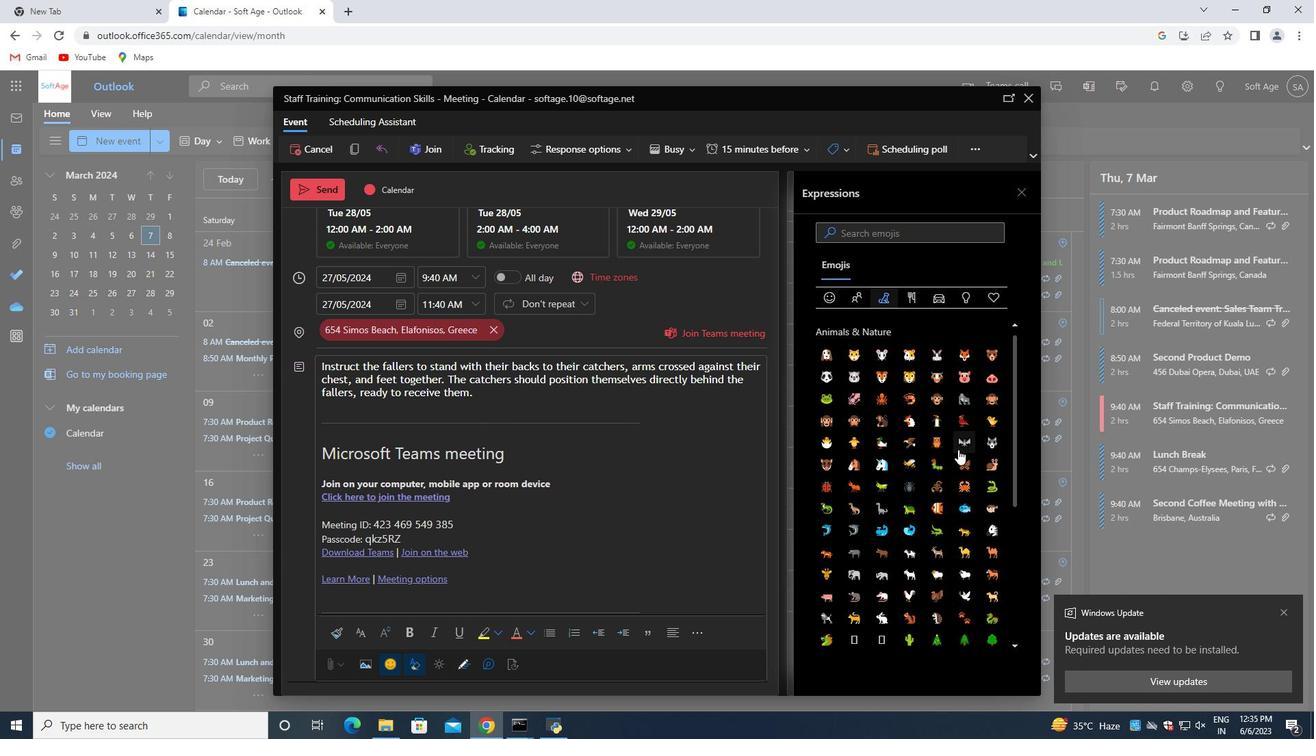 
Action: Mouse moved to (948, 462)
Screenshot: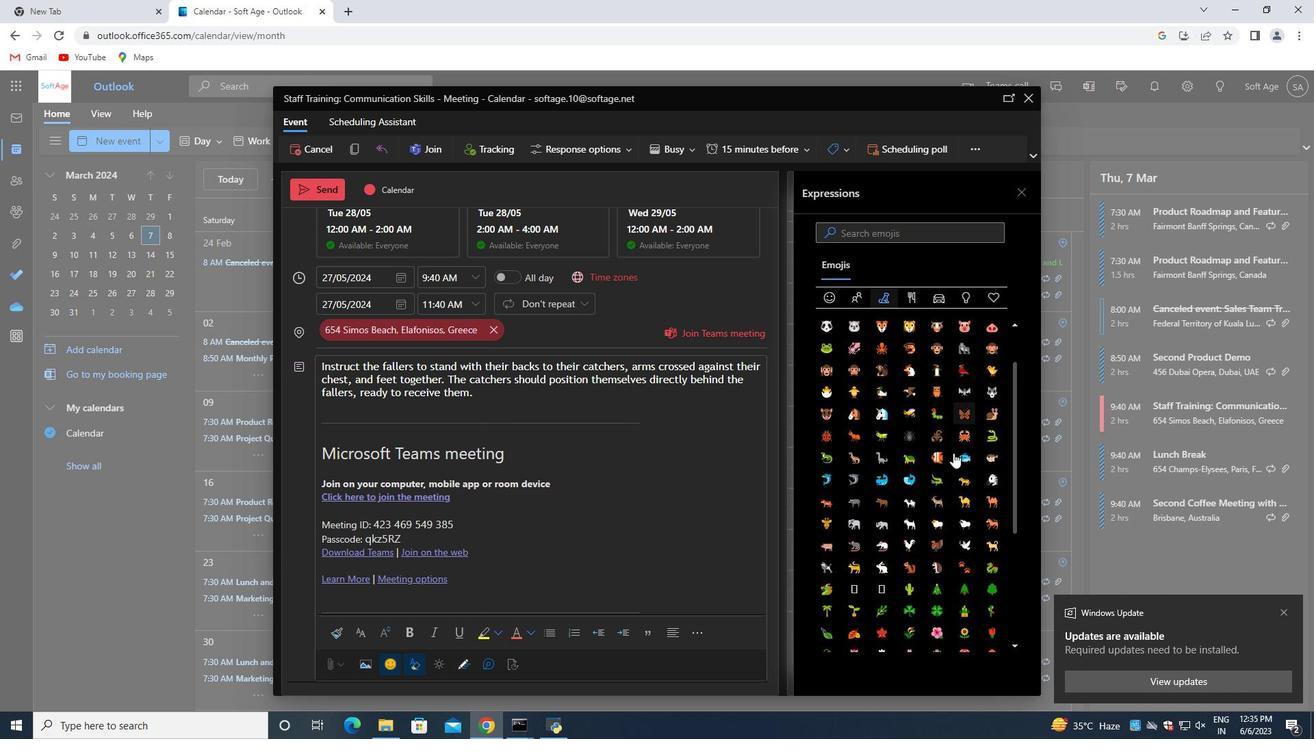 
Action: Mouse scrolled (953, 454) with delta (0, 0)
Screenshot: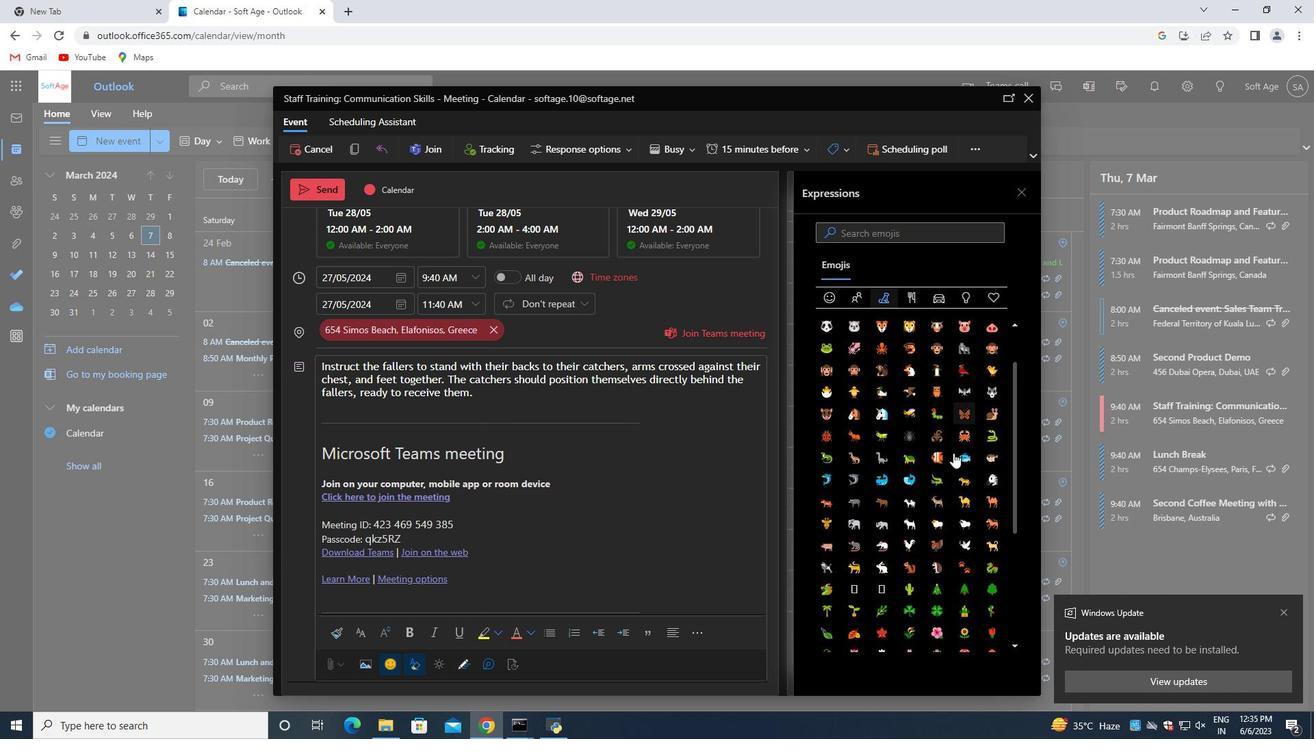 
Action: Mouse scrolled (951, 457) with delta (0, 0)
Screenshot: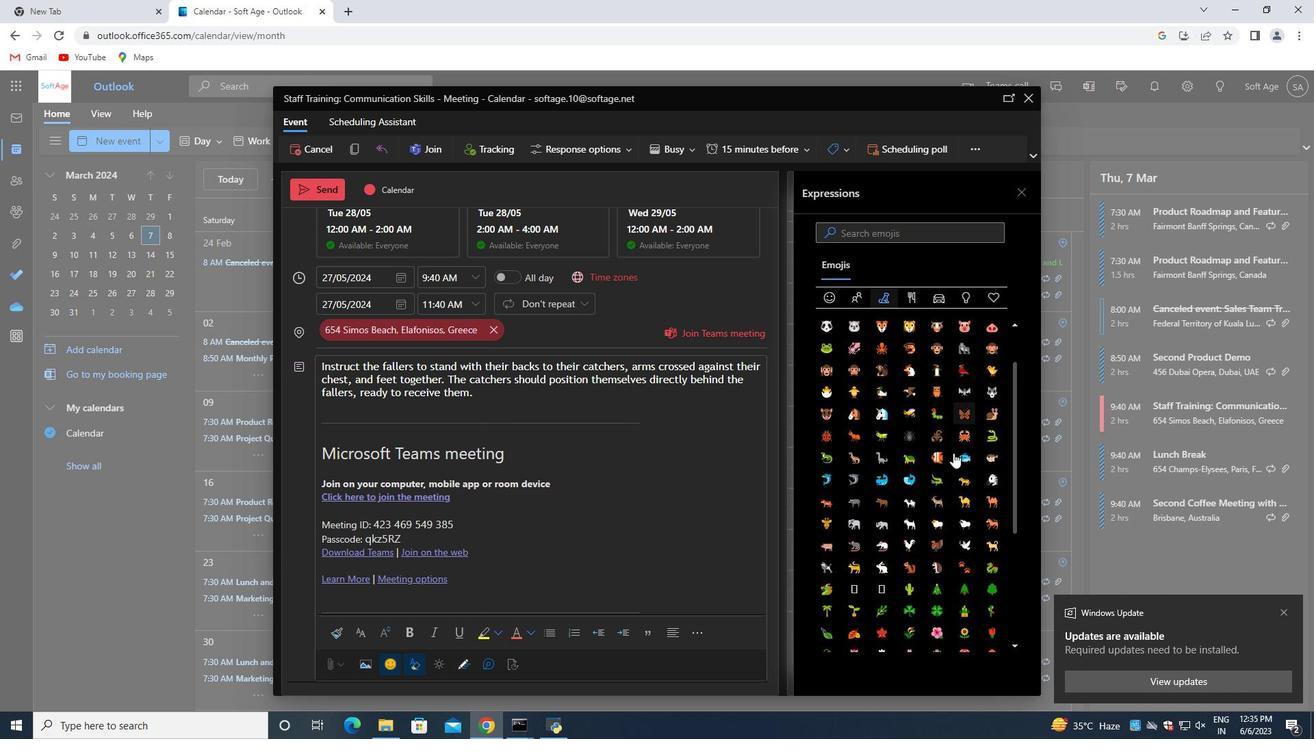 
Action: Mouse scrolled (948, 461) with delta (0, 0)
Screenshot: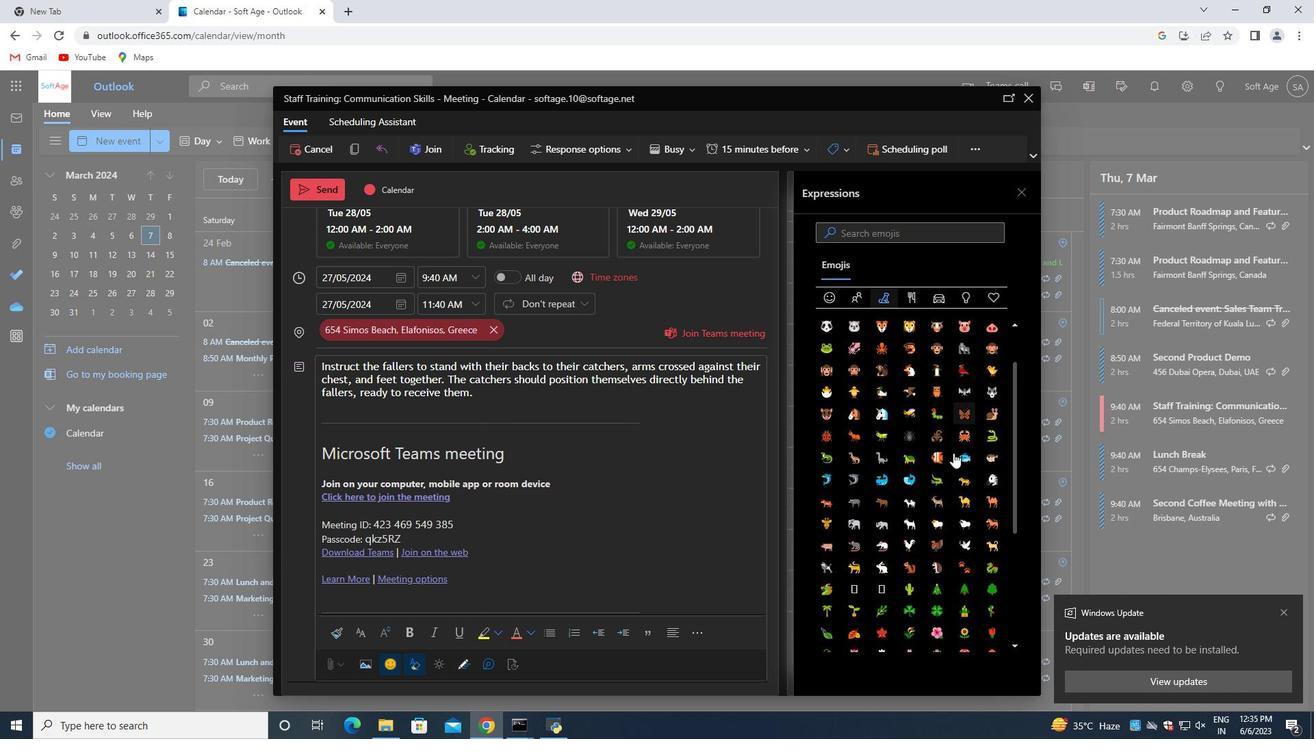 
Action: Mouse moved to (913, 423)
Screenshot: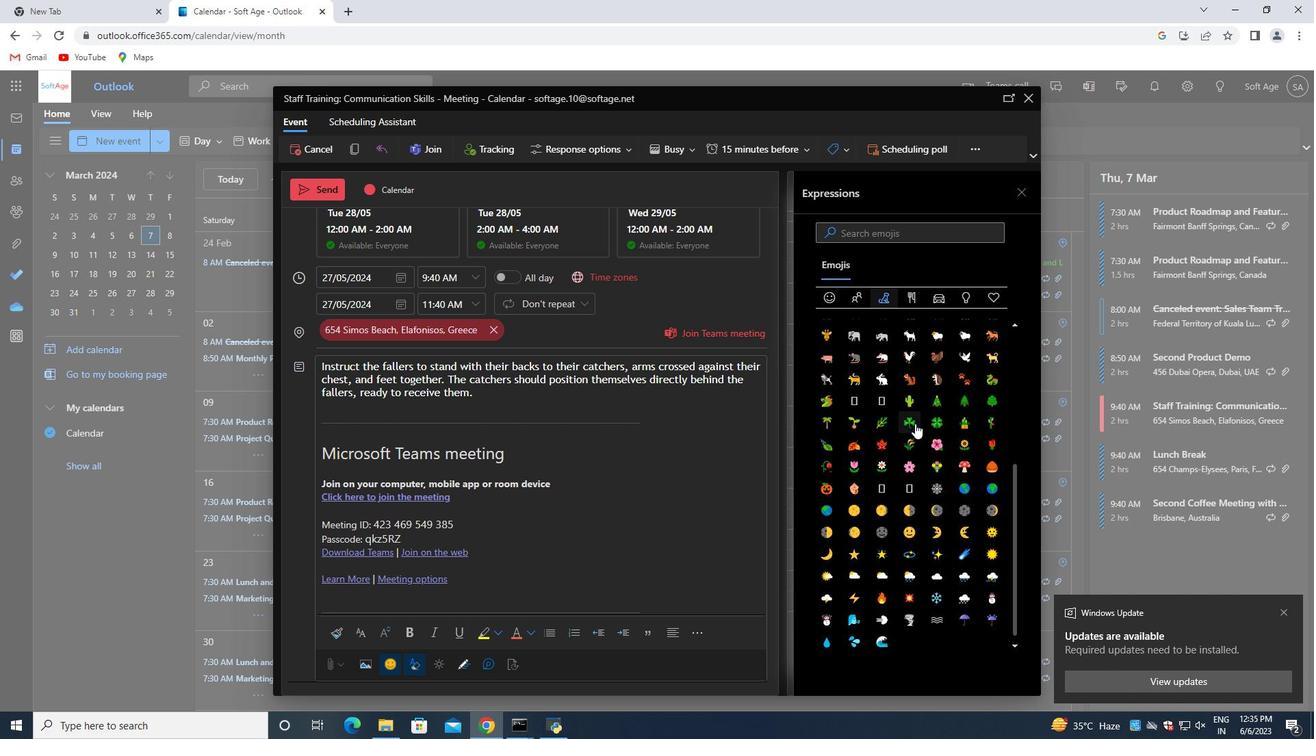 
Action: Mouse pressed left at (913, 423)
Screenshot: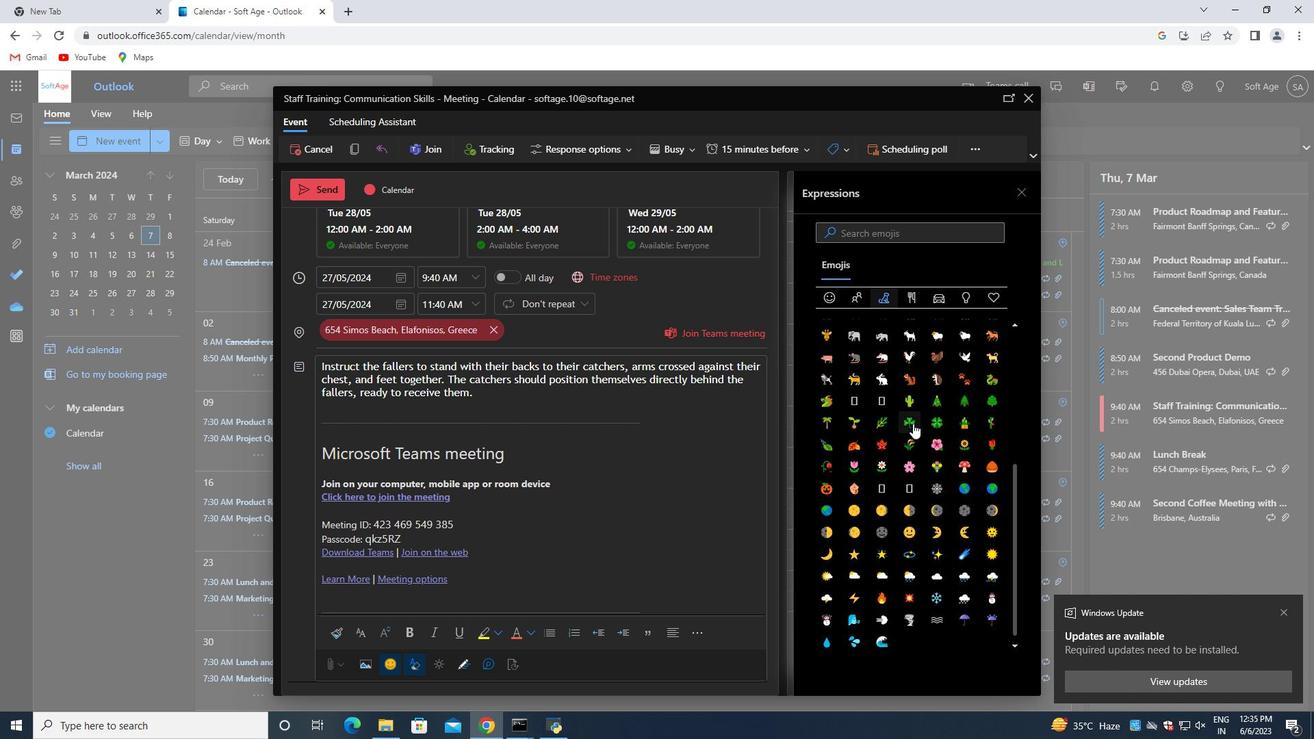 
Action: Mouse moved to (938, 397)
Screenshot: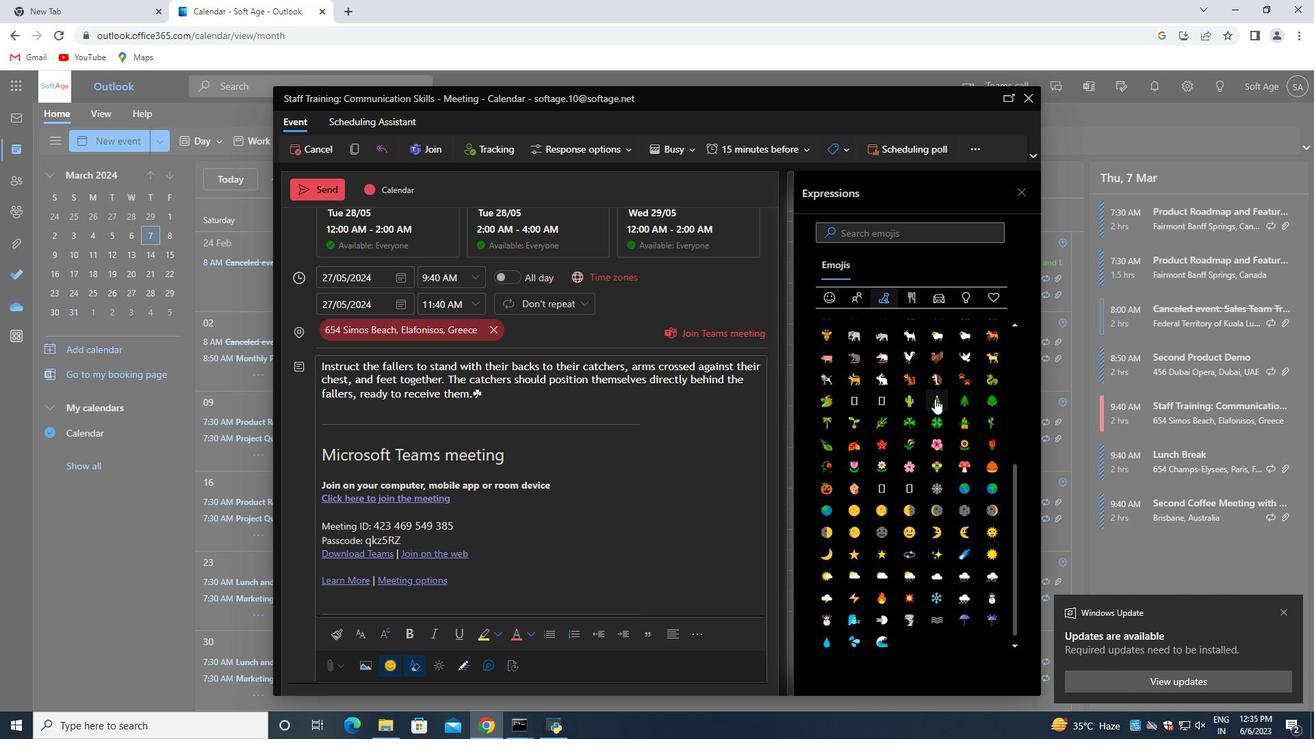
Action: Mouse pressed left at (938, 397)
Screenshot: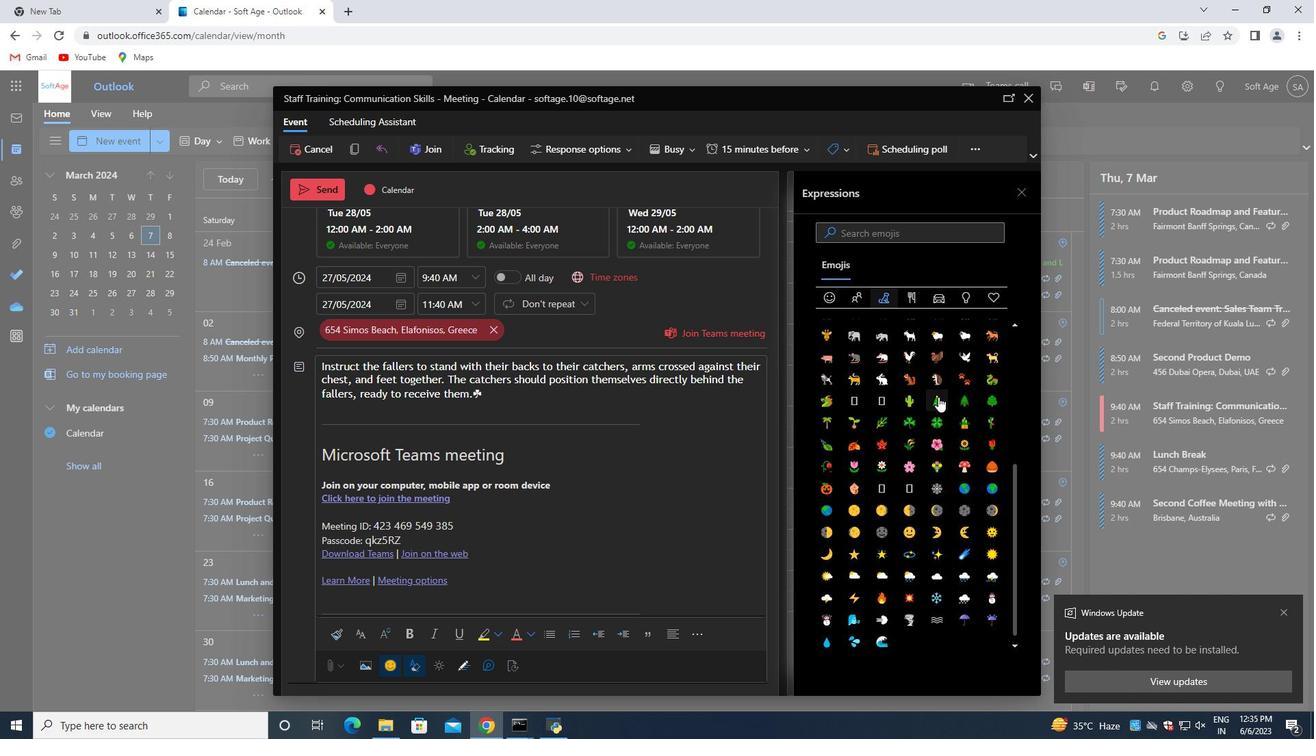 
Action: Mouse moved to (875, 419)
Screenshot: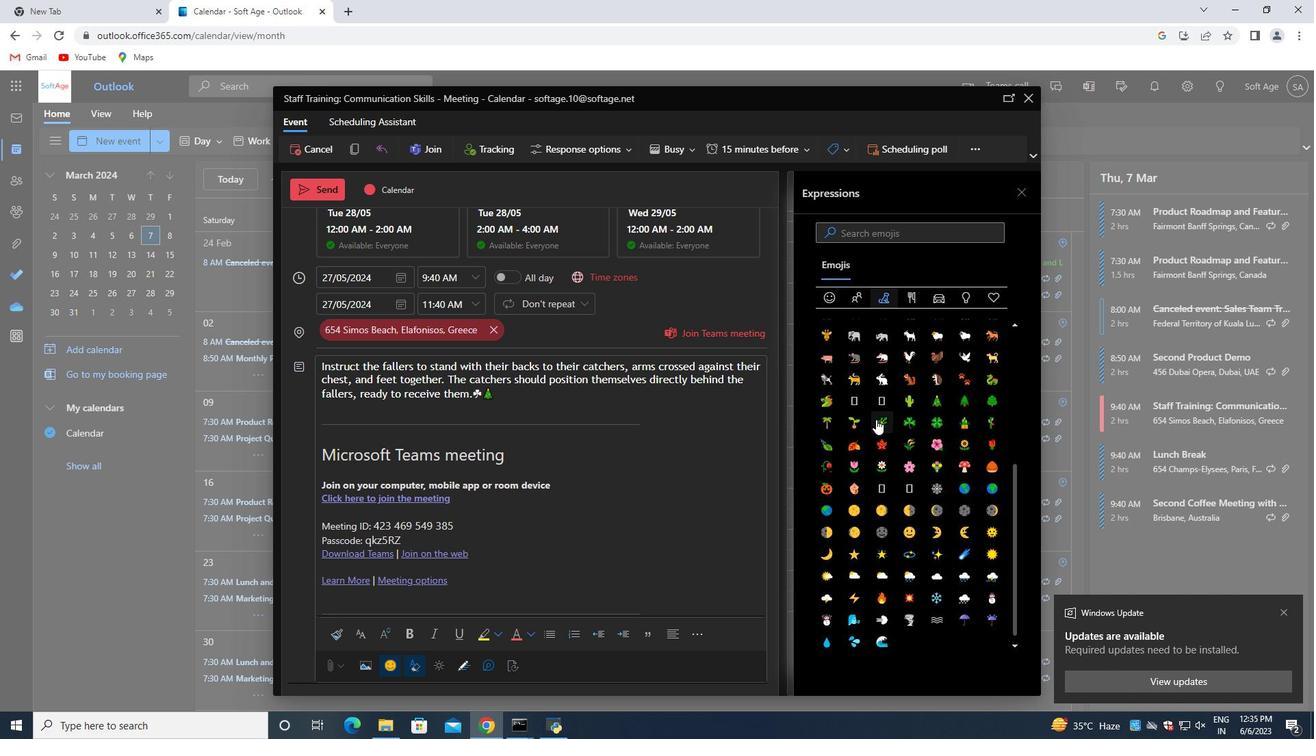 
Action: Mouse pressed left at (875, 419)
Screenshot: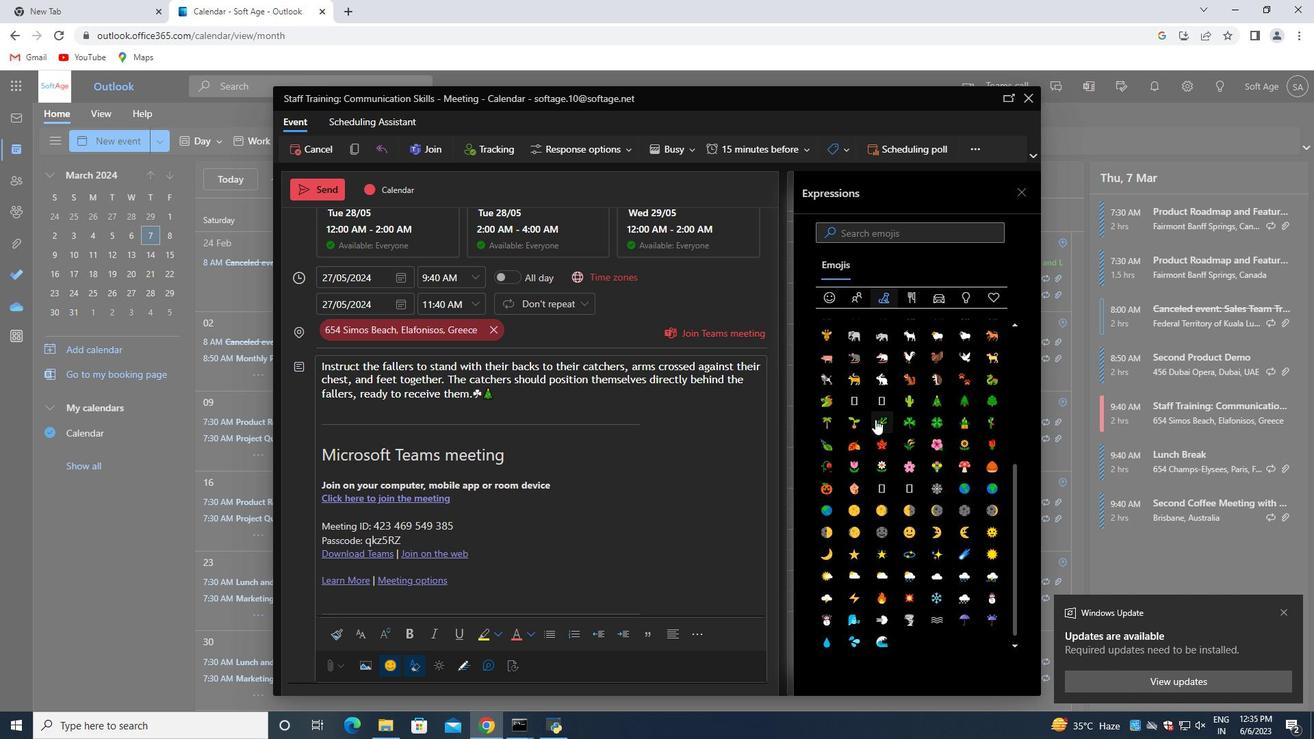 
Action: Mouse moved to (492, 398)
Screenshot: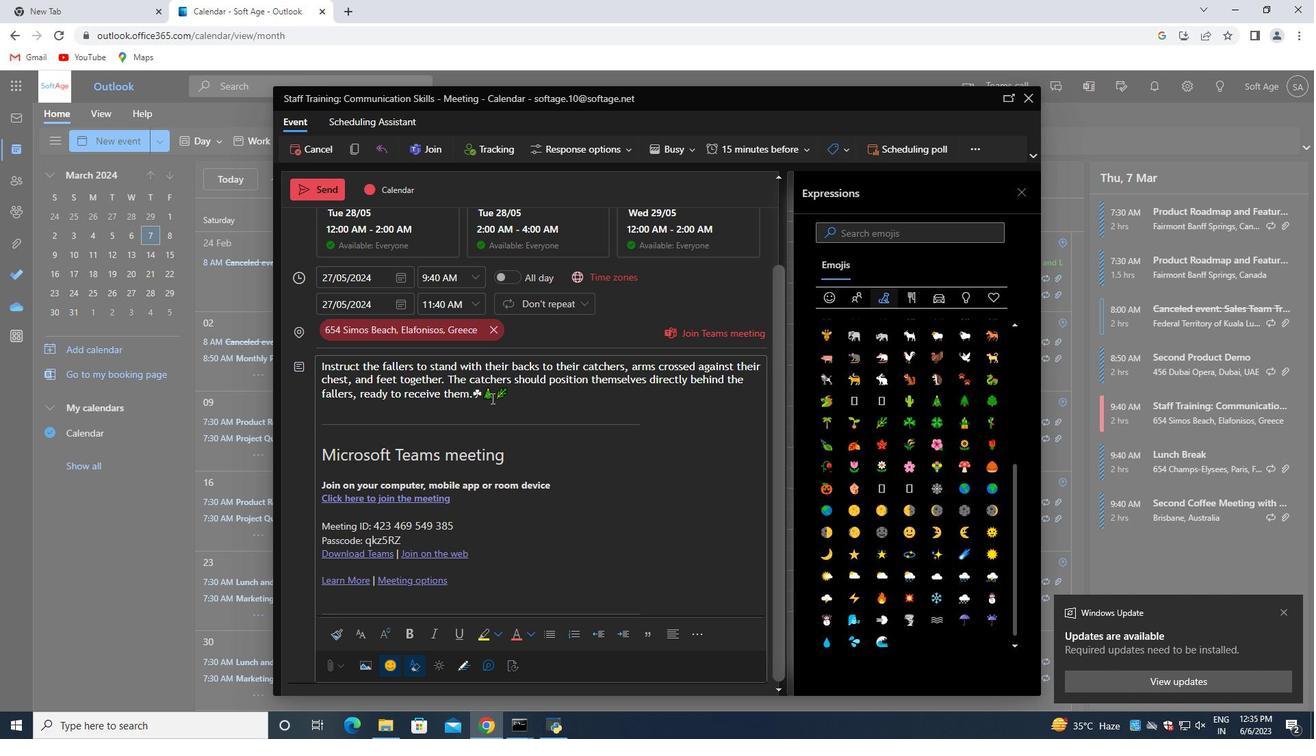 
Action: Mouse pressed left at (492, 398)
Screenshot: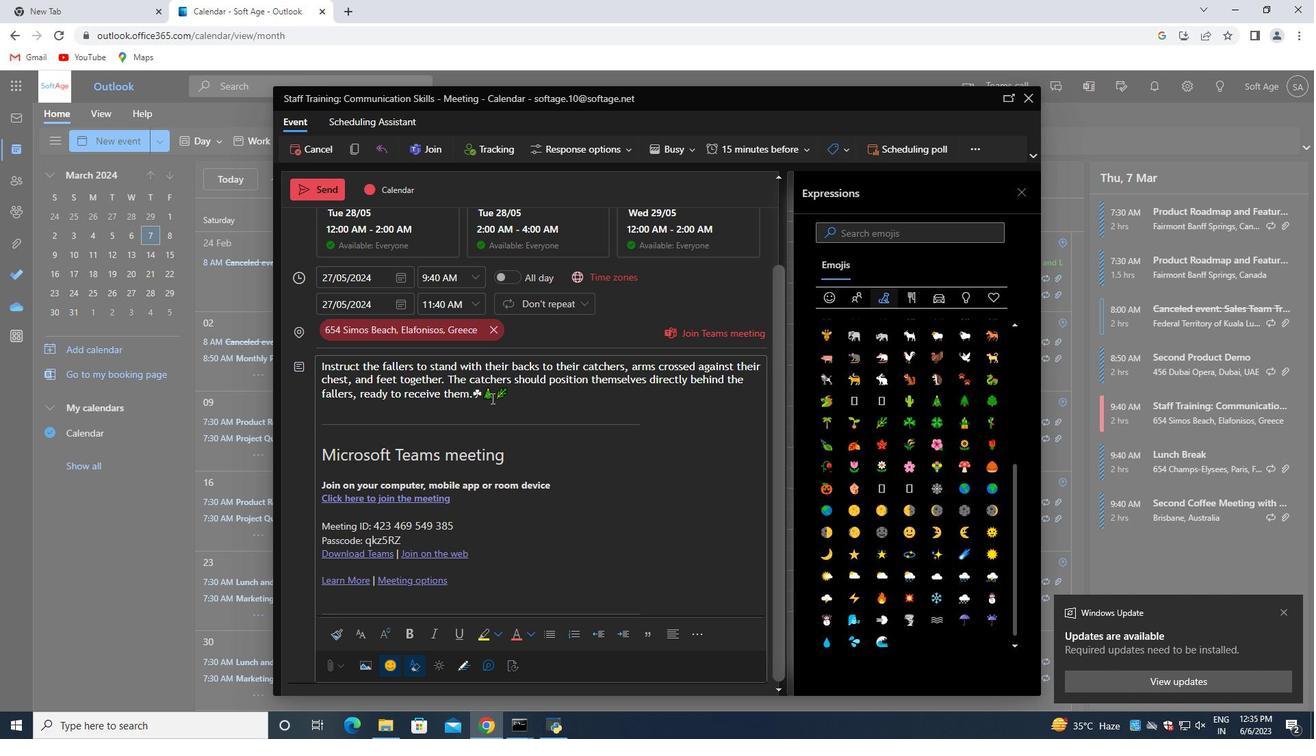 
Action: Mouse moved to (503, 416)
Screenshot: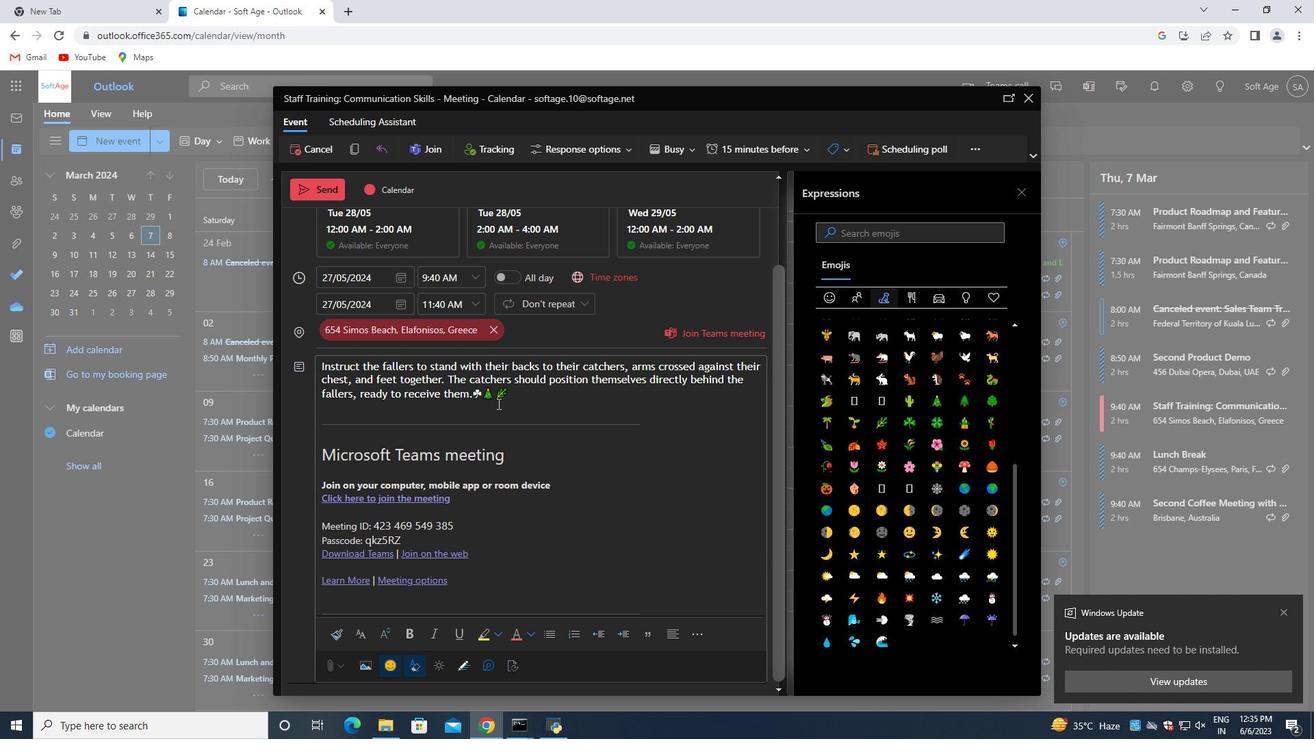 
Action: Key pressed <Key.backspace><Key.backspace>
Screenshot: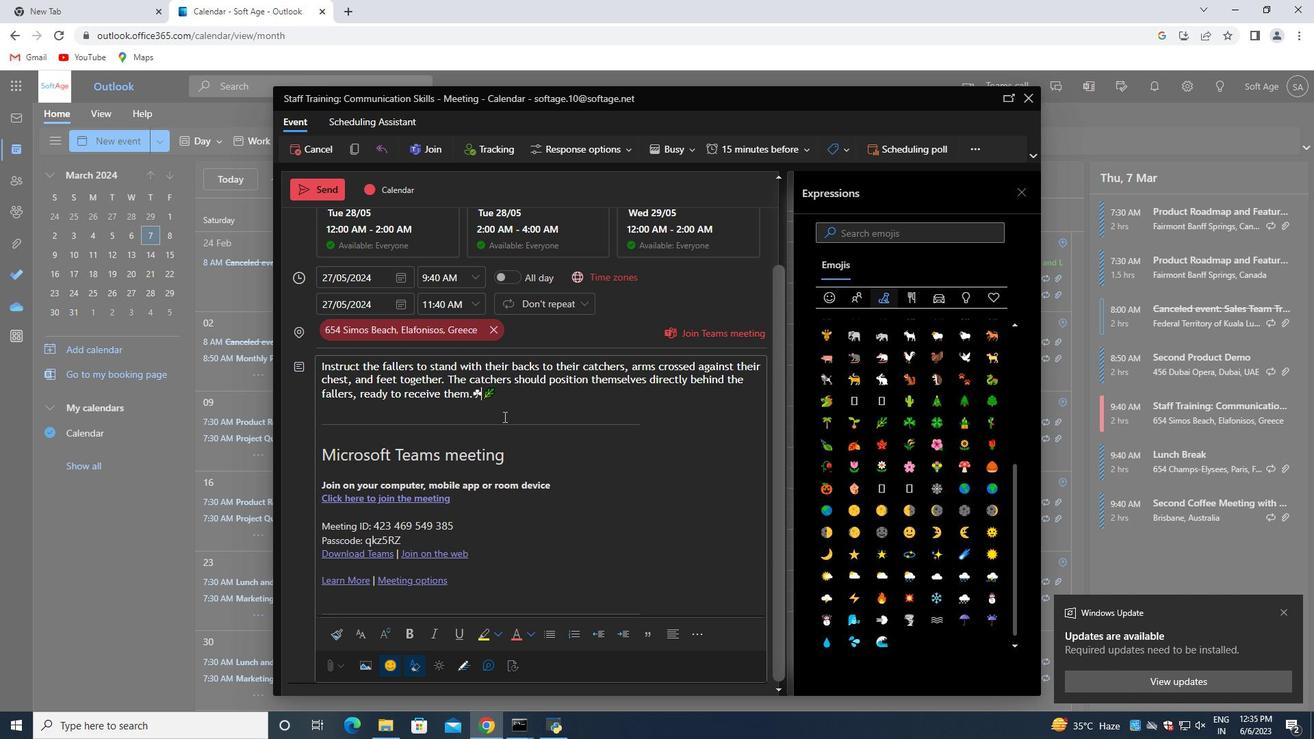 
Action: Mouse moved to (497, 394)
Screenshot: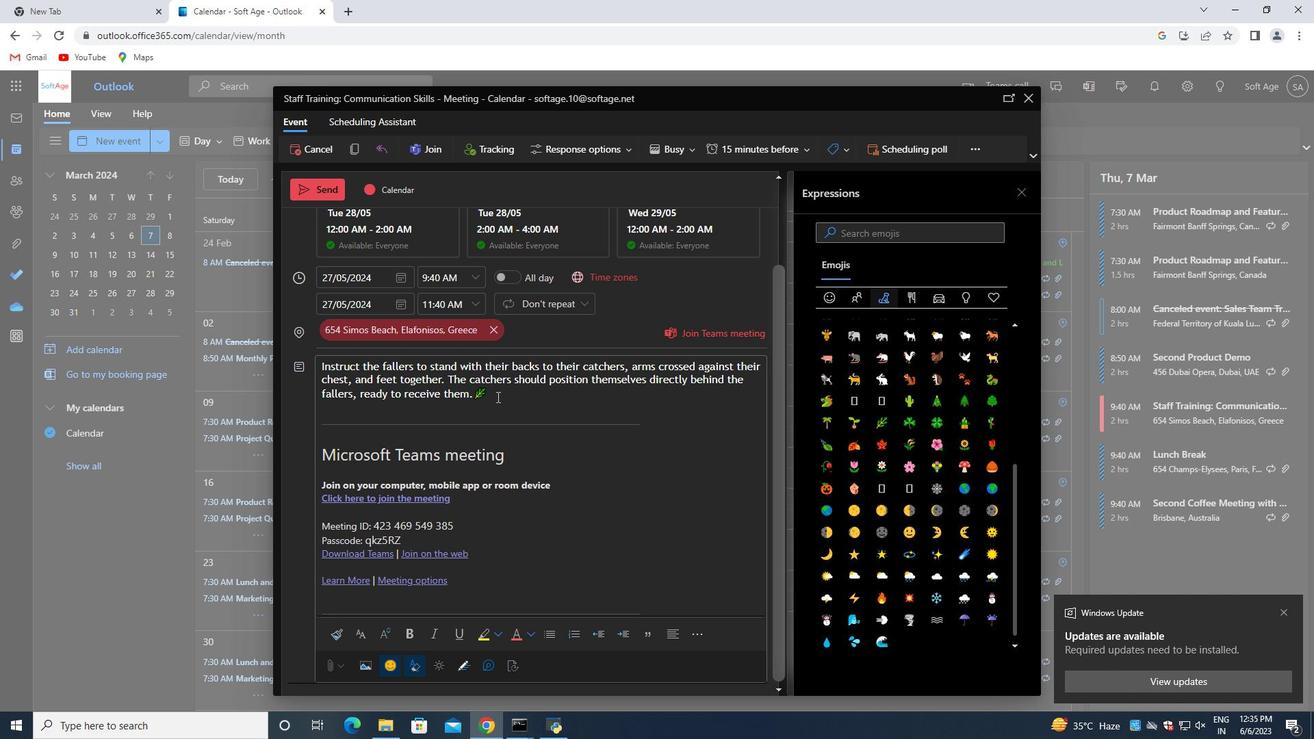 
Action: Mouse pressed left at (497, 394)
Screenshot: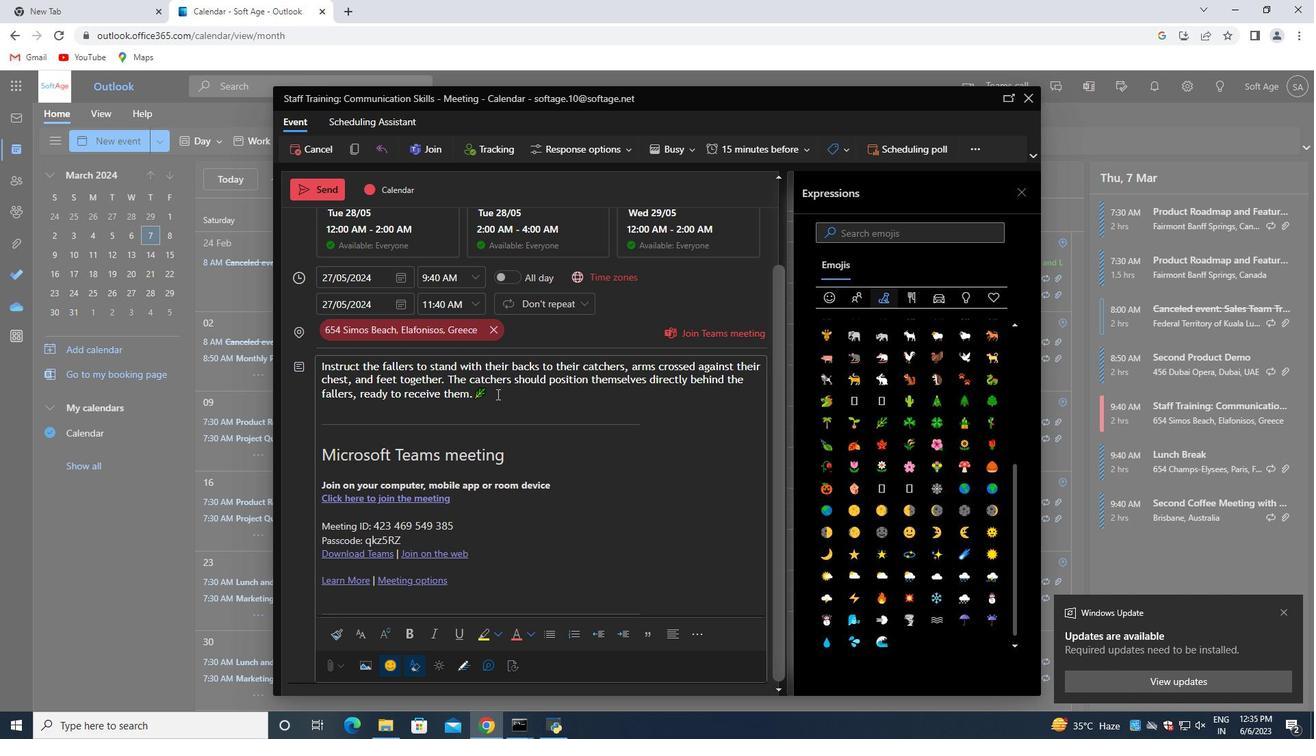 
Action: Mouse moved to (534, 513)
Screenshot: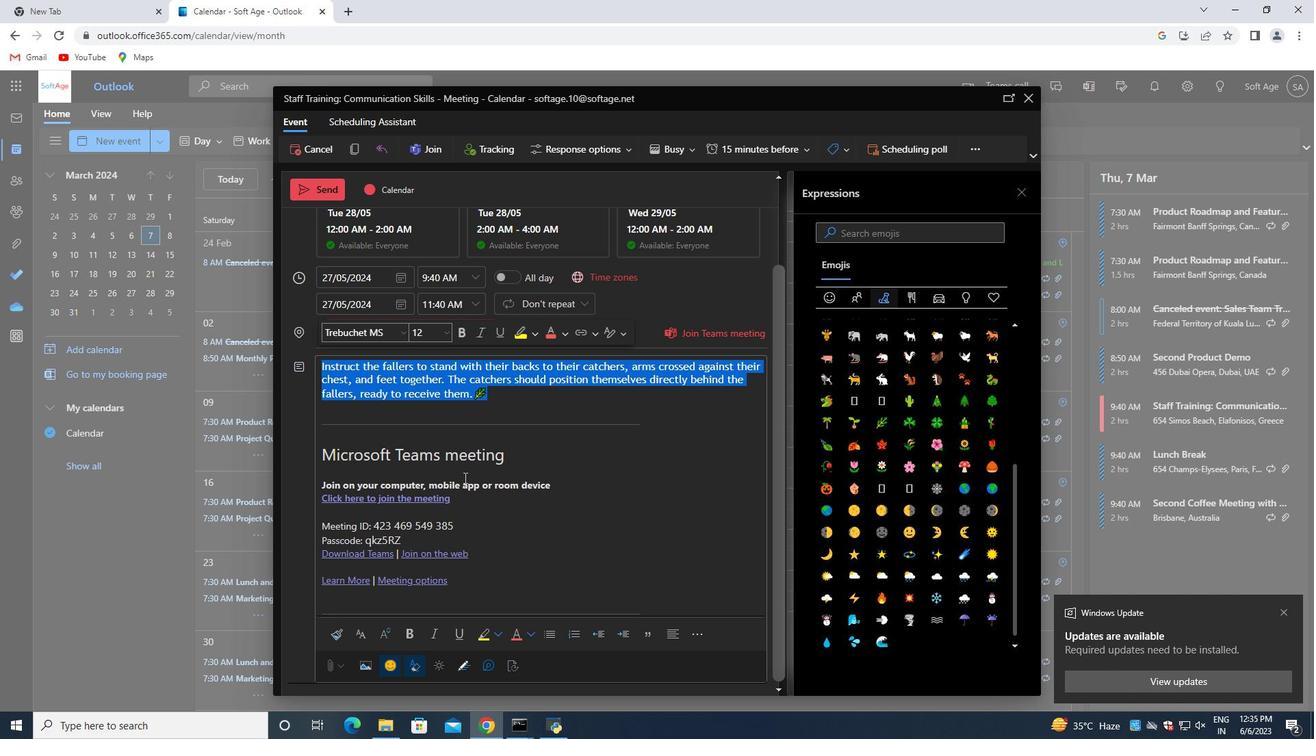 
Action: Mouse scrolled (534, 512) with delta (0, 0)
Screenshot: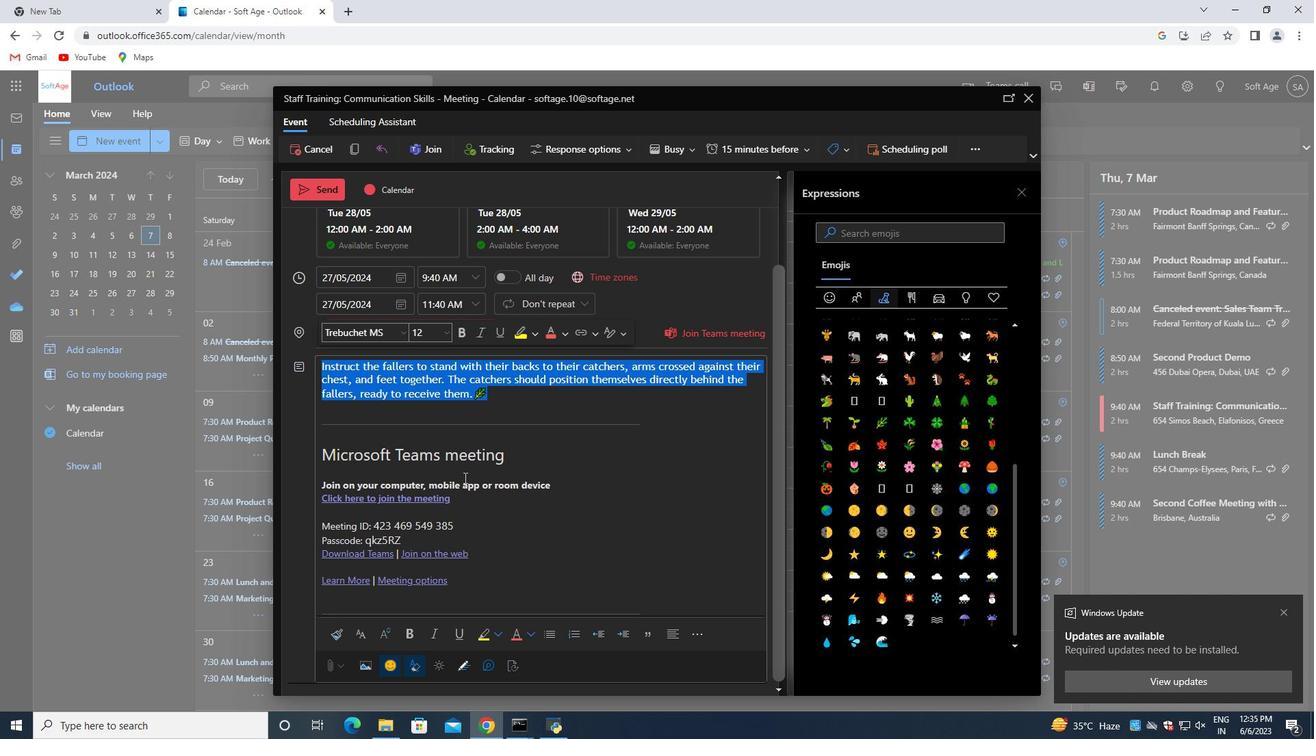 
Action: Mouse moved to (542, 519)
Screenshot: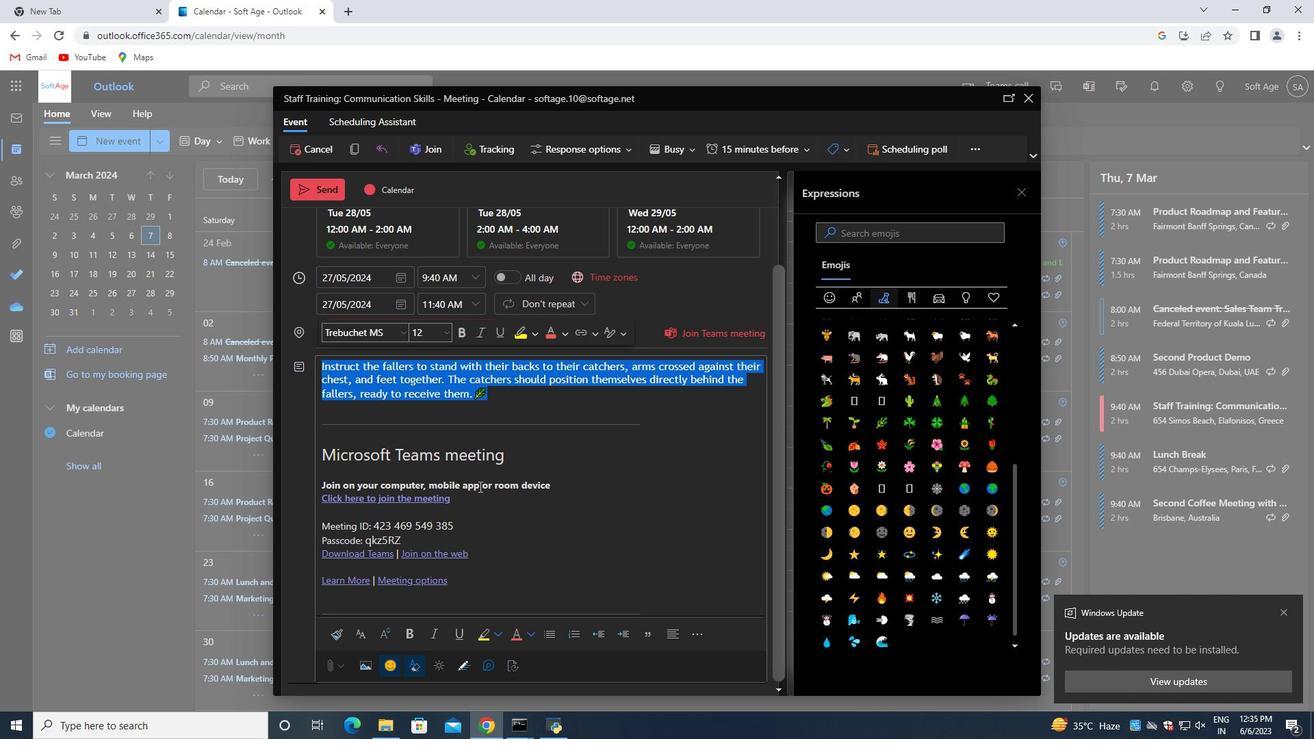 
Action: Mouse scrolled (542, 518) with delta (0, 0)
Screenshot: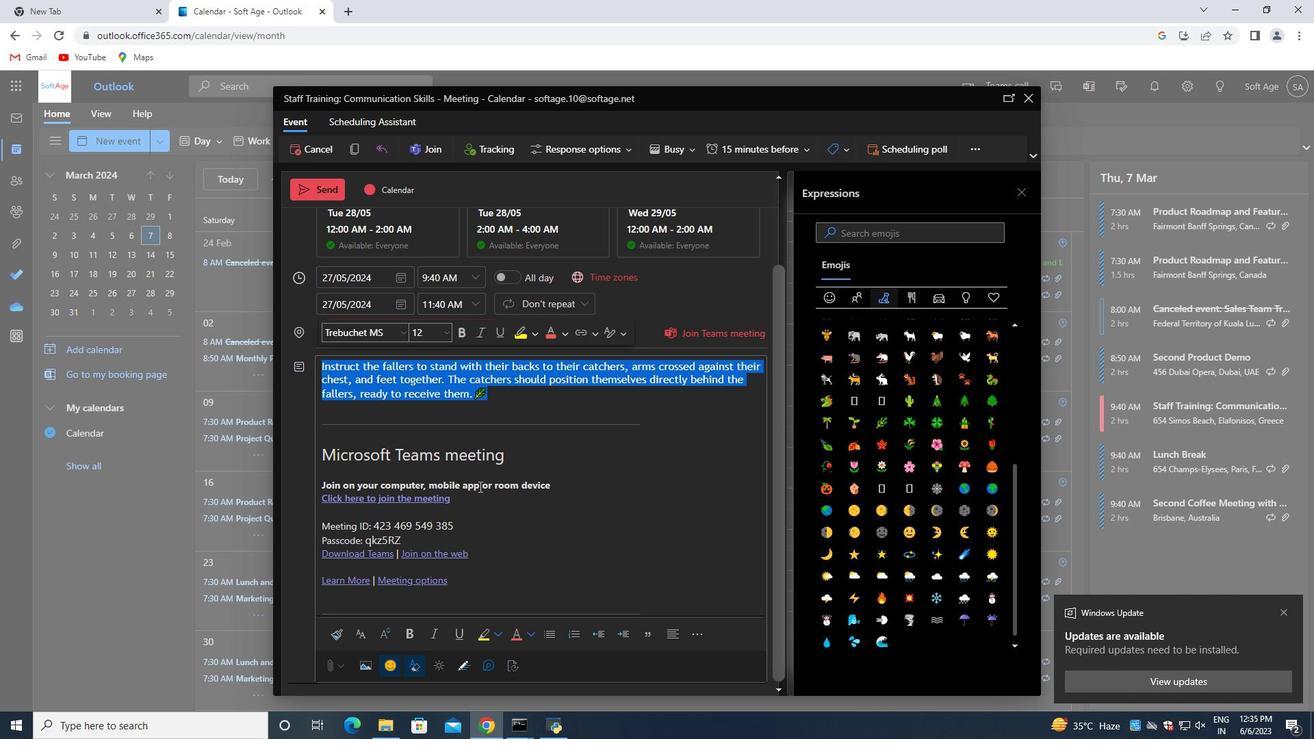 
Action: Mouse moved to (698, 633)
Screenshot: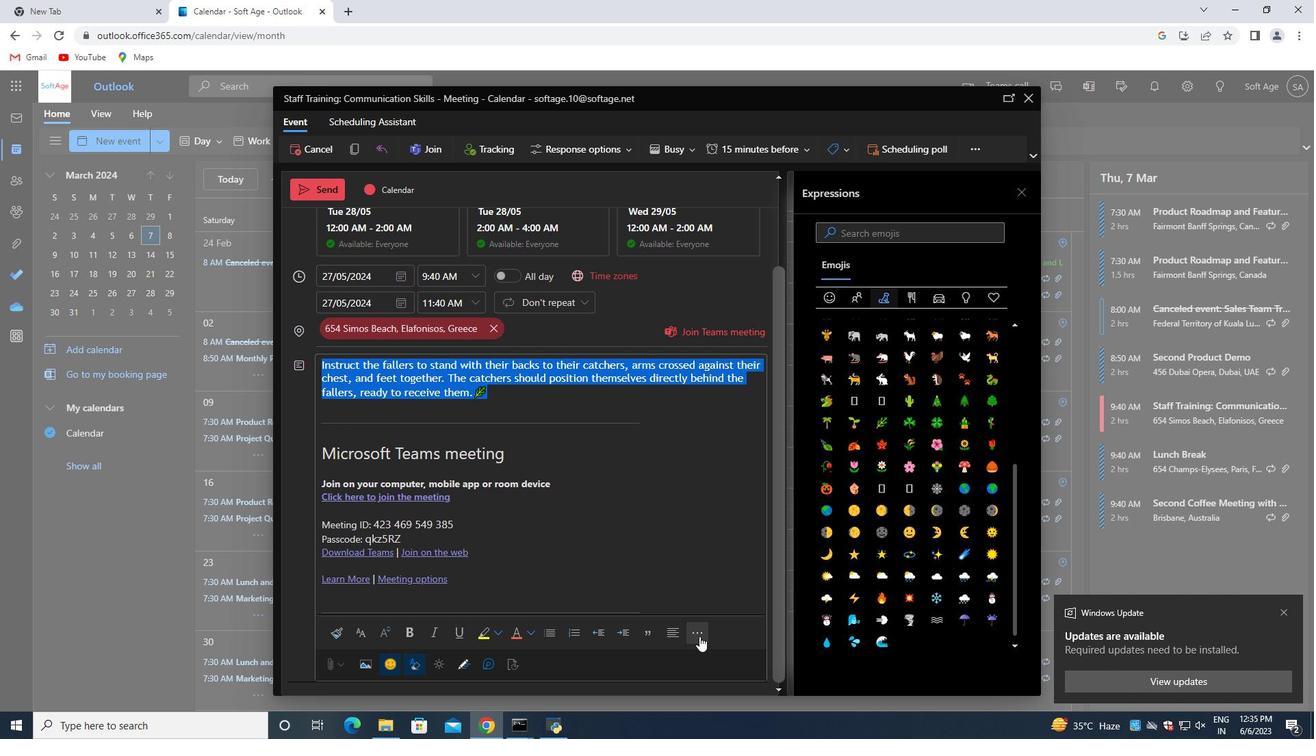 
Action: Mouse pressed left at (698, 633)
Screenshot: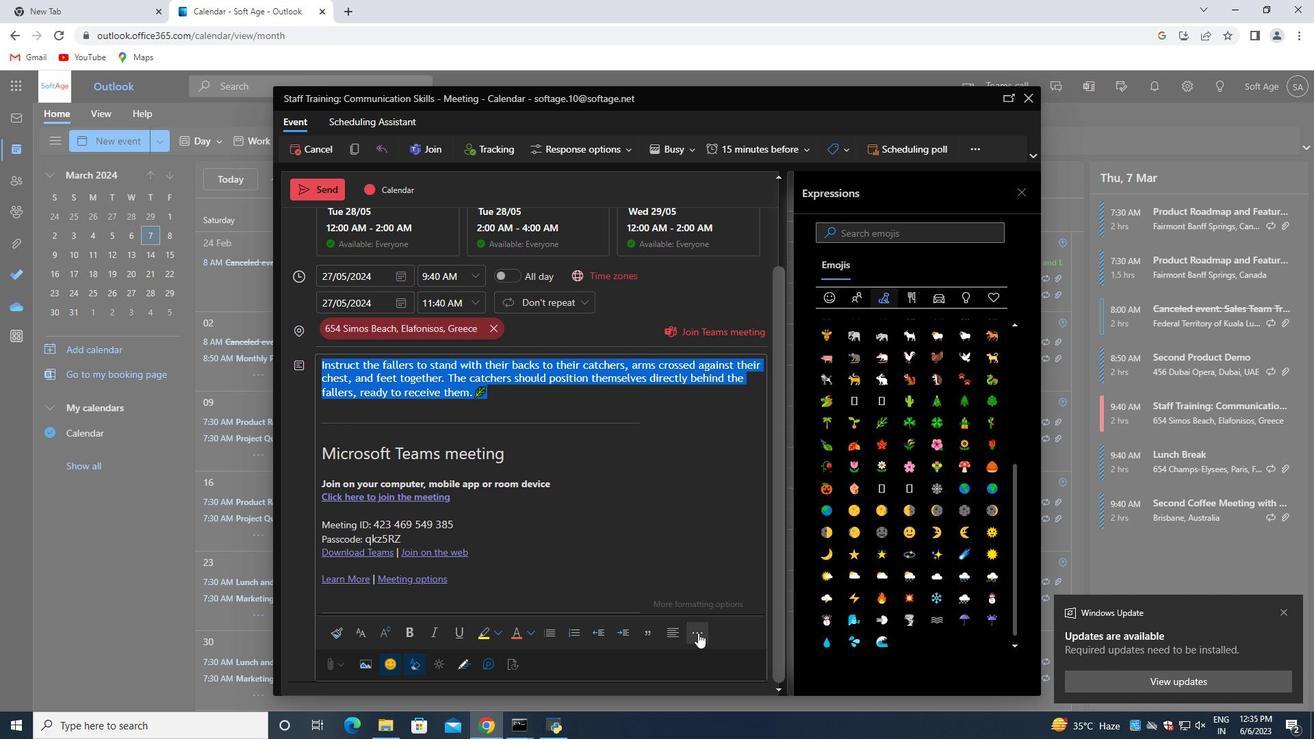 
Action: Mouse moved to (696, 534)
Screenshot: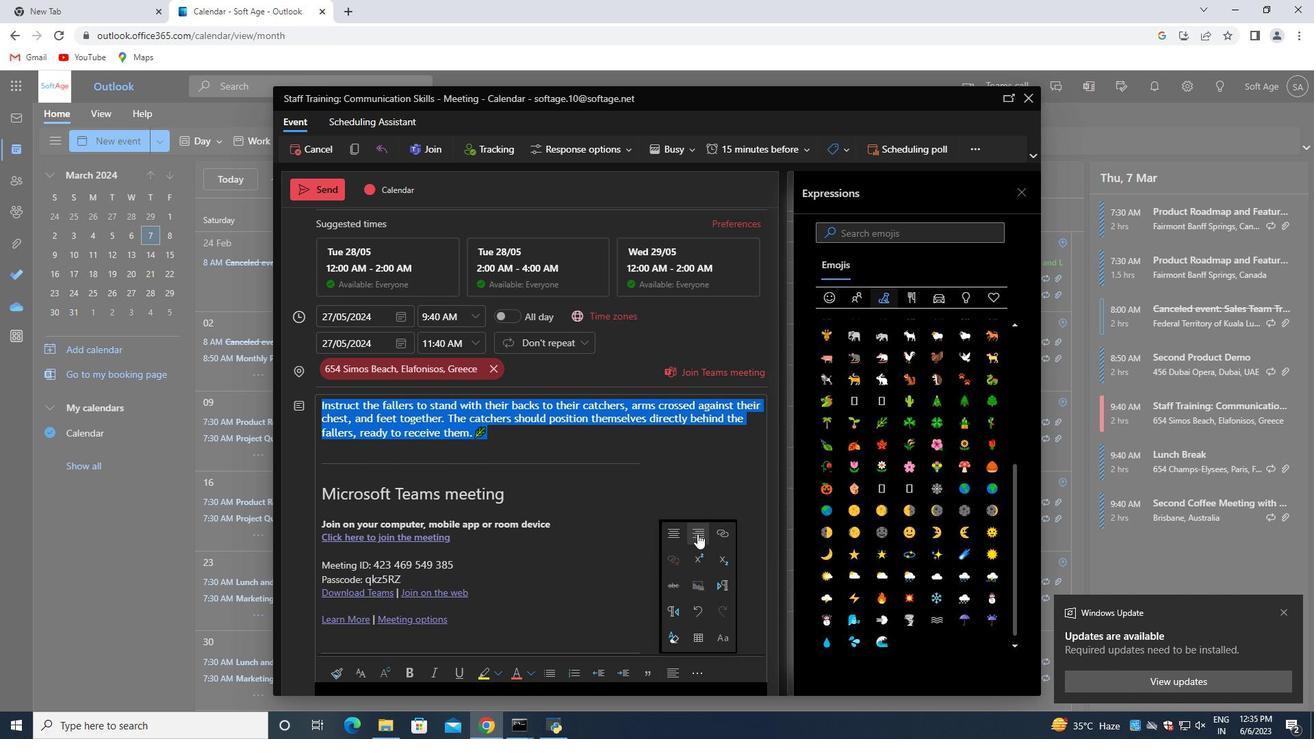 
Action: Mouse pressed left at (696, 534)
Screenshot: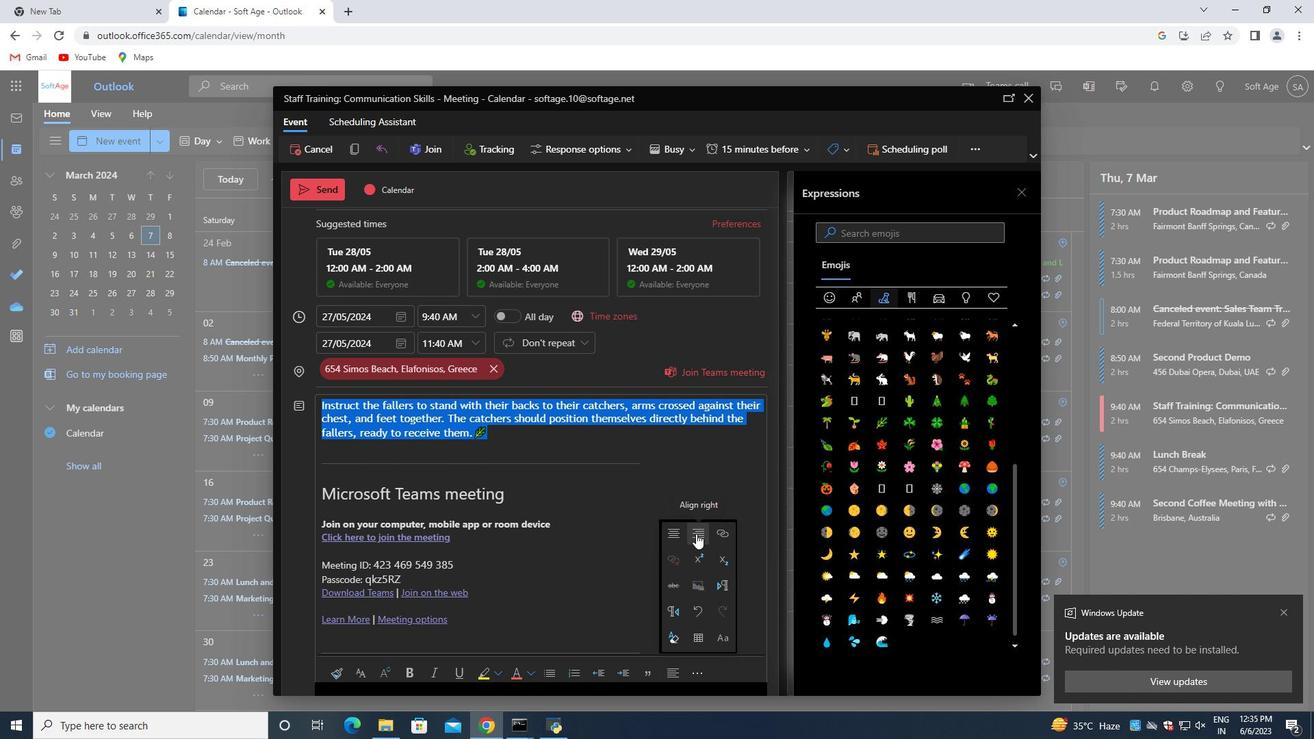 
Action: Mouse moved to (410, 645)
Screenshot: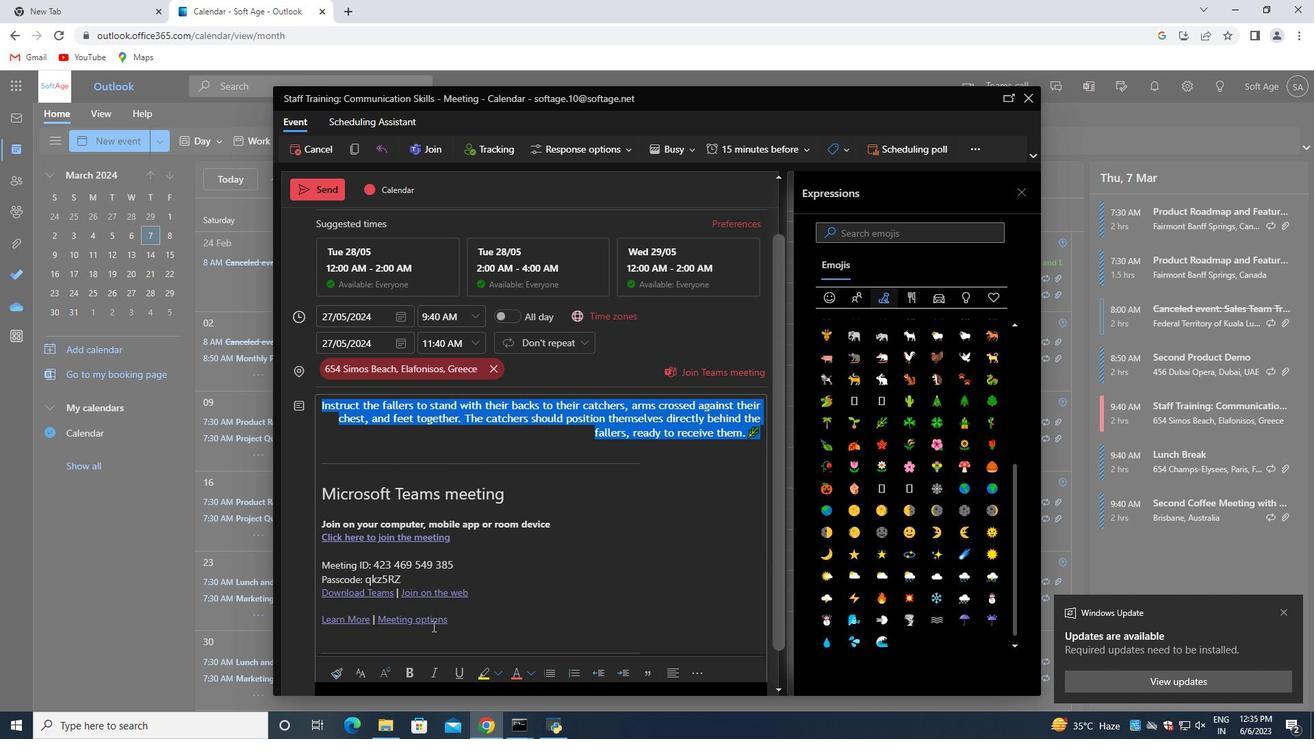 
Action: Mouse scrolled (410, 644) with delta (0, 0)
Screenshot: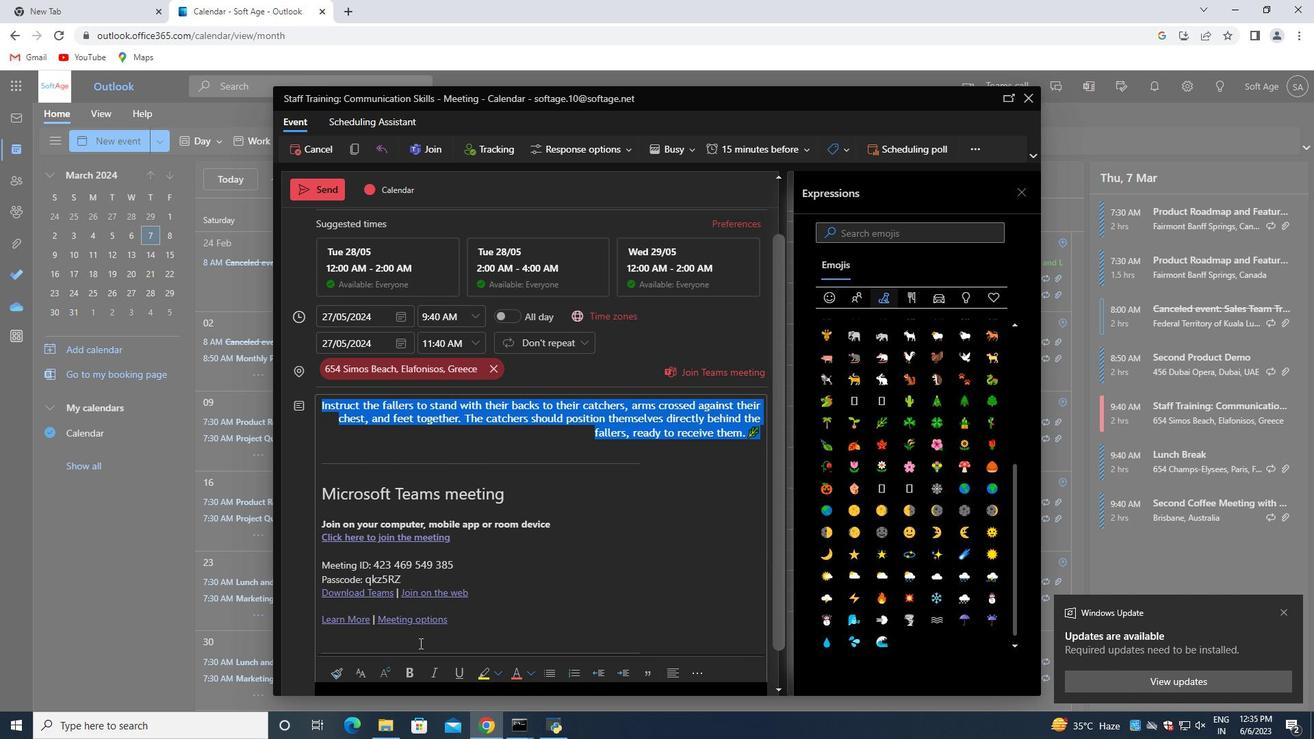 
Action: Mouse moved to (409, 645)
Screenshot: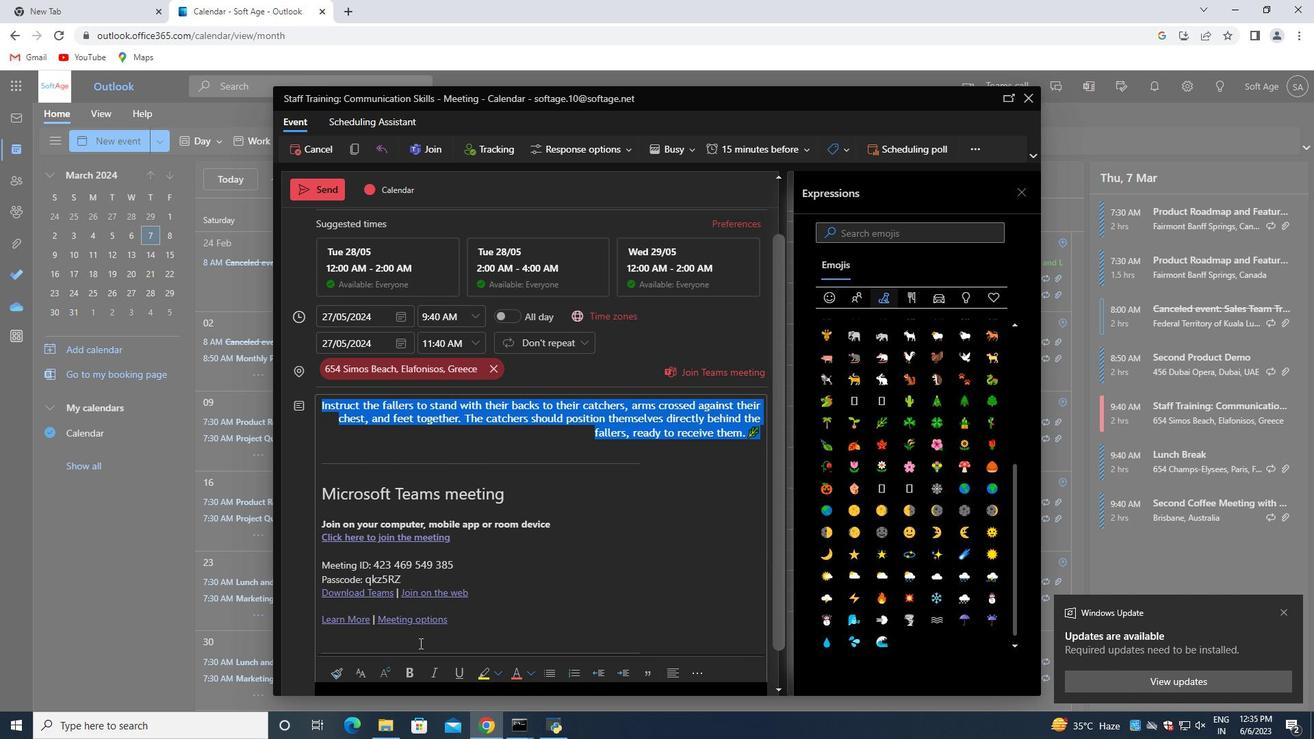 
Action: Mouse scrolled (409, 644) with delta (0, 0)
Screenshot: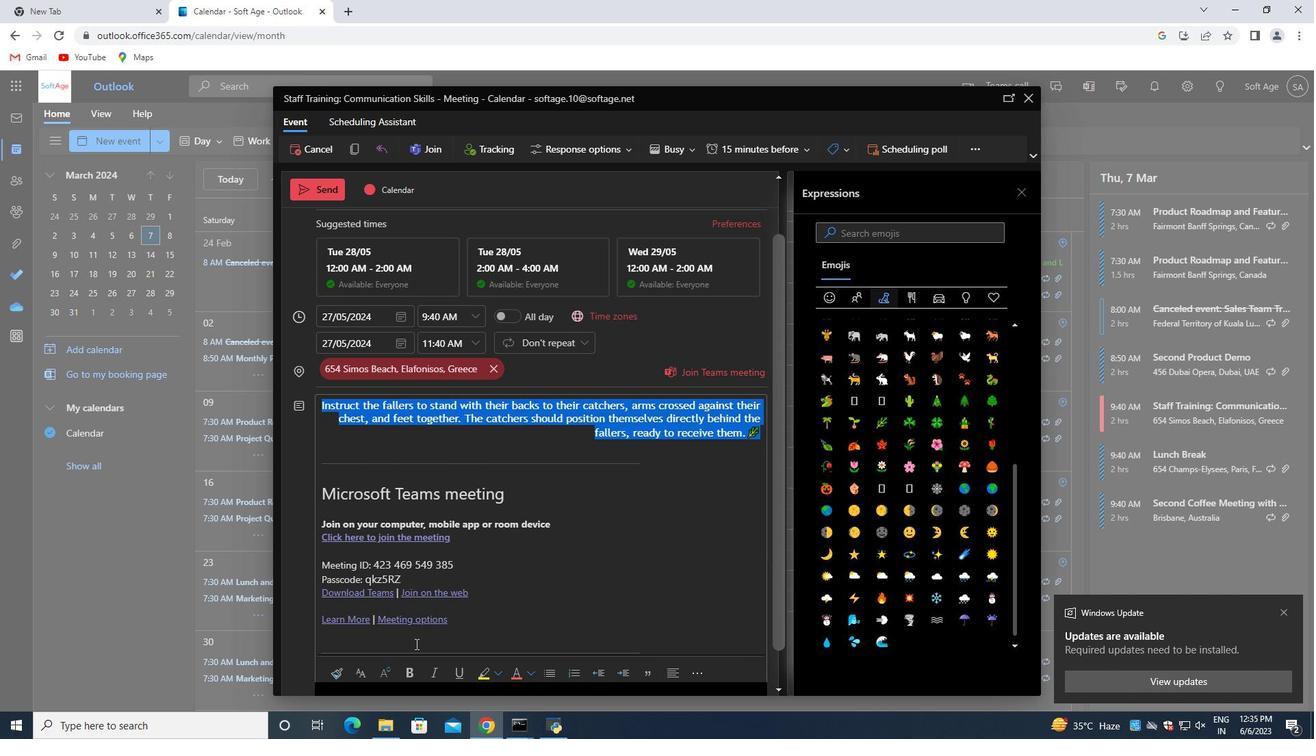 
Action: Mouse moved to (408, 645)
Screenshot: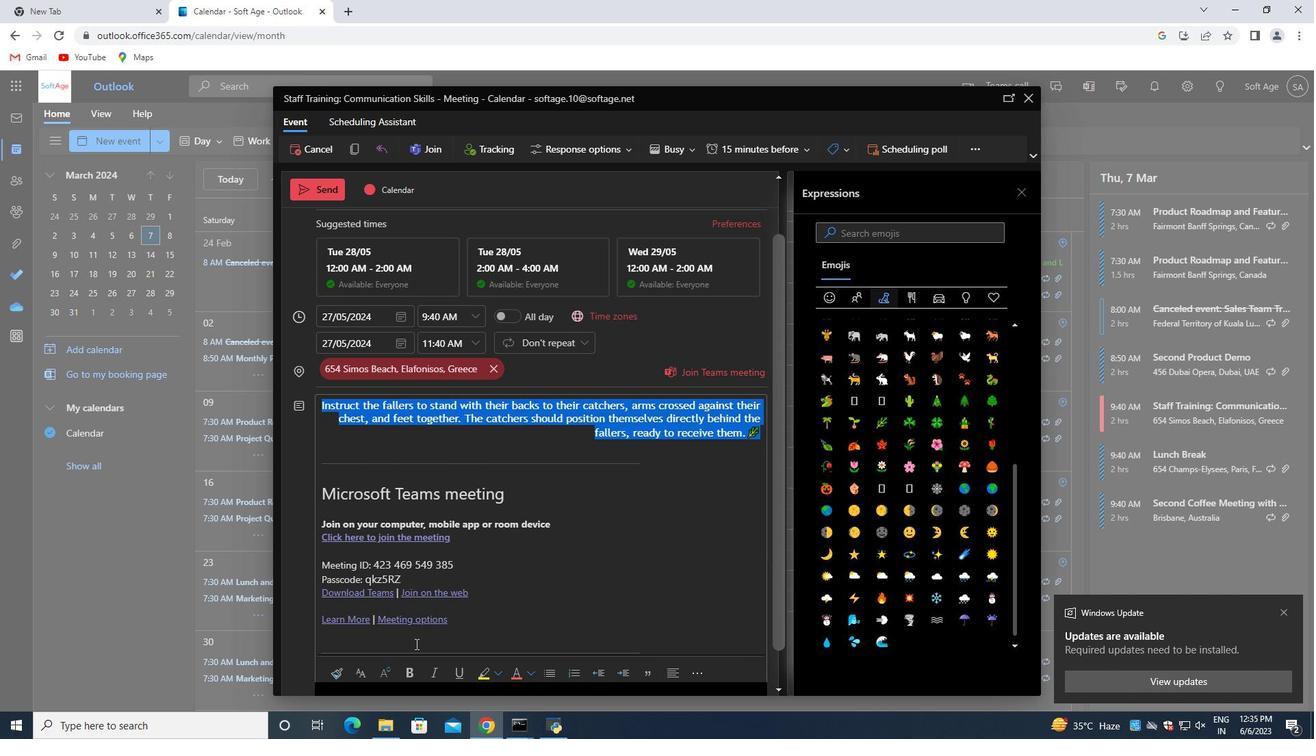 
Action: Mouse scrolled (408, 644) with delta (0, 0)
Screenshot: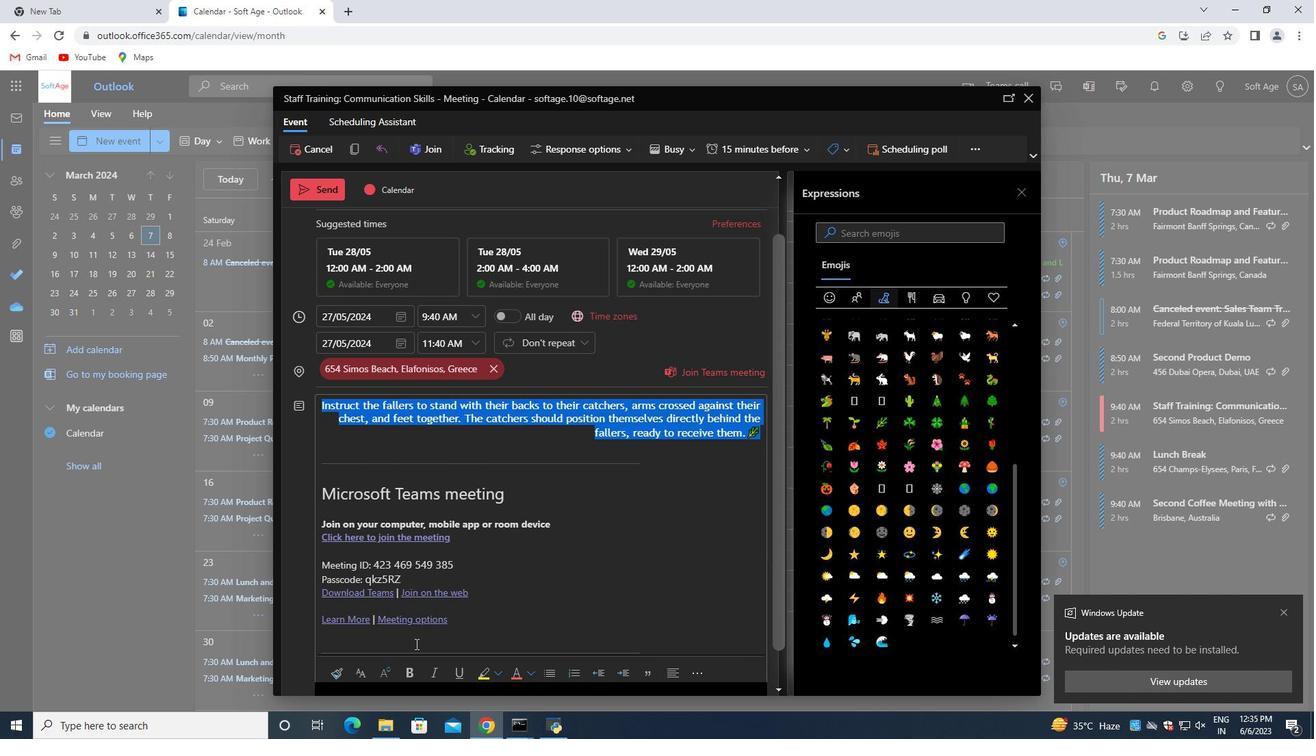 
Action: Mouse moved to (529, 634)
Screenshot: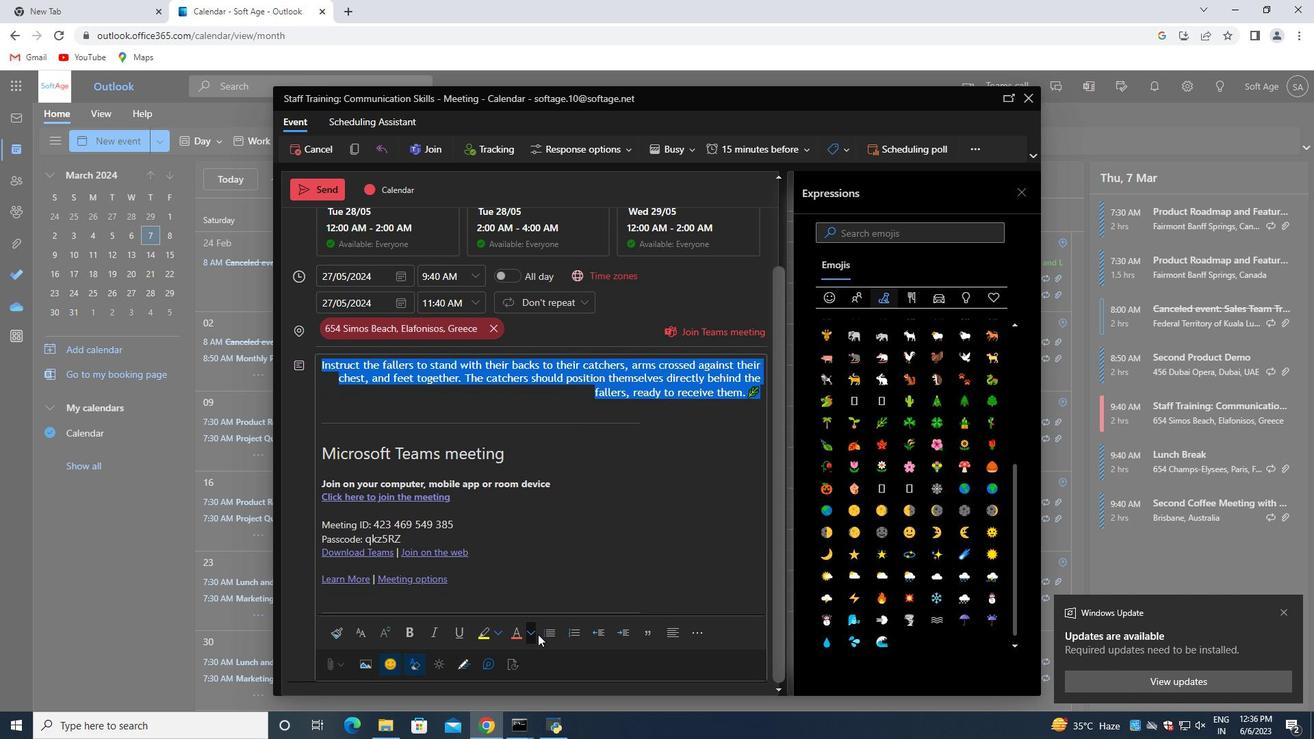 
Action: Mouse pressed left at (529, 634)
Screenshot: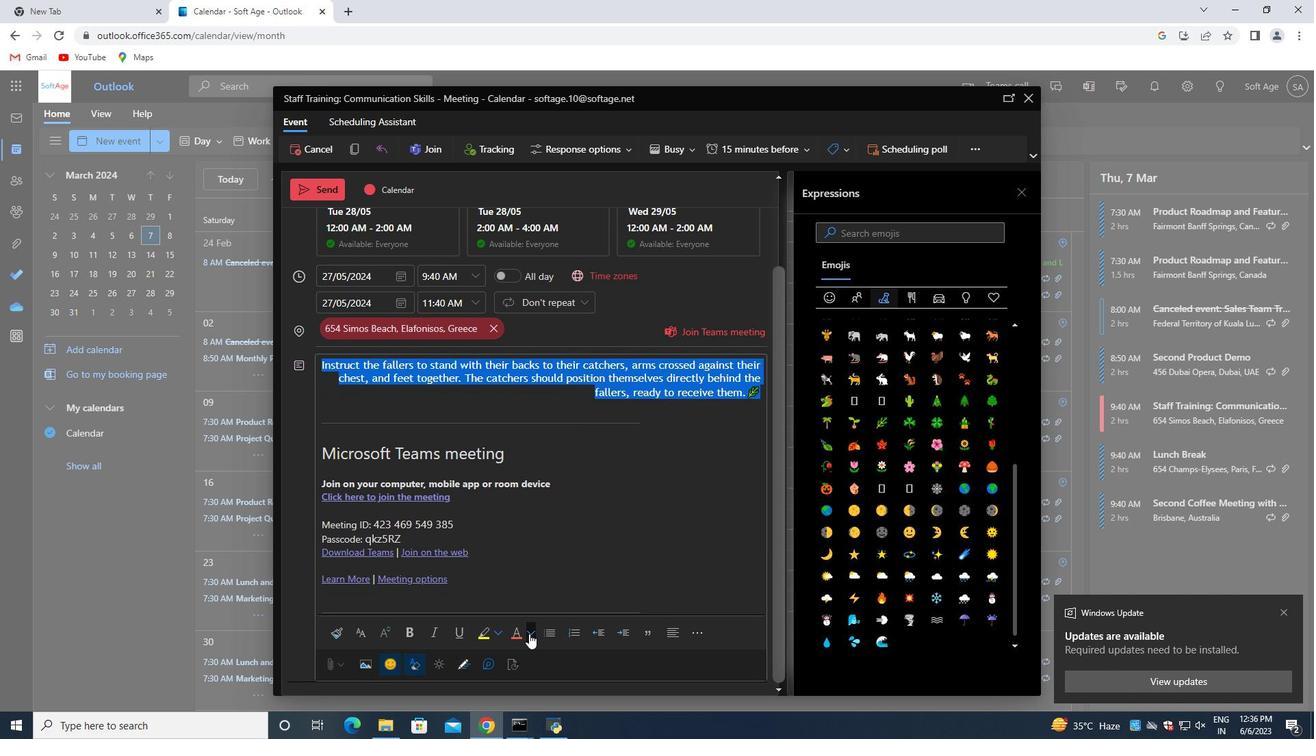 
Action: Mouse moved to (632, 531)
Screenshot: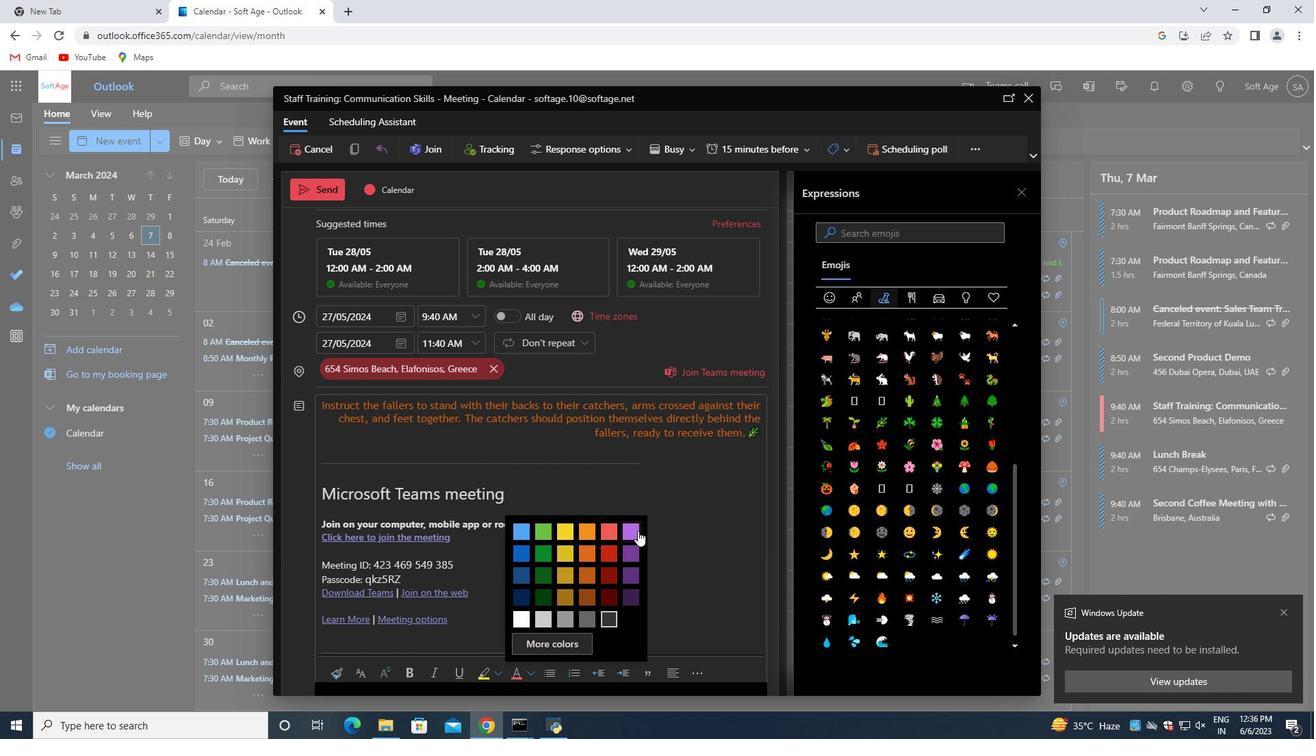 
Action: Mouse pressed left at (632, 531)
Screenshot: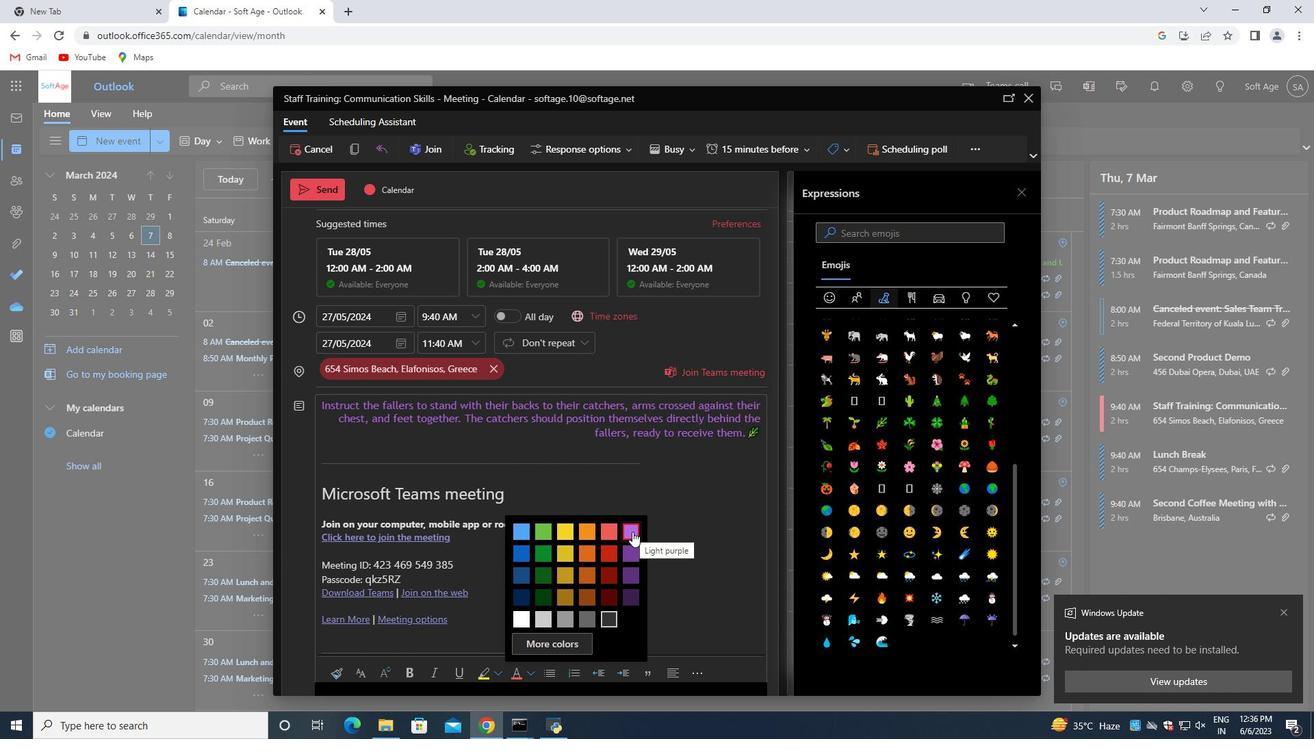 
Action: Mouse moved to (560, 461)
Screenshot: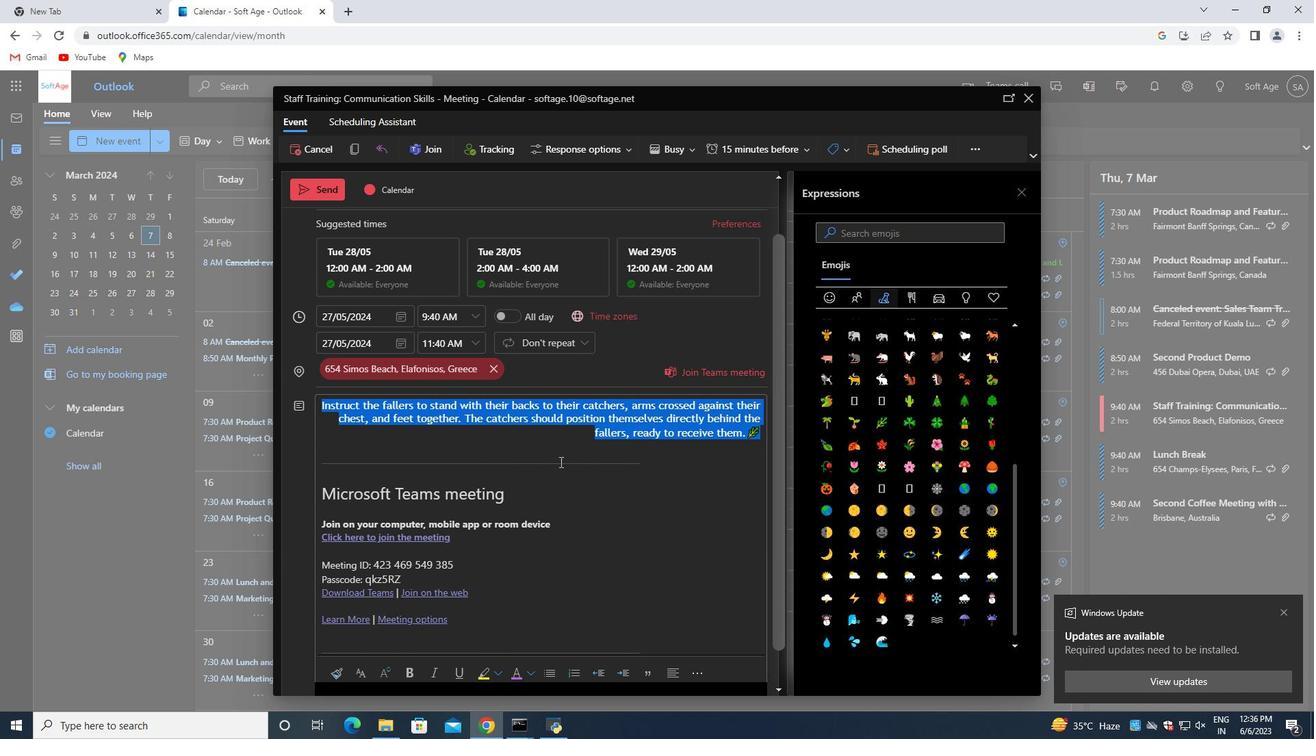 
Action: Mouse scrolled (560, 462) with delta (0, 0)
Screenshot: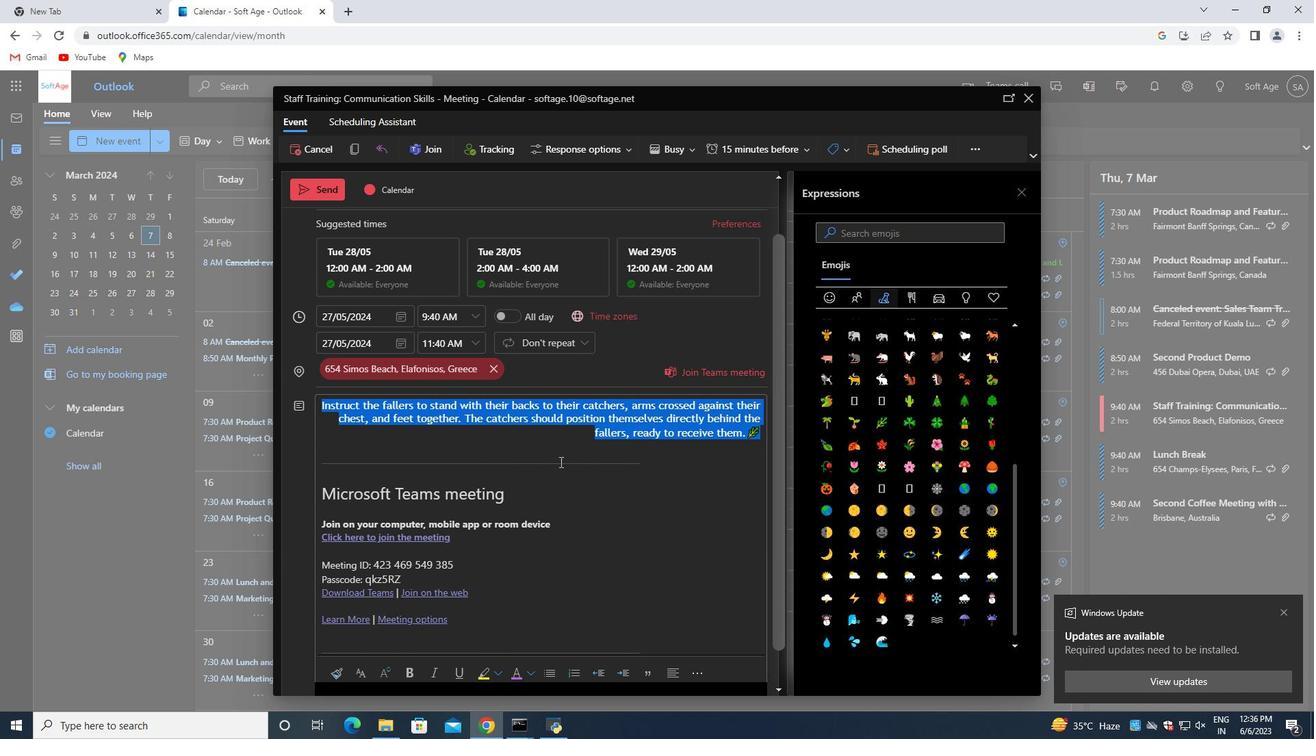 
Action: Mouse scrolled (560, 462) with delta (0, 0)
Screenshot: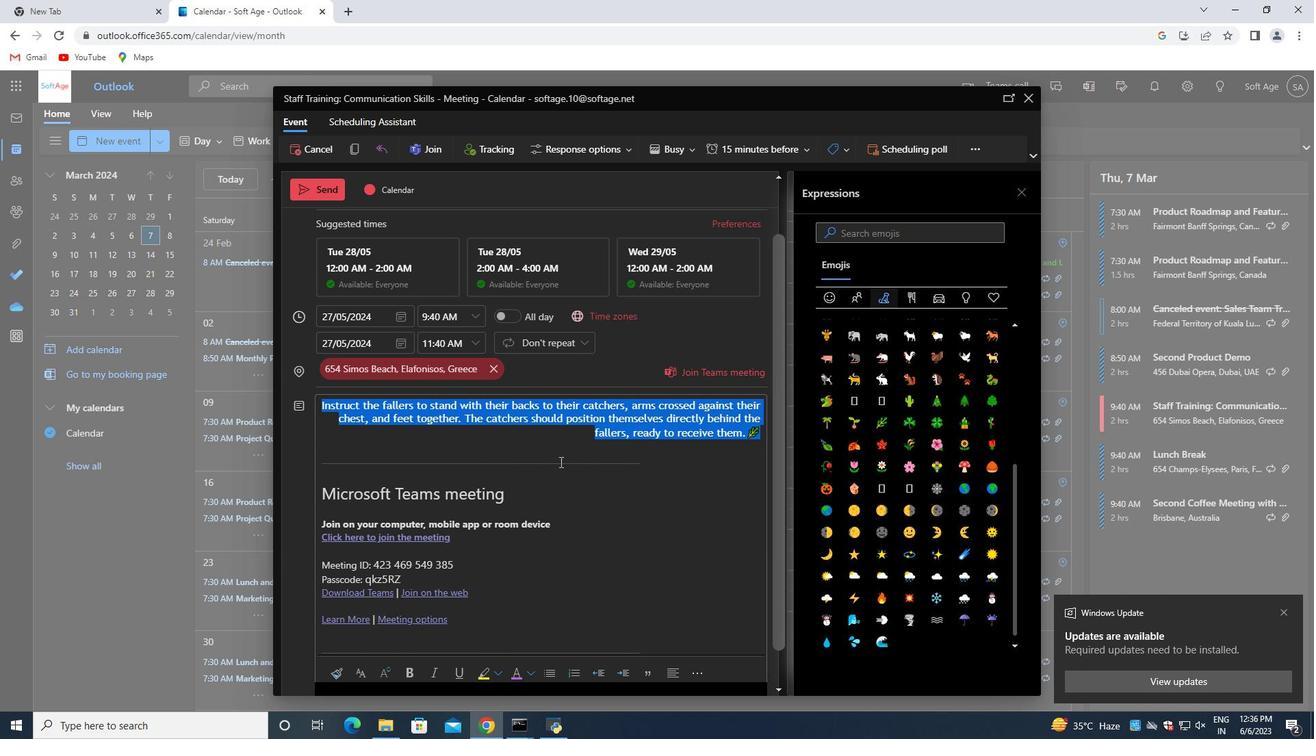 
Action: Mouse scrolled (560, 462) with delta (0, 0)
Screenshot: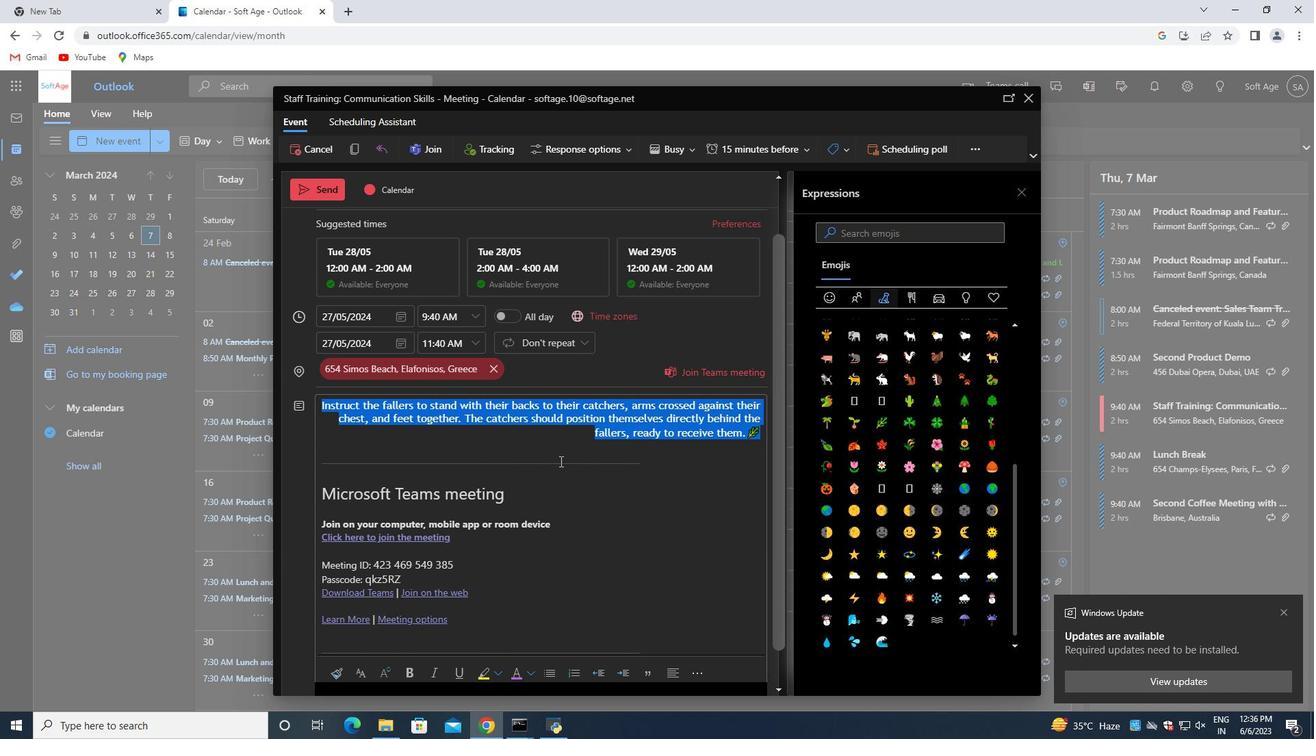 
Action: Mouse scrolled (560, 462) with delta (0, 0)
Screenshot: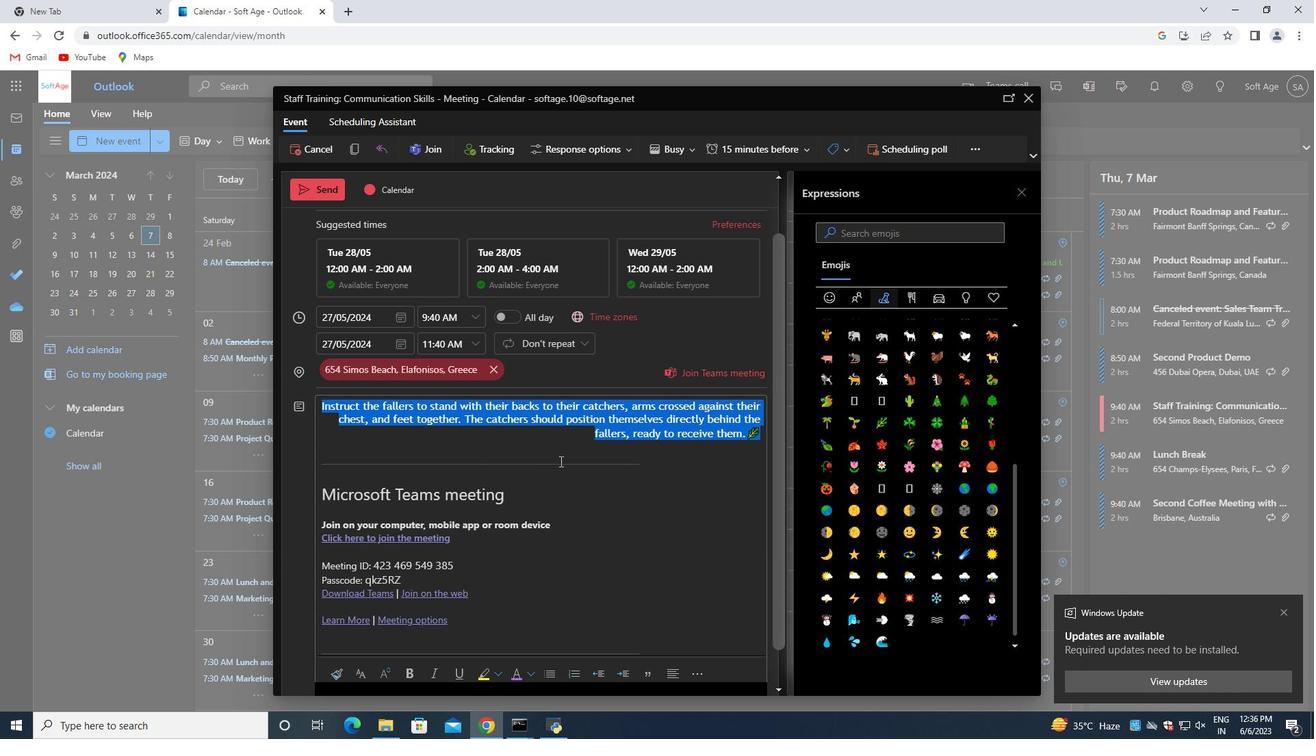 
Action: Mouse scrolled (560, 462) with delta (0, 0)
Screenshot: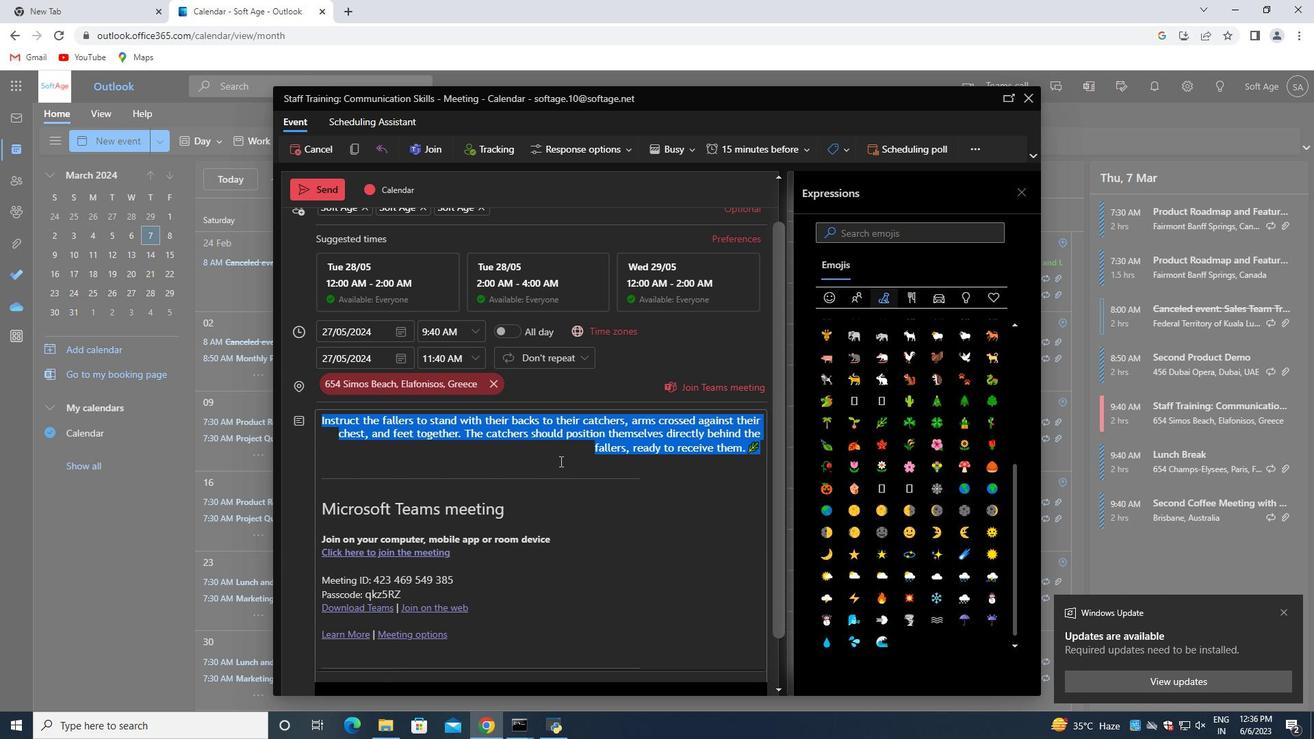
Action: Mouse moved to (520, 508)
Screenshot: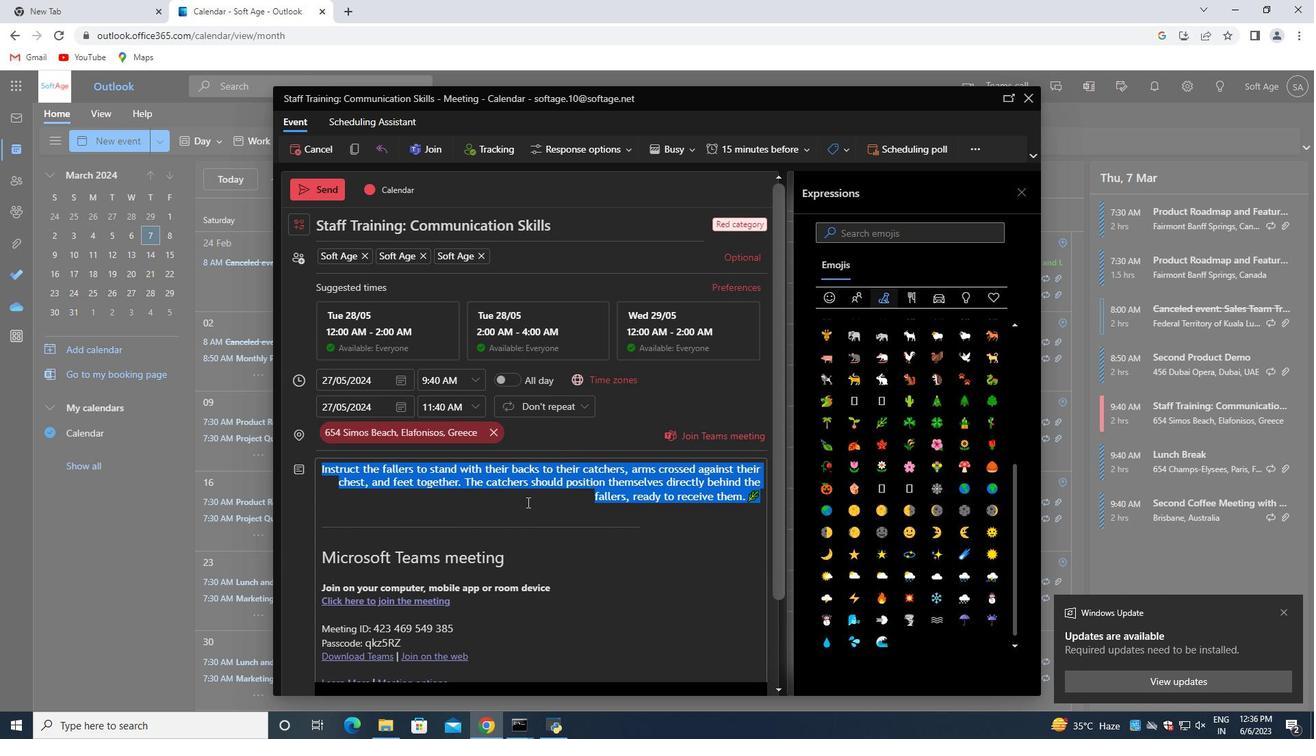 
Action: Mouse pressed left at (520, 508)
Screenshot: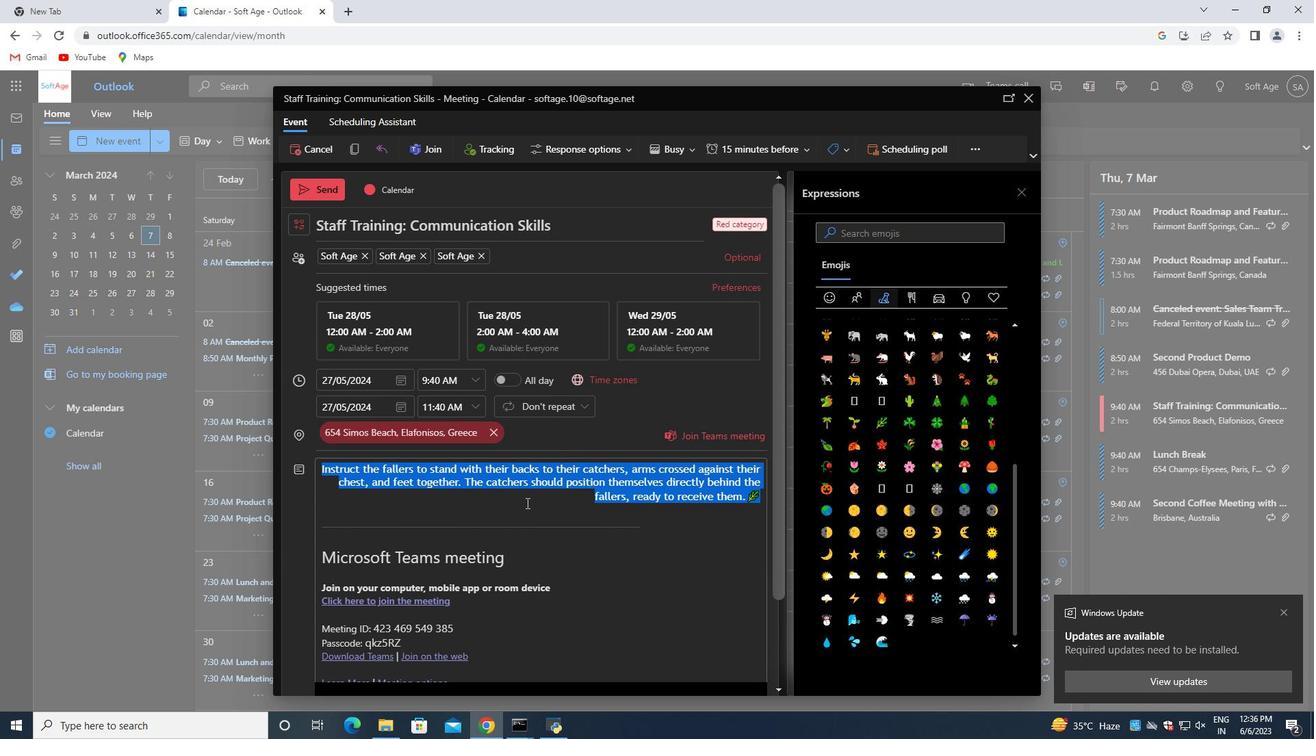 
Action: Mouse moved to (303, 219)
Screenshot: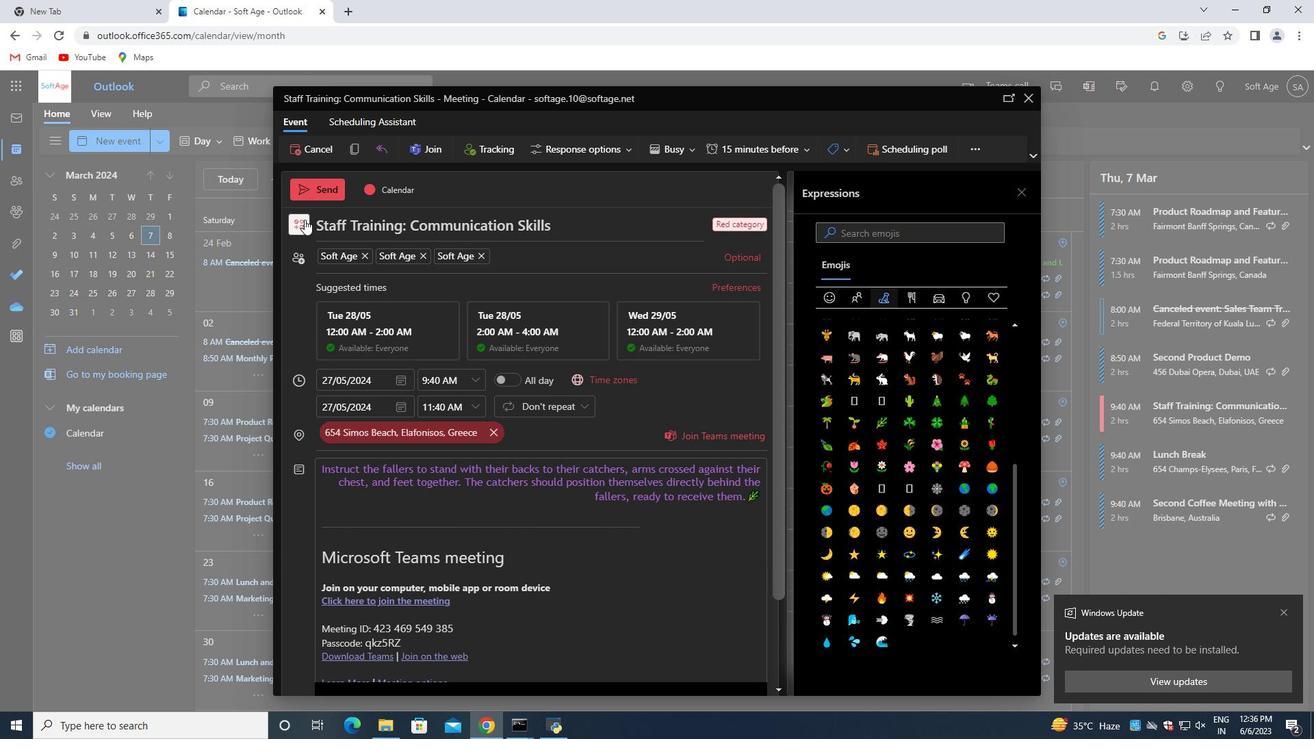 
Action: Mouse pressed left at (303, 219)
Screenshot: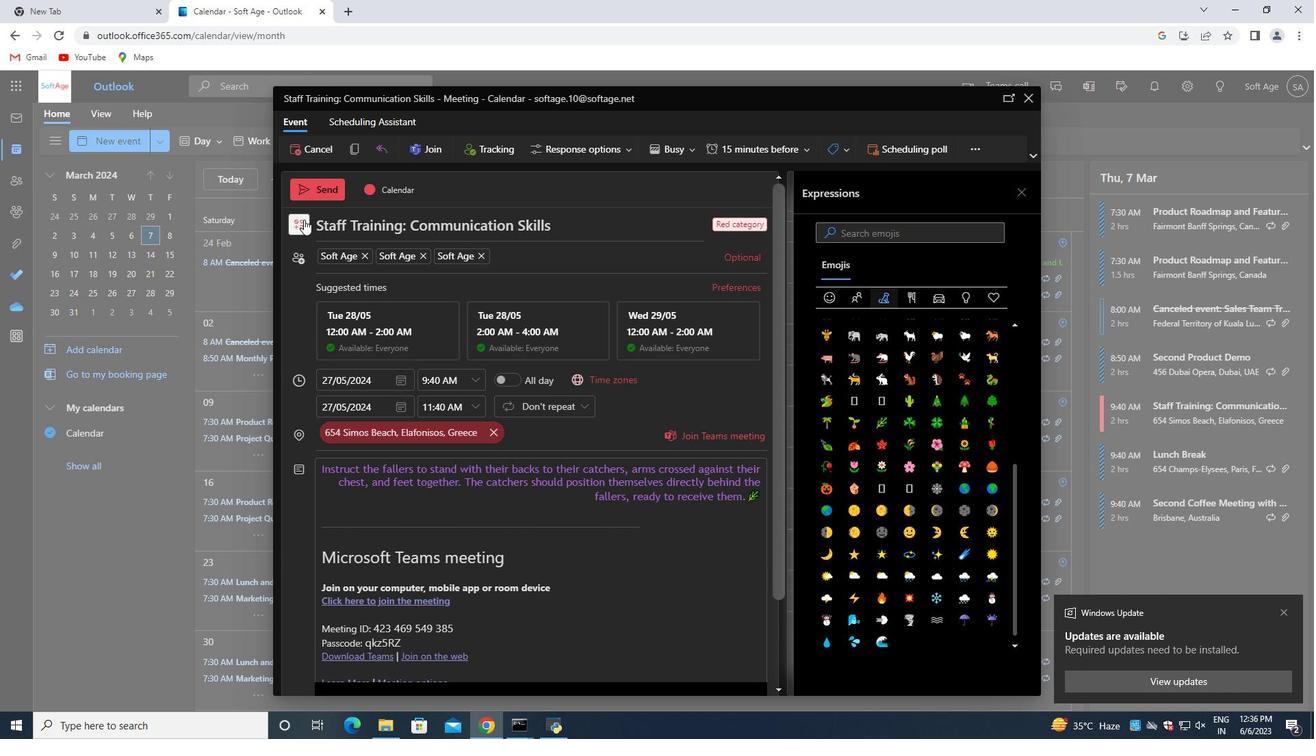 
Action: Mouse moved to (473, 253)
Screenshot: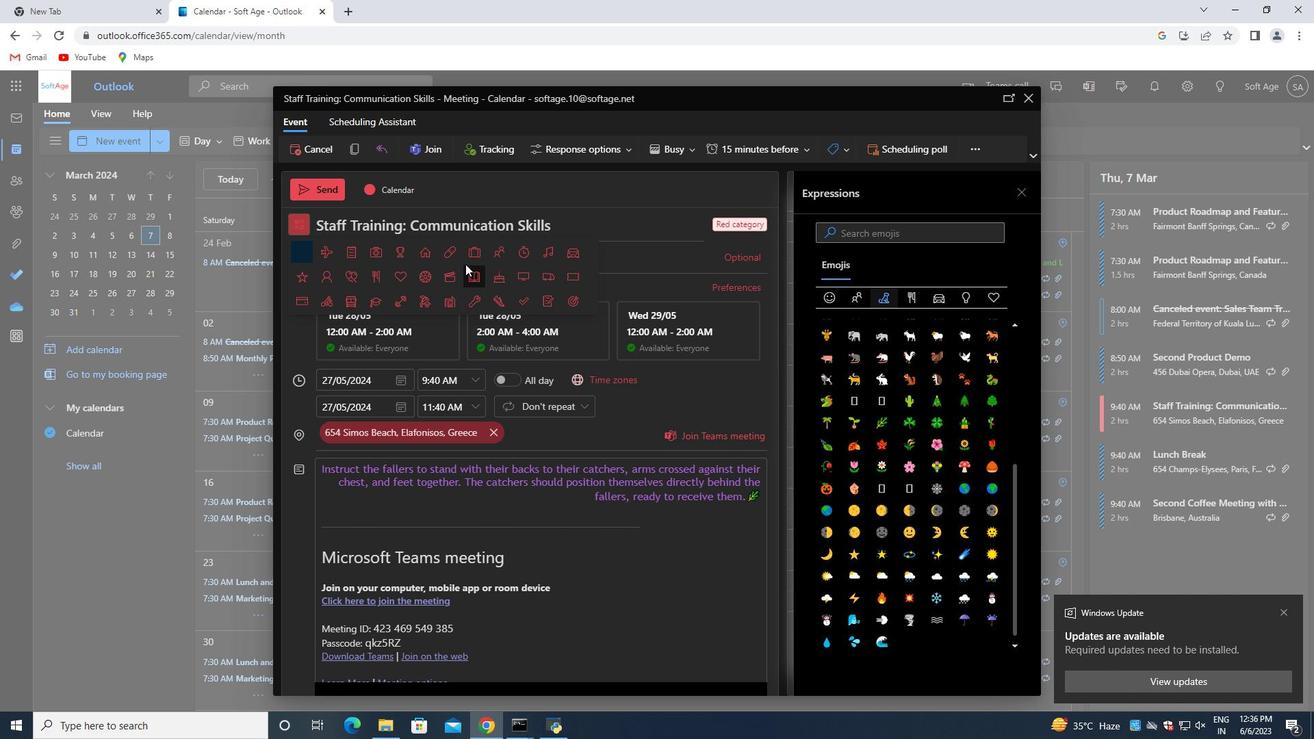 
Action: Mouse pressed left at (473, 253)
Screenshot: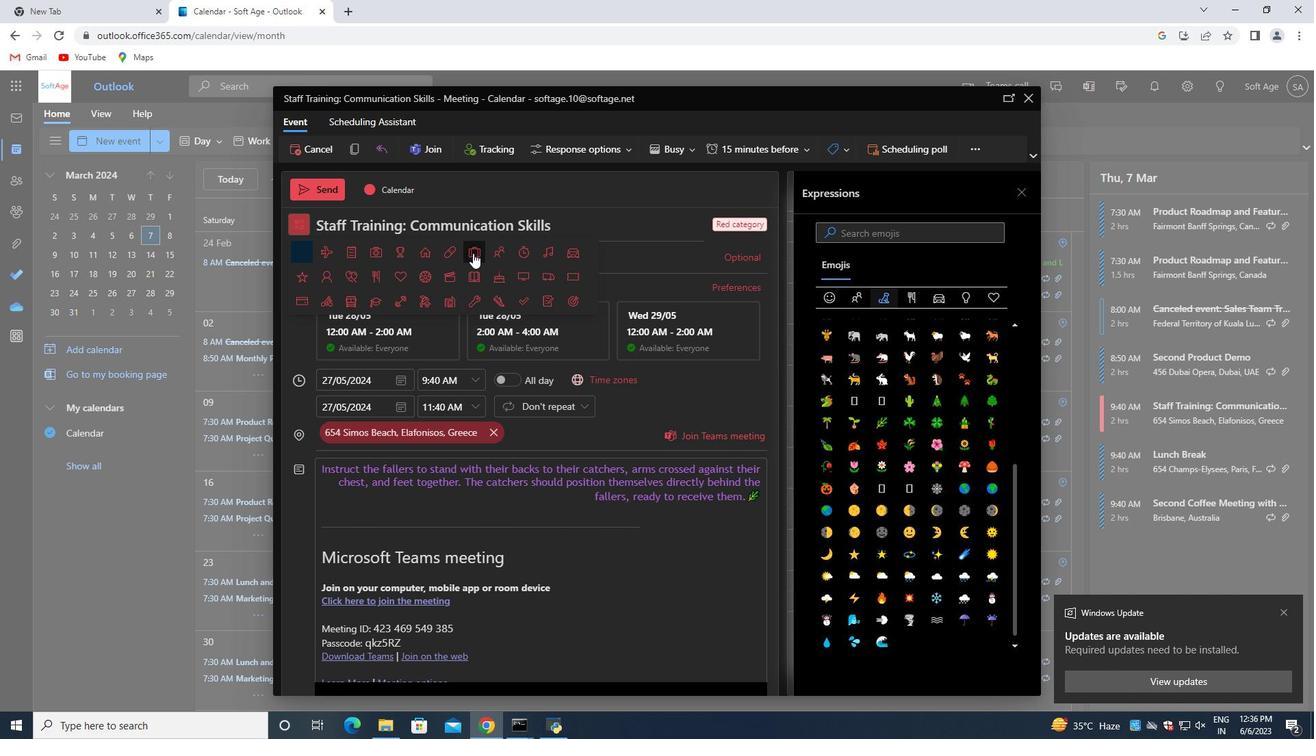 
Action: Mouse moved to (297, 227)
Screenshot: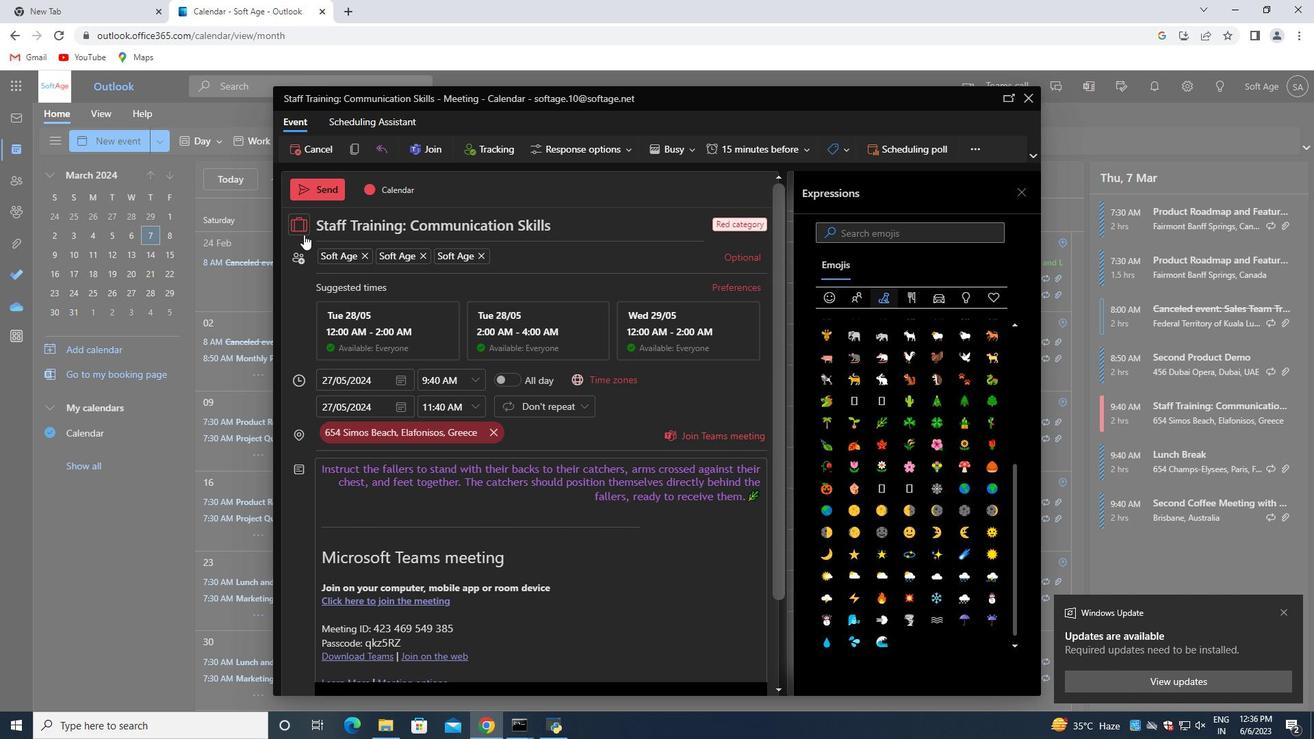 
Action: Mouse pressed left at (297, 227)
Screenshot: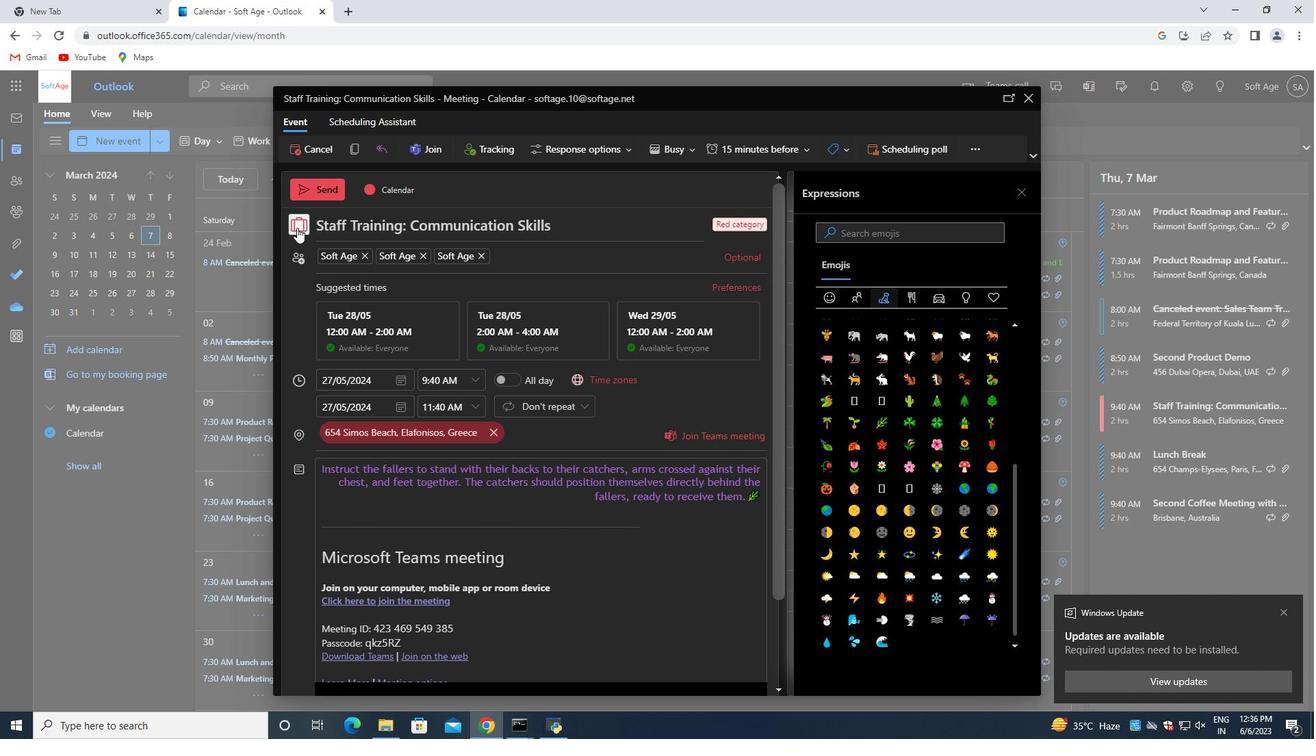 
Action: Mouse moved to (476, 272)
Screenshot: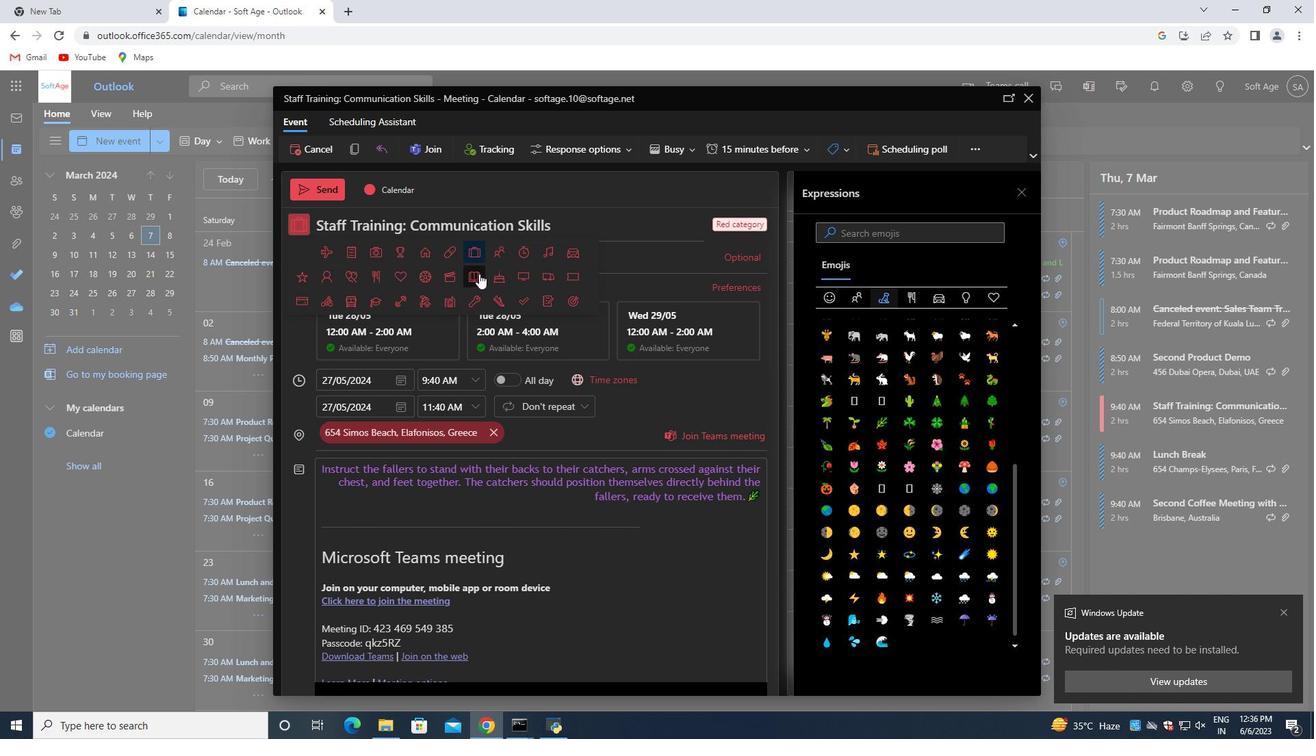 
Action: Mouse pressed left at (476, 272)
Screenshot: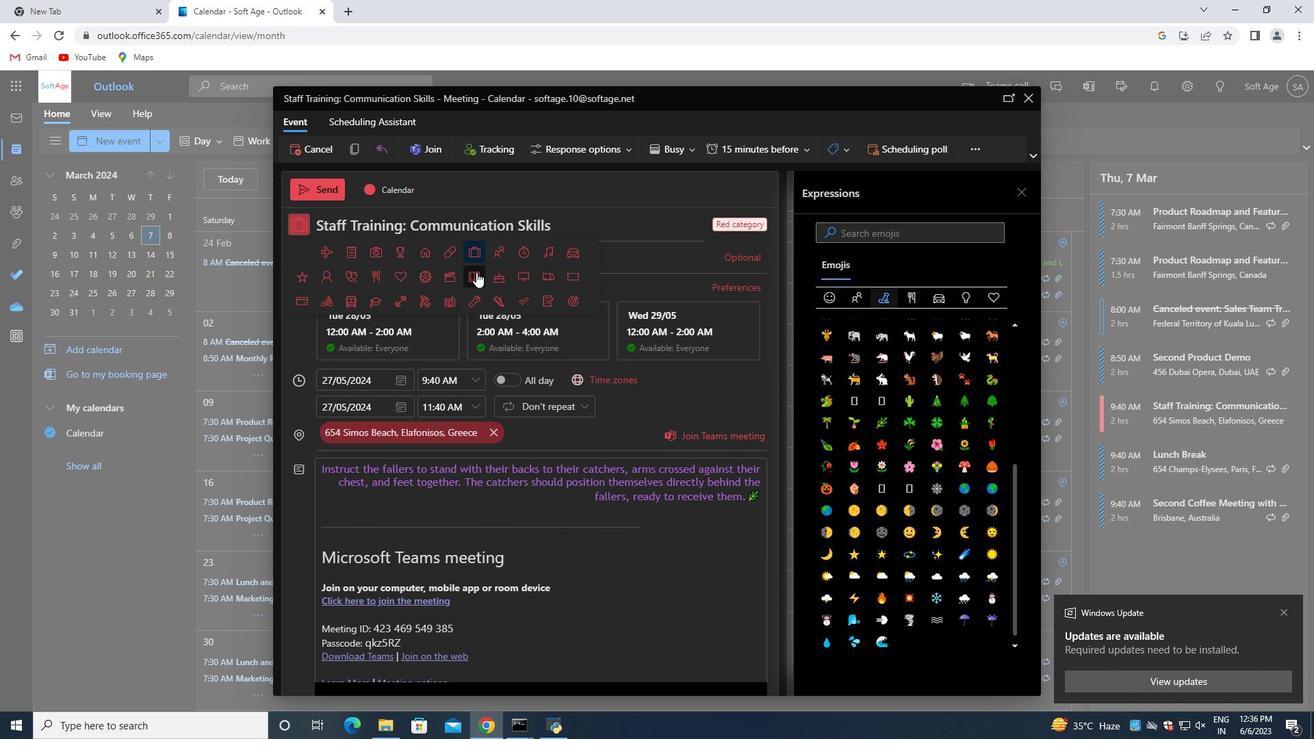 
Action: Mouse moved to (317, 195)
Screenshot: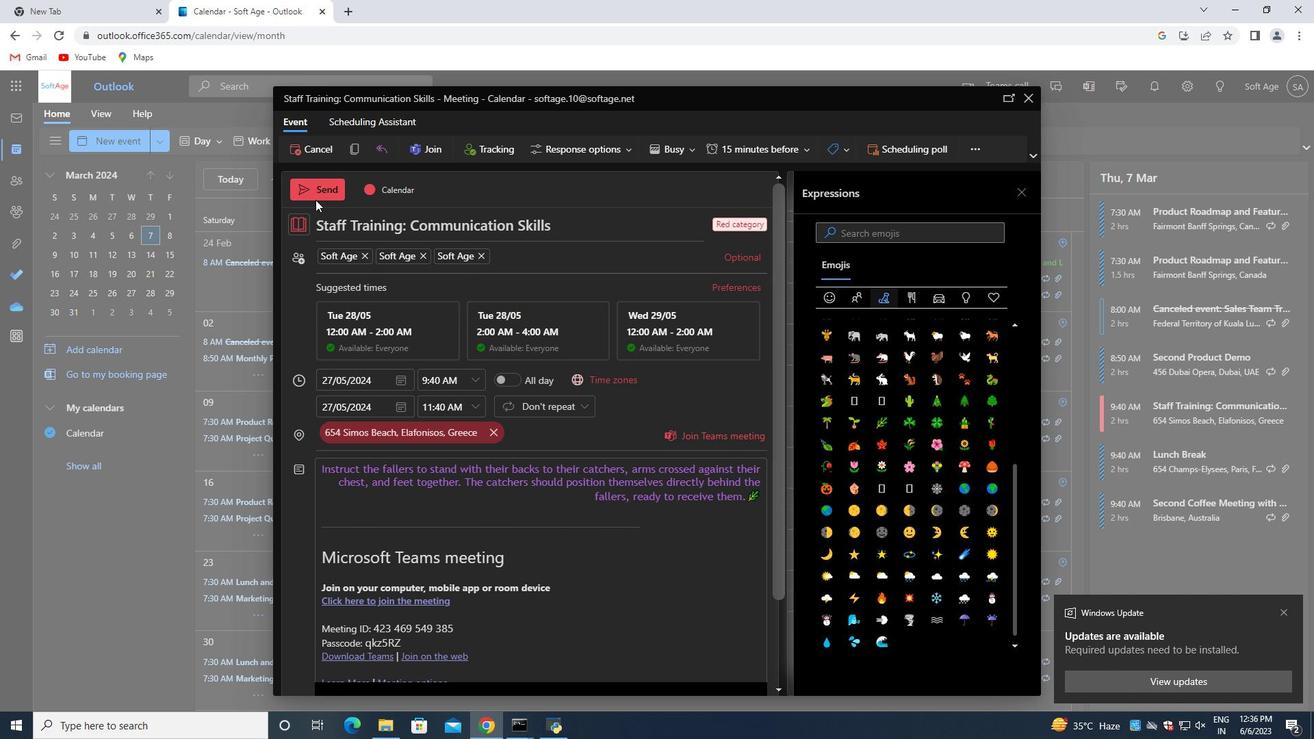 
Action: Mouse pressed left at (317, 195)
Screenshot: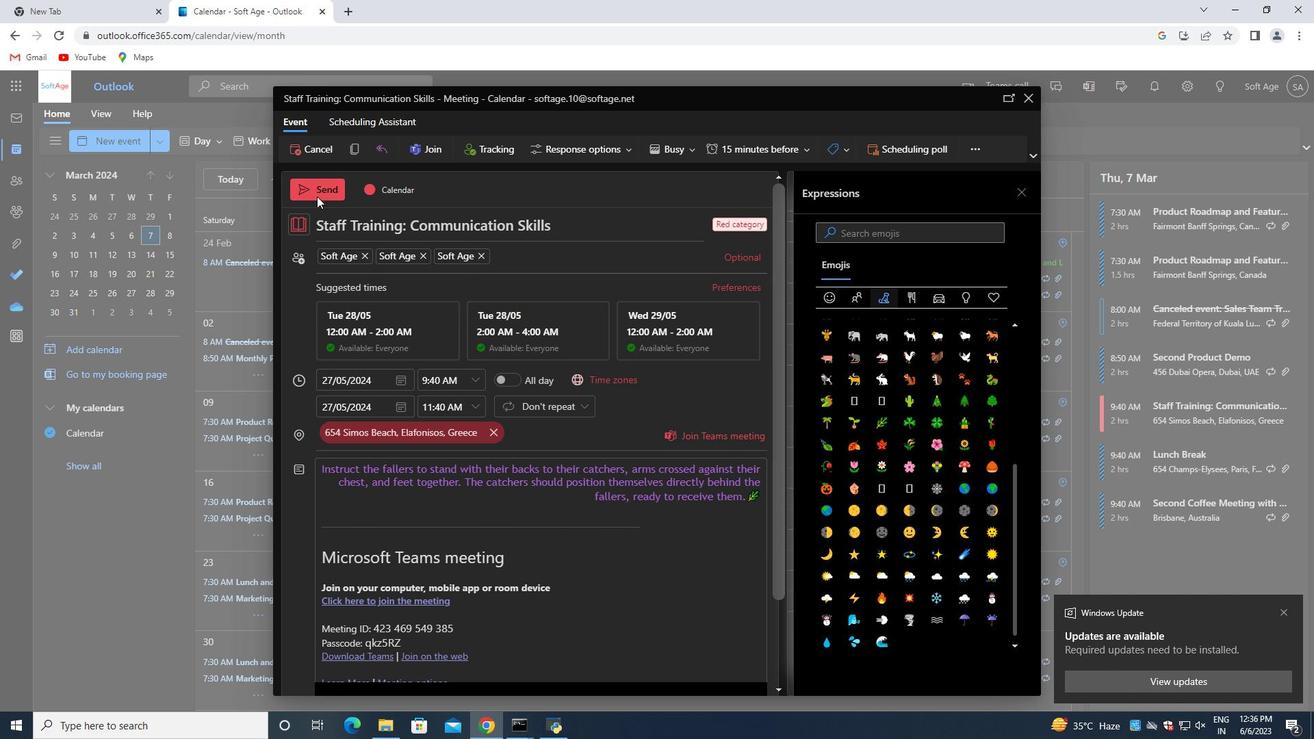 
Action: Mouse moved to (540, 370)
Screenshot: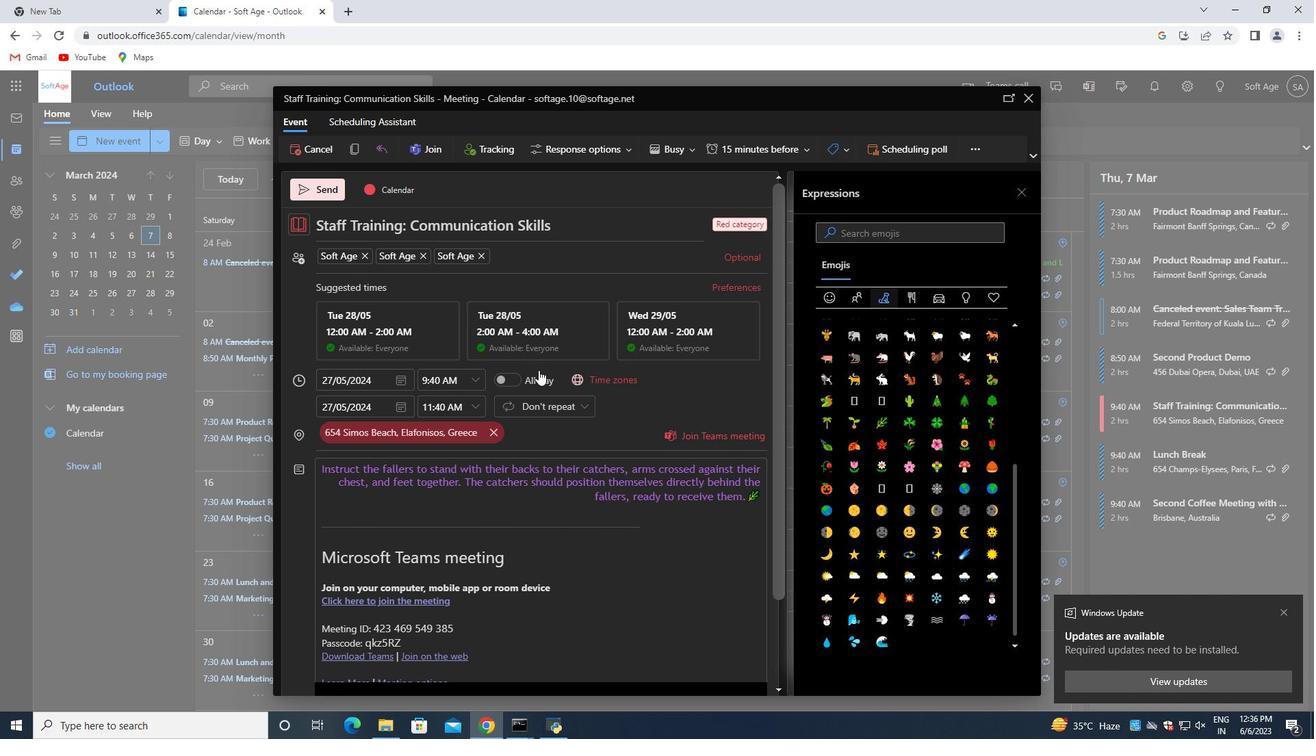
